 Task: Log custom metadata, including experiment name and author.
Action: Mouse moved to (458, 416)
Screenshot: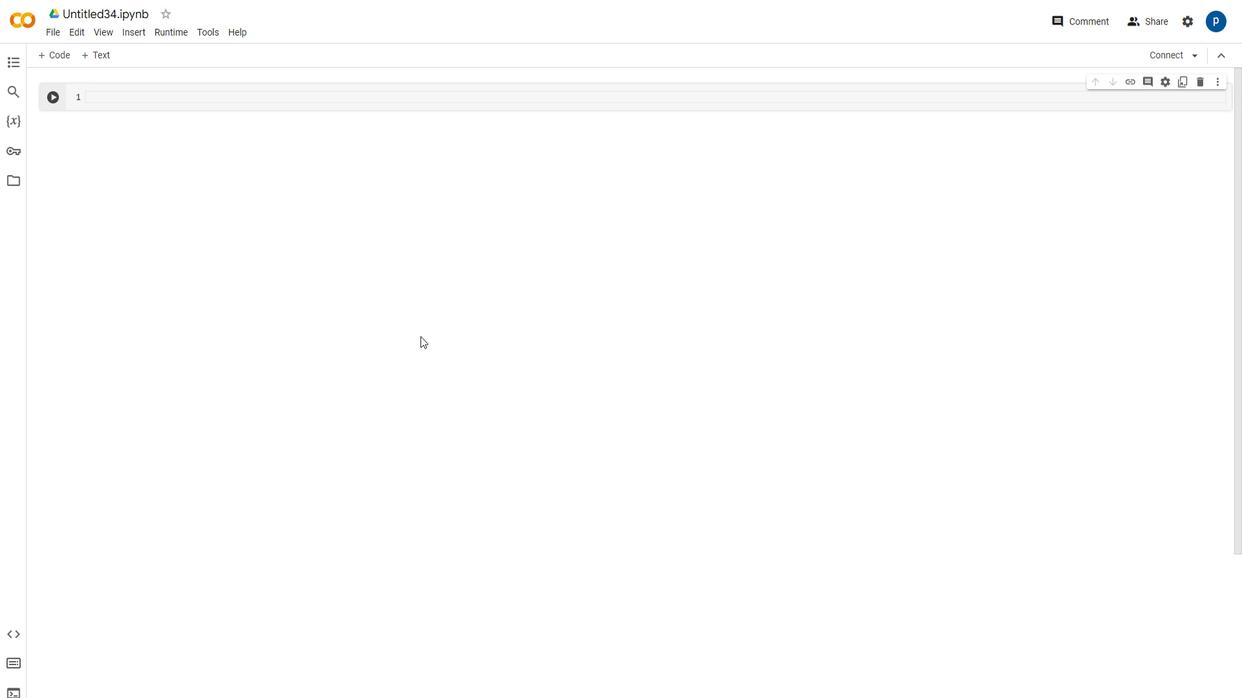
Action: Mouse pressed left at (458, 416)
Screenshot: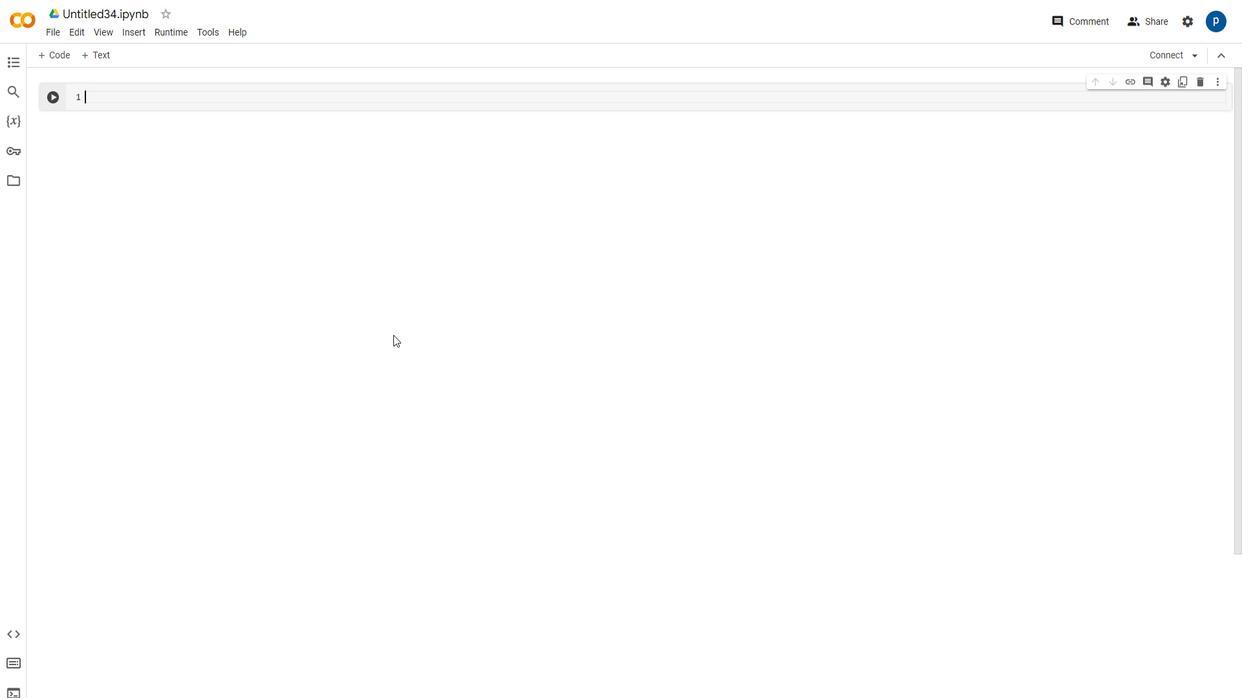 
Action: Key pressed pppiippp<Key.space><Key.space>iiinnsstttaaalllll<Key.space><Key.space>wwwaannddbb<Key.enter><Key.enter><Key.enter><Key.enter><Key.enter><Key.enter>
Screenshot: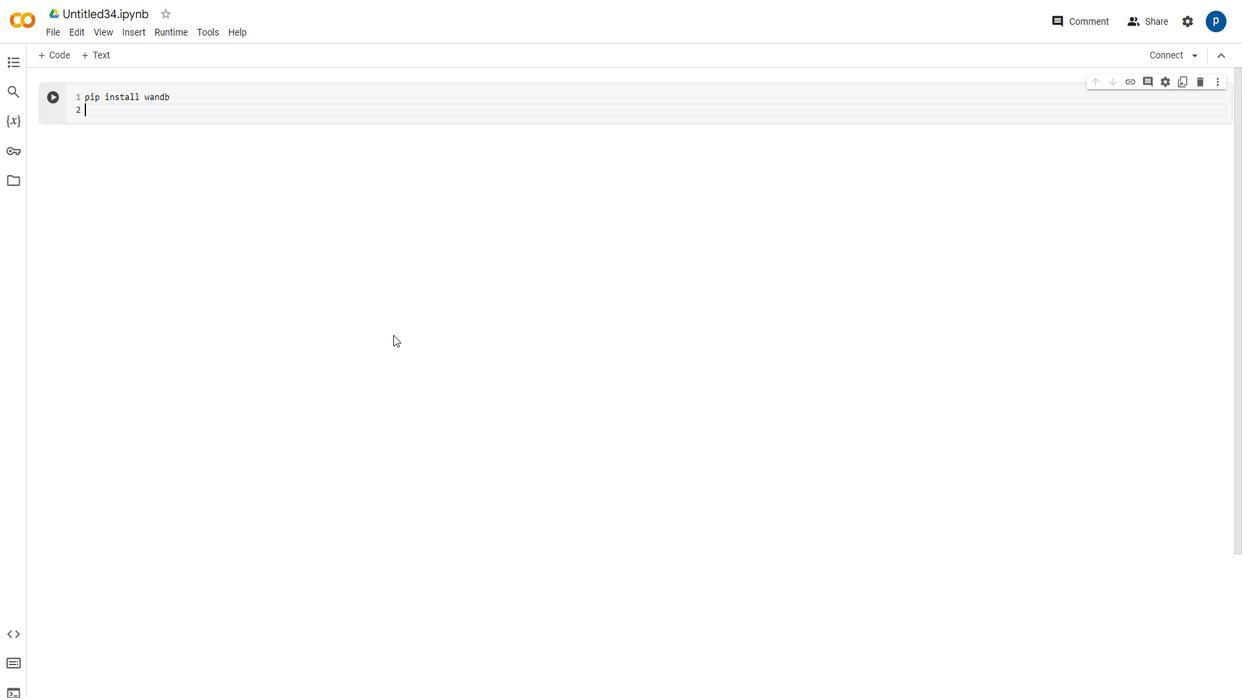 
Action: Mouse moved to (452, 304)
Screenshot: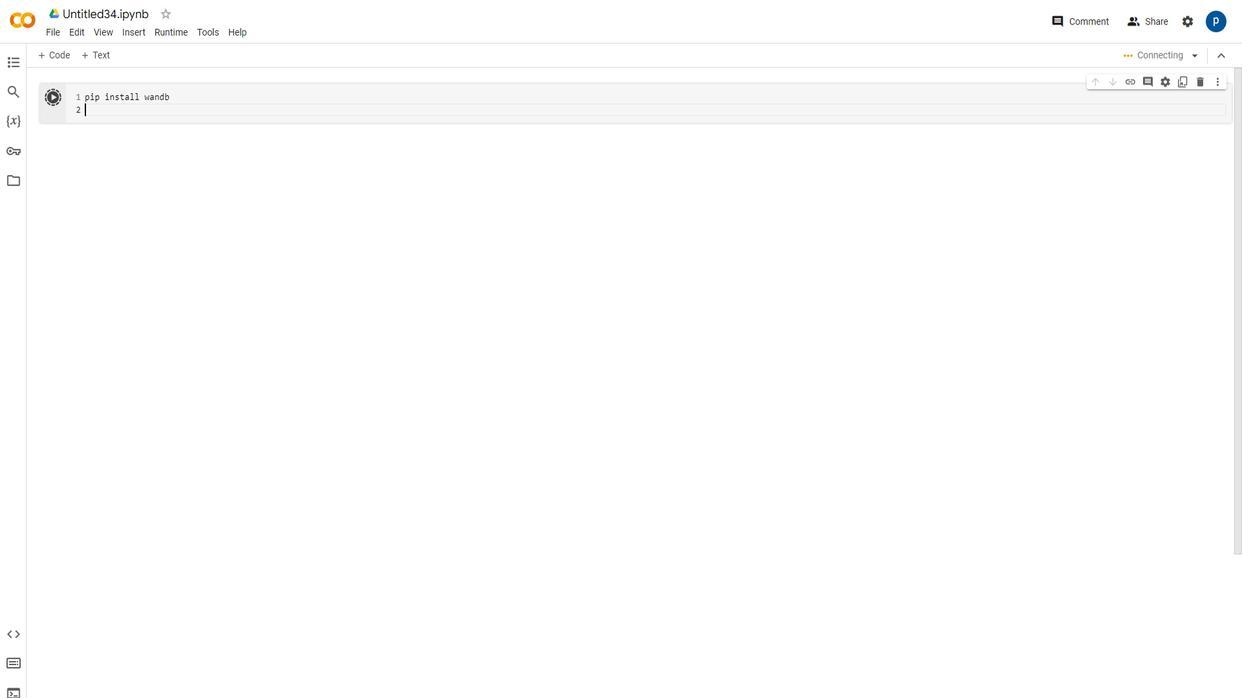 
Action: Mouse pressed left at (452, 304)
Screenshot: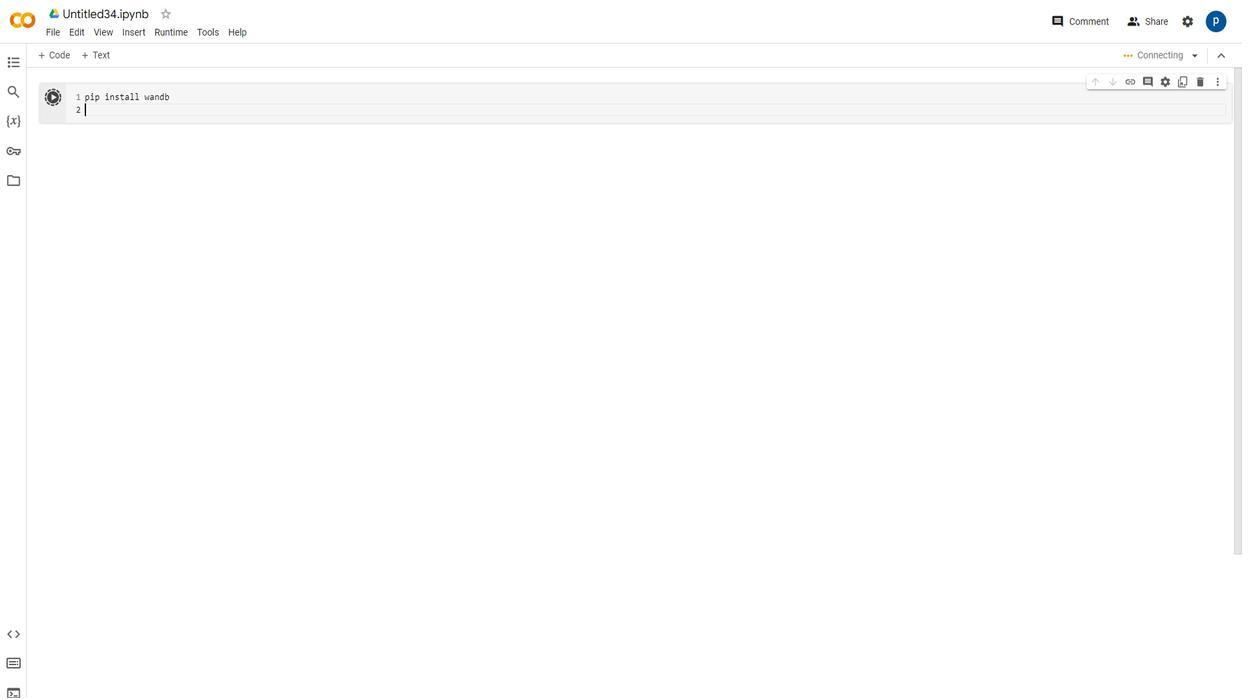 
Action: Mouse moved to (452, 267)
Screenshot: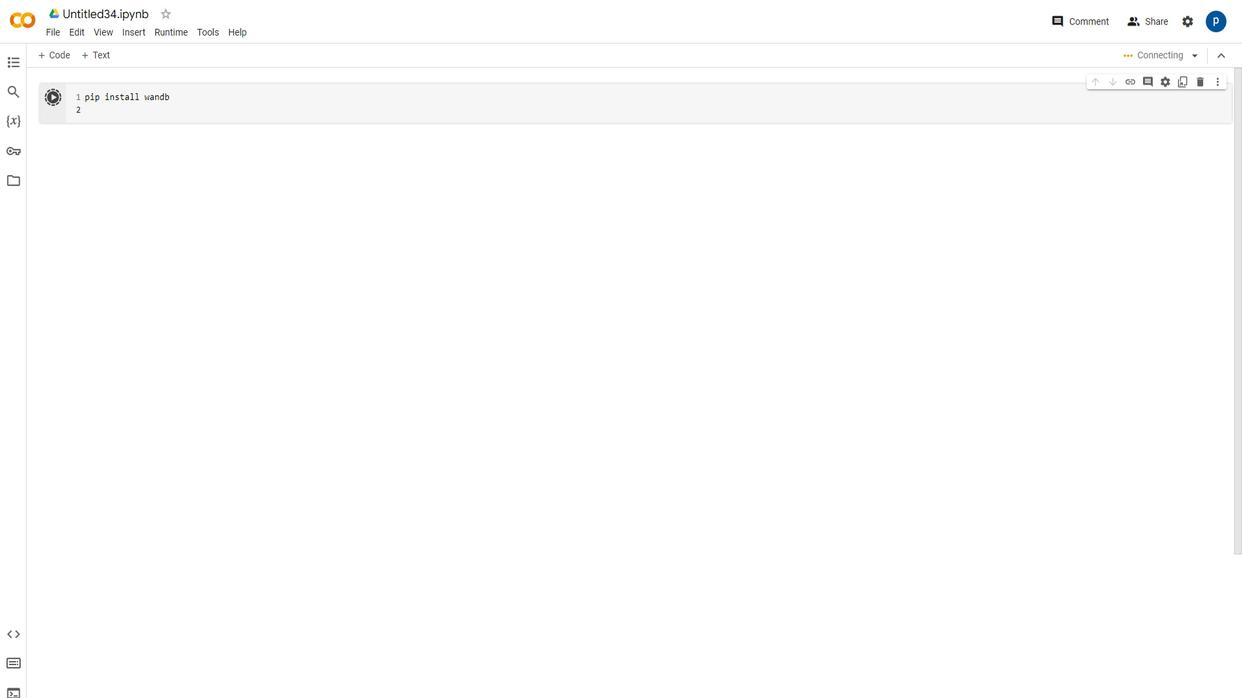 
Action: Mouse pressed left at (452, 267)
Screenshot: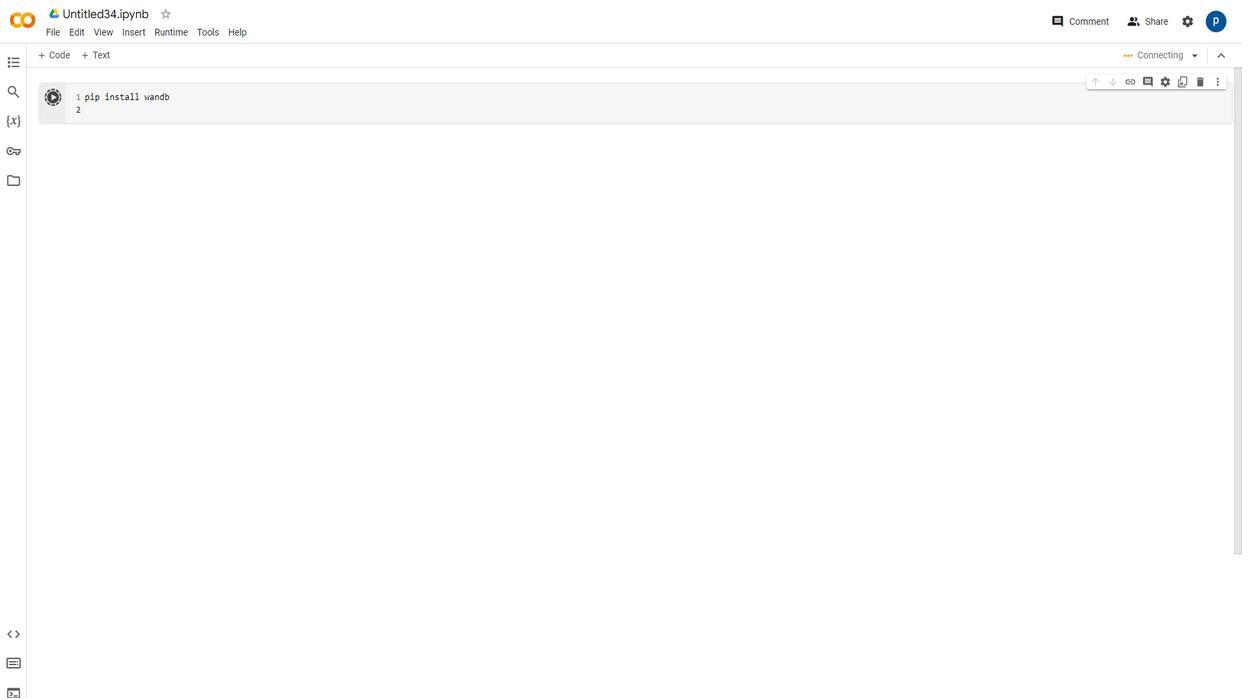 
Action: Mouse moved to (454, 338)
Screenshot: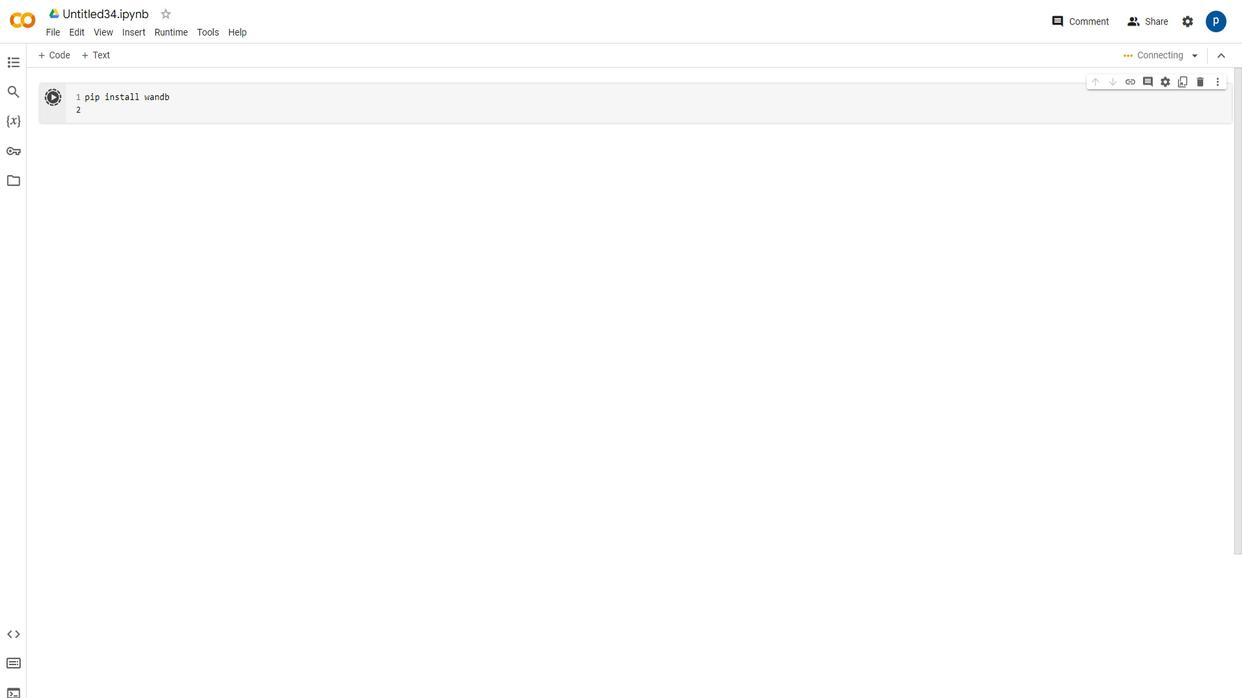 
Action: Mouse pressed left at (454, 338)
Screenshot: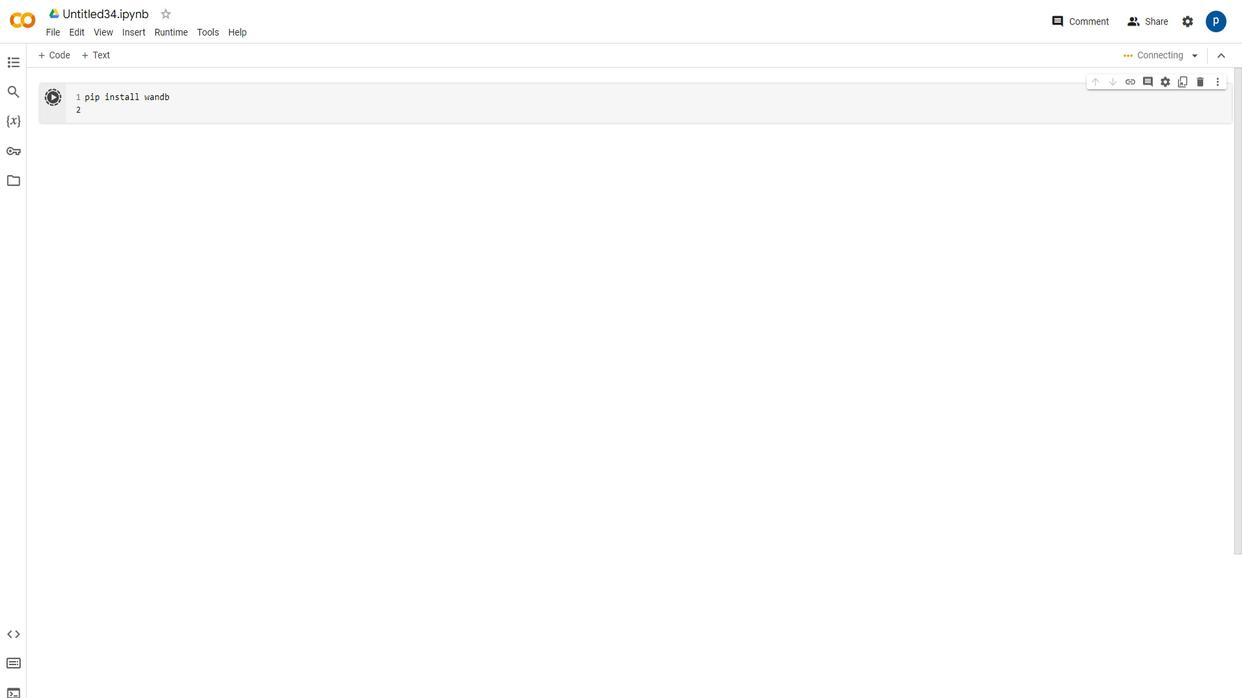 
Action: Mouse moved to (454, 328)
Screenshot: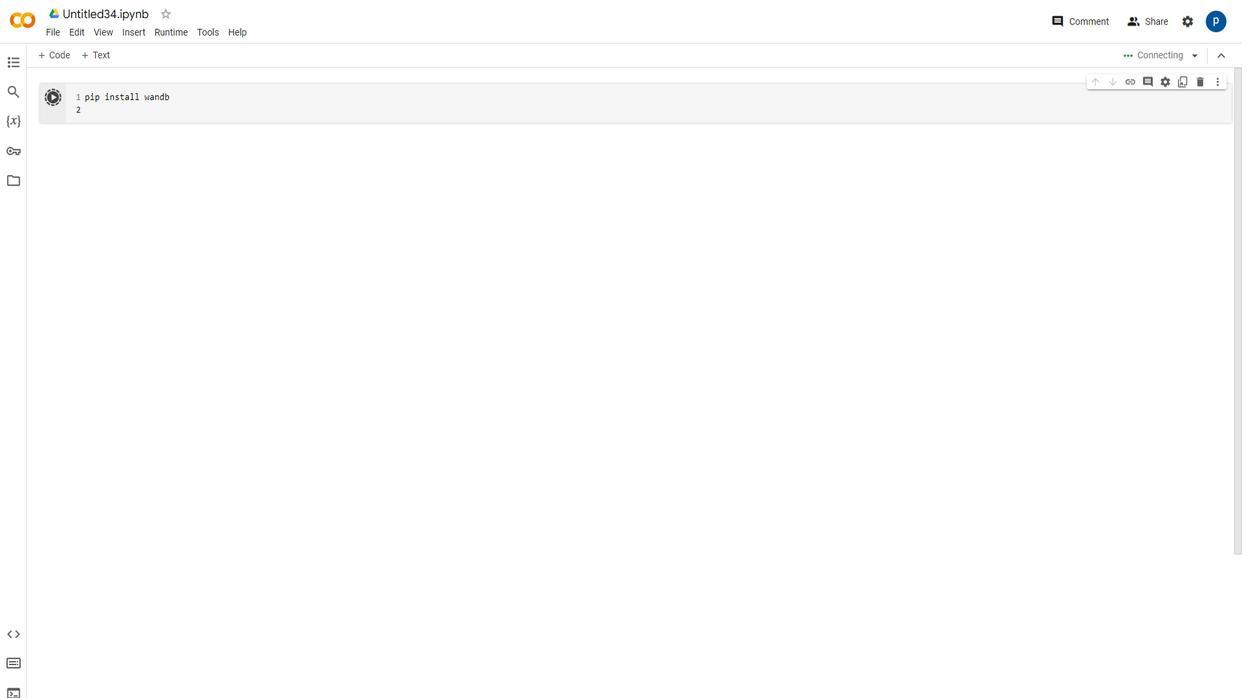 
Action: Mouse pressed left at (454, 328)
Screenshot: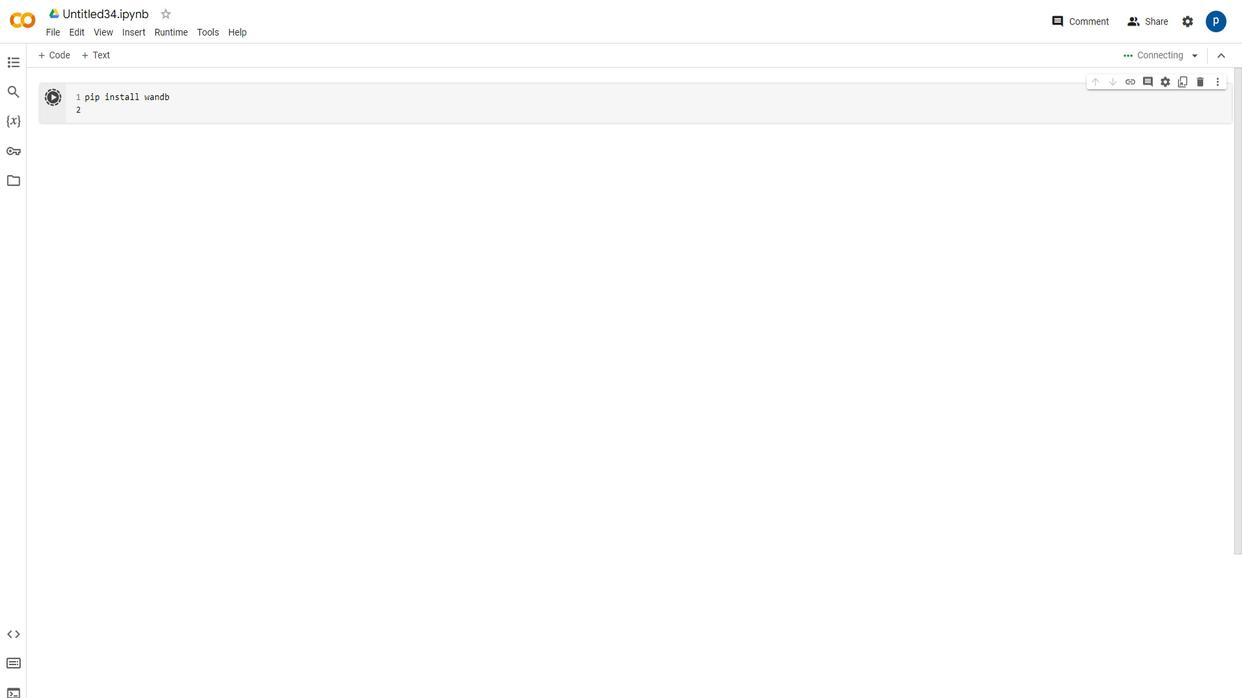 
Action: Mouse moved to (453, 383)
Screenshot: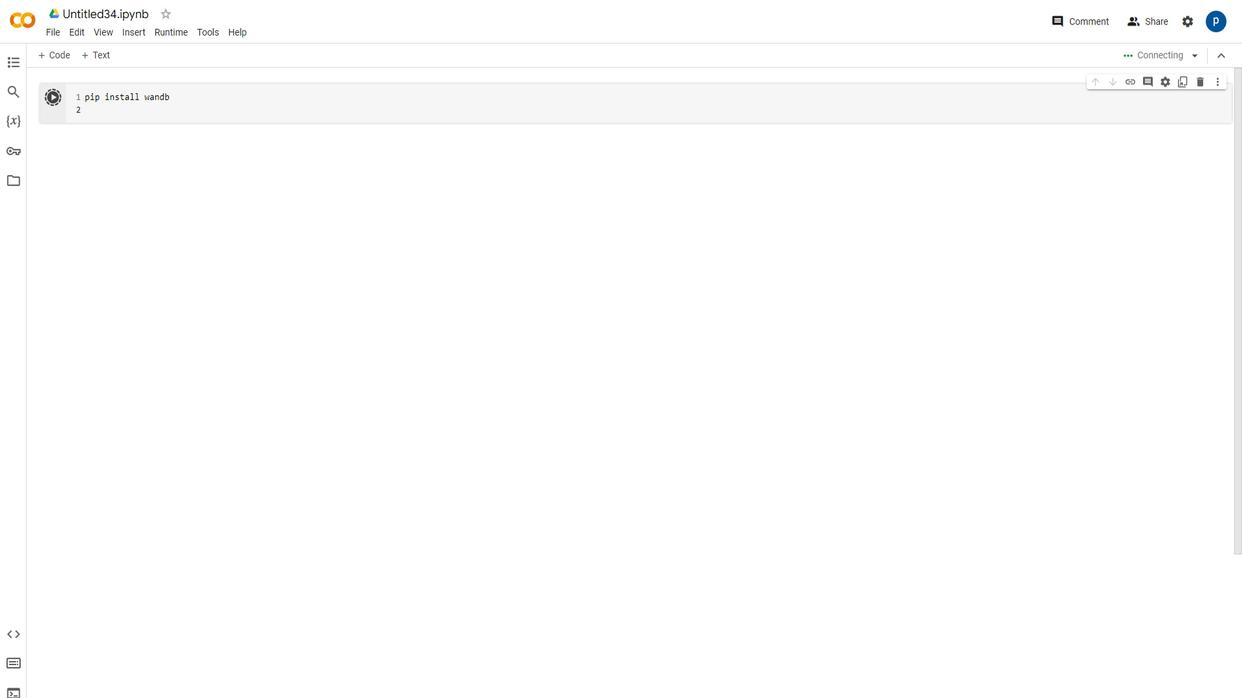 
Action: Mouse pressed left at (453, 383)
Screenshot: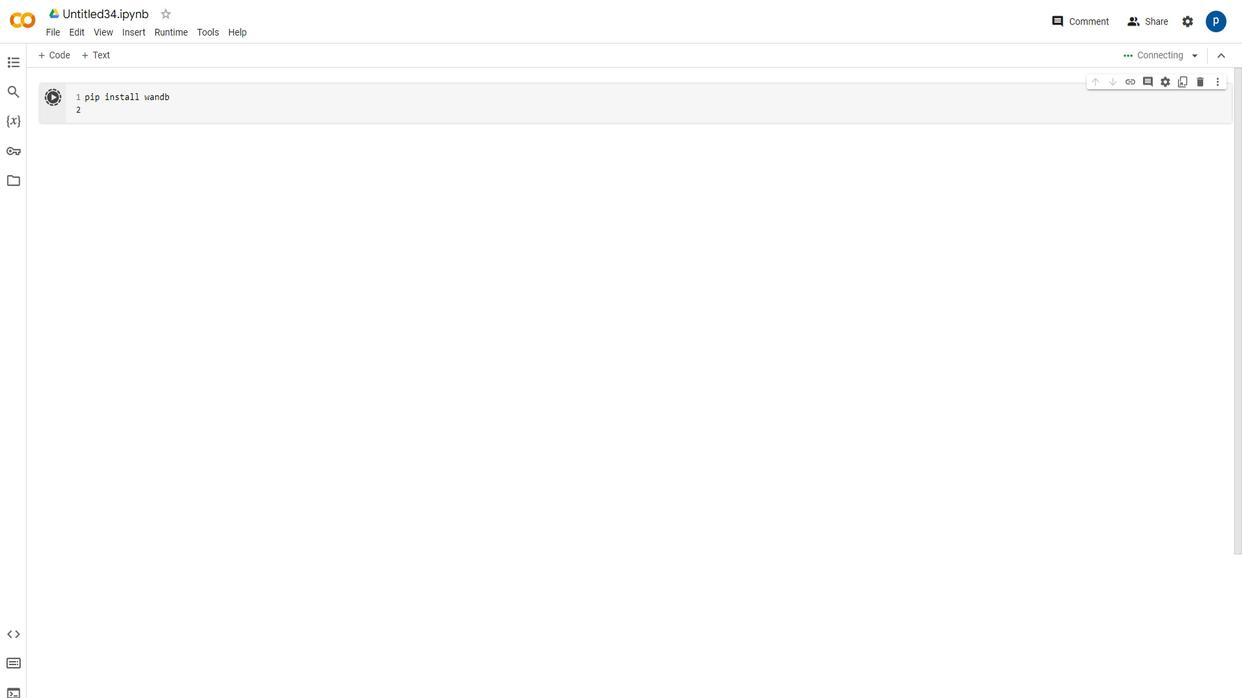 
Action: Mouse moved to (458, 446)
Screenshot: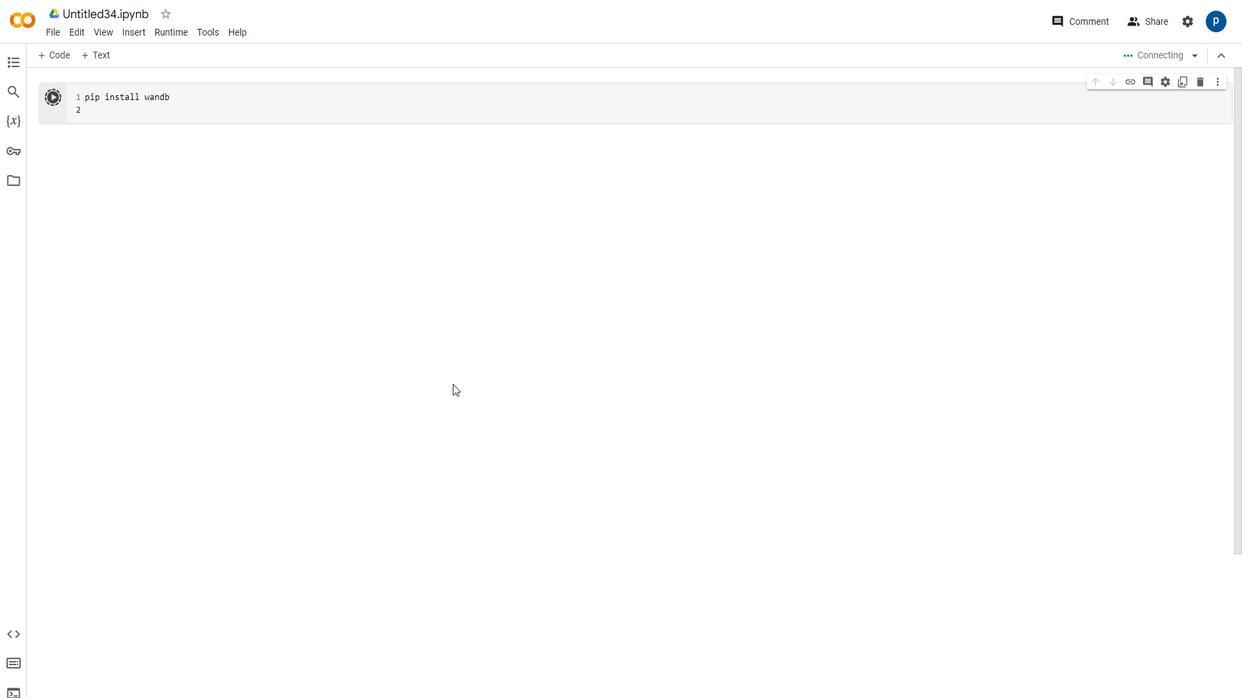 
Action: Mouse pressed left at (458, 446)
Screenshot: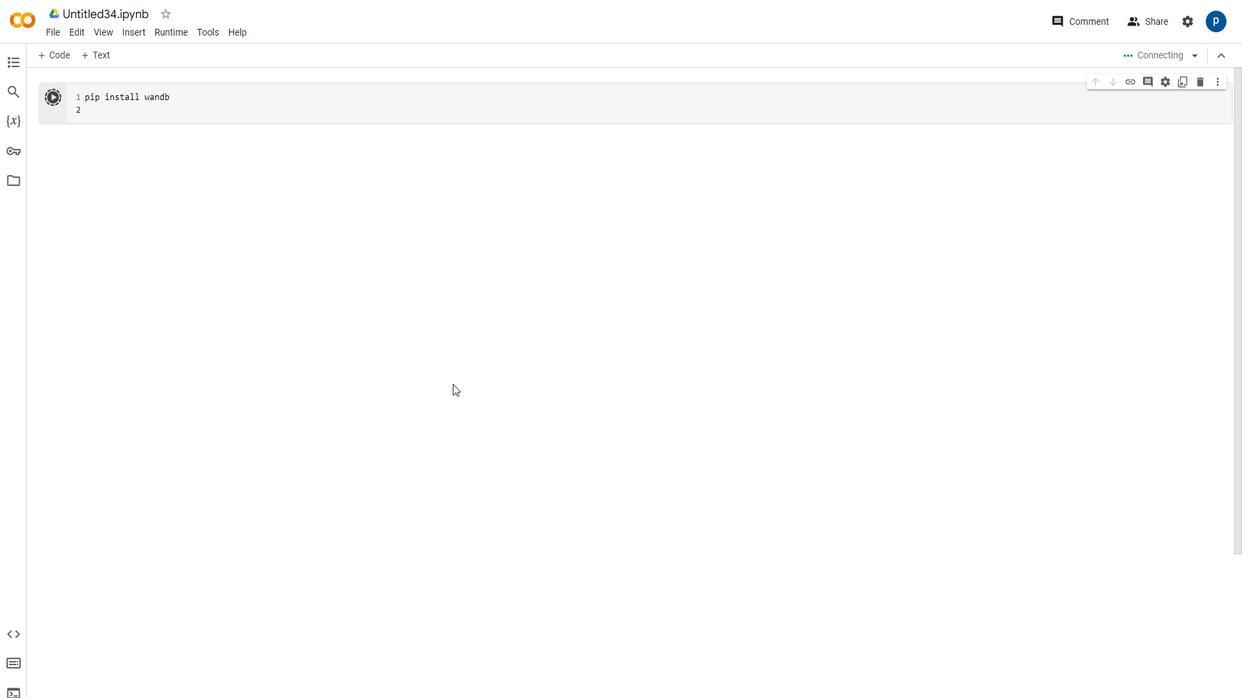 
Action: Mouse moved to (458, 441)
Screenshot: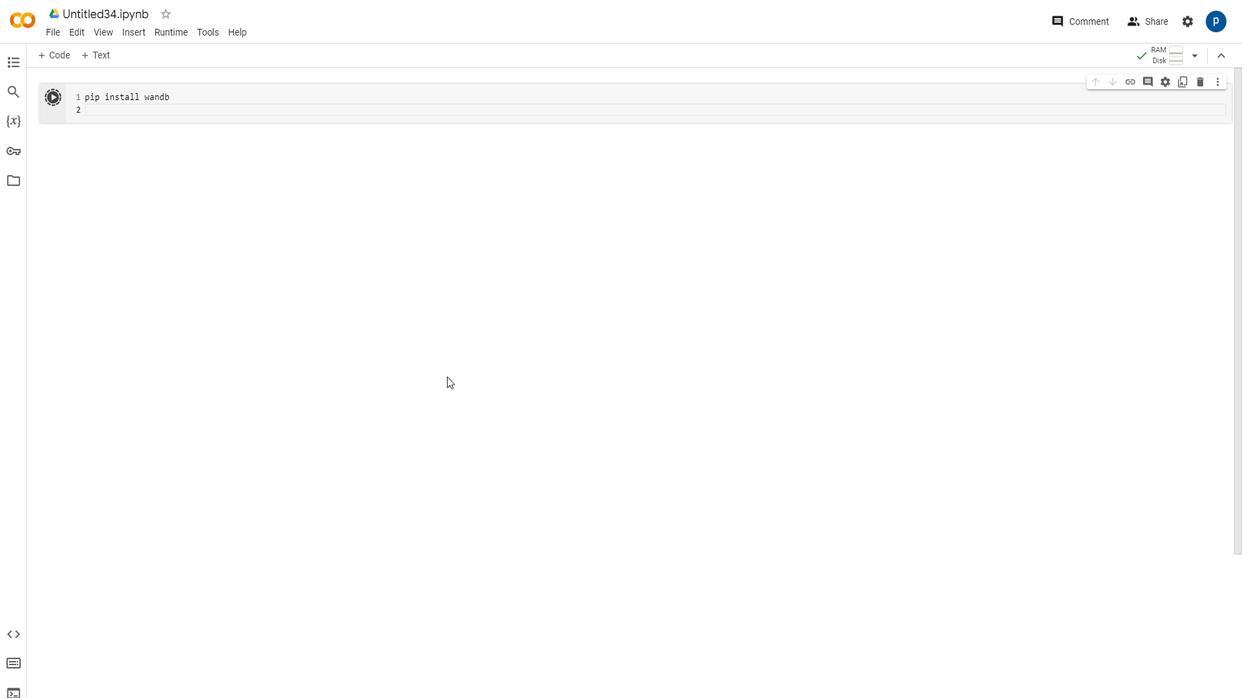 
Action: Key pressed <Key.enter><Key.enter>
Screenshot: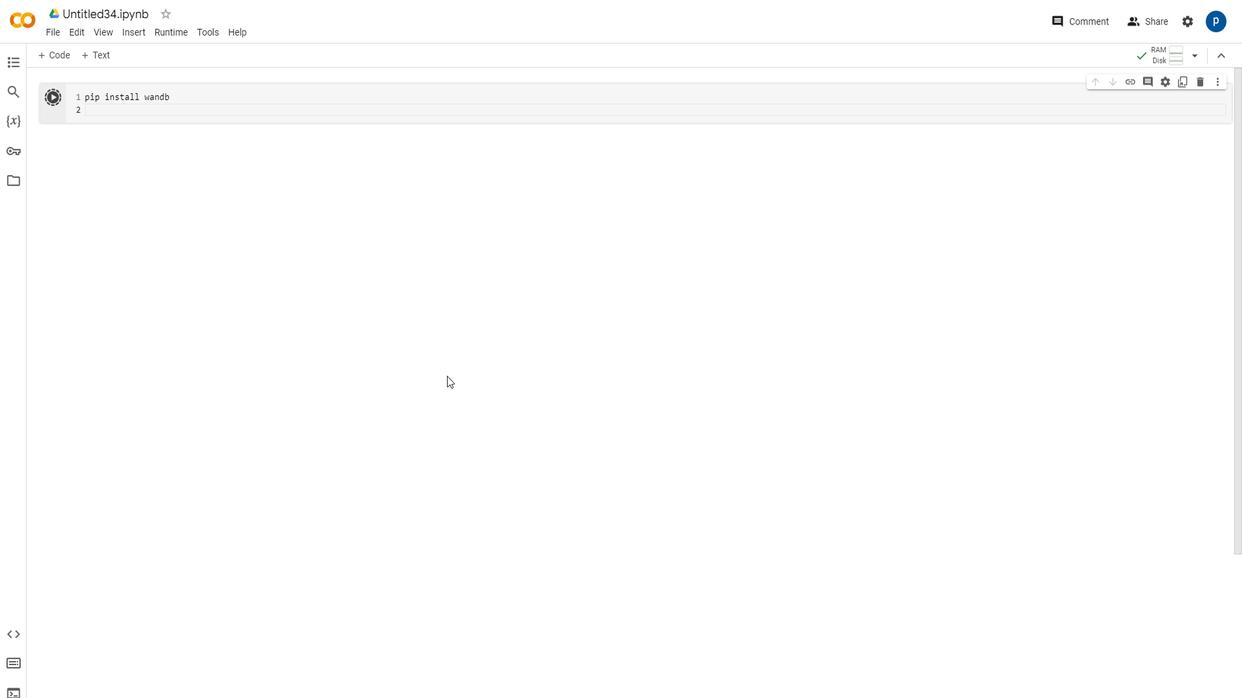 
Action: Mouse moved to (453, 385)
Screenshot: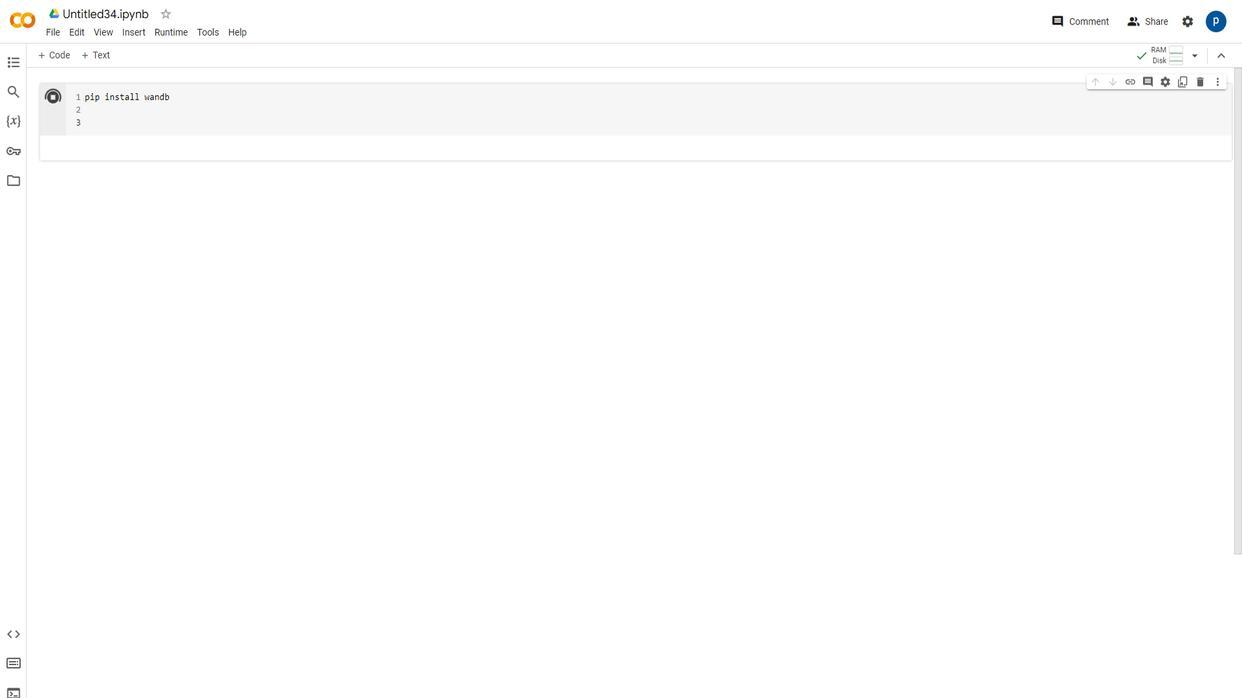 
Action: Mouse pressed left at (453, 385)
Screenshot: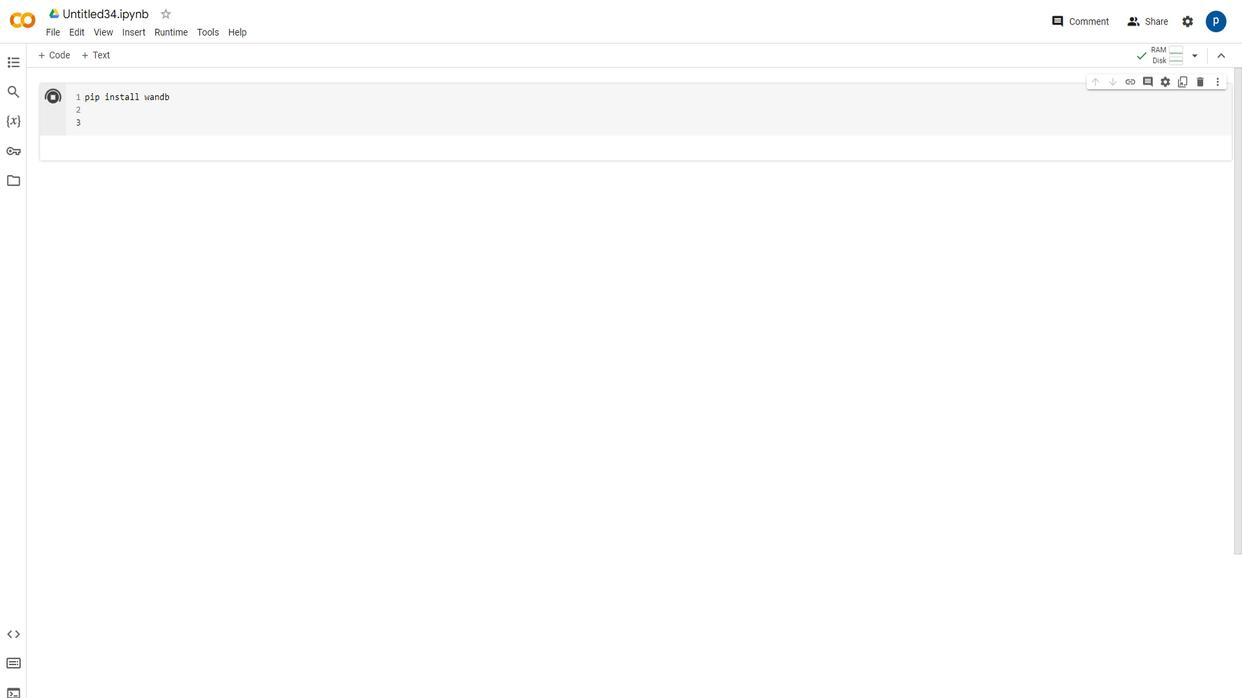 
Action: Mouse moved to (454, 489)
Screenshot: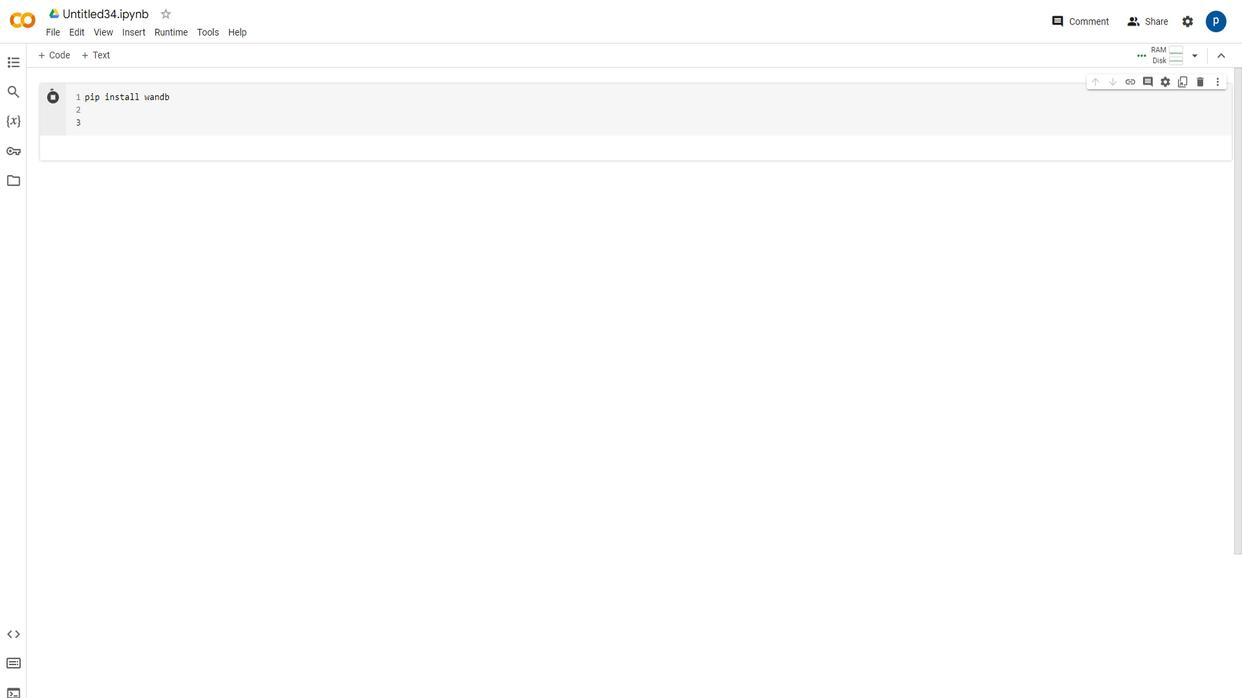 
Action: Mouse scrolled (454, 489) with delta (0, 0)
Screenshot: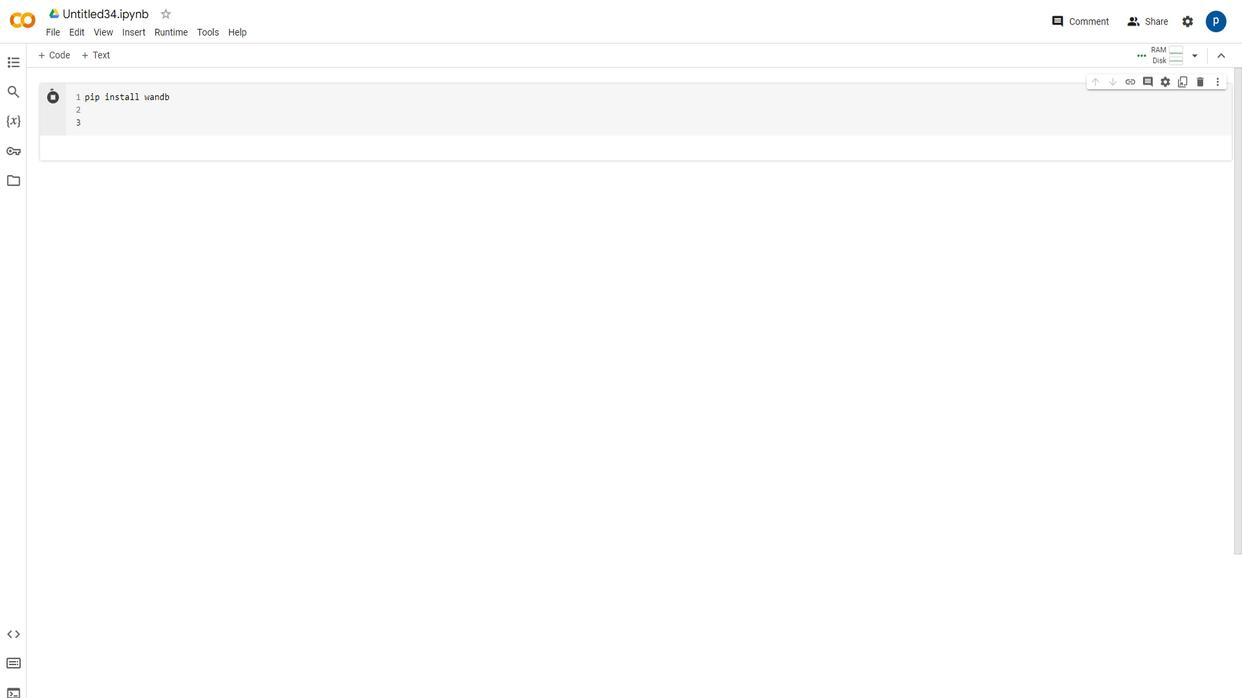 
Action: Mouse scrolled (454, 489) with delta (0, 0)
Screenshot: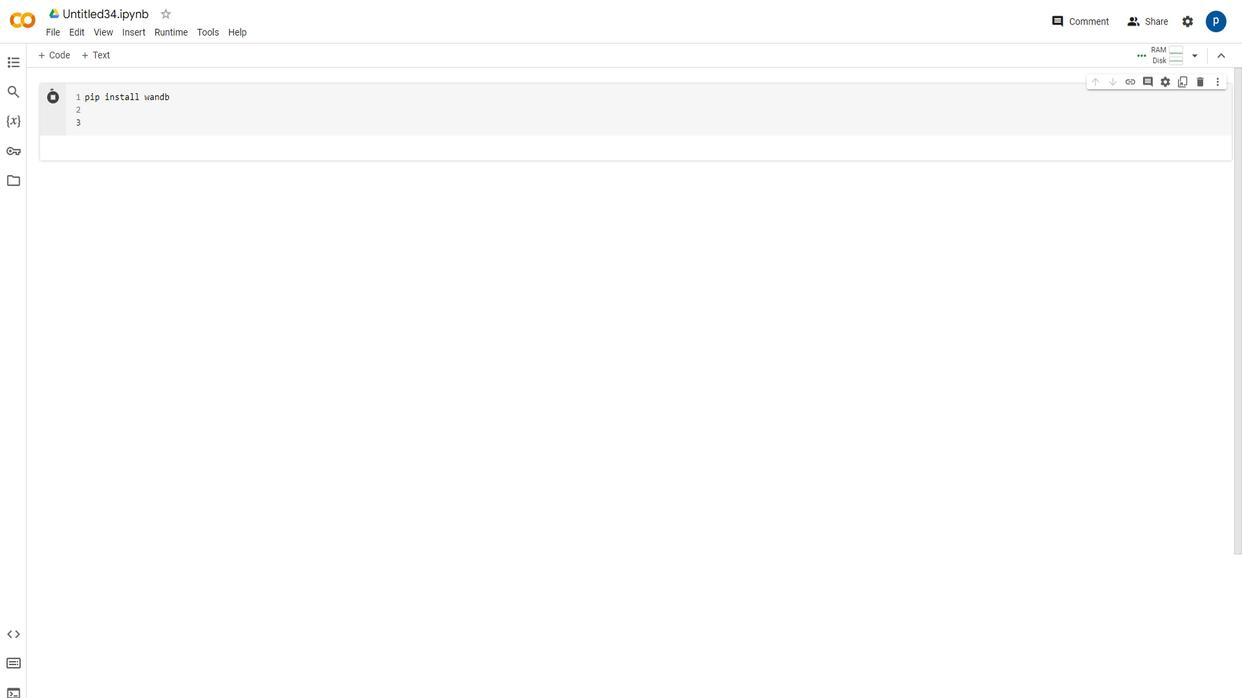 
Action: Mouse scrolled (454, 489) with delta (0, 0)
Screenshot: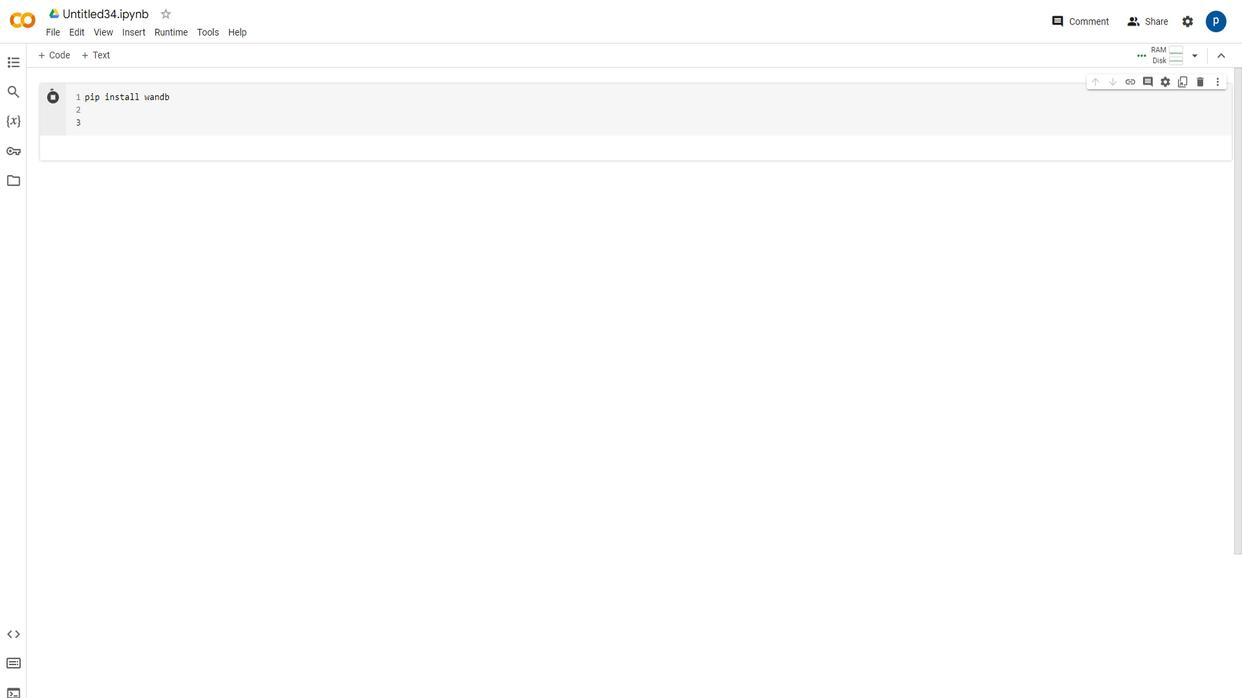 
Action: Mouse scrolled (454, 489) with delta (0, 0)
Screenshot: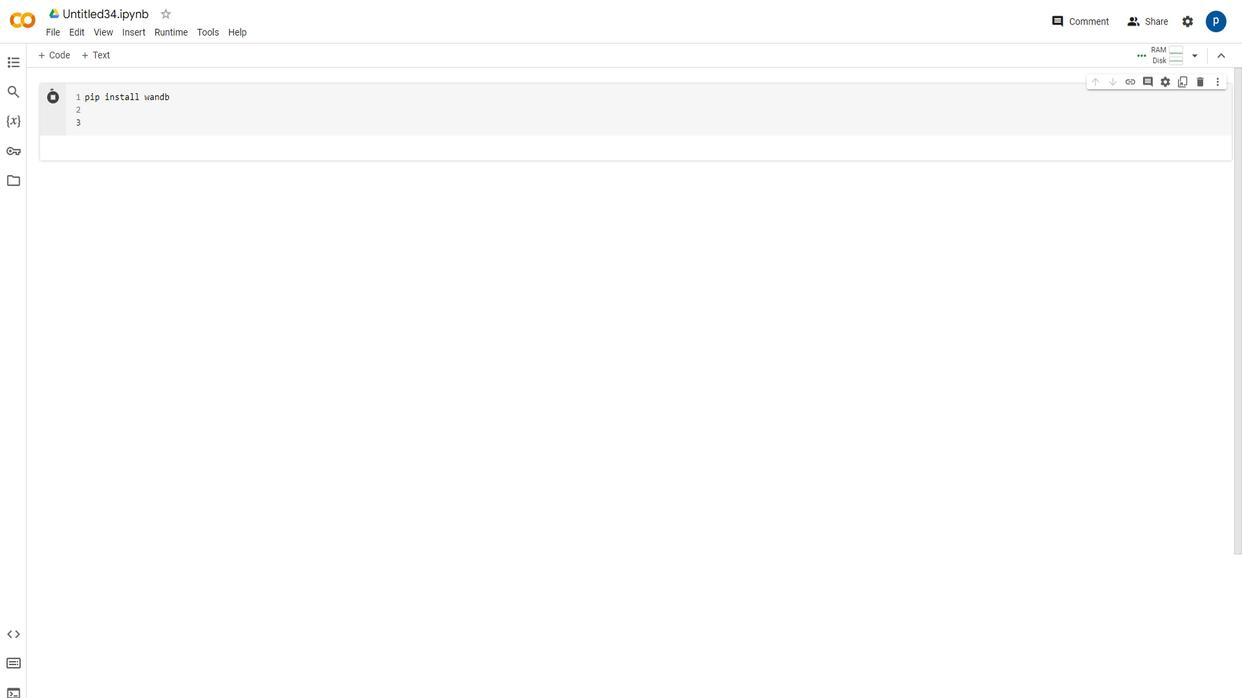 
Action: Mouse scrolled (454, 489) with delta (0, 0)
Screenshot: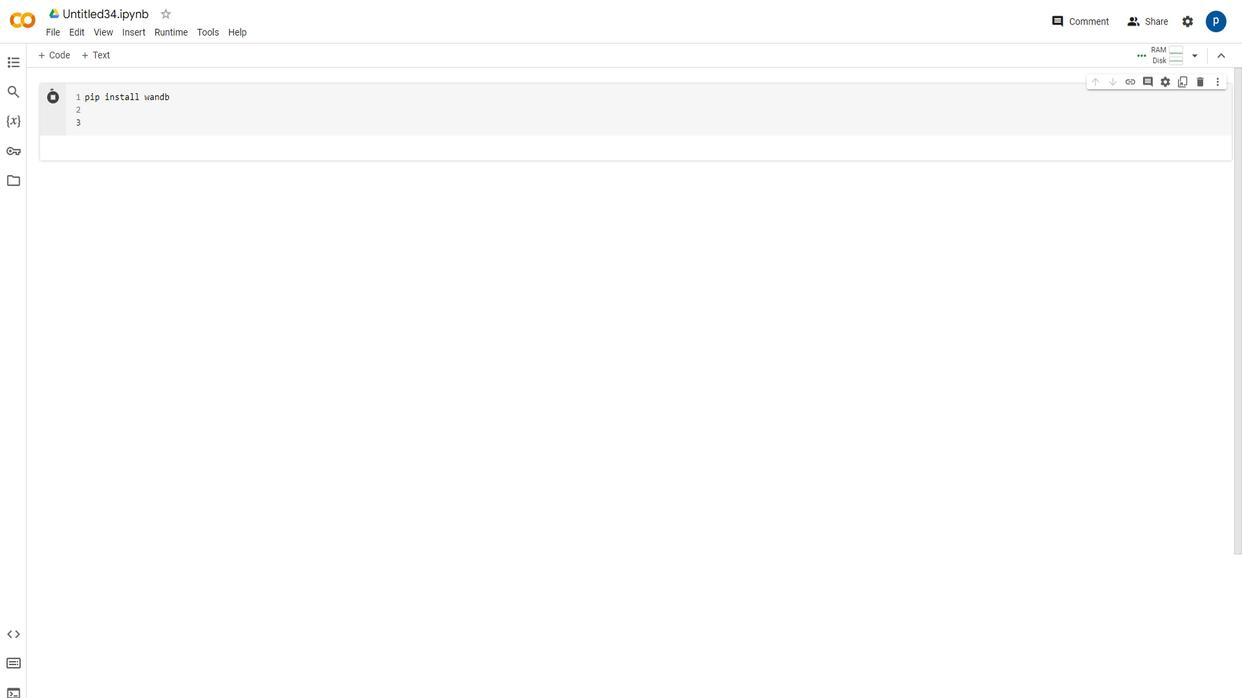 
Action: Mouse scrolled (454, 489) with delta (0, 0)
Screenshot: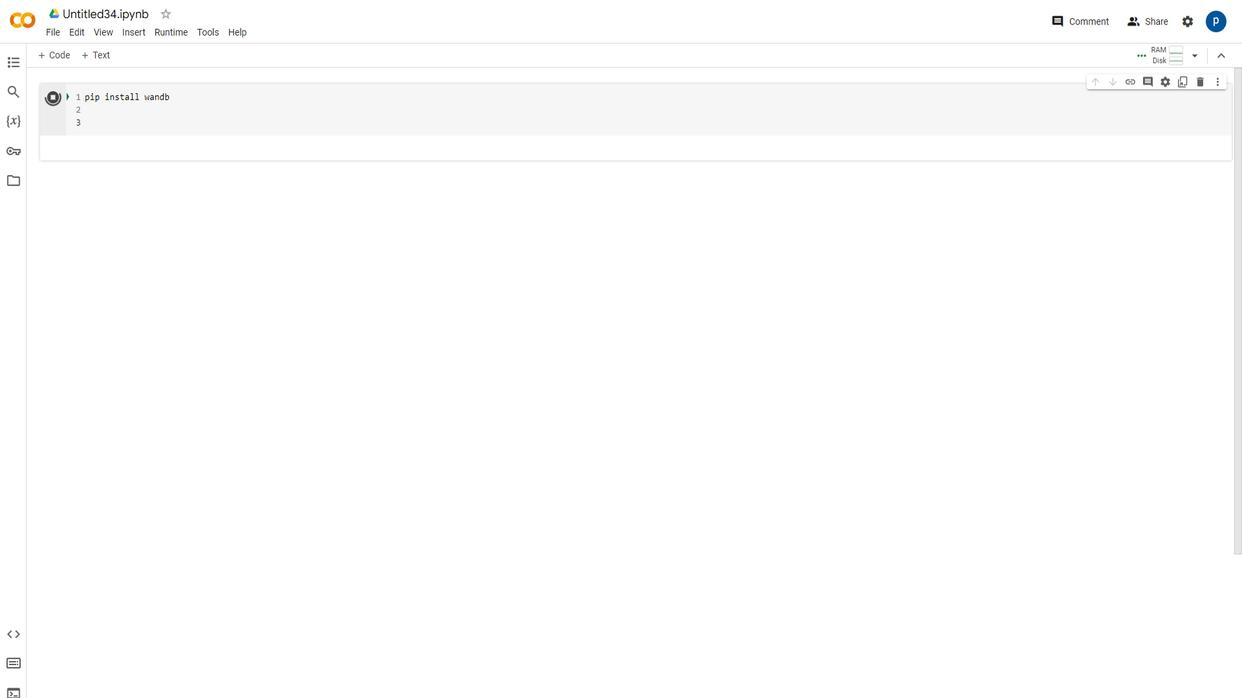 
Action: Mouse scrolled (454, 489) with delta (0, 0)
Screenshot: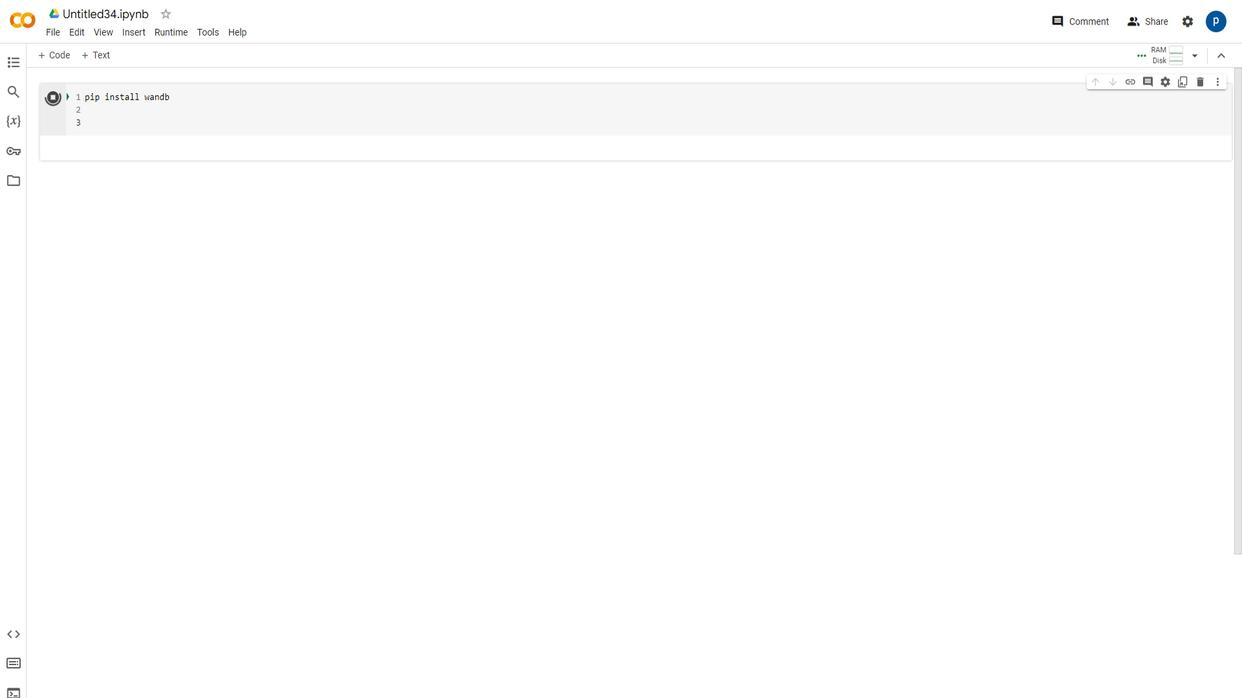 
Action: Mouse scrolled (454, 489) with delta (0, 0)
Screenshot: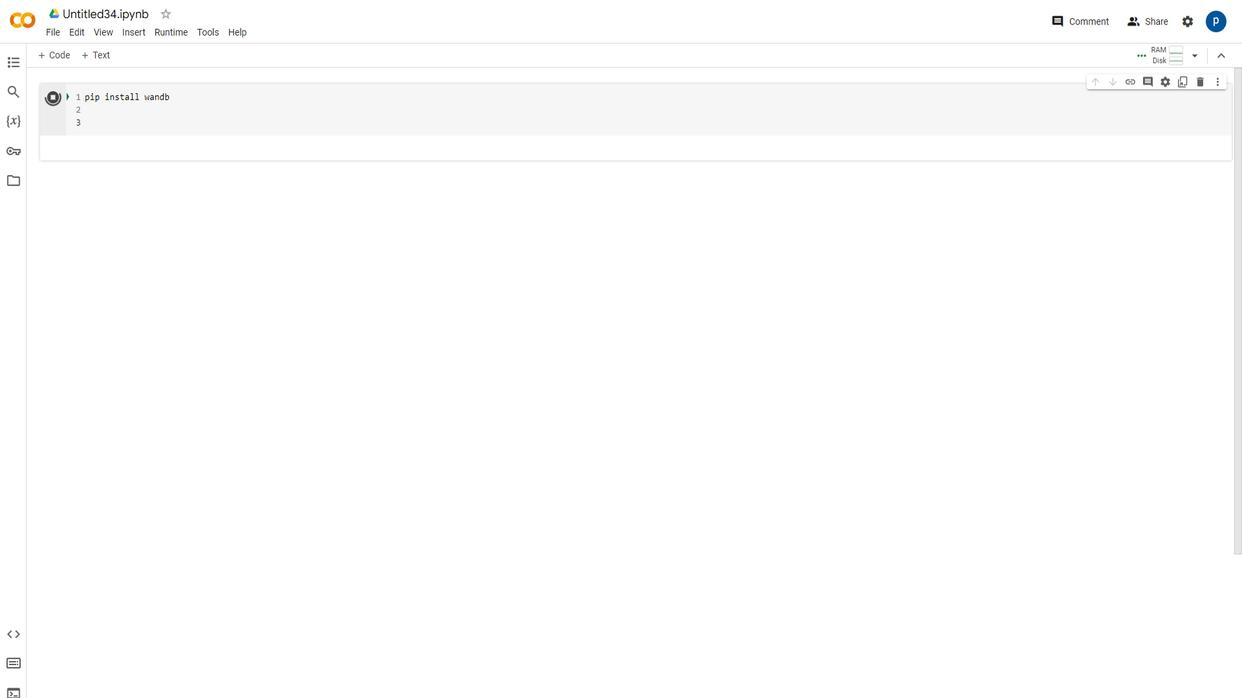 
Action: Mouse scrolled (454, 489) with delta (0, 0)
Screenshot: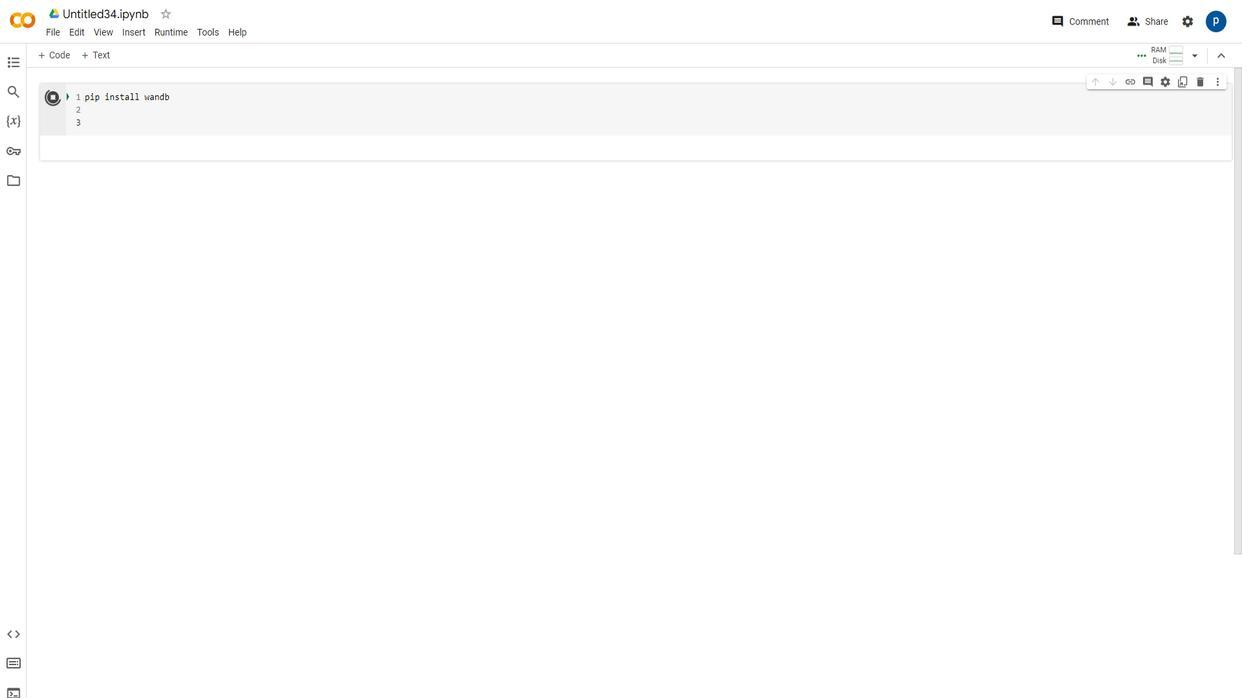 
Action: Mouse scrolled (454, 489) with delta (0, 0)
Screenshot: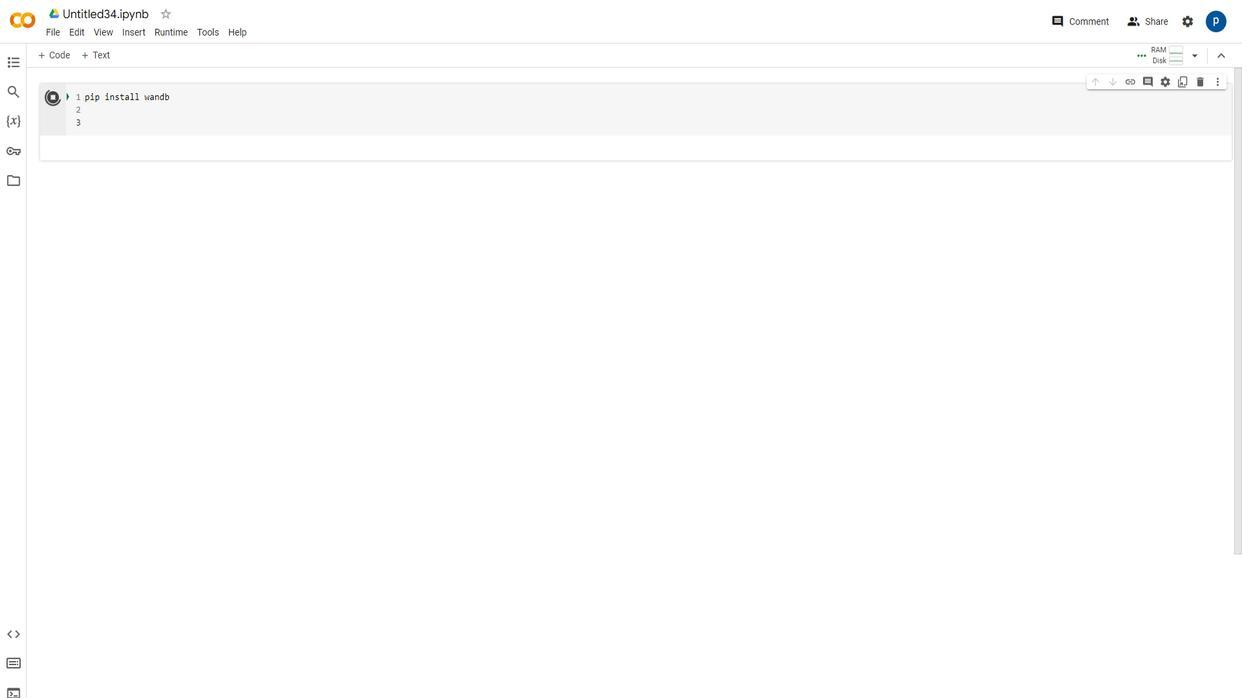 
Action: Mouse scrolled (454, 489) with delta (0, 0)
Screenshot: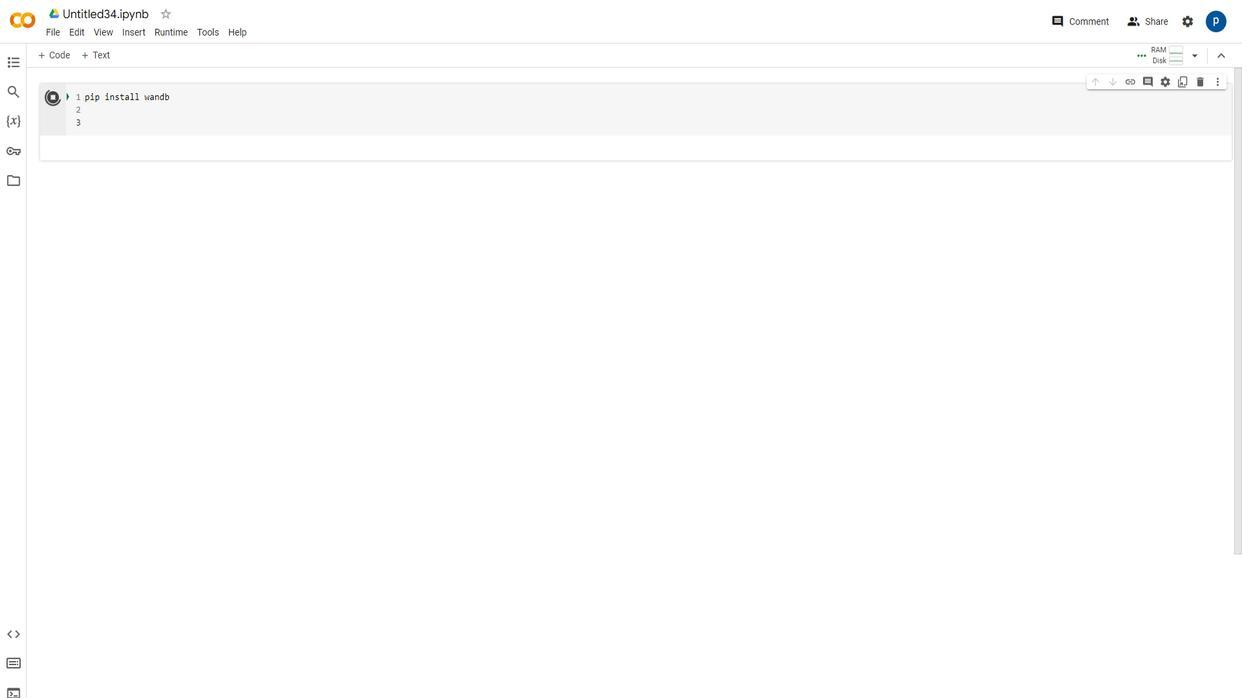 
Action: Mouse scrolled (454, 489) with delta (0, 0)
Screenshot: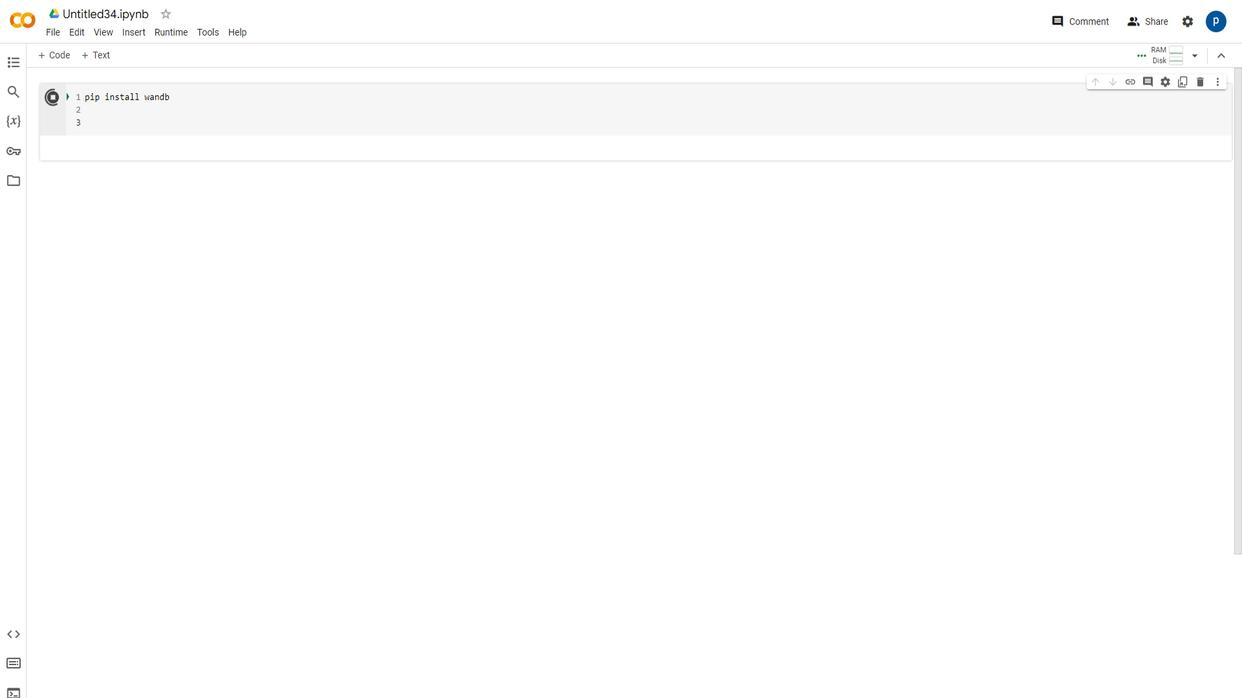 
Action: Mouse scrolled (454, 489) with delta (0, 0)
Screenshot: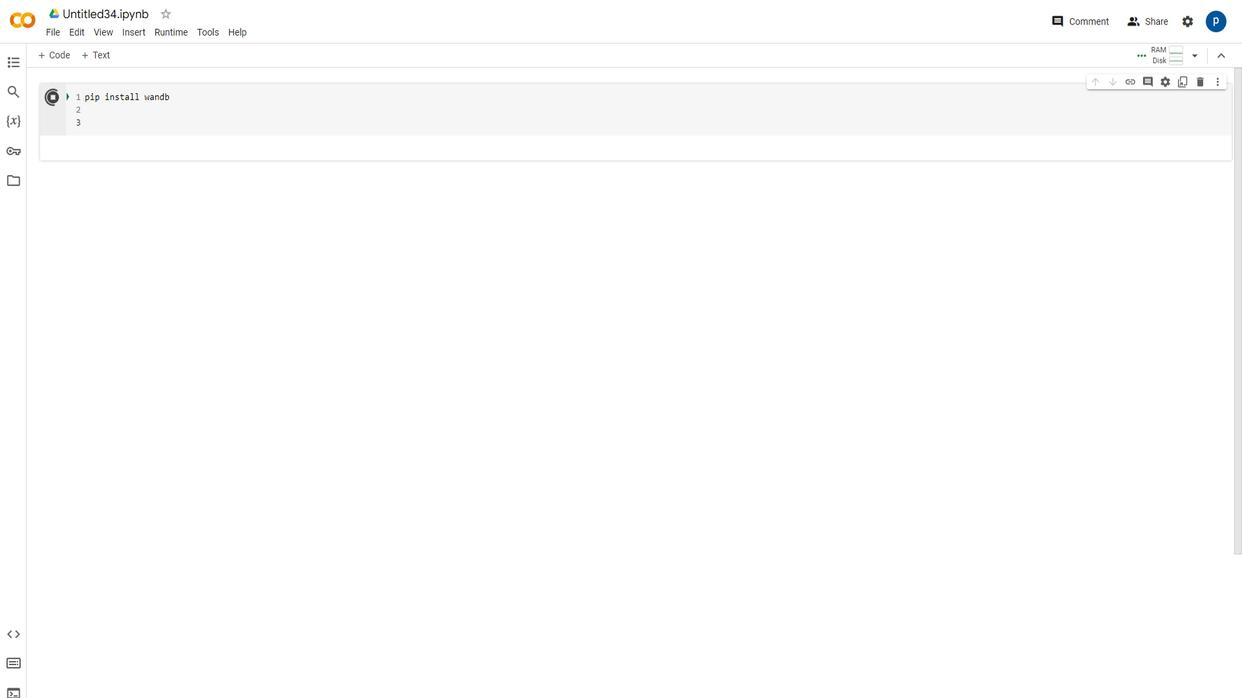 
Action: Mouse scrolled (454, 489) with delta (0, 0)
Screenshot: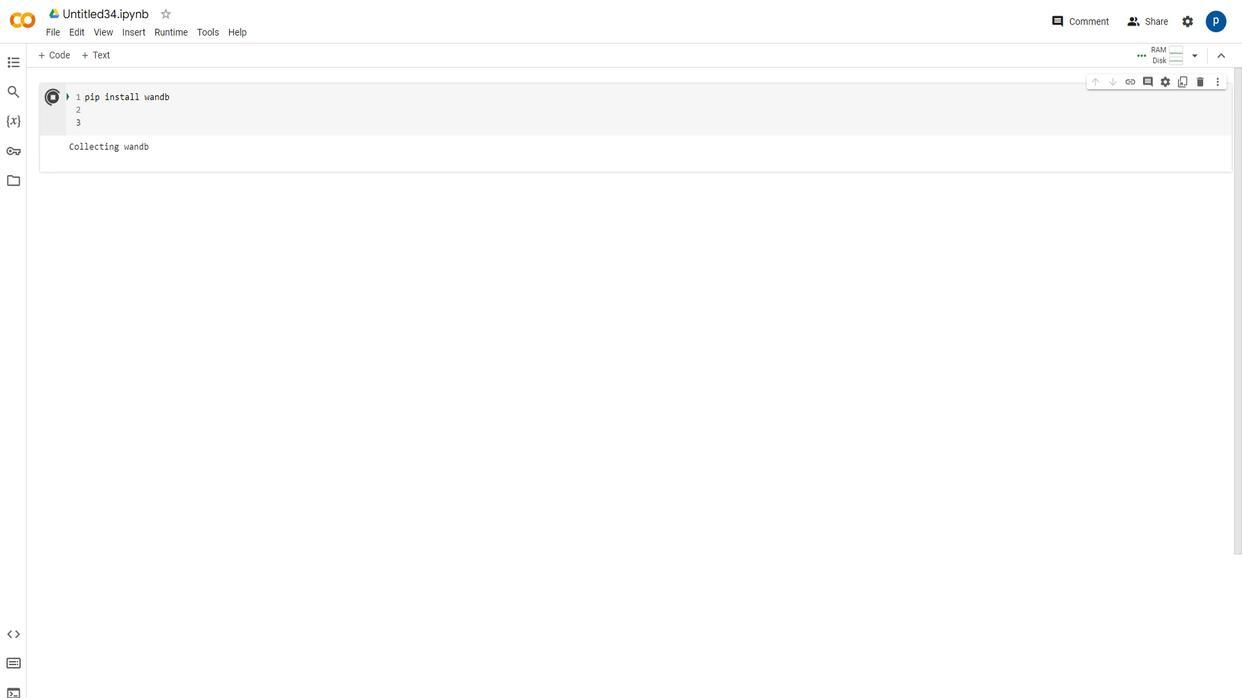 
Action: Mouse scrolled (454, 489) with delta (0, 0)
Screenshot: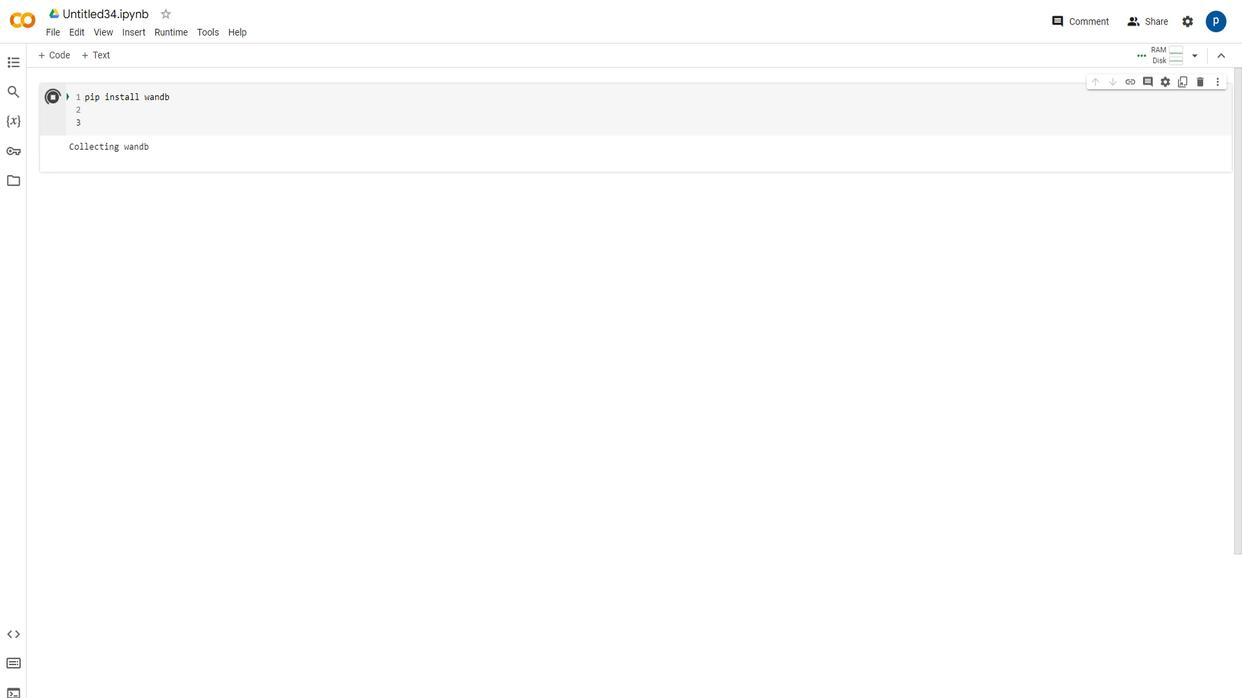 
Action: Mouse scrolled (454, 489) with delta (0, 0)
Screenshot: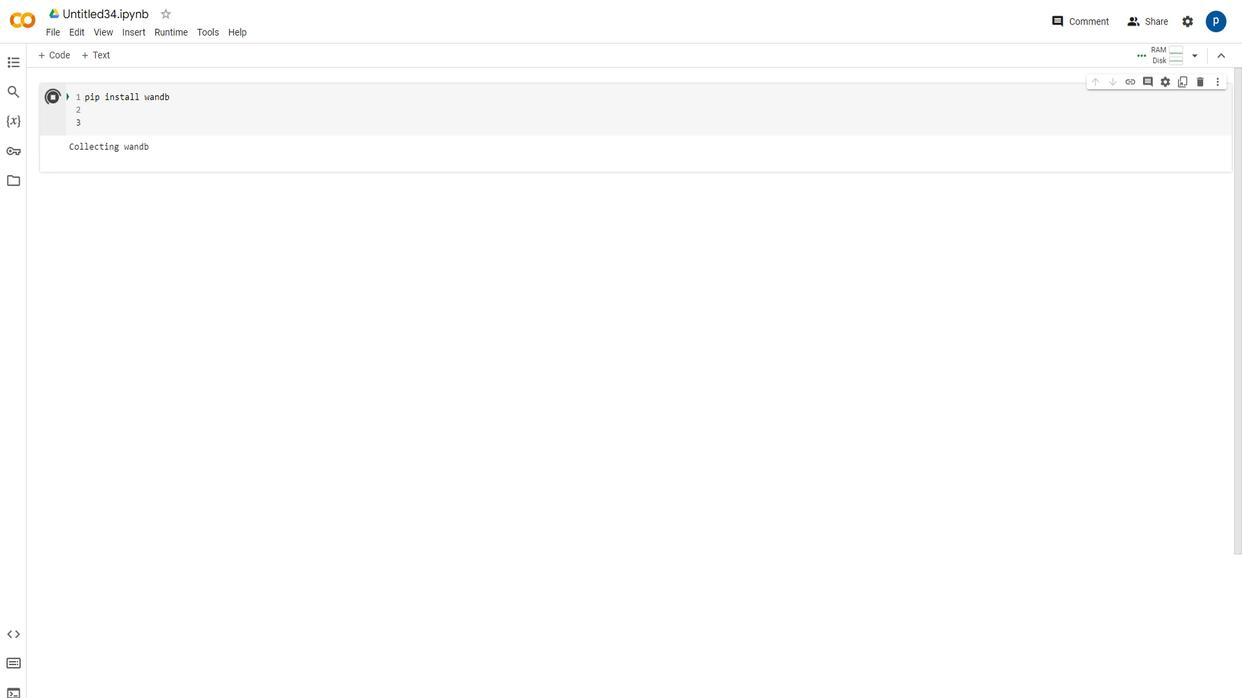 
Action: Mouse scrolled (454, 489) with delta (0, 0)
Screenshot: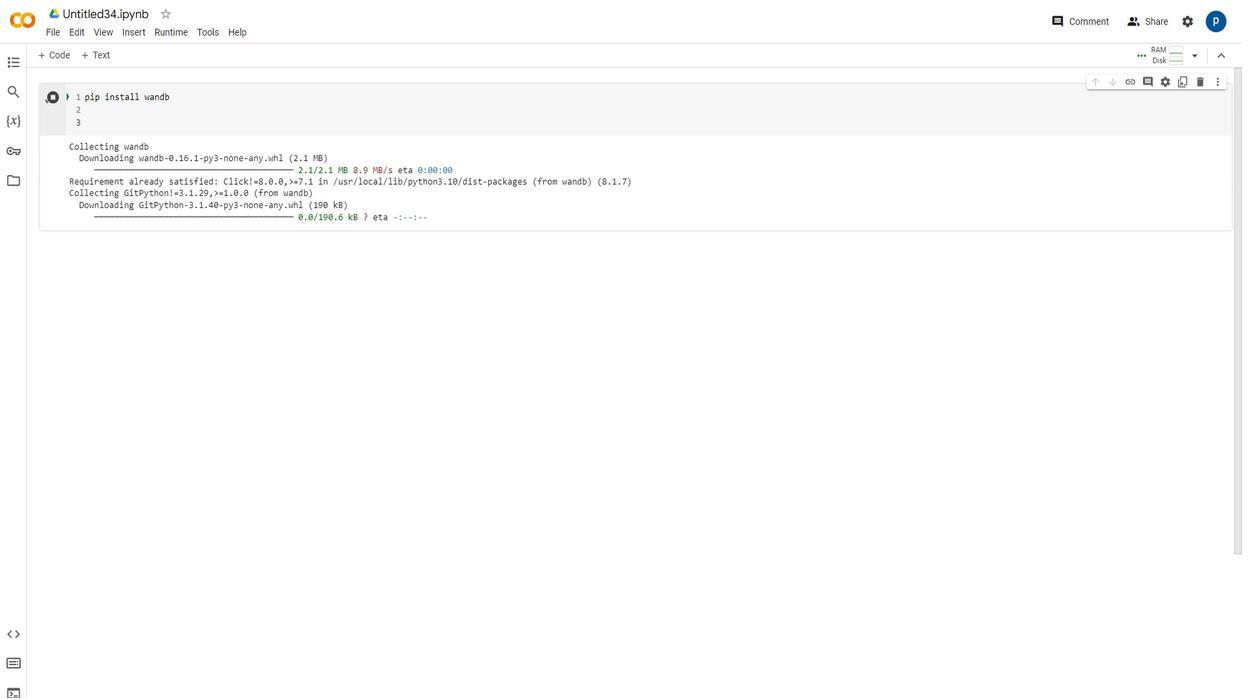 
Action: Mouse scrolled (454, 489) with delta (0, 0)
Screenshot: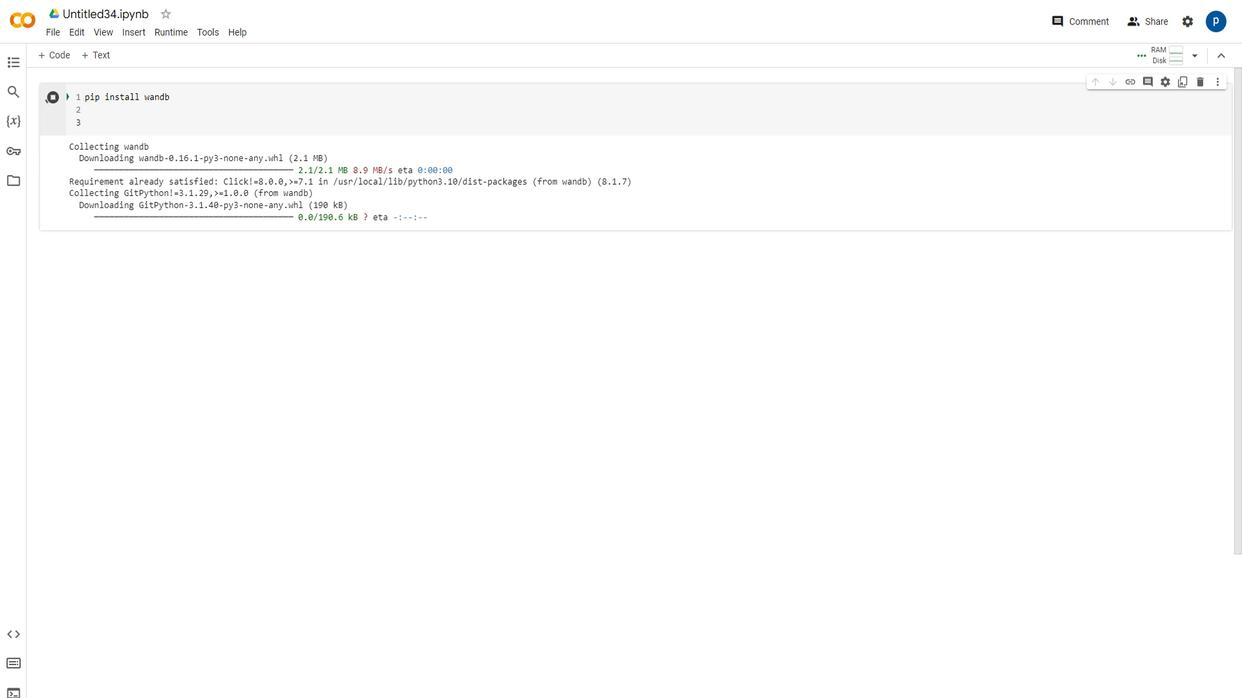 
Action: Mouse scrolled (454, 489) with delta (0, 0)
Screenshot: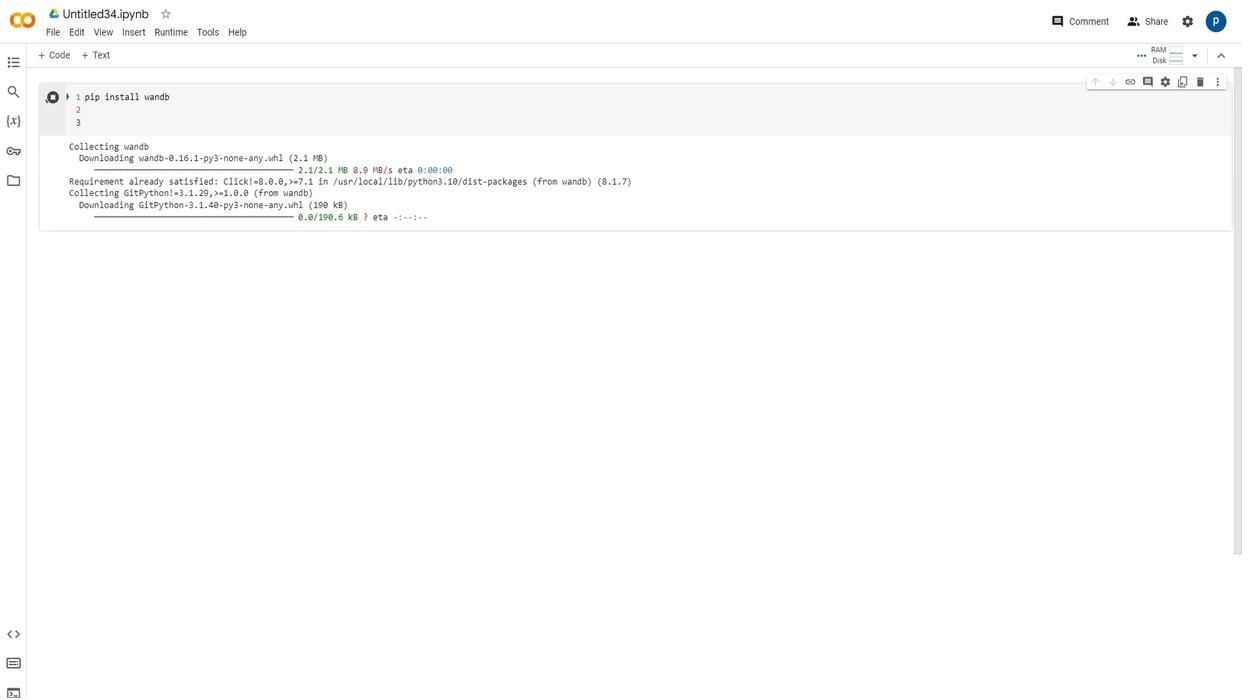 
Action: Mouse moved to (460, 241)
Screenshot: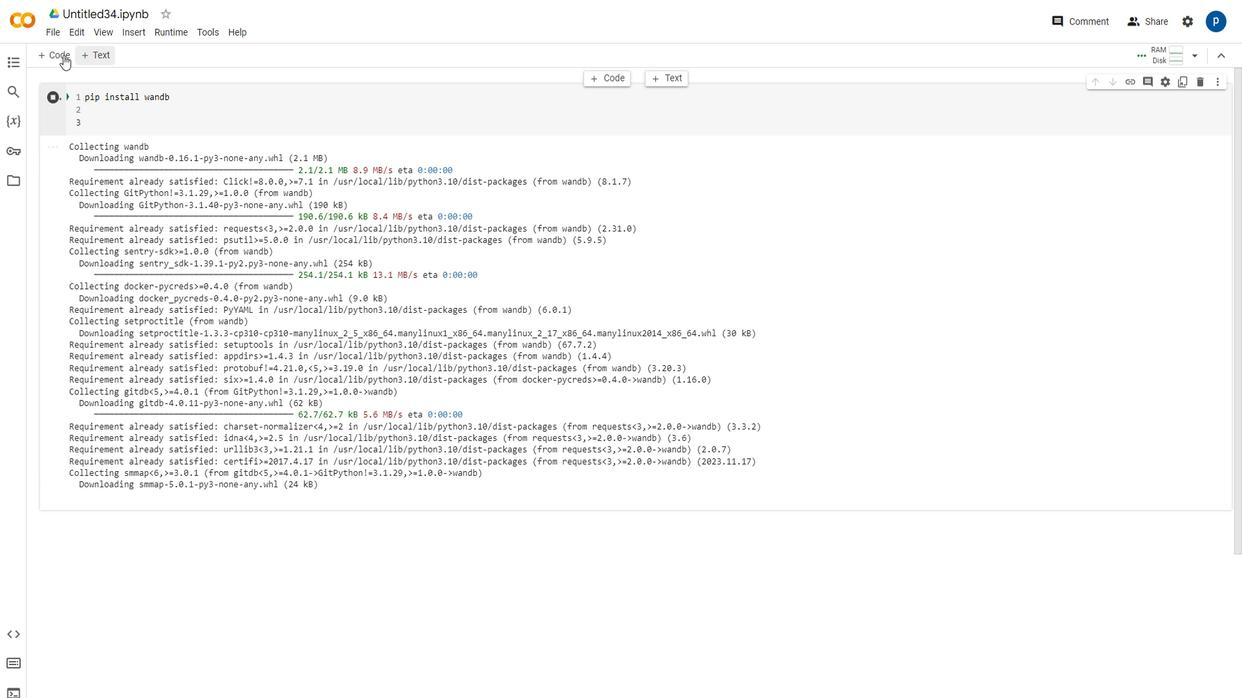 
Action: Mouse pressed left at (460, 241)
Screenshot: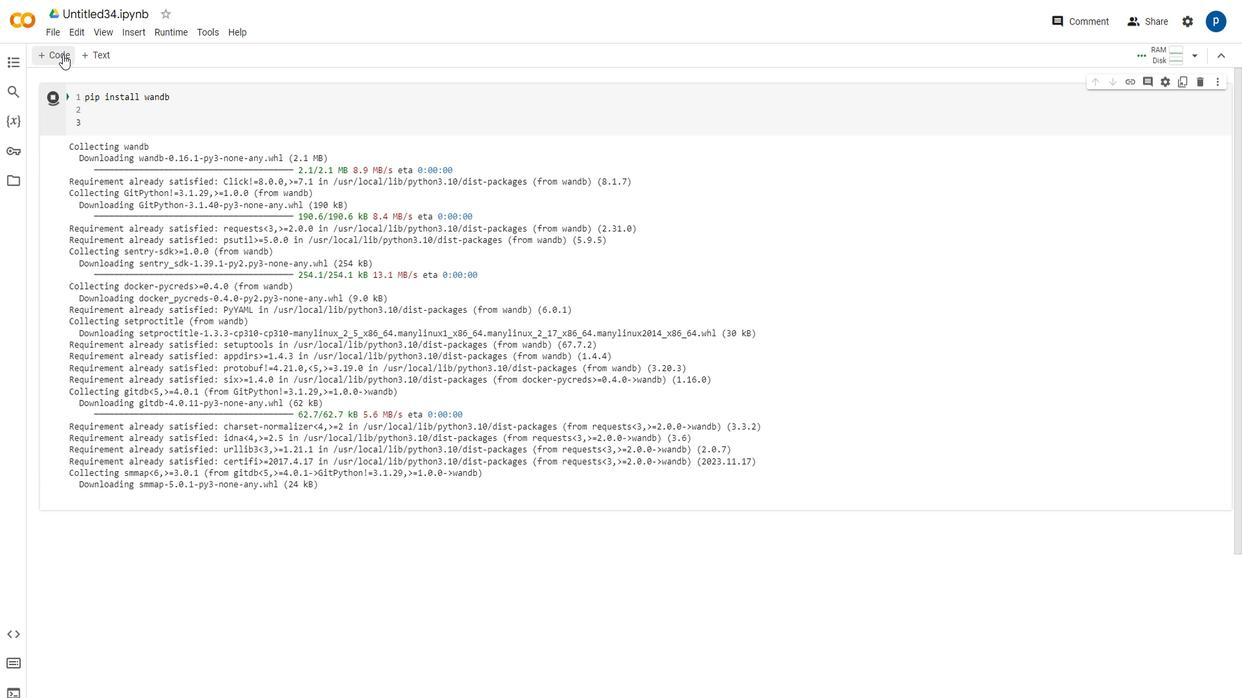 
Action: Mouse moved to (458, 452)
Screenshot: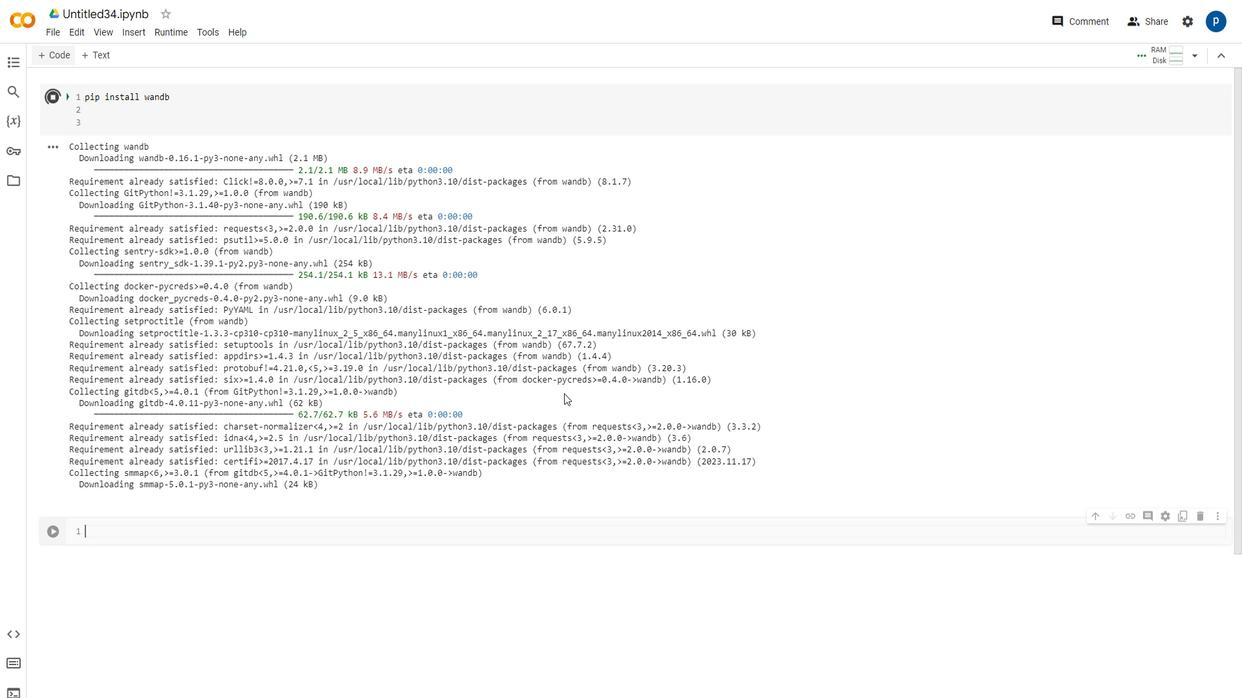 
Action: Key pressed iiimmmpppooeerrr<Key.space><Key.space><Key.space><Key.backspace><Key.backspace><Key.backspace><Key.backspace><Key.backspace><Key.backspace>rrttt<Key.space><Key.space>wwwannnddbb<Key.enter><Key.enter><Key.enter>wwwaaannddbb...lllooggiiinnn<Key.shift_r><Key.shift_r>(<Key.enter><Key.enter>
Screenshot: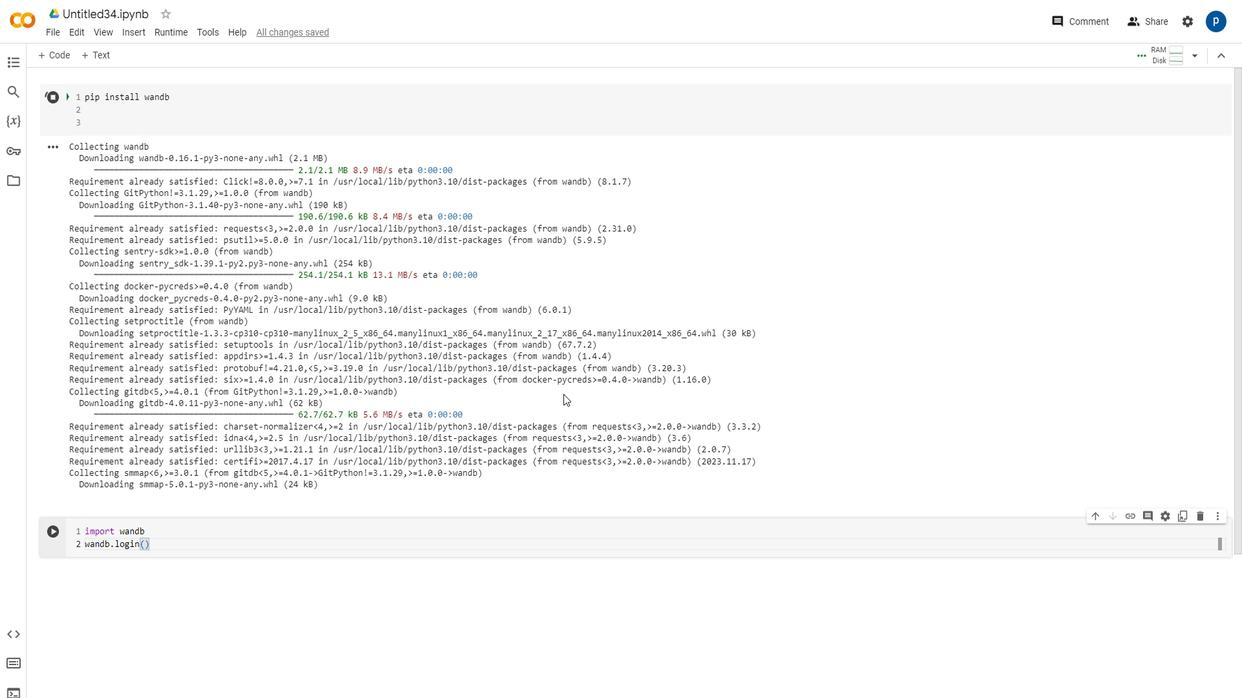 
Action: Mouse moved to (458, 478)
Screenshot: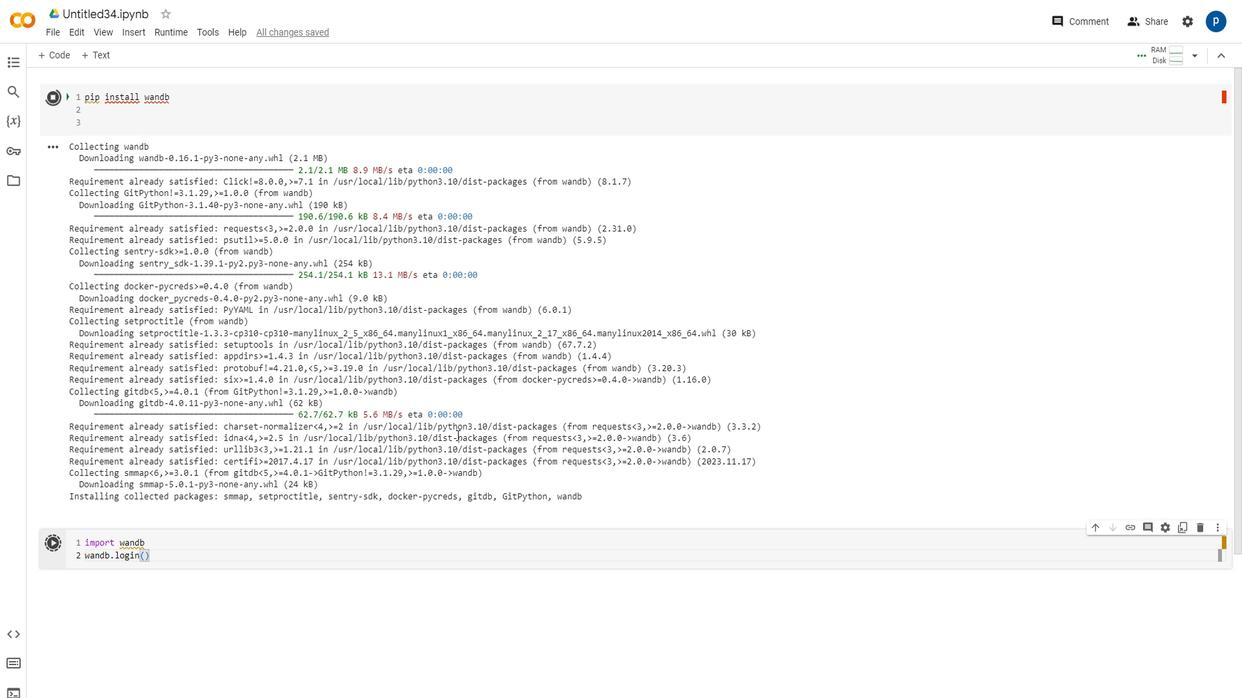 
Action: Mouse scrolled (458, 477) with delta (0, 0)
Screenshot: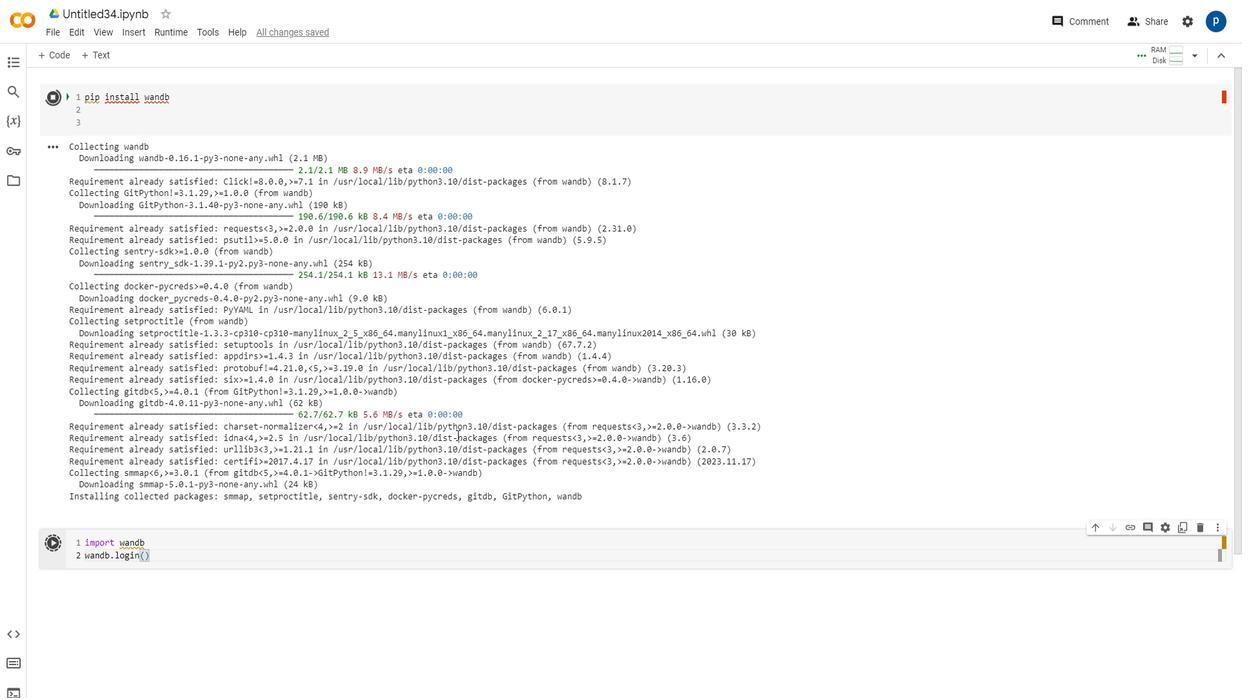 
Action: Mouse scrolled (458, 477) with delta (0, 0)
Screenshot: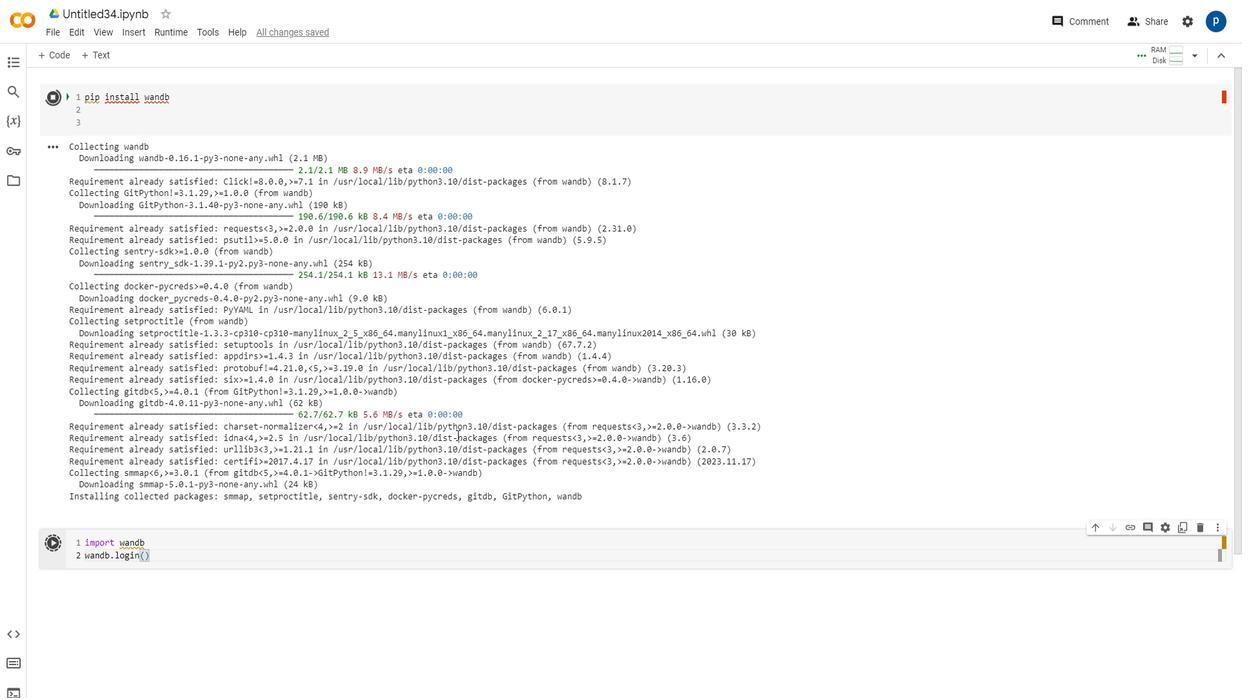 
Action: Mouse moved to (458, 480)
Screenshot: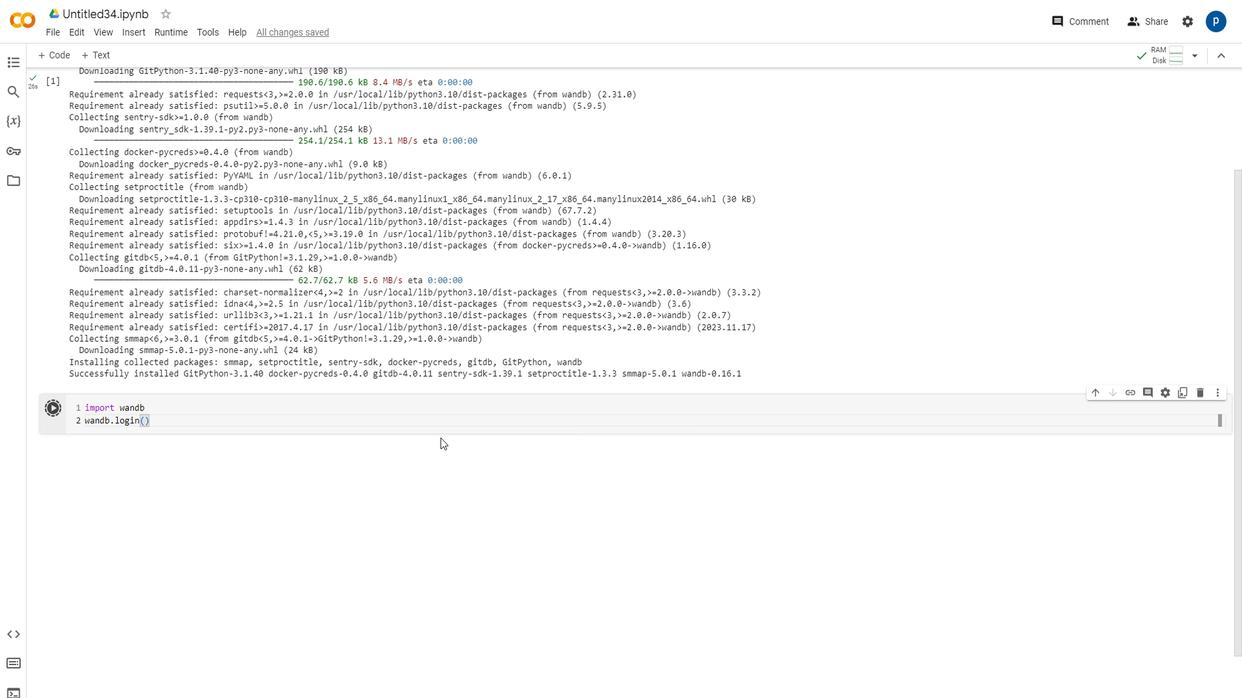 
Action: Mouse scrolled (458, 479) with delta (0, 0)
Screenshot: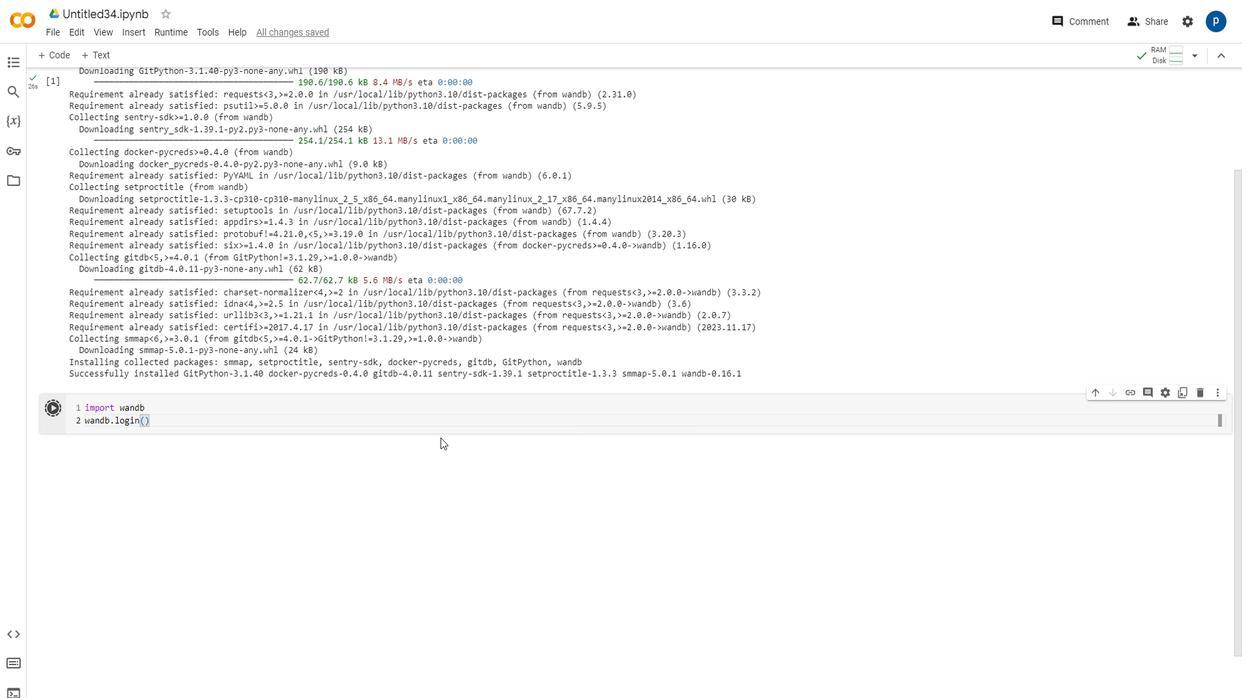 
Action: Mouse scrolled (458, 479) with delta (0, 0)
Screenshot: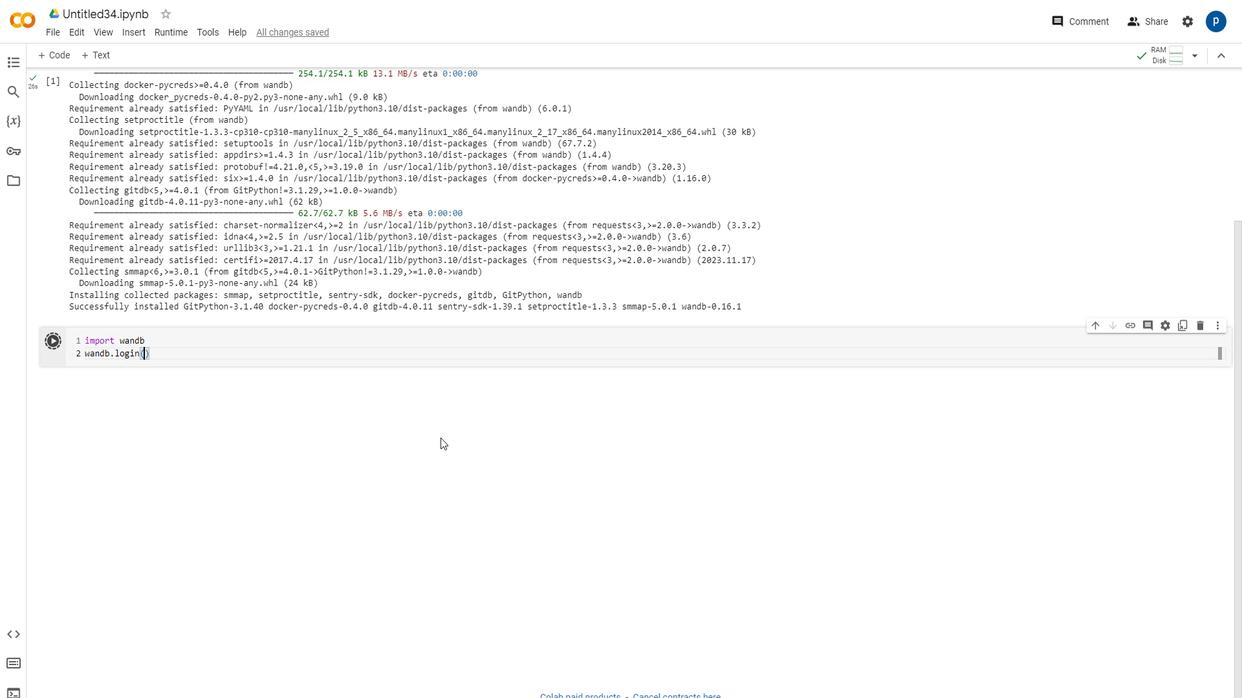 
Action: Mouse moved to (458, 480)
Screenshot: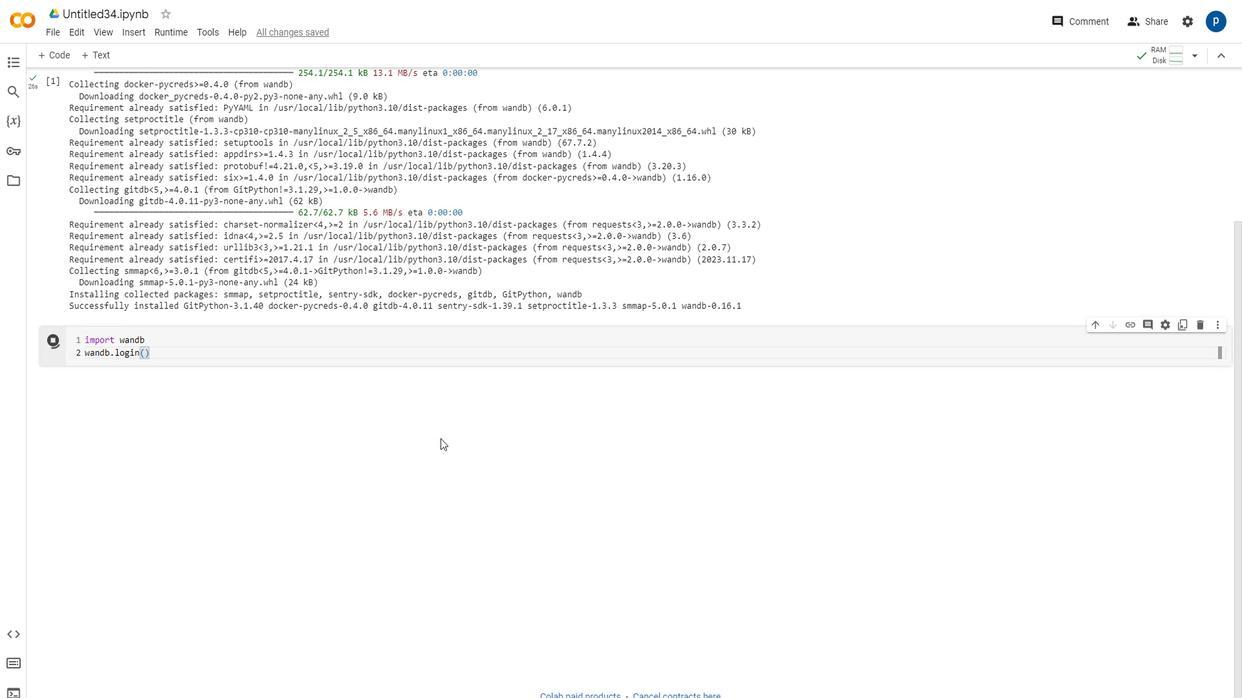 
Action: Mouse scrolled (458, 481) with delta (0, 0)
Screenshot: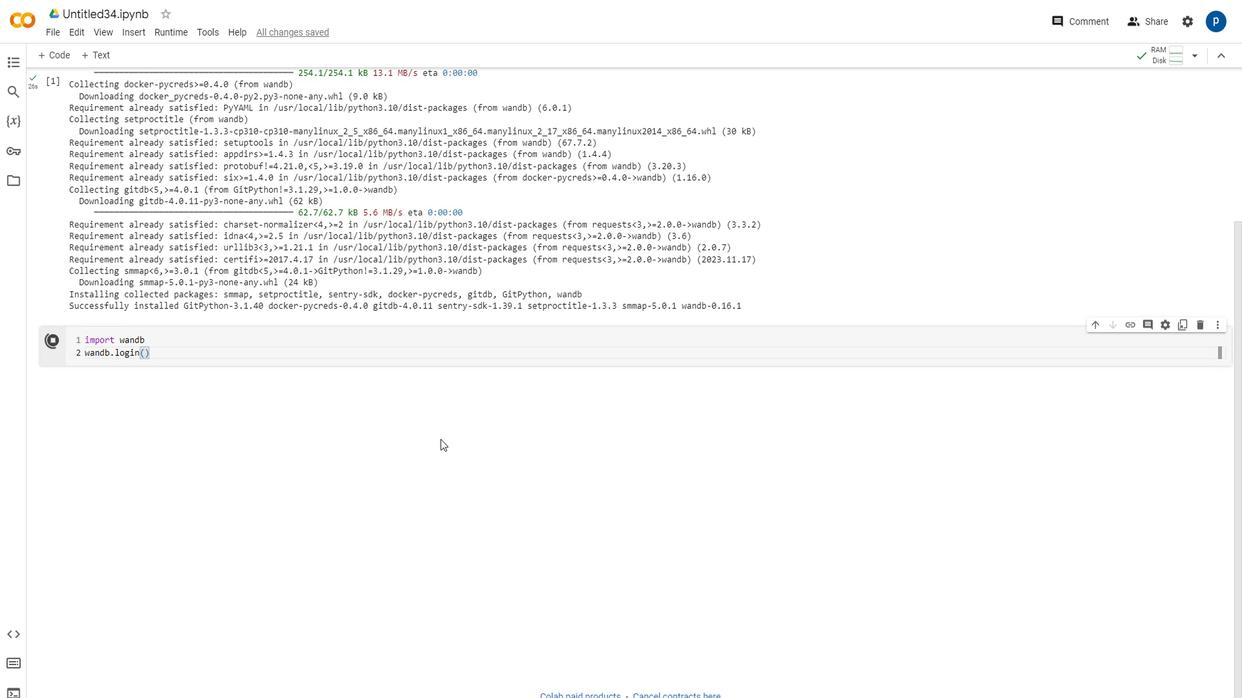 
Action: Mouse moved to (458, 481)
Screenshot: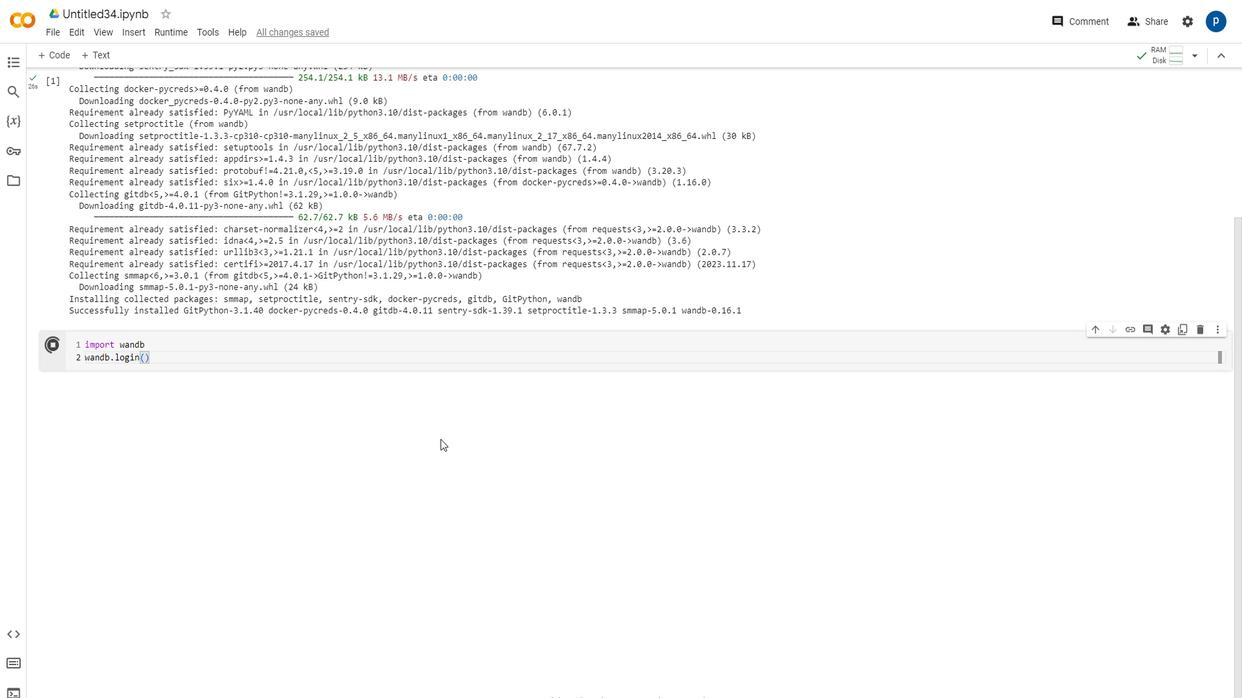
Action: Mouse scrolled (458, 482) with delta (0, 0)
Screenshot: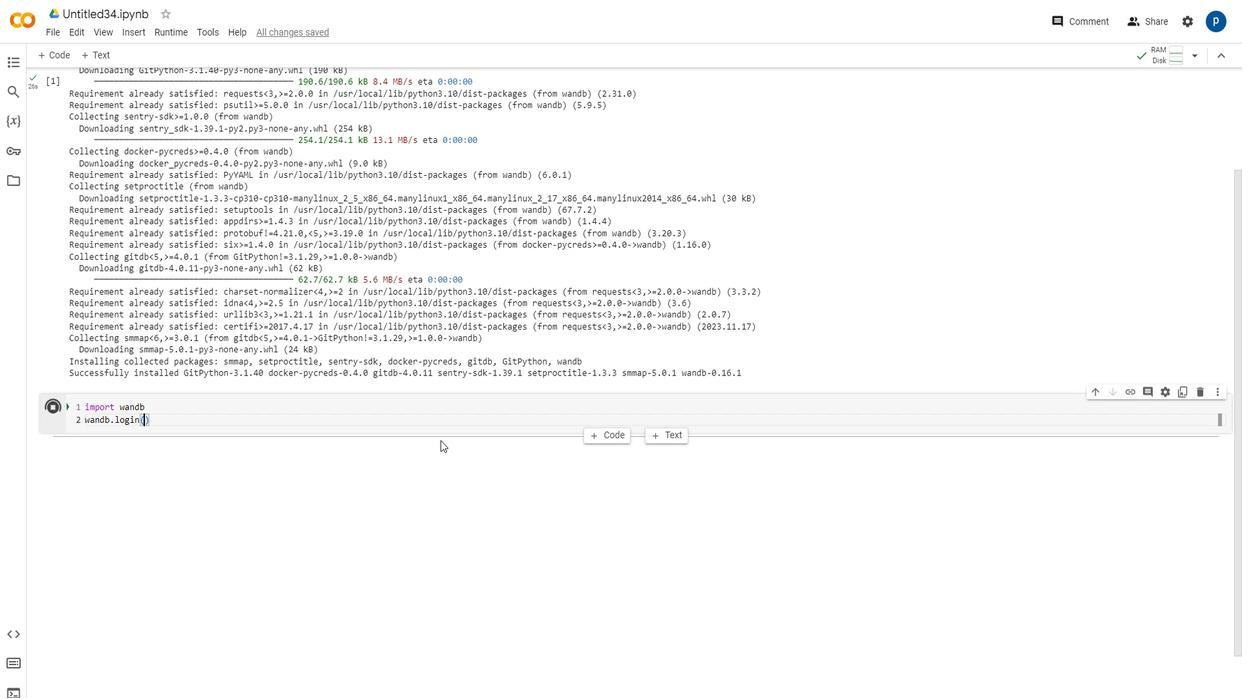 
Action: Mouse moved to (458, 482)
Screenshot: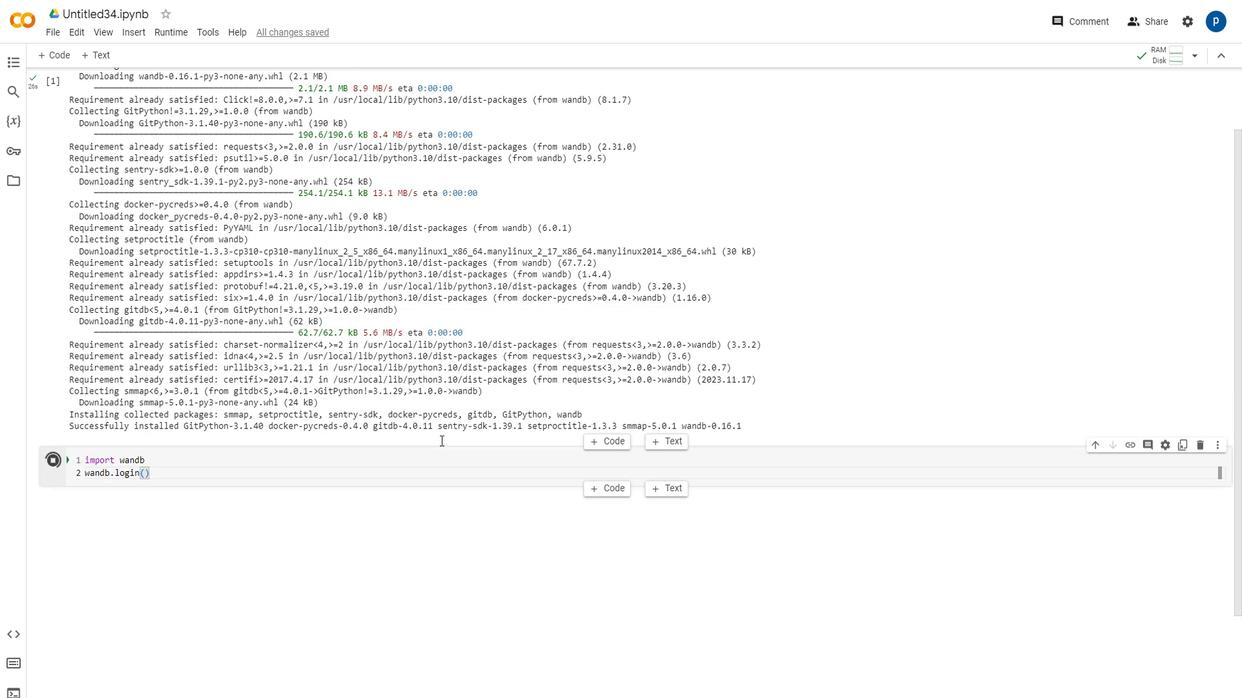 
Action: Mouse scrolled (458, 481) with delta (0, 0)
Screenshot: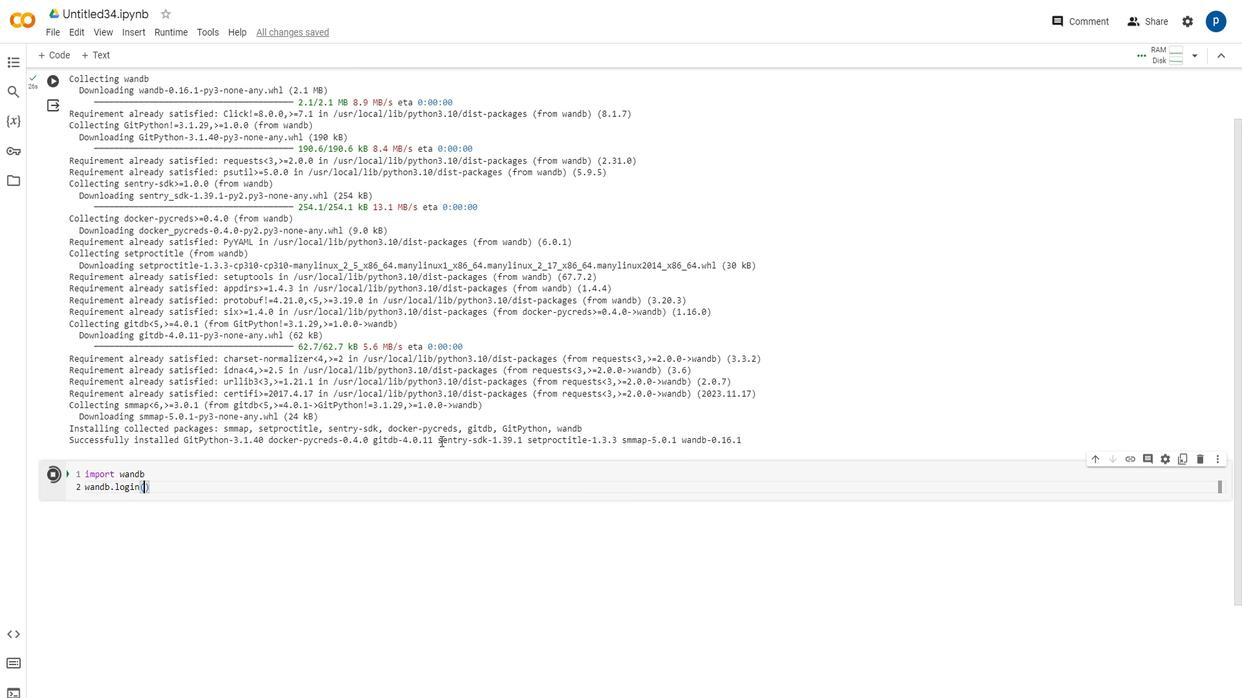 
Action: Mouse moved to (458, 482)
Screenshot: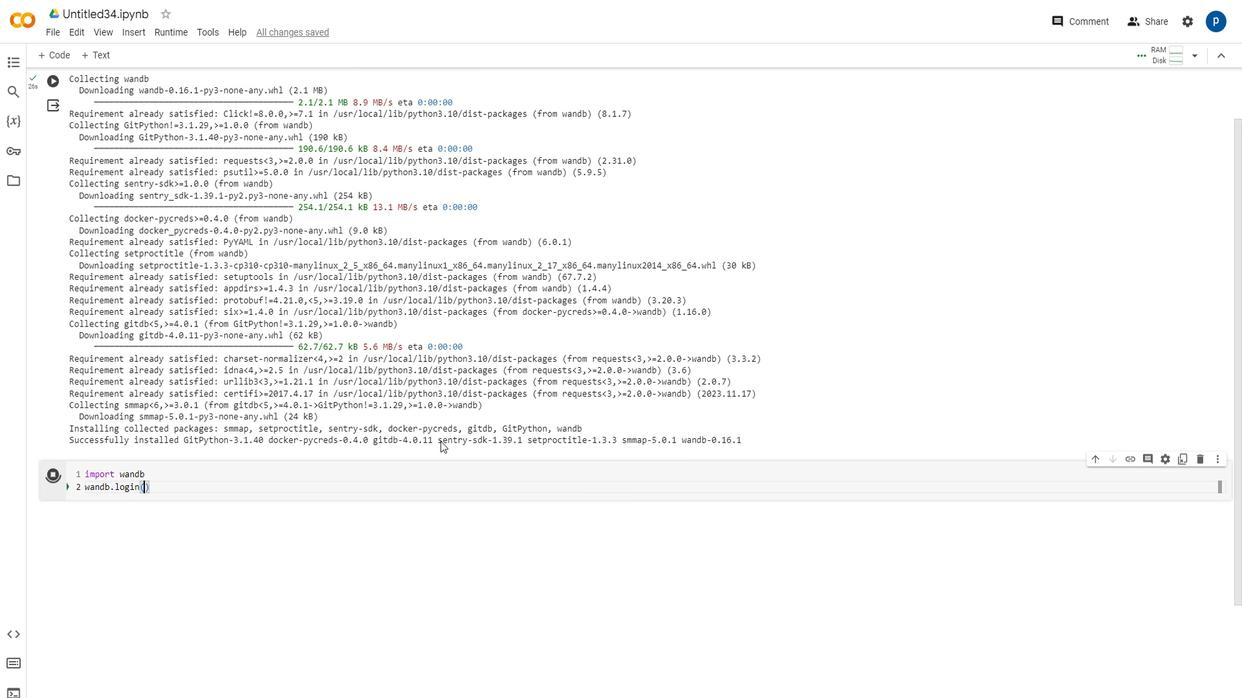 
Action: Mouse scrolled (458, 481) with delta (0, 0)
Screenshot: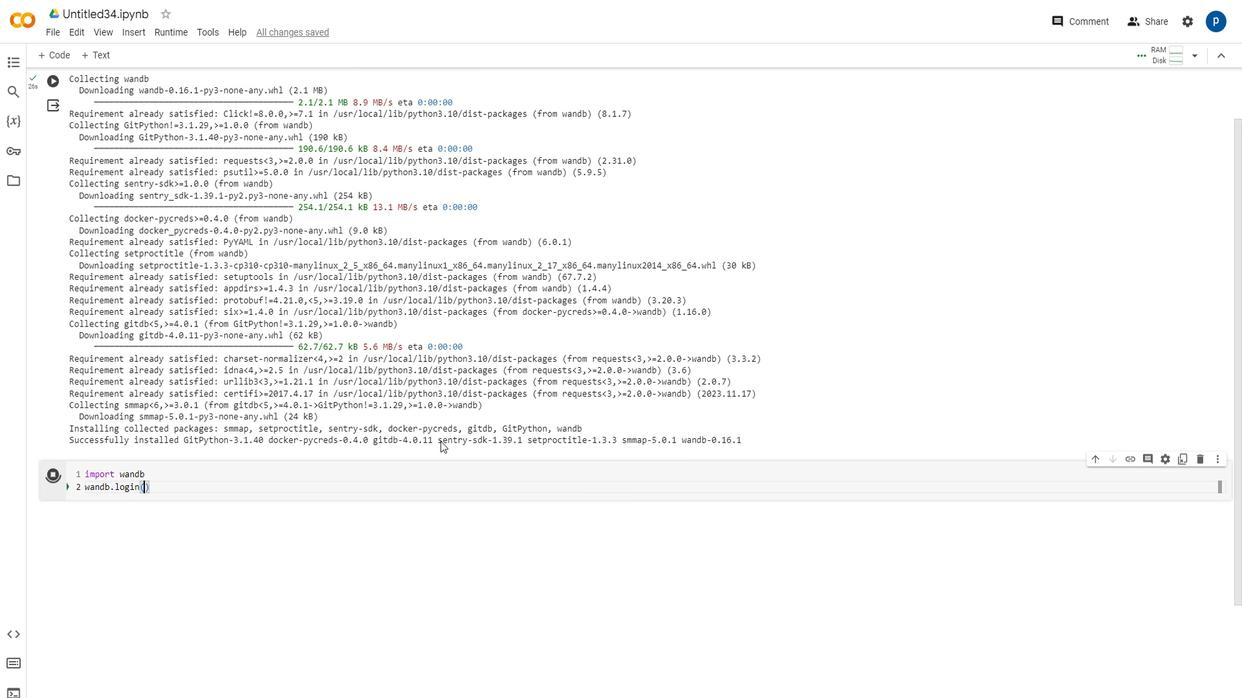 
Action: Mouse scrolled (458, 482) with delta (0, 0)
Screenshot: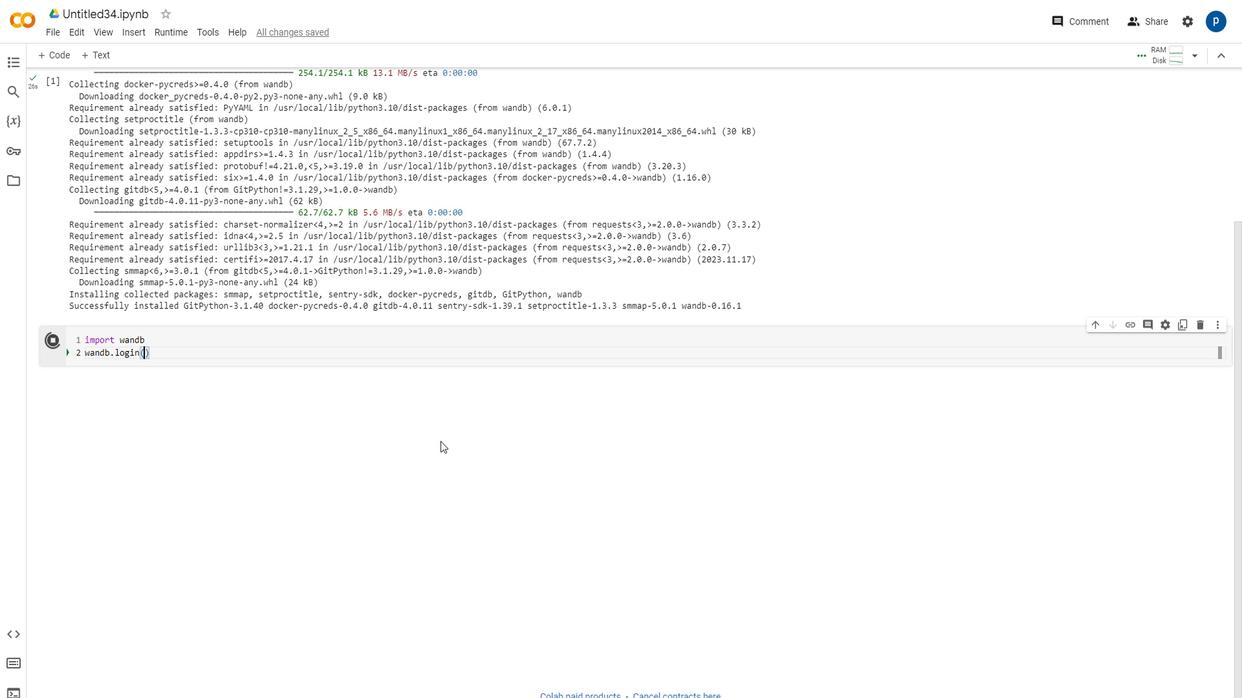 
Action: Mouse scrolled (458, 482) with delta (0, 0)
Screenshot: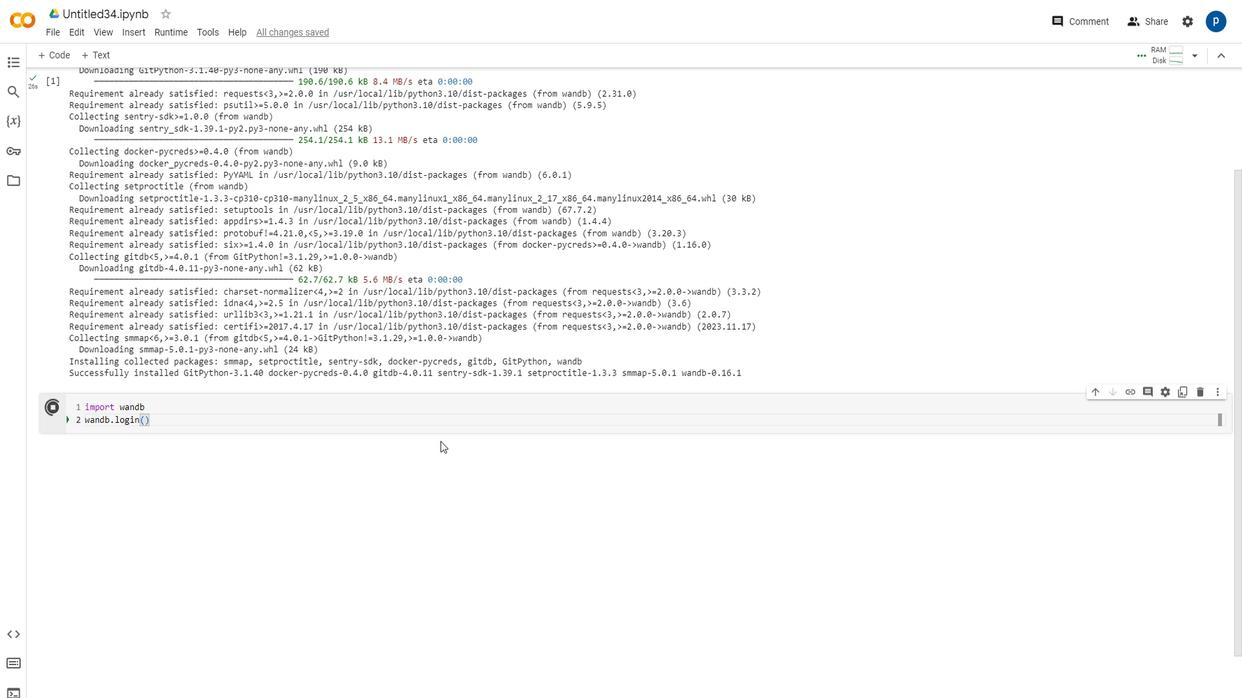 
Action: Mouse moved to (458, 482)
Screenshot: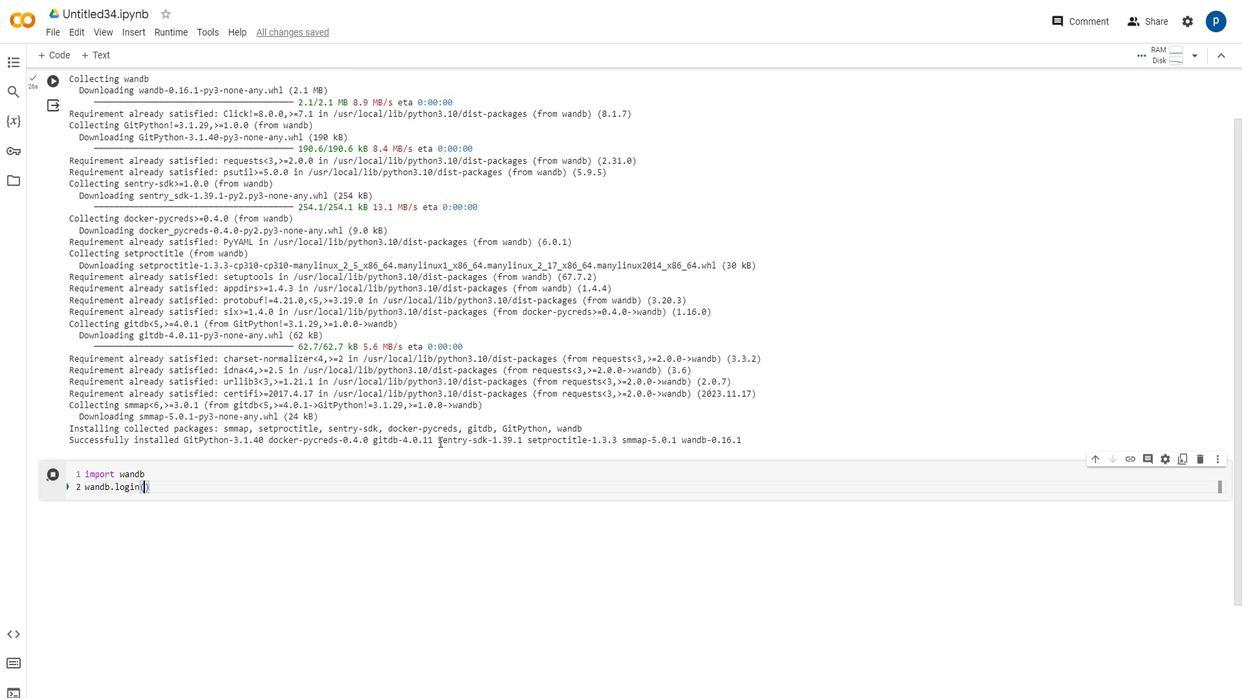
Action: Mouse scrolled (458, 482) with delta (0, 0)
Screenshot: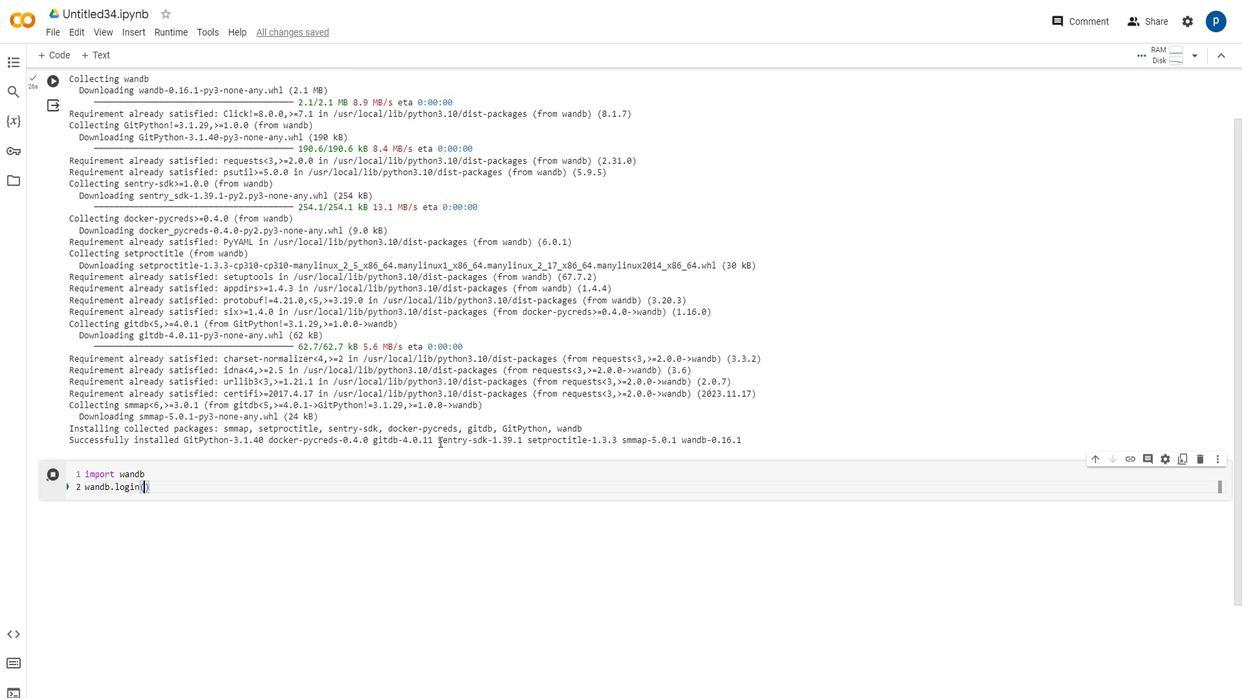 
Action: Mouse moved to (458, 482)
Screenshot: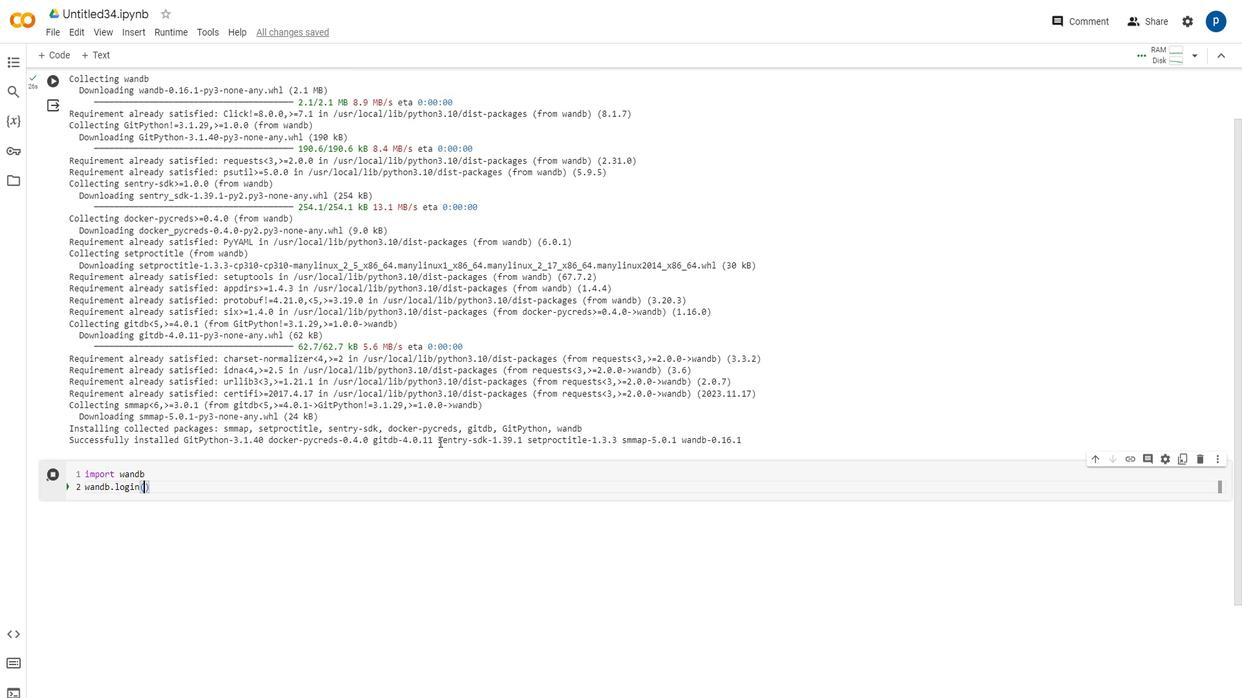 
Action: Mouse scrolled (458, 482) with delta (0, 0)
Screenshot: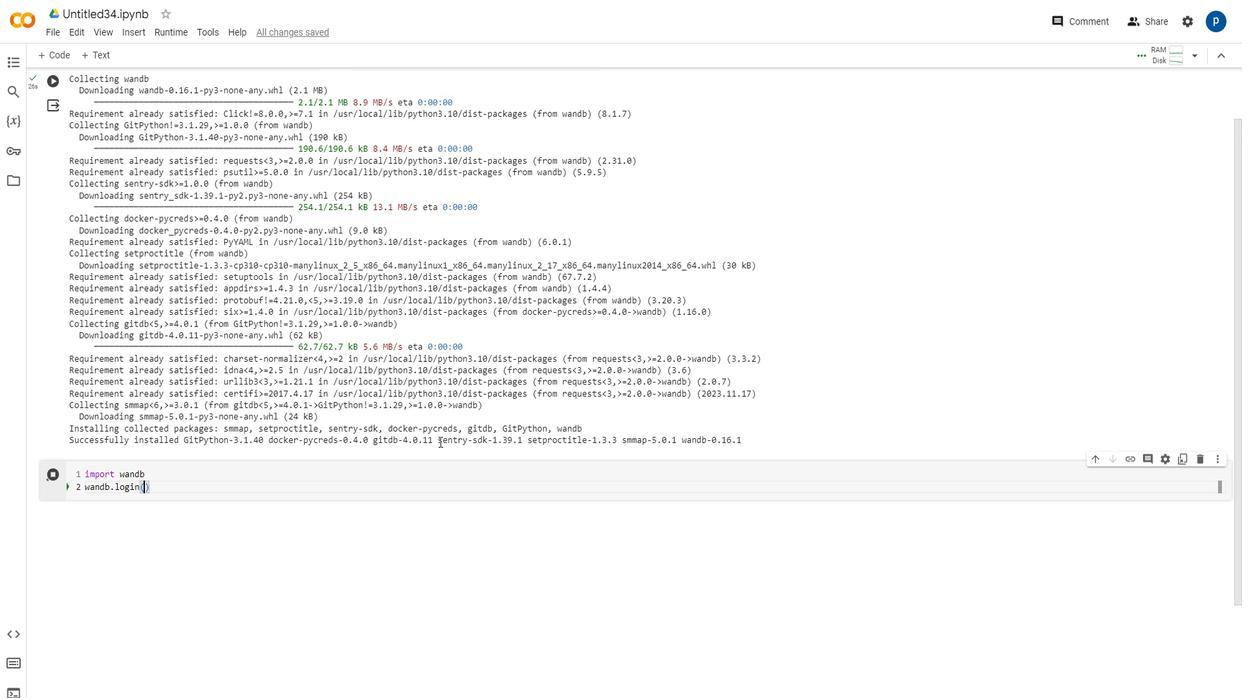 
Action: Mouse scrolled (458, 482) with delta (0, 0)
Screenshot: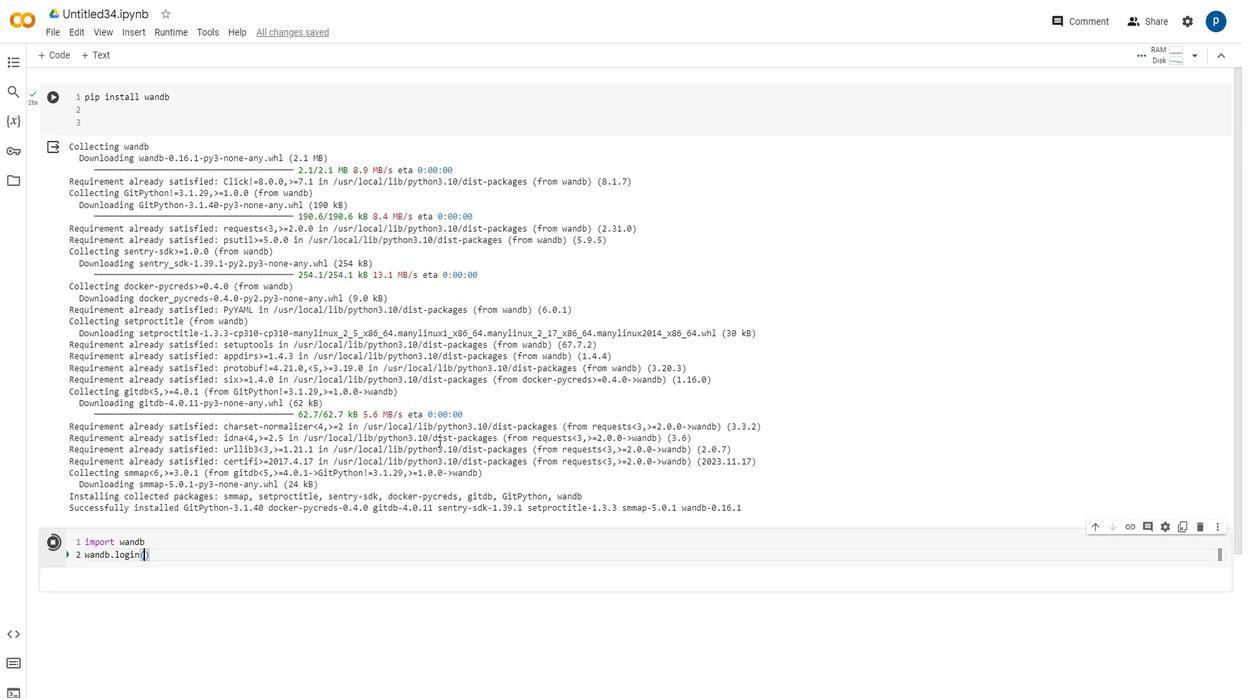 
Action: Mouse moved to (458, 482)
Screenshot: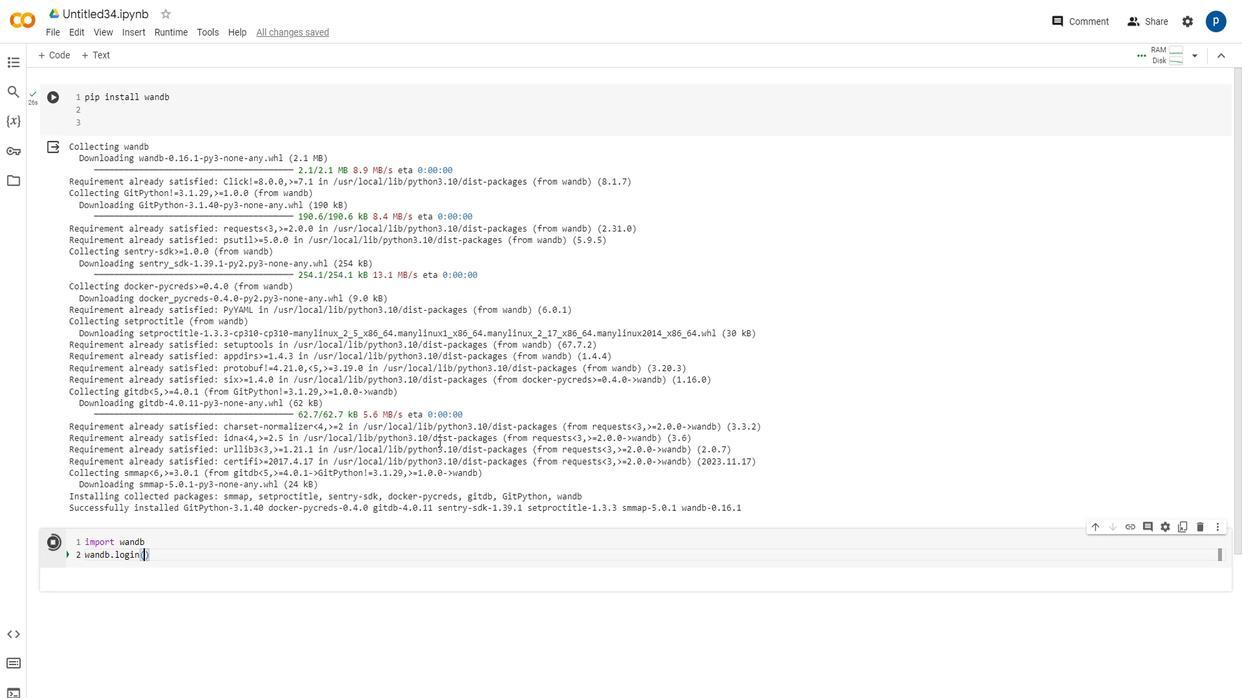 
Action: Mouse scrolled (458, 482) with delta (0, 0)
Screenshot: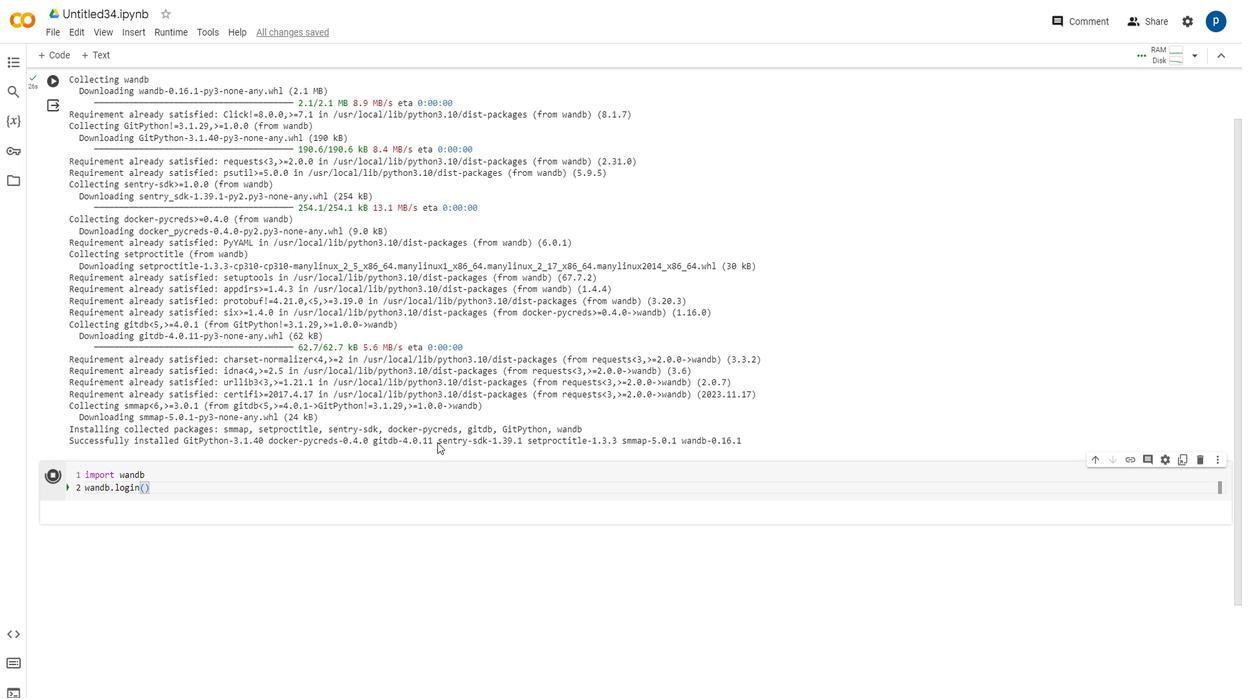 
Action: Mouse moved to (458, 482)
Screenshot: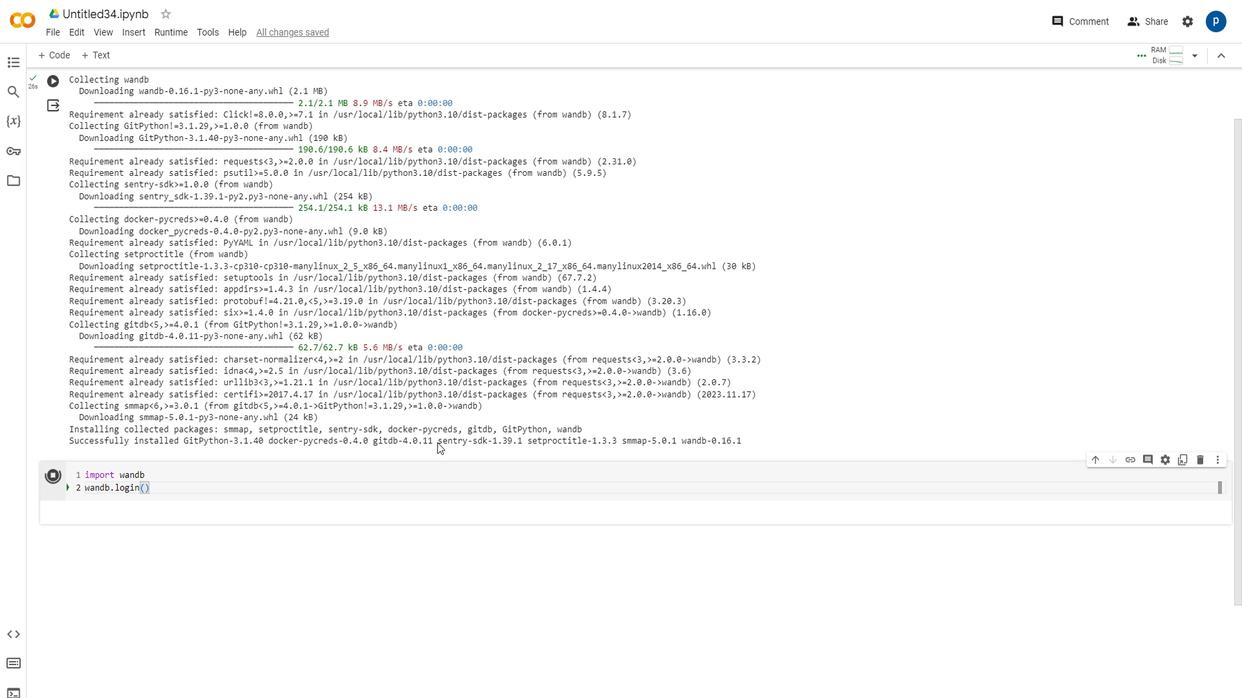 
Action: Mouse scrolled (458, 482) with delta (0, 0)
Screenshot: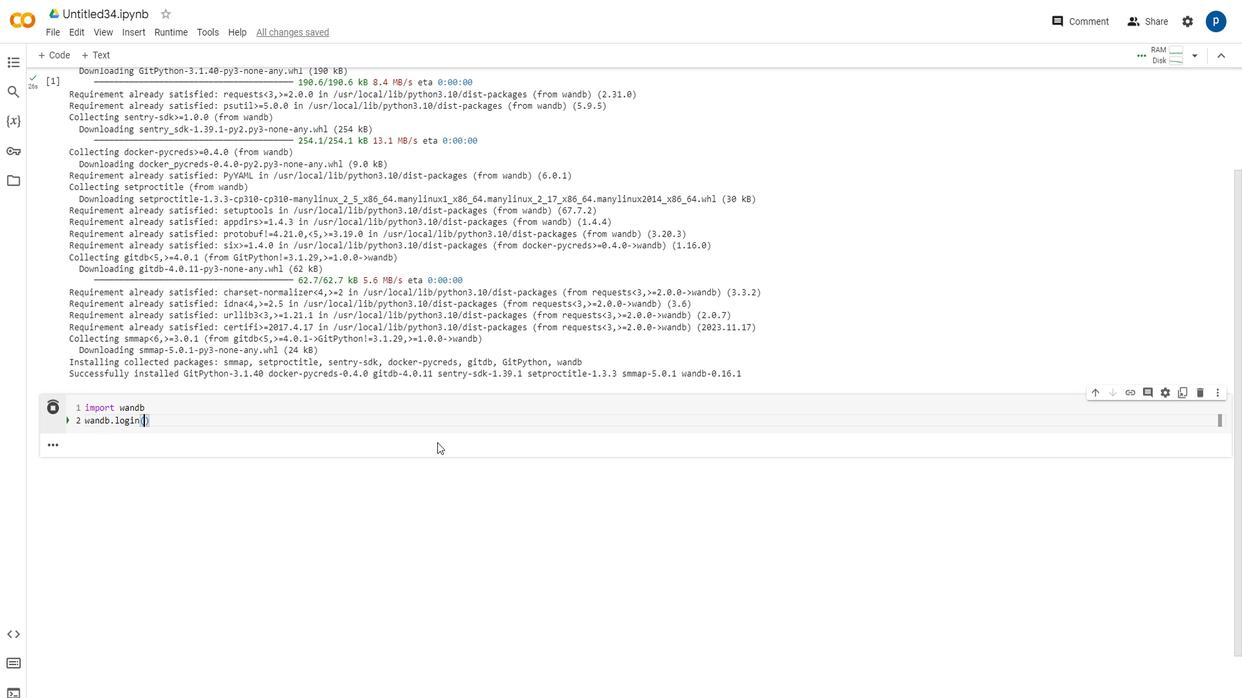 
Action: Mouse moved to (458, 484)
Screenshot: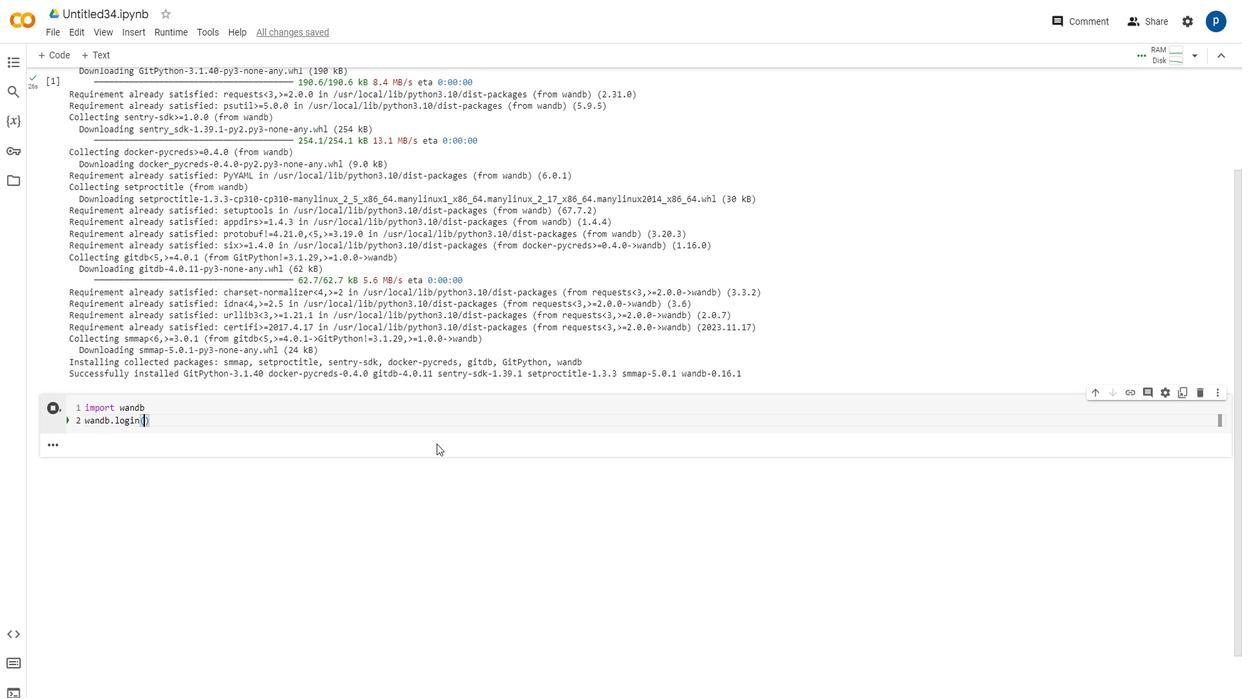 
Action: Mouse scrolled (458, 484) with delta (0, 0)
Screenshot: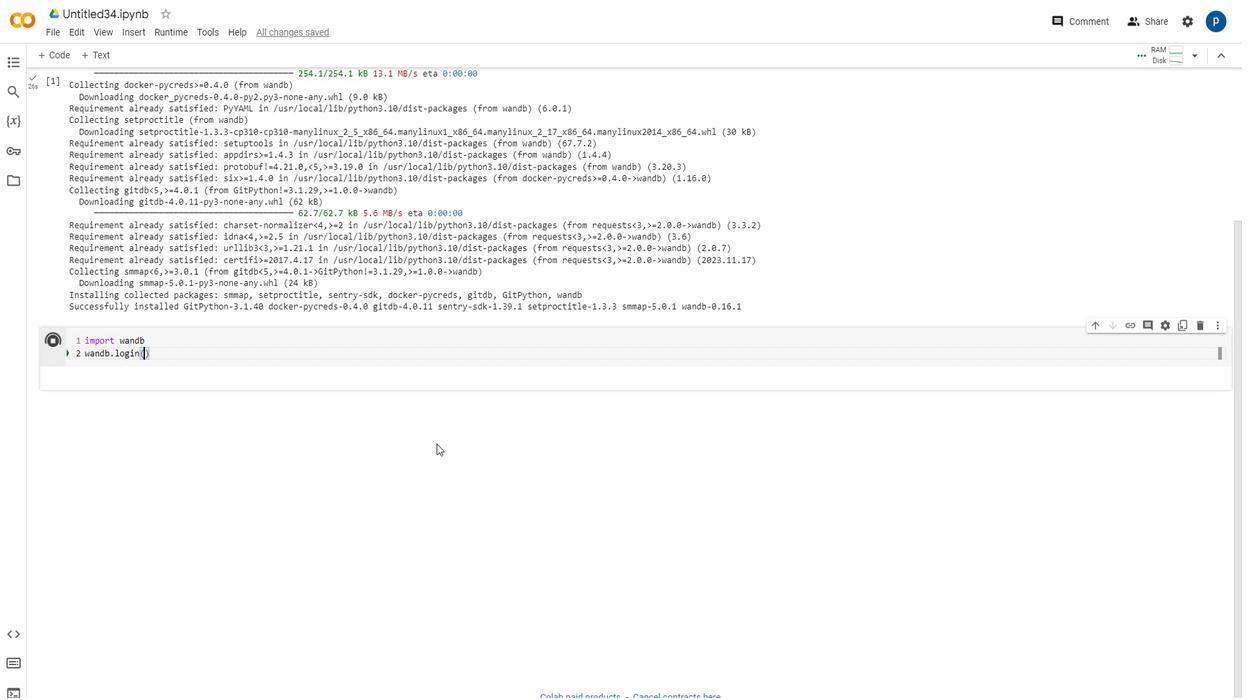 
Action: Mouse moved to (459, 508)
Screenshot: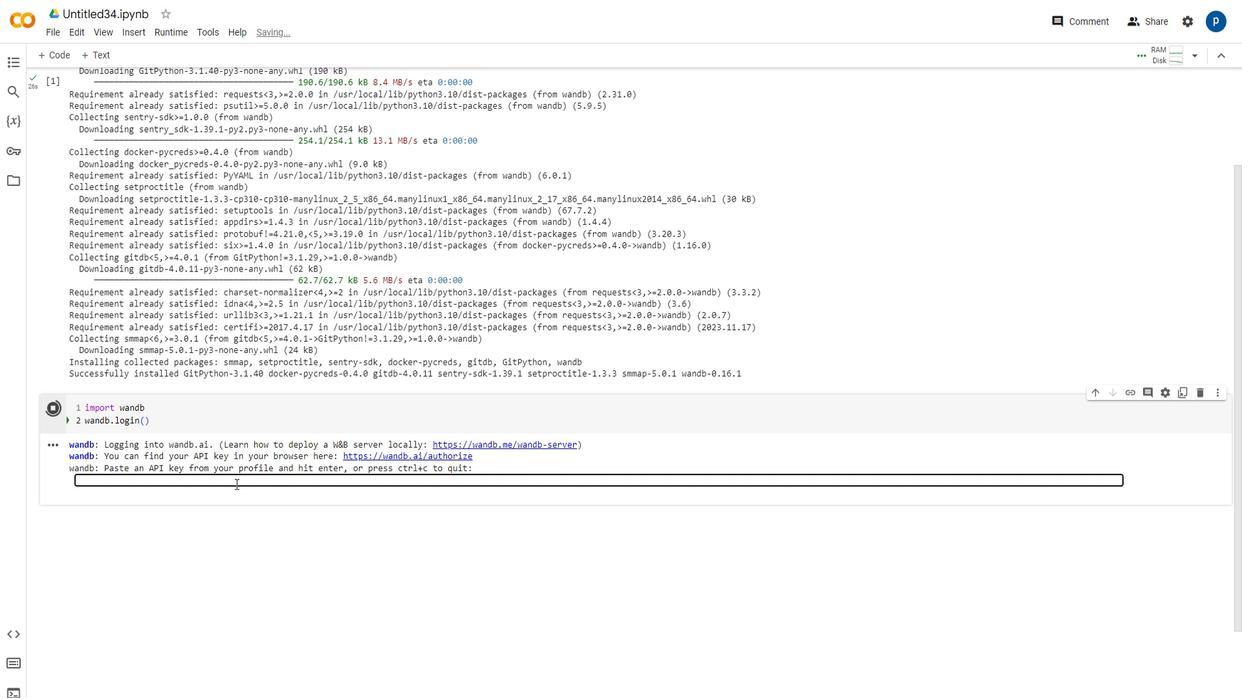 
Action: Mouse pressed left at (459, 508)
Screenshot: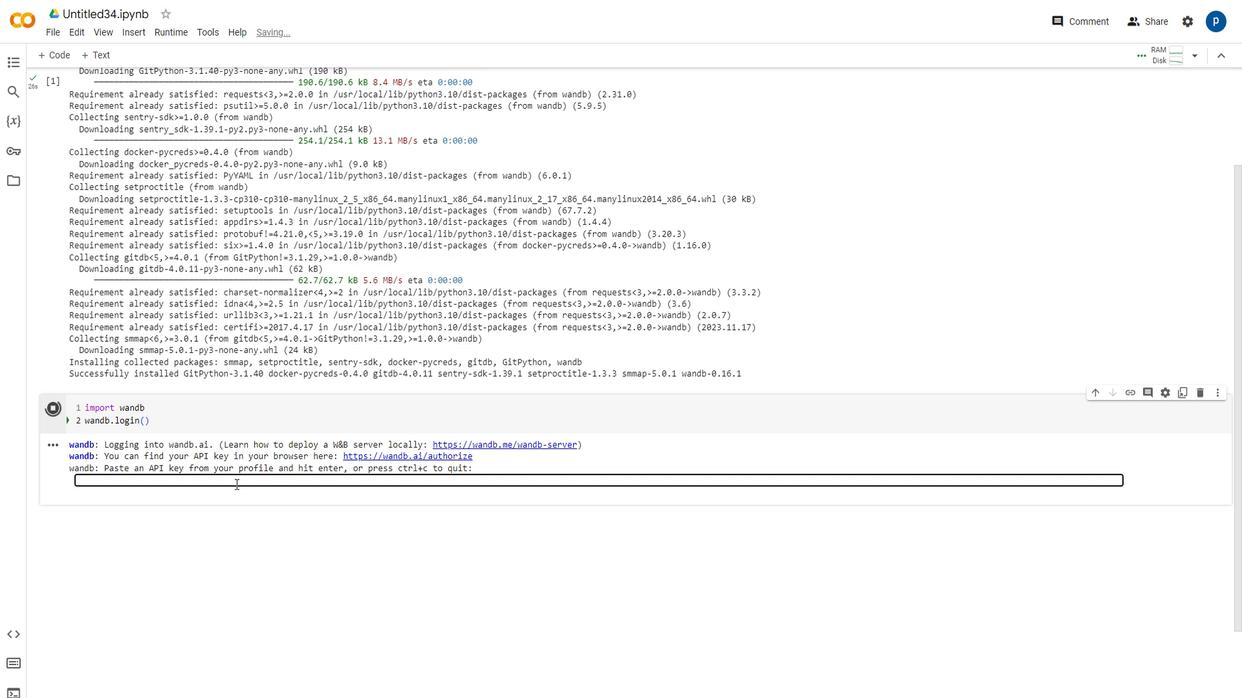 
Action: Key pressed ffccaaaddd999dddbbb888ffbb888444cccddccfff6555777111aaa555eeeaaaff88844ee11fff399e222bbbbeee33355b<Key.enter>
Screenshot: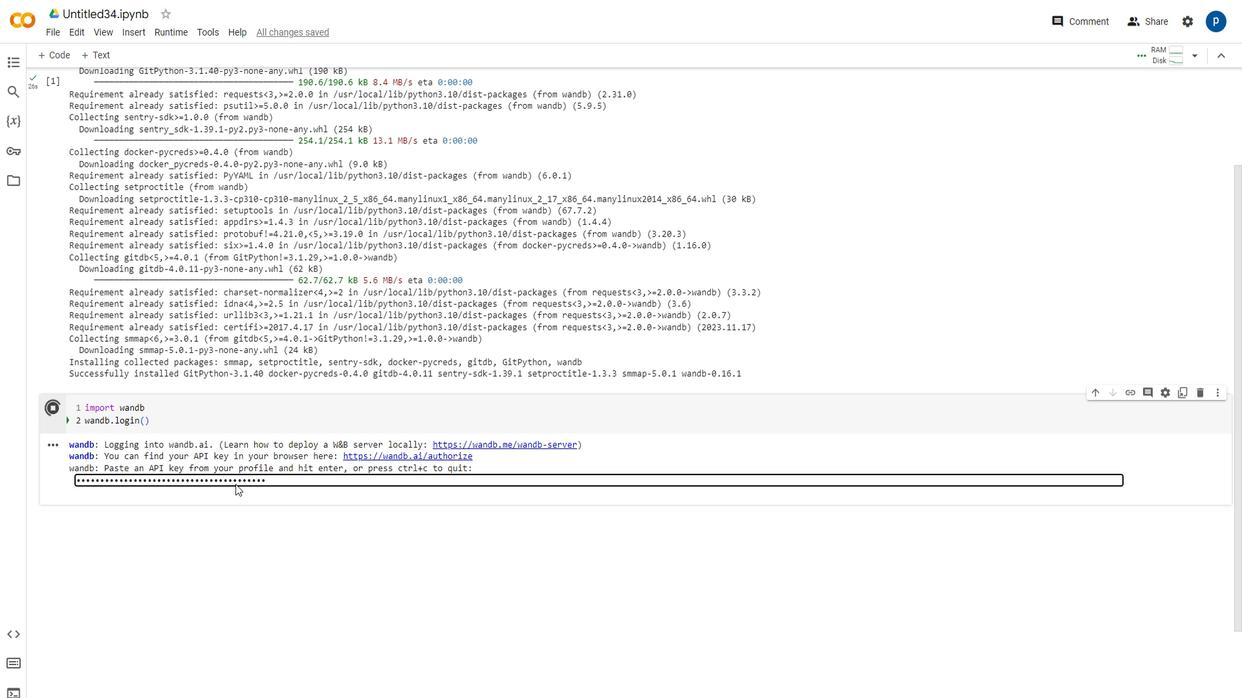 
Action: Mouse moved to (458, 529)
Screenshot: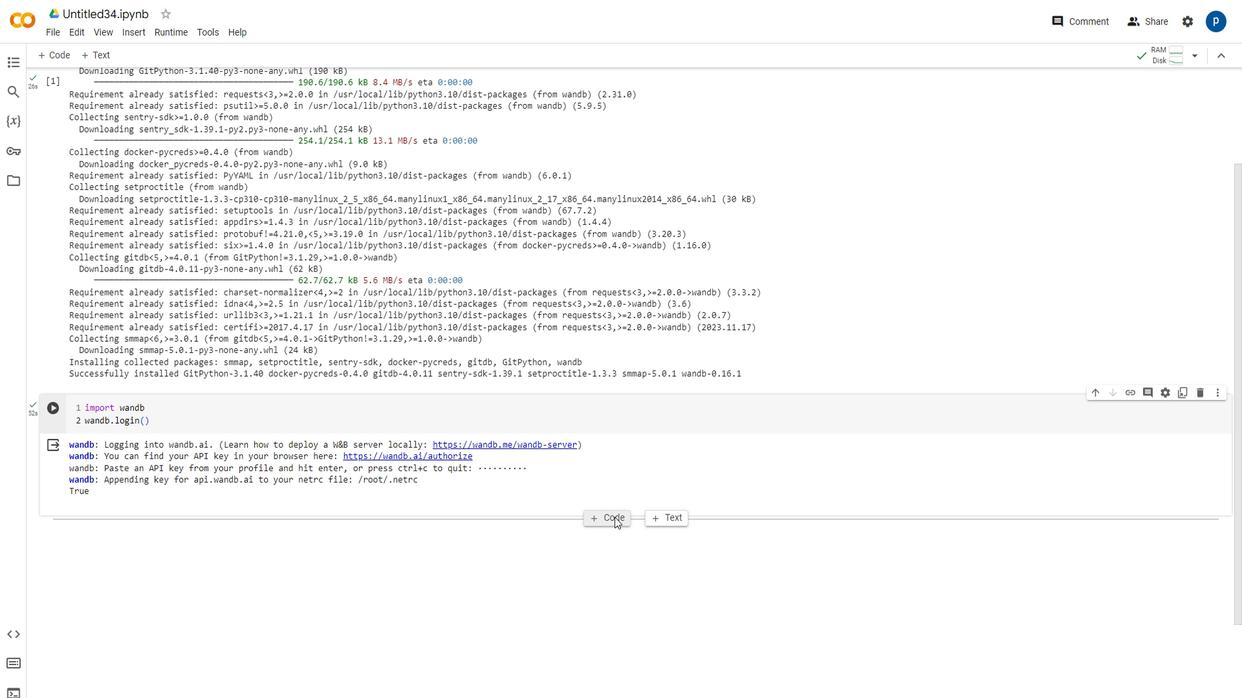 
Action: Mouse pressed left at (458, 529)
Screenshot: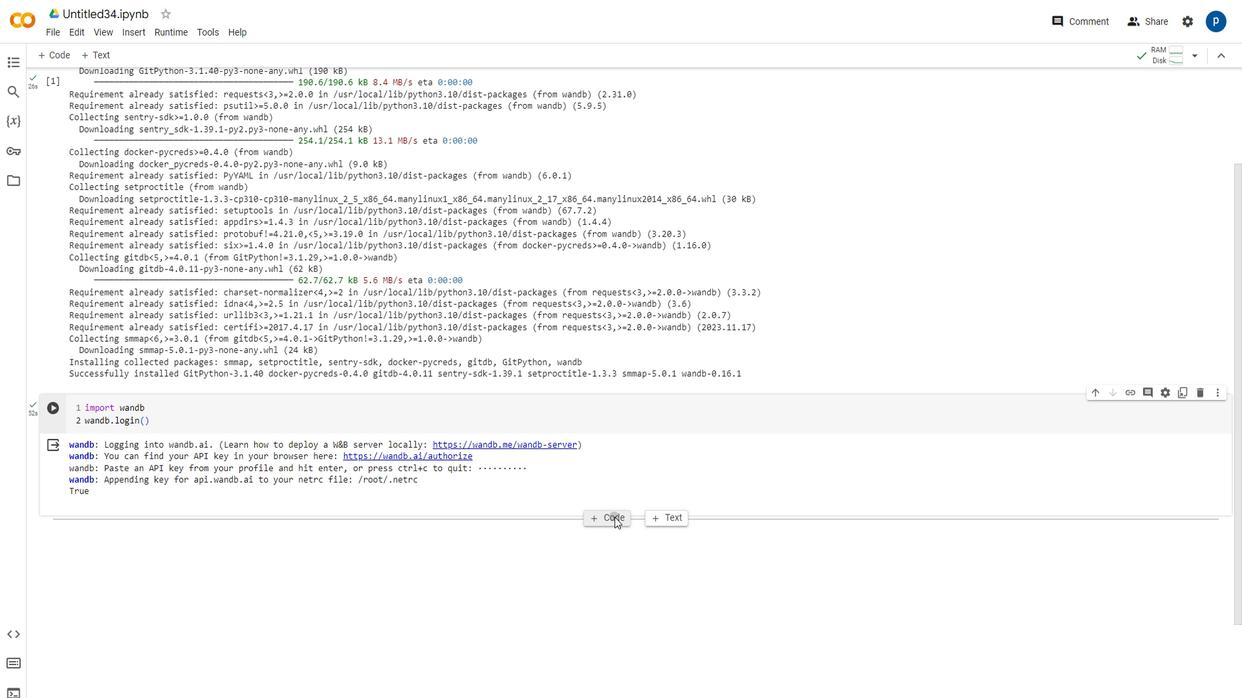 
Action: Mouse moved to (458, 538)
Screenshot: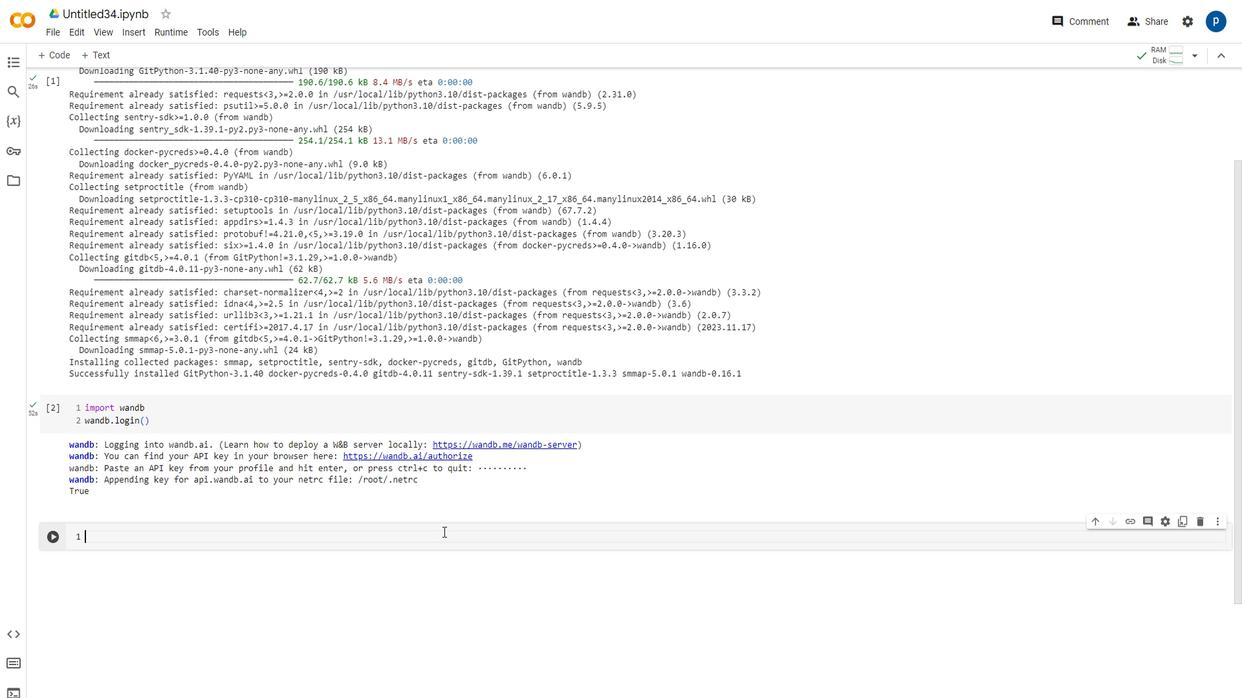 
Action: Key pressed iiimmmpppoorrrtt<Key.space><Key.space><Key.space>wwwaannnddbbb<Key.enter><Key.enter>iimmmpppooorrrttt<Key.space><Key.space><Key.space>tttooorrcchh<Key.space><Key.space><Key.space><Key.enter><Key.enter><Key.enter>iiimmpppoorrrttt<Key.space><Key.space><Key.space>tttooorrccchhh...nnnnn<Key.space><Key.space>aass<Key.space><Key.space><Key.space>nnnnn<Key.enter><Key.enter><Key.enter>iiimmmppooorrttt<Key.space><Key.space>ttooorrrccchh...oooppptttiimm<Key.space><Key.space><Key.space>aaasss<Key.space><Key.space><Key.space>oooppptttiiimmm<Key.enter><Key.enter>fffrroomm<Key.space><Key.space>ttoorrrcchhhvvissiioonnn<Key.space><Key.space><Key.space>iimmmppooorrrtt<Key.space><Key.space><Key.space>dddaaatttaaassseeetttss,,<Key.space><Key.space><Key.space>tttrrraaannnssfffoorrrmmmss<Key.enter><Key.enter>fffrrroomm<Key.space><Key.space><Key.space>tttooorrccchhh...uutttiilllss...ddaaatttaa<Key.space><Key.space><Key.space>iiimmmpppoorrrttt<Key.space><Key.space><Key.shift><Key.shift><Key.shift>DDDaarrraaa<Key.backspace><Key.backspace><Key.backspace><Key.backspace><Key.backspace>rrr<Key.backspace><Key.backspace><Key.backspace>ttaa<Key.shift><Key.shift><Key.shift>LLLoooaaadddeeerr<Key.enter><Key.enter><Key.enter><Key.enter><Key.enter>cclllaaassssss<Key.space><Key.space><Key.space><Key.shift><Key.shift>SSSiiimmooo<Key.backspace><Key.backspace>pppllleee<Key.shift><Key.shift><Key.shift>NNNeeettt<Key.shift_r><Key.shift_r><Key.shift_r>(((nnnn...<Key.shift><Key.shift><Key.shift>MMoooddduuullleee<Key.right><Key.right><Key.right><Key.shift_r><Key.shift_r><Key.shift_r>:::<Key.enter><Key.enter>dddeeefff<Key.space><Key.space><Key.shift_r><Key.shift_r><Key.shift_r>_____iiinniiitt<Key.shift_r><Key.shift_r><Key.shift_r><Key.shift_r><Key.shift_r><Key.shift_r><Key.shift_r><Key.shift_r><Key.shift_r><Key.shift_r><Key.shift_r><Key.shift_r><Key.shift_r><Key.shift_r><Key.shift_r><Key.shift_r><Key.shift_r><Key.shift_r><Key.shift_r><Key.shift_r><Key.shift_r><Key.shift_r><Key.shift_r>______<Key.shift_r><Key.shift_r><Key.shift_r><Key.shift_r>(((ssseeelllff<Key.right><Key.right><Key.right><Key.shift_r><Key.shift_r>::<Key.enter><Key.enter><Key.enter>
Screenshot: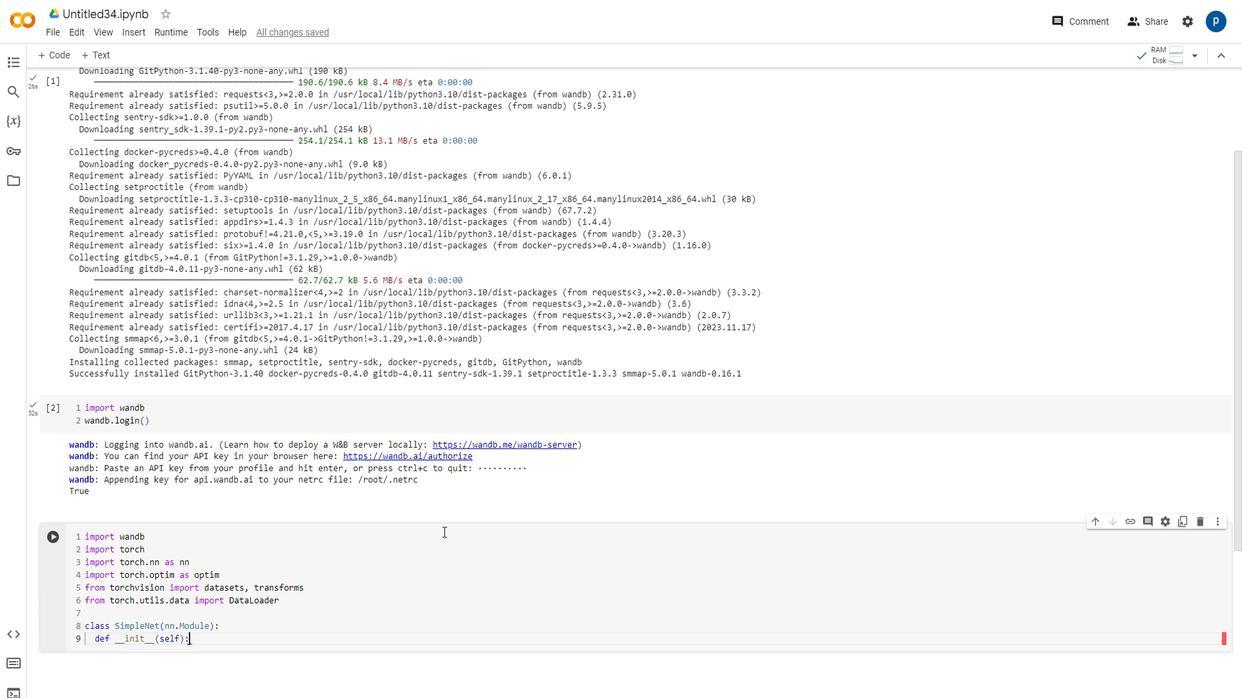 
Action: Mouse moved to (460, 604)
Screenshot: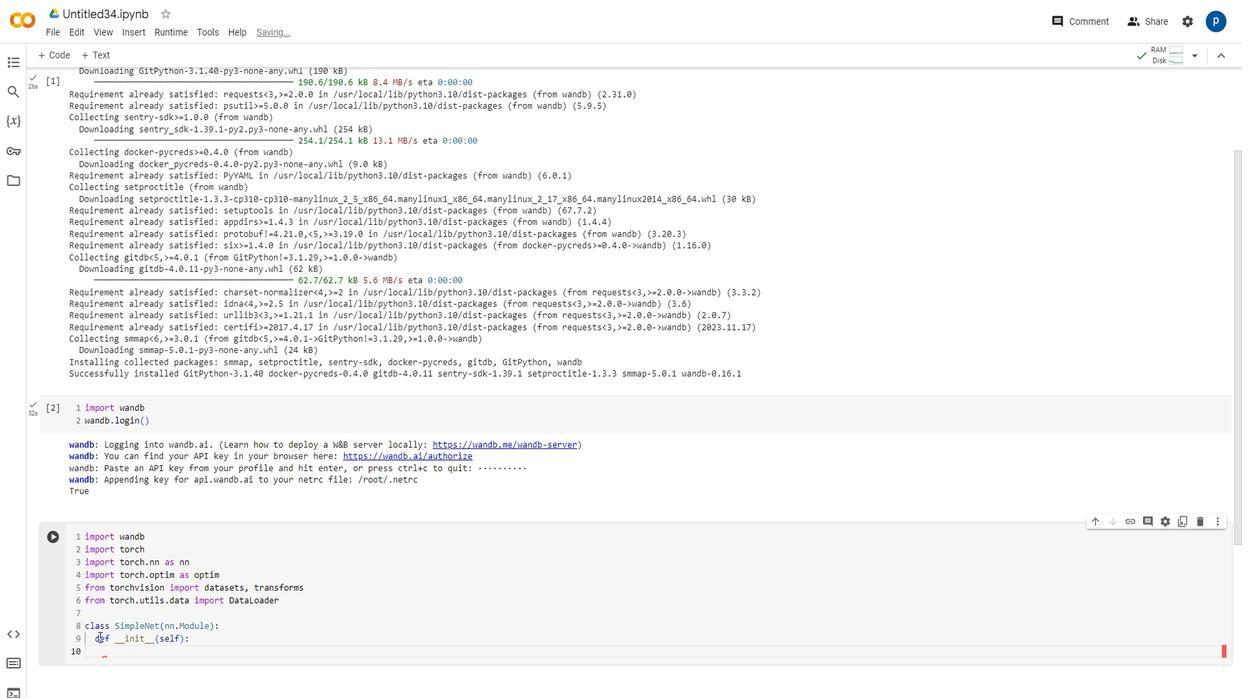 
Action: Mouse pressed left at (460, 604)
Screenshot: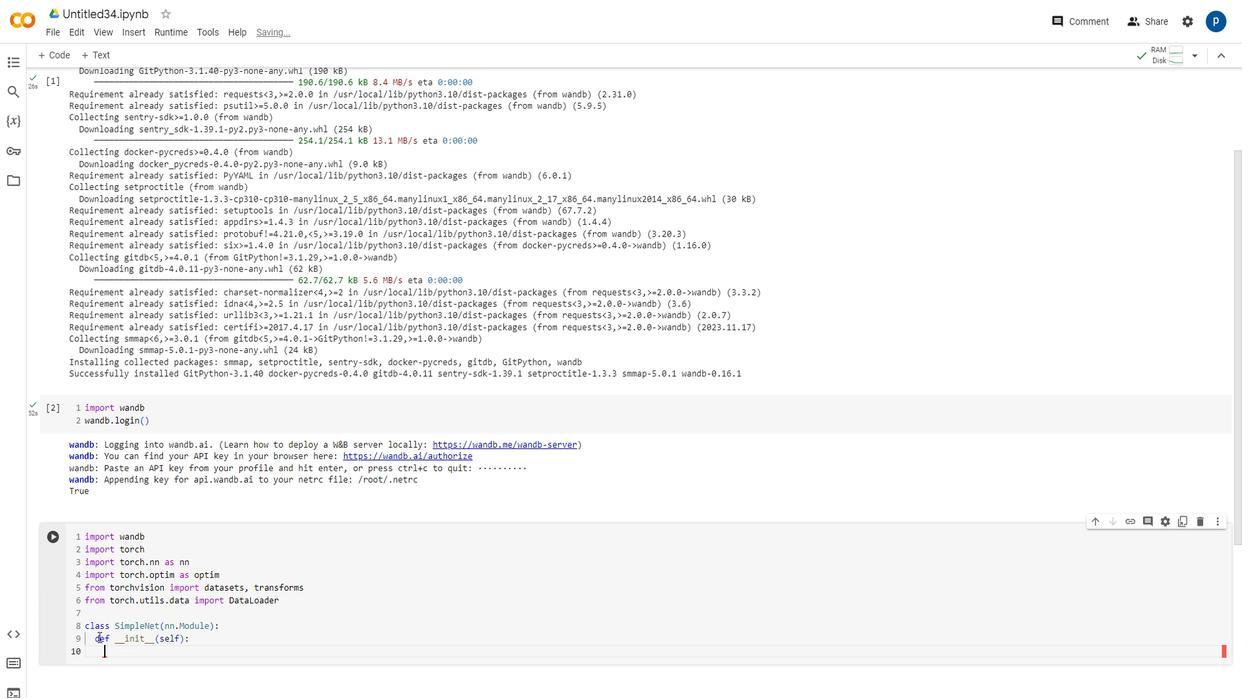 
Action: Key pressed <Key.left><Key.left><Key.left><Key.tab><Key.tab><Key.tab><Key.right><Key.right><Key.right><Key.right><Key.right><Key.right><Key.right><Key.right><Key.right><Key.right><Key.right><Key.right><Key.right><Key.right><Key.right><Key.right><Key.right><Key.right><Key.right><Key.right><Key.right><Key.right><Key.right><Key.right><Key.right><Key.right><Key.right><Key.right><Key.right><Key.right><Key.right><Key.right><Key.right><Key.right><Key.right><Key.right><Key.right><Key.right><Key.right><Key.right><Key.right><Key.right><Key.right><Key.right><Key.right><Key.right><Key.enter><Key.enter><Key.tab><Key.tab>sssuuupppeeerrr<Key.shift_r><Key.shift_r><Key.shift_r>(((<Key.shift><Key.shift>SSSiiimmmppplllee<Key.shift><Key.shift><Key.shift>NNeetttmm<Key.backspace><Key.backspace><Key.backspace>,,<Key.space><Key.space><Key.space>ssseeellfff<Key.right><Key.right>..<Key.shift_r><Key.shift_r><Key.shift_r>_____iiinnniittt<Key.shift_r><Key.shift_r><Key.shift_r><Key.shift_r><Key.shift_r>_____<Key.shift_r><Key.shift_r>(((<Key.right><Key.right><Key.right><Key.enter><Key.enter>sseellfff..ffcc<Key.space><Key.space>===<Key.space><Key.space><Key.space>nnnnnn...<Key.shift><Key.shift>LLiiinnneeeaaarrr<Key.shift_r><Key.shift_r><Key.shift_r>(((7788844,,<Key.space><Key.space>11100<Key.right><Key.right><Key.right><Key.enter><Key.enter>
Screenshot: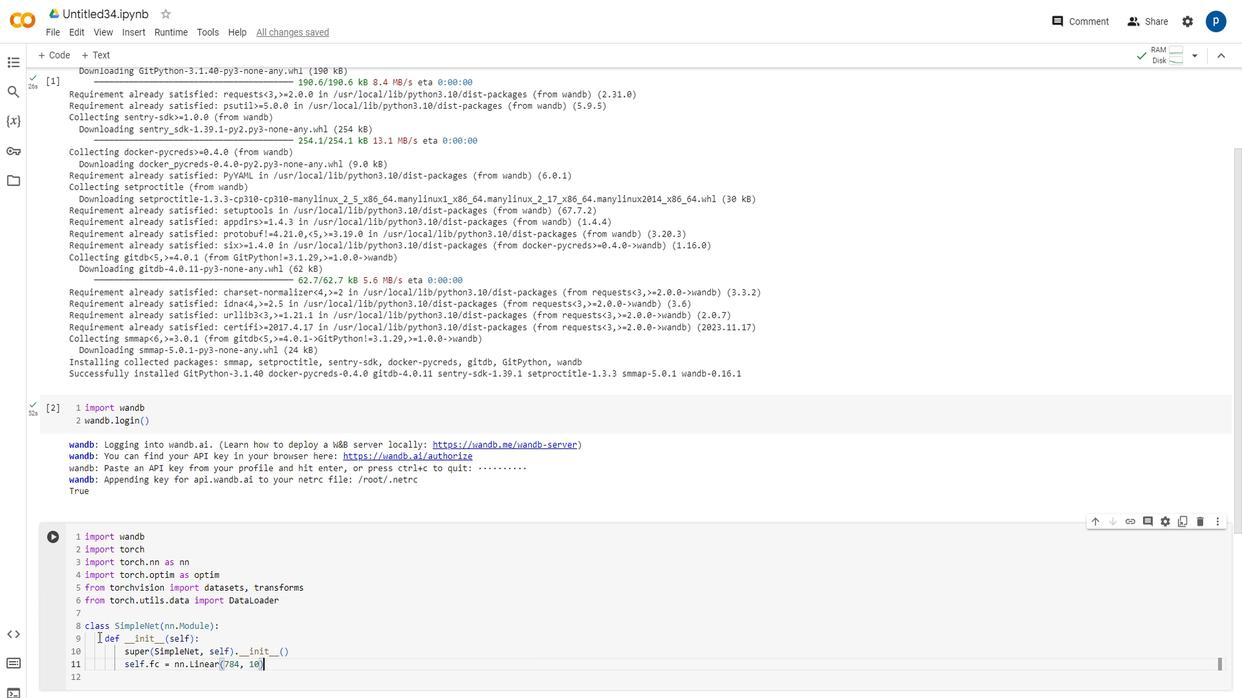 
Action: Mouse moved to (454, 523)
Screenshot: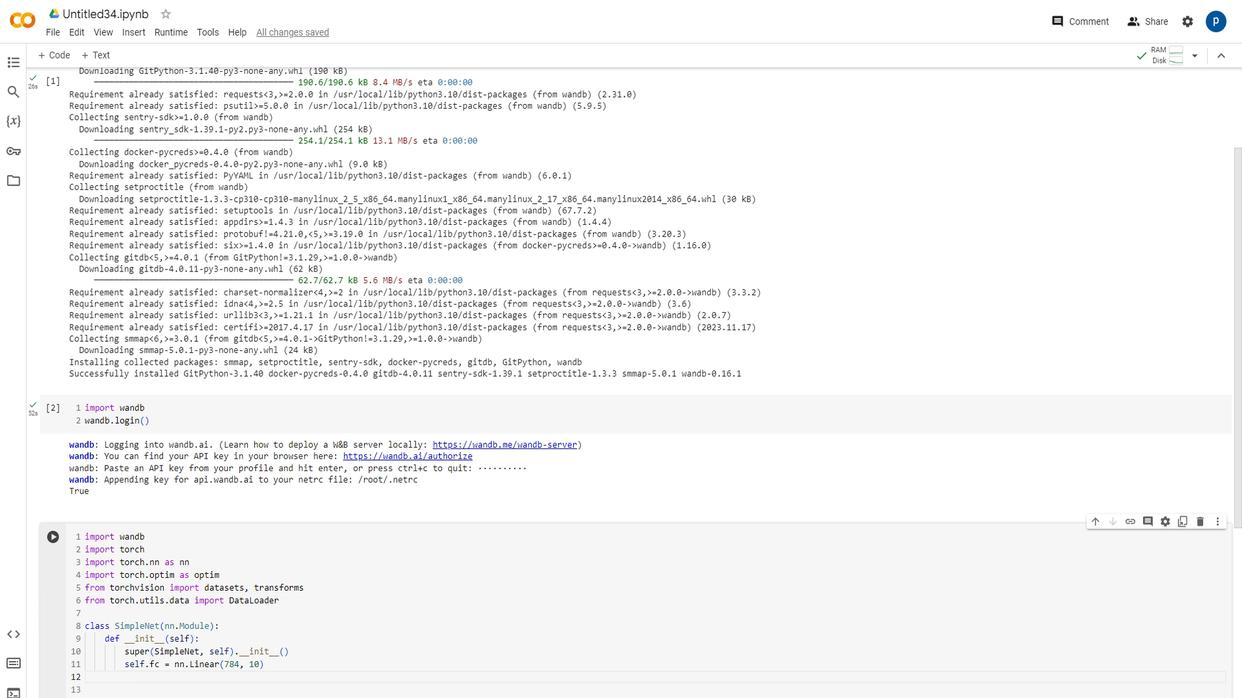 
Action: Mouse scrolled (454, 522) with delta (0, 0)
Screenshot: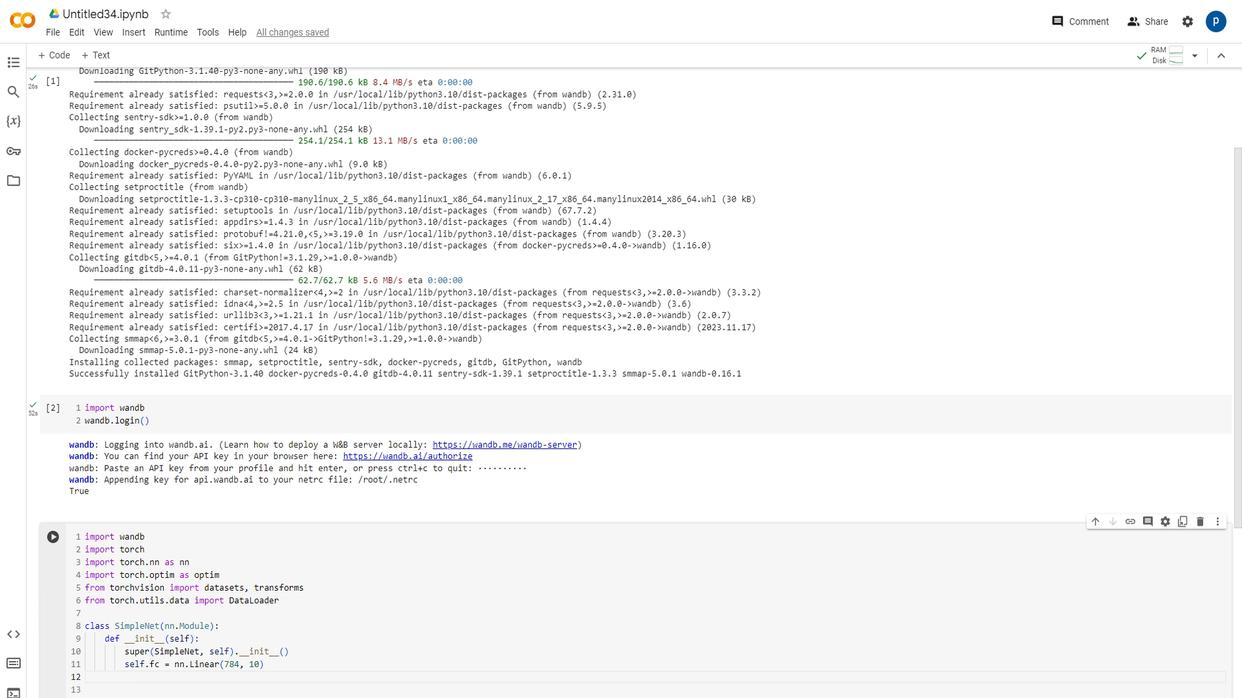 
Action: Mouse scrolled (454, 522) with delta (0, 0)
Screenshot: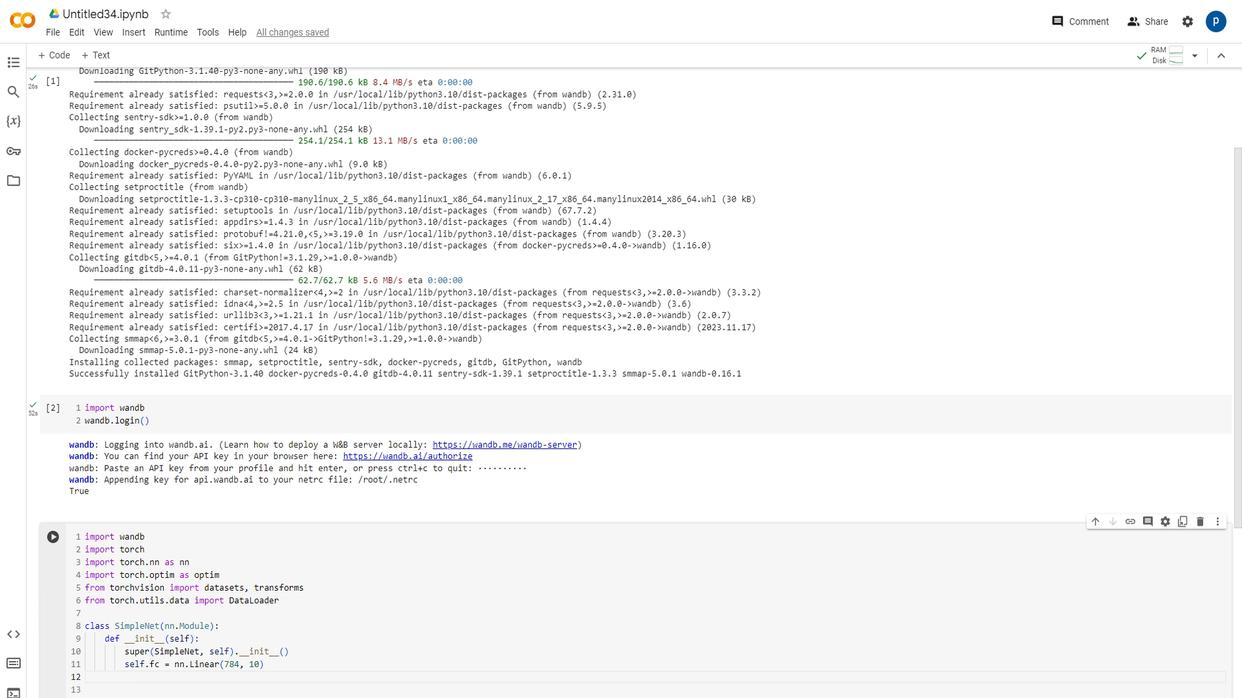 
Action: Mouse scrolled (454, 522) with delta (0, 0)
Screenshot: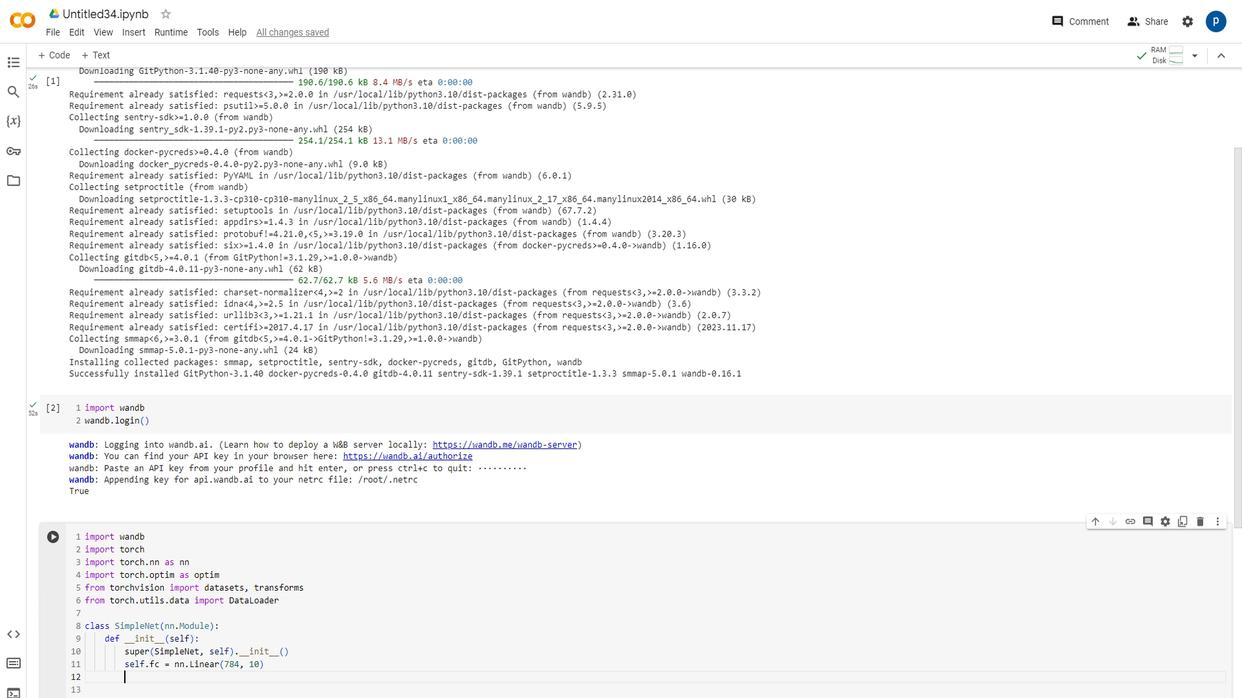 
Action: Mouse moved to (458, 590)
Screenshot: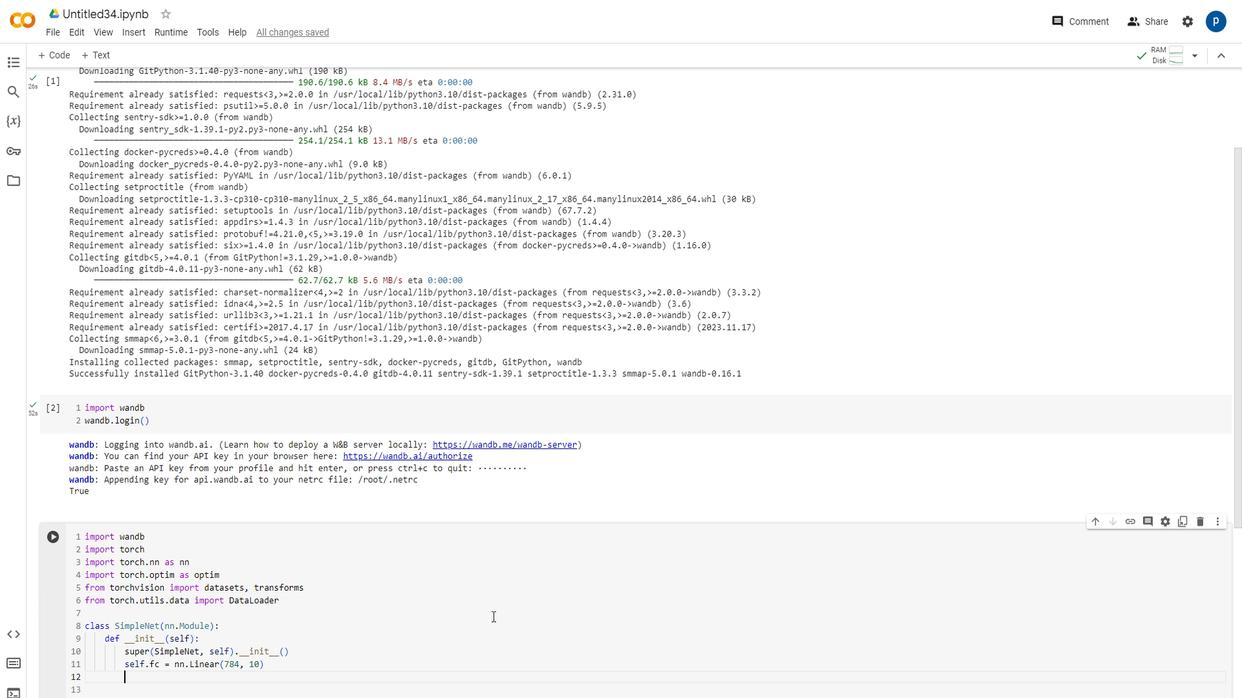 
Action: Key pressed <Key.backspace><Key.backspace><Key.backspace><Key.backspace>dddeeefff<Key.space><Key.space><Key.space><Key.enter><Key.enter><Key.enter><Key.space><Key.space><Key.space><Key.space><Key.space><Key.space><Key.space><Key.space><Key.space><Key.backspace><Key.backspace><Key.backspace><Key.backspace><Key.backspace><Key.backspace><Key.backspace><Key.backspace><Key.backspace><Key.backspace><Key.backspace><Key.backspace><Key.backspace><Key.backspace><Key.space><Key.space>fffooorrrwwwaaa<Key.backspace><Key.backspace><Key.backspace>aaarrrddd<Key.shift_r><Key.shift_r>(((ssseeelllfff,,<Key.space><Key.space><Key.space>xx<Key.right><Key.right><Key.right><Key.shift_r><Key.shift_r>:::<Key.enter><Key.enter><Key.enter><Key.tab><Key.tab><Key.tab>xxx<Key.space><Key.space><Key.space>==<Key.space><Key.space><Key.space>xx..vvviiieeeww<Key.shift_r><Key.shift_r><Key.shift_r>(((xxx..ssiizzzeee<Key.shift_r><Key.shift_r><Key.shift_r>(((000<Key.right><Key.right><Key.right>,,<Key.space><Key.space><Key.space>--111<Key.right><Key.right><Key.enter><Key.enter>xx<Key.space><Key.space><Key.space>===<Key.space><Key.space>ssseeelllfff...ffccc<Key.shift_r><Key.shift_r><Key.shift_r>(((xx<Key.right><Key.right><Key.right><Key.enter><Key.enter><Key.enter>rrreetttuuurnn<Key.space><Key.space>xxx<Key.enter><Key.enter><Key.enter><Key.enter><Key.enter><Key.backspace><Key.backspace><Key.backspace><Key.backspace><Key.backspace><Key.backspace><Key.backspace><Key.backspace><Key.backspace>wwaannnddb..iinniitt<Key.shift_r><Key.shift_r><Key.shift_r><Key.shift_r><Key.shift_r><Key.shift_r><Key.shift_r><Key.shift_r><Key.shift_r><Key.shift_r><Key.shift_r><Key.shift_r><Key.shift_r><Key.shift_r><Key.shift_r><Key.shift_r><Key.shift_r><Key.shift_r><Key.shift_r><Key.shift_r><Key.shift_r><Key.shift_r><Key.shift_r><Key.shift_r><Key.shift_r><Key.shift_r><Key.shift_r><Key.shift_r><Key.shift_r><Key.shift_r><Key.shift_r><Key.shift_r><Key.shift_r><Key.shift_r><Key.shift_r><Key.shift_r><Key.shift_r><Key.shift_r><Key.shift_r><Key.shift_r><Key.shift_r><Key.shift_r>(((<Key.enter><Key.enter>prrrooojjeeeccctt===<Key.shift_r><Key.shift_r>"""ttthhheee<Key.space><Key.space><Key.backspace><Key.backspace><Key.backspace><Key.backspace><Key.backspace><Key.backspace><Key.backspace><Key.backspace><Key.backspace>mmmyyy---iidddeeeaalll--ppprroojjjeeecccttt<Key.right><Key.right>,,,<Key.enter><Key.enter><Key.enter>nnnaammmeee===<Key.shift_r><Key.shift_r><Key.shift_r>"""mmmyyy<Key.shift_r><Key.shift_r><Key.shift_r><Key.shift_r><Key.shift_r><Key.shift_r><Key.shift_r><Key.shift_r><Key.shift_r><Key.shift_r><Key.shift_r><Key.shift_r><Key.shift_r><Key.shift_r><Key.shift_r><Key.shift_r><Key.shift_r><Key.shift_r><Key.shift_r><Key.shift_r><Key.shift_r><Key.shift_r><Key.shift_r><Key.shift_r><Key.shift_r><Key.shift_r><Key.shift_r><Key.shift_r><Key.shift_r><Key.shift_r><Key.shift_r><Key.shift_r><Key.shift_r><Key.shift_r><Key.shift_r><Key.shift_r><Key.shift_r><Key.shift_r><Key.shift_r><Key.shift_r><Key.shift_r><Key.shift_r><Key.shift_r><Key.shift_r><Key.shift_r><Key.shift_r><Key.shift_r><Key.shift_r><Key.shift_r><Key.shift_r><Key.shift_r><Key.shift_r><Key.shift_r><Key.shift_r><Key.shift_r><Key.shift_r><Key.shift_r><Key.shift_r><Key.shift_r><Key.shift_r><Key.shift_r><Key.shift_r><Key.shift_r><Key.shift_r><Key.shift_r><Key.shift_r><Key.shift_r><Key.shift_r><Key.shift_r><Key.shift_r><Key.shift_r><Key.shift_r><Key.shift_r>___mmmeetttaadddaaataaa<Key.shift_r><Key.shift_r><Key.shift_r><Key.shift_r><Key.shift_r><Key.shift_r><Key.shift_r><Key.shift_r><Key.shift_r><Key.shift_r><Key.shift_r><Key.shift_r><Key.shift_r><Key.shift_r><Key.shift_r><Key.shift_r><Key.shift_r><Key.shift_r><Key.shift_r><Key.shift_r><Key.shift_r><Key.shift_r><Key.shift_r><Key.shift_r><Key.shift_r><Key.shift_r><Key.shift_r><Key.shift_r><Key.shift_r><Key.shift_r><Key.shift_r><Key.shift_r><Key.shift_r><Key.shift_r><Key.shift_r><Key.shift_r><Key.shift_r><Key.shift_r><Key.shift_r><Key.shift_r><Key.shift_r><Key.shift_r><Key.shift_r><Key.shift_r><Key.shift_r><Key.shift_r><Key.shift_r><Key.shift_r><Key.shift_r><Key.shift_r><Key.shift_r><Key.shift_r><Key.shift_r><Key.shift_r><Key.shift_r><Key.shift_r><Key.shift_r><Key.shift_r><Key.shift_r><Key.shift_r><Key.shift_r><Key.shift_r><Key.shift_r><Key.shift_r><Key.shift_r><Key.shift_r><Key.shift_r><Key.shift_r><Key.shift_r><Key.shift_r><Key.shift_r><Key.shift_r><Key.shift_r><Key.shift_r><Key.shift_r><Key.shift_r><Key.shift_r><Key.shift_r><Key.shift_r><Key.shift_r><Key.shift_r><Key.shift_r><Key.shift_r><Key.shift_r><Key.shift_r><Key.shift_r><Key.shift_r><Key.shift_r><Key.shift_r>___eeexxppprriiimmmeeennnttt<Key.right><Key.right>,,,<Key.enter><Key.enter>nnooteeesss==<Key.shift_r><Key.shift_r><Key.shift_r><Key.shift_r><Key.shift_r><Key.shift_r>"""oooppttiiioonnaaall<Key.space><Key.space>nnnoootteeess<Key.space><Key.space>aaabbooouuuttt<Key.space><Key.space><Key.space>yyyooouuurr<Key.space><Key.space><Key.space>eexxxpppeeerrriimmmeennnttt<Key.right><Key.right>,,<Key.space><Key.space><Key.space><Key.enter><Key.enter><Key.enter>ttaaagggsss===[[<Key.shift_r><Key.shift_r>"""taaggg11<Key.right><Key.right>,,<Key.space><Key.space><Key.shift_r><Key.shift_r><Key.shift_r>"""tttaaaggg22<Key.right><Key.right><Key.right><Key.right><Key.right>,,,<Key.enter><Key.enter>cccooonnffiiigg==<Key.shift_r><Key.shift_r><Key.shift_r>{{{<Key.enter><Key.enter><Key.shift_r><Key.shift_r><Key.shift_r>""aauuuttthhoorrr<Key.right><Key.right><Key.right><Key.shift_r><Key.shift_r><Key.shift_r>:::<Key.space><Key.space><Key.space><Key.shift_r><Key.shift_r><Key.shift_r>"""<Key.shift><Key.shift><Key.shift>YYYoouurrr<Key.space><Key.space><Key.shift><Key.shift><Key.shift><Key.shift><Key.shift>NNaaammmeee<Key.right><Key.right>,,,<Key.enter><Key.enter><Key.enter><Key.shift_r><Key.shift_r><Key.shift_r>""lleeeaarrnnniiggg<Key.backspace><Key.backspace>nnnggg<Key.shift_r>__rraaatteee<Key.right><Key.right><Key.right><Key.shift_r><Key.shift_r>:::<Key.space><Key.space>000..00000011,,<Key.enter><Key.enter><Key.shift_r>"""bbbaatttccchhh<Key.shift_r><Key.shift_r>__sssiiizzzeee<Key.right><Key.shift_r><Key.shift_r><Key.shift_r>:::<Key.space><Key.space><Key.space>33222,,,<Key.enter><Key.enter><Key.shift_r><Key.shift_r><Key.shift_r><Key.shift_r><Key.shift_r><Key.shift_r><Key.shift_r><Key.shift_r><Key.shift_r><Key.shift_r><Key.shift_r>""eepppooccchhhss<Key.right><Key.right><Key.right><Key.shift_r><Key.shift_r><Key.shift_r>:::<Key.space><Key.space>555,,,
Screenshot: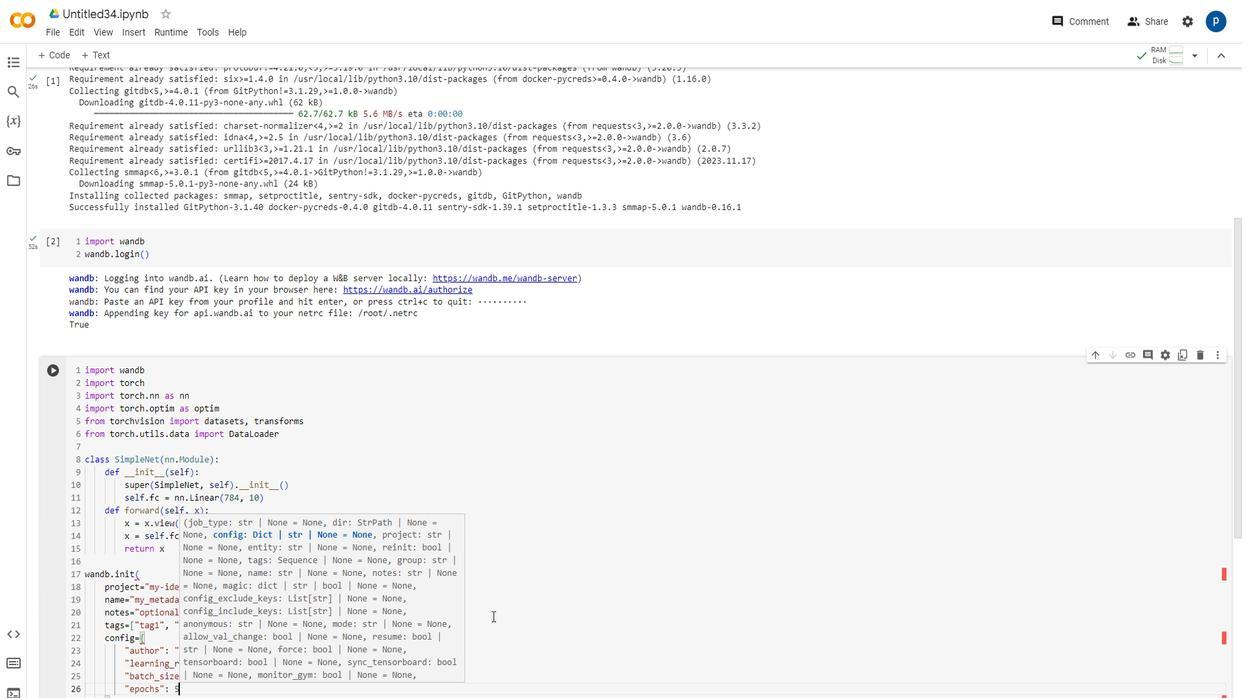 
Action: Mouse moved to (453, 538)
Screenshot: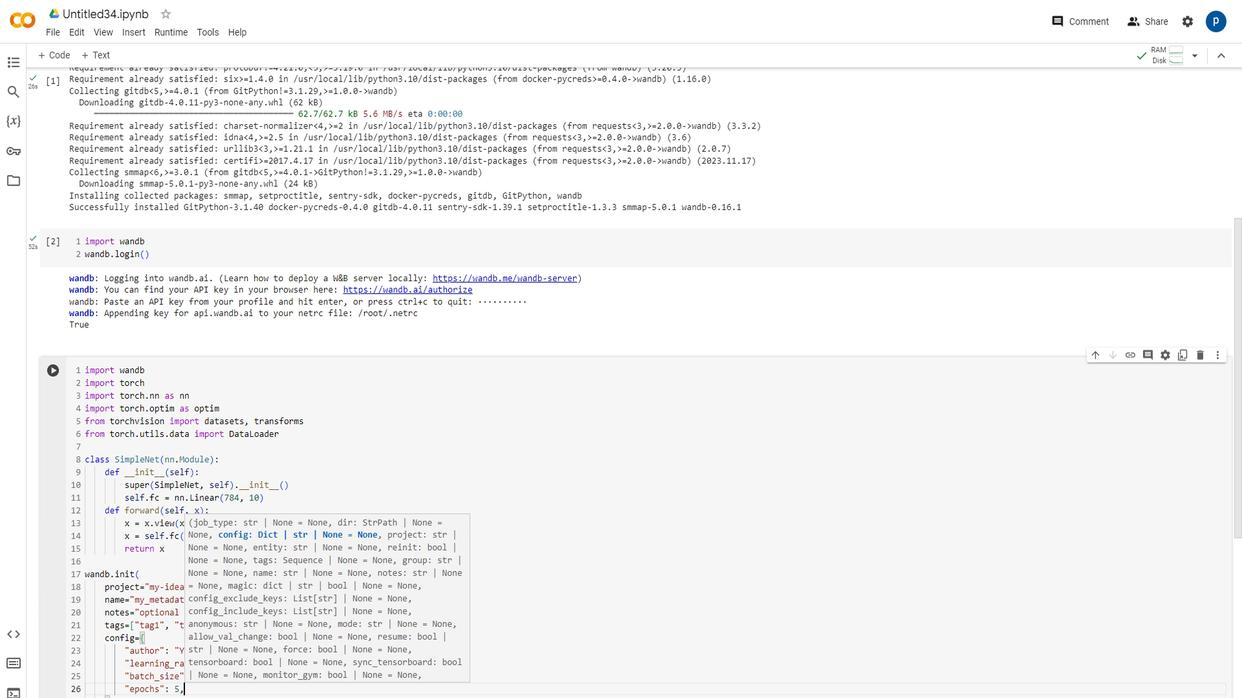 
Action: Mouse scrolled (453, 537) with delta (0, 0)
Screenshot: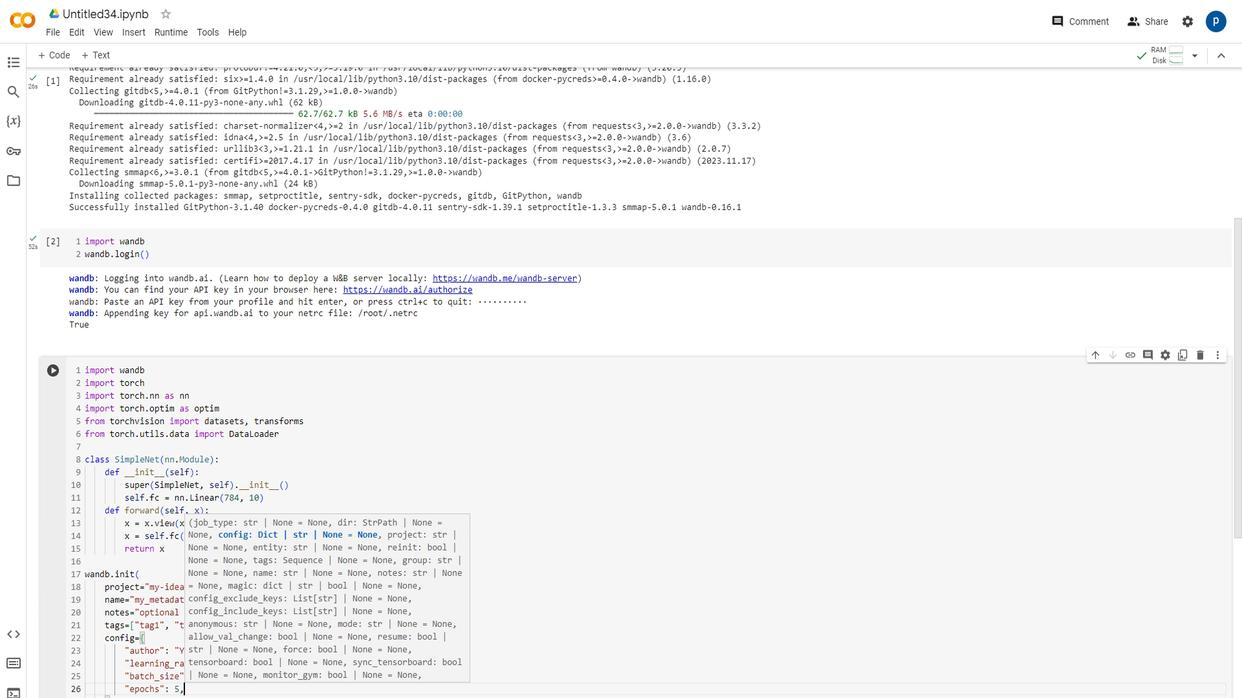 
Action: Mouse scrolled (453, 537) with delta (0, 0)
Screenshot: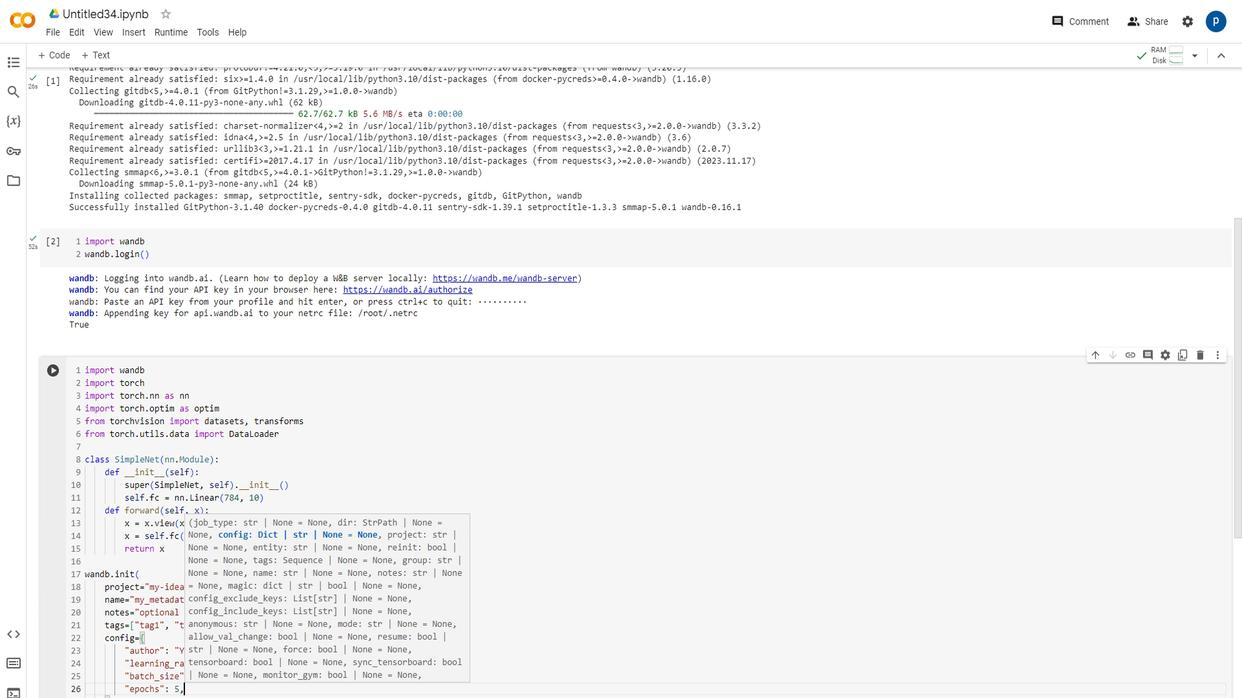 
Action: Mouse moved to (459, 639)
Screenshot: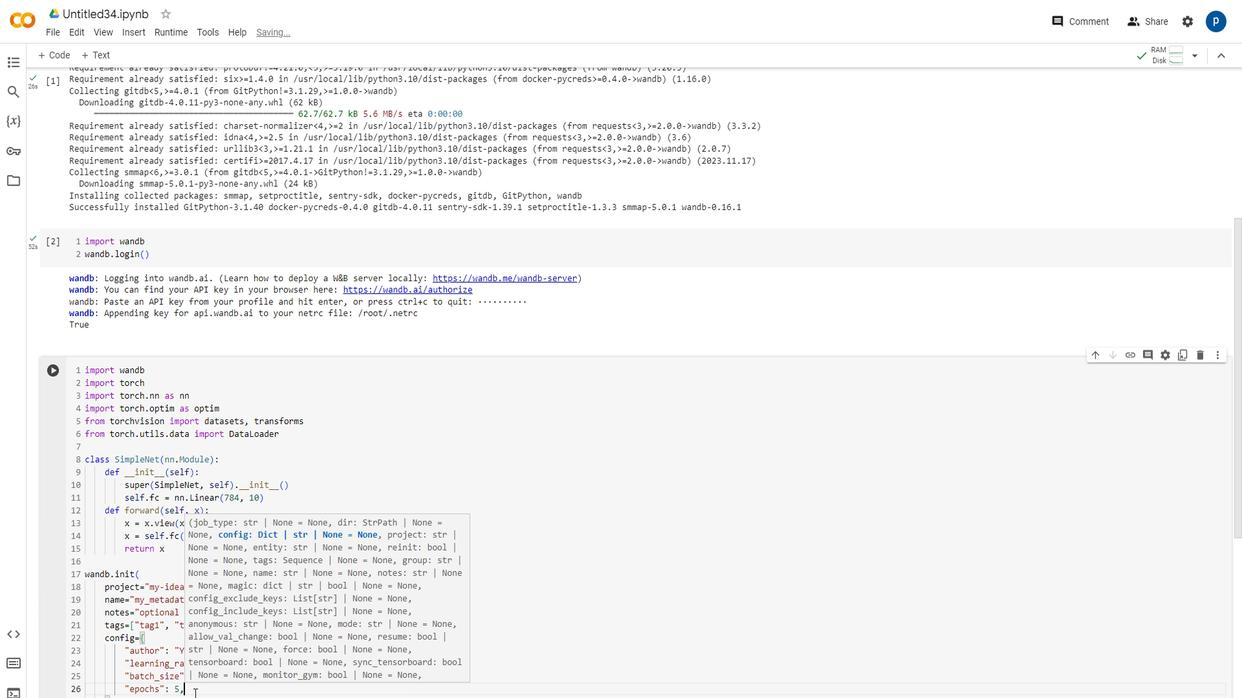 
Action: Mouse pressed left at (459, 639)
Screenshot: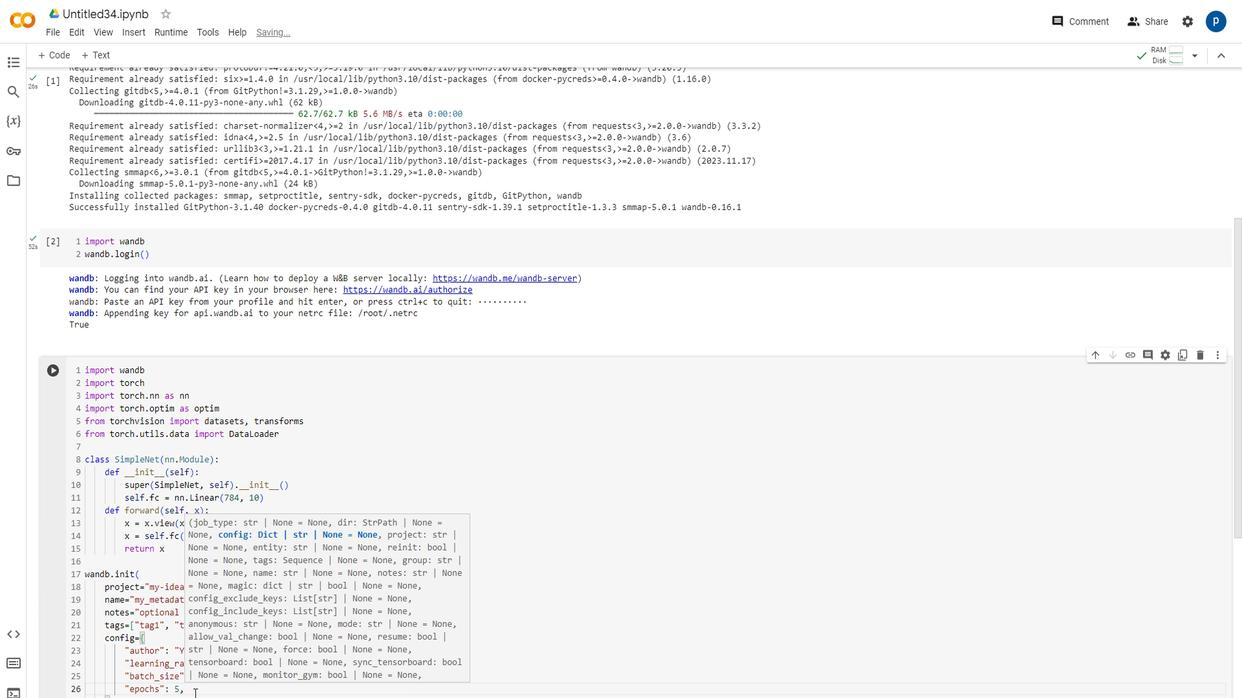 
Action: Key pressed <Key.down><Key.down><Key.down><Key.down><Key.down><Key.enter><Key.enter><Key.enter><Key.enter><Key.enter>tttrrraannnssdd<Key.backspace><Key.backspace>fffooorrrmm<Key.space><Key.space>===<Key.space><Key.space>ttrrraaannddd<Key.backspace><Key.backspace><Key.backspace>sssfffoorrrmm...<Key.backspace><Key.backspace><Key.backspace>sss,,<Key.backspace><Key.backspace><Key.backspace>..<Key.shift><Key.shift>CCCooommmppooossseee<Key.shift_r><Key.shift_r><Key.shift_r><Key.shift_r><Key.shift_r><Key.shift_r><Key.shift_r><Key.shift_r><Key.shift_r><Key.shift_r><Key.shift_r><Key.shift_r><Key.shift_r><Key.shift_r><Key.shift_r><Key.shift_r><Key.shift_r><Key.shift_r><Key.shift_r><Key.shift_r><Key.shift_r><Key.shift_r><Key.shift_r><Key.shift_r><Key.shift_r><Key.shift_r><Key.shift_r><Key.shift_r><Key.shift_r><Key.shift_r><Key.shift_r><Key.shift_r><Key.shift_r><Key.shift_r><Key.shift_r><Key.shift_r><Key.shift_r><Key.shift_r><Key.shift_r><Key.shift_r><Key.shift_r><Key.shift_r><Key.shift_r><Key.shift_r><Key.shift_r><Key.shift_r><Key.shift_r>(([[tttrraannnsssffooorrrmmmsss...<Key.shift><Key.shift><Key.shift>TTTooo<Key.shift><Key.shift><Key.shift>TTTeeennn<Key.backspace>nnnsssooorr<Key.shift_r><Key.shift_r><Key.shift_r><Key.shift_r><Key.shift_r><Key.shift_r><Key.shift_r><Key.shift_r><Key.shift_r><Key.shift_r><Key.shift_r><Key.shift_r><Key.shift_r><Key.shift_r><Key.shift_r><Key.shift_r><Key.shift_r><Key.shift_r><Key.shift_r><Key.shift_r><Key.shift_r><Key.shift_r><Key.shift_r><Key.shift_r>((<Key.right><Key.right>,<Key.space><Key.space><Key.space>ttrrraaannnssfffoorrrmmmsss...<Key.shift><Key.shift><Key.shift><Key.shift><Key.shift><Key.shift><Key.shift><Key.shift><Key.shift><Key.shift><Key.shift>NNNooorrrmmaaallliiizzee<Key.shift_r><Key.shift_r><Key.shift_r><Key.shift_r><Key.shift_r><Key.shift_r><Key.shift_r><Key.shift_r><Key.shift_r><Key.shift_r><Key.shift_r><Key.shift_r><Key.shift_r><Key.shift_r><Key.shift_r><Key.shift_r><Key.shift_r><Key.shift_r><Key.shift_r><Key.shift_r>(((<Key.shift_r><Key.shift_r><Key.shift_r><Key.shift_r><Key.shift_r><Key.shift_r><Key.shift_r><Key.shift_r><Key.shift_r><Key.shift_r><Key.shift_r><Key.shift_r><Key.shift_r><Key.shift_r><Key.shift_r><Key.shift_r><Key.shift_r><Key.shift_r><Key.shift_r><Key.shift_r>(((000...555,,,<Key.right><Key.right>,,<Key.space><Key.space><Key.space><Key.backspace><Key.backspace><Key.backspace><Key.shift_r><Key.shift_r><Key.space><Key.space><Key.space><Key.shift_r><Key.shift_r><Key.shift_r><Key.shift_r><Key.shift_r><Key.shift_r><Key.shift_r><Key.shift_r><Key.shift_r><Key.shift_r><Key.shift_r><Key.shift_r><Key.shift_r><Key.shift_r><Key.shift_r><Key.shift_r>(((0...555,,<Key.right><Key.right><Key.right><Key.right><Key.right><Key.right><Key.right><Key.right><Key.right><Key.enter><Key.enter>tttrrsss<Key.backspace><Key.backspace><Key.backspace>aaiiinnn<Key.shift_r><Key.shift_r><Key.shift_r><Key.shift_r><Key.shift_r><Key.shift_r><Key.shift_r><Key.shift_r><Key.shift_r><Key.shift_r><Key.shift_r><Key.shift_r><Key.shift_r><Key.shift_r><Key.shift_r><Key.shift_r><Key.shift_r><Key.shift_r><Key.shift_r><Key.shift_r><Key.shift_r><Key.shift_r><Key.shift_r><Key.shift_r><Key.shift_r><Key.shift_r><Key.shift_r><Key.shift_r><Key.shift_r>___ddaaatttaaassseett<Key.space><Key.space><Key.space>===<Key.space><Key.space>dddaaatttaassseettssaaa<Key.backspace><Key.backspace>..<Key.shift><Key.shift><Key.shift>MMMNNNIIISSSTTT<Key.shift_r><Key.shift_r><Key.shift_r><Key.shift_r><Key.shift_r><Key.shift_r><Key.shift_r><Key.shift_r><Key.shift_r><Key.shift_r><Key.shift_r><Key.shift_r><Key.shift_r><Key.shift_r><Key.shift_r><Key.shift_r><Key.shift_r><Key.shift_r><Key.shift_r>((rrrooooott==='''<Key.backspace><Key.backspace><Key.backspace><Key.shift_r><Key.shift_r>"""..///ddaaattaaa<Key.right><Key.right><Key.right>,,<Key.space><Key.space><Key.space>ttrraaaiiinnn===<Key.shift>TTrrruuueee,,,<Key.space>dddoooeee<Key.backspace><Key.backspace><Key.backspace>wwwnnllloooaasss<Key.backspace><Key.backspace><Key.backspace>ddd===<Key.shift><Key.shift>Trruueee,,,<Key.space><Key.space><Key.space>tttrrraannnsssffoorrrmmm==tttrrraaannsssffooorrrmmm<Key.right><Key.right><Key.right><Key.enter><Key.enter><Key.enter>ttrraaaiiinnn<Key.shift_r><Key.shift_r><Key.shift_r><Key.shift_r><Key.shift_r><Key.shift_r><Key.shift_r><Key.shift_r><Key.shift_r>___llooaaadddeeerr<Key.space><Key.space>===<Key.space><Key.space><Key.space><Key.shift><Key.shift><Key.shift>DDDaatttaaa<Key.shift><Key.shift>LLLoooaaaddeerr<Key.shift_r><Key.shift_r><Key.shift_r>((ttrrraaaiiinnn<Key.shift_r><Key.shift_r>___dddaaatttaaassseeettt,,,<Key.space><Key.space><Key.space>bbbaatttccchh<Key.shift_r><Key.shift_r>__sssiizzzeee===aaa<Key.backspace><Key.backspace>aaa<Key.backspace><Key.backspace>wwwaaannndddbbb..ccooonnnfffiiiggg...bbbaattccchh<Key.shift_r><Key.shift_r><Key.shift_r>__sssiiizzzee,,,<Key.space><Key.space><Key.space>ssshhhuufffffllleee===<Key.shift><Key.shift><Key.shift>TTTrrruuueee<Key.right><Key.right><Key.right><Key.enter><Key.enter><Key.enter><Key.enter><Key.enter>
Screenshot: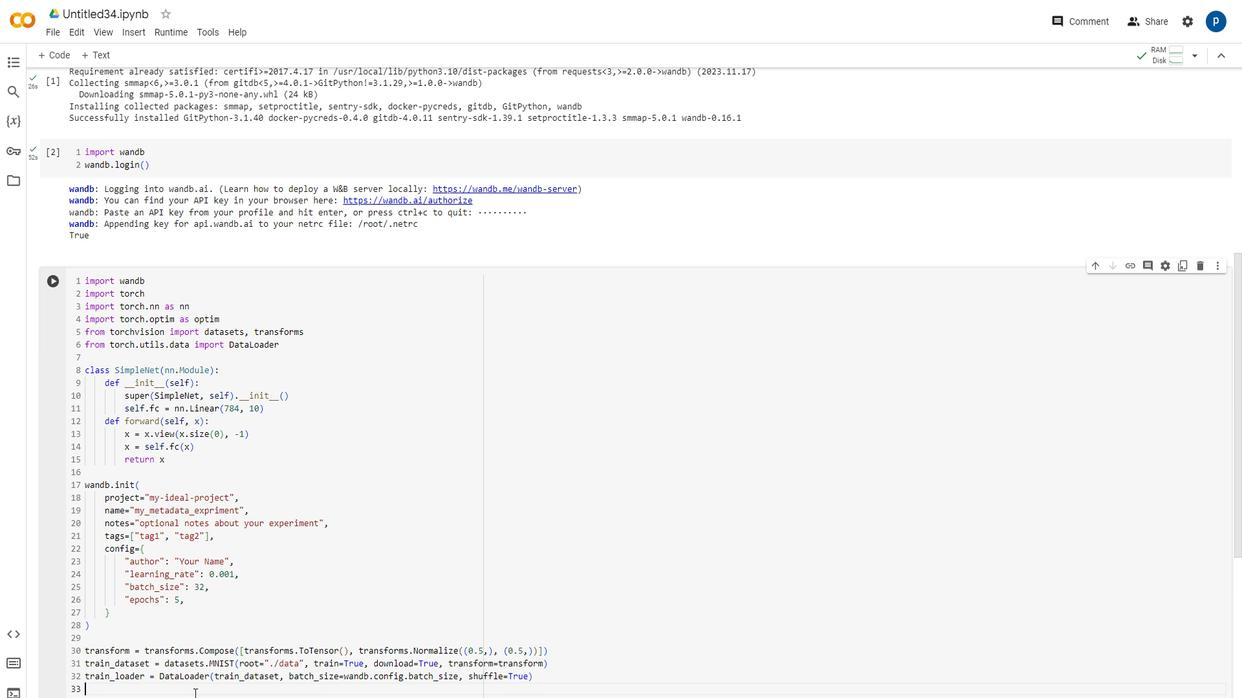 
Action: Mouse moved to (454, 529)
Screenshot: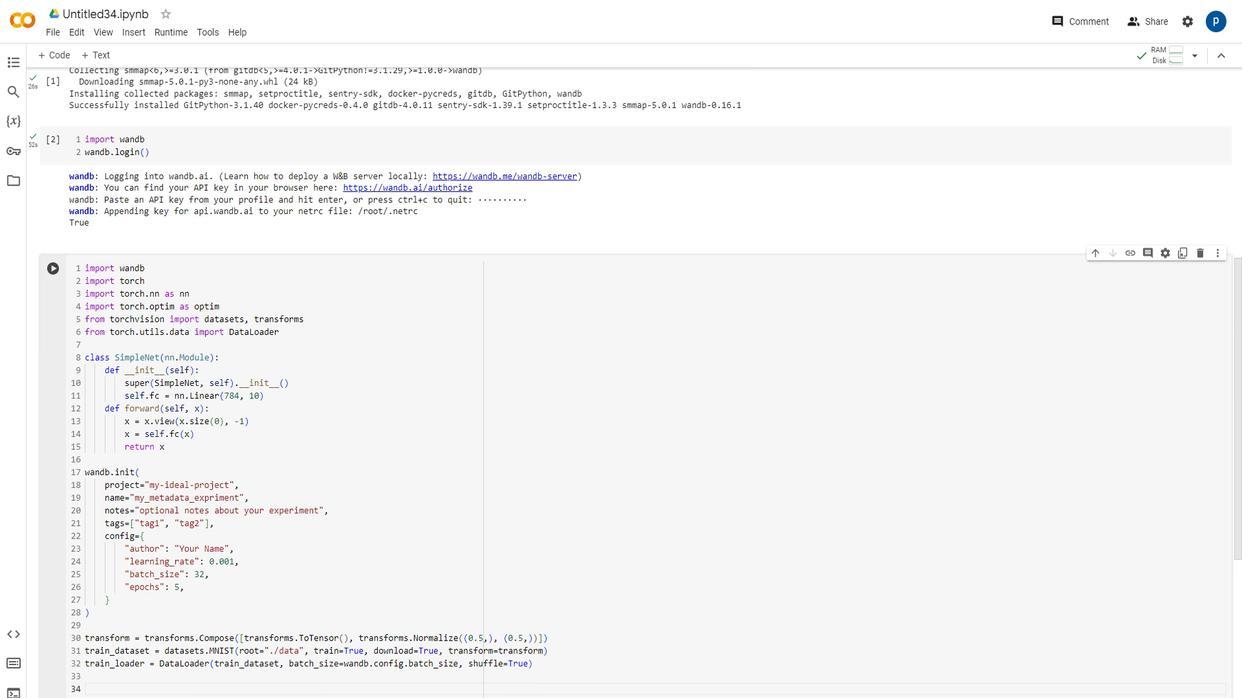 
Action: Mouse scrolled (454, 528) with delta (0, 0)
Screenshot: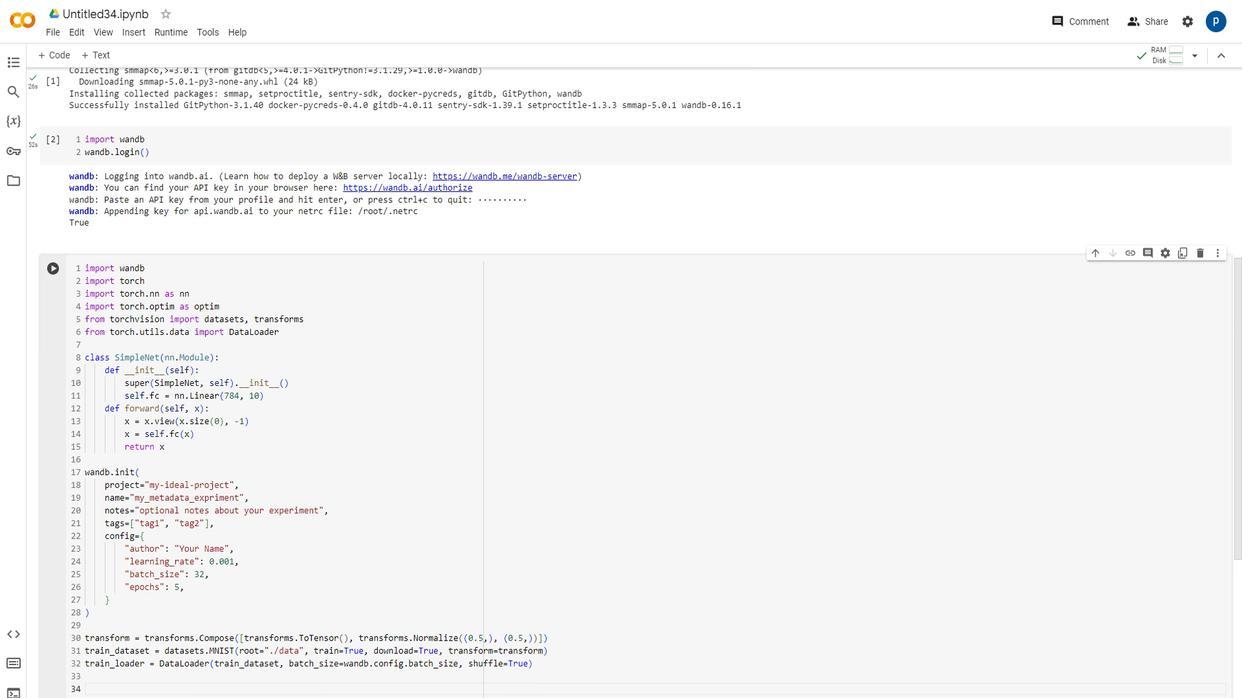 
Action: Mouse scrolled (454, 528) with delta (0, 0)
Screenshot: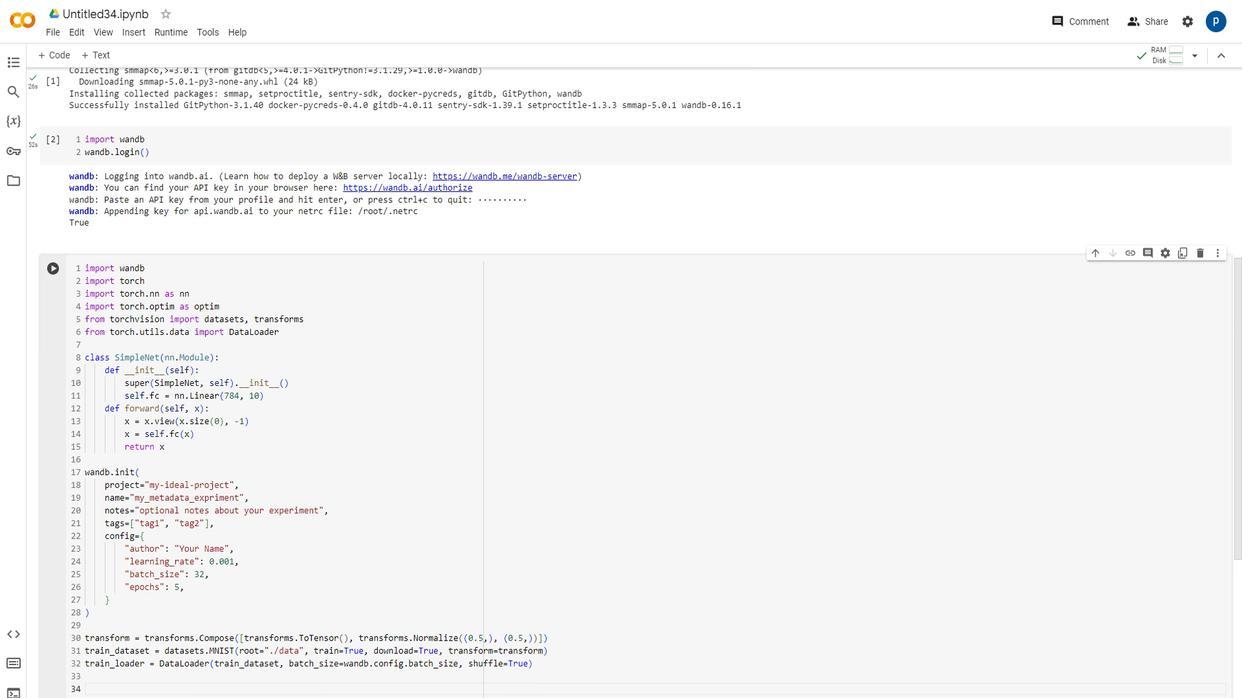 
Action: Mouse scrolled (454, 528) with delta (0, 0)
Screenshot: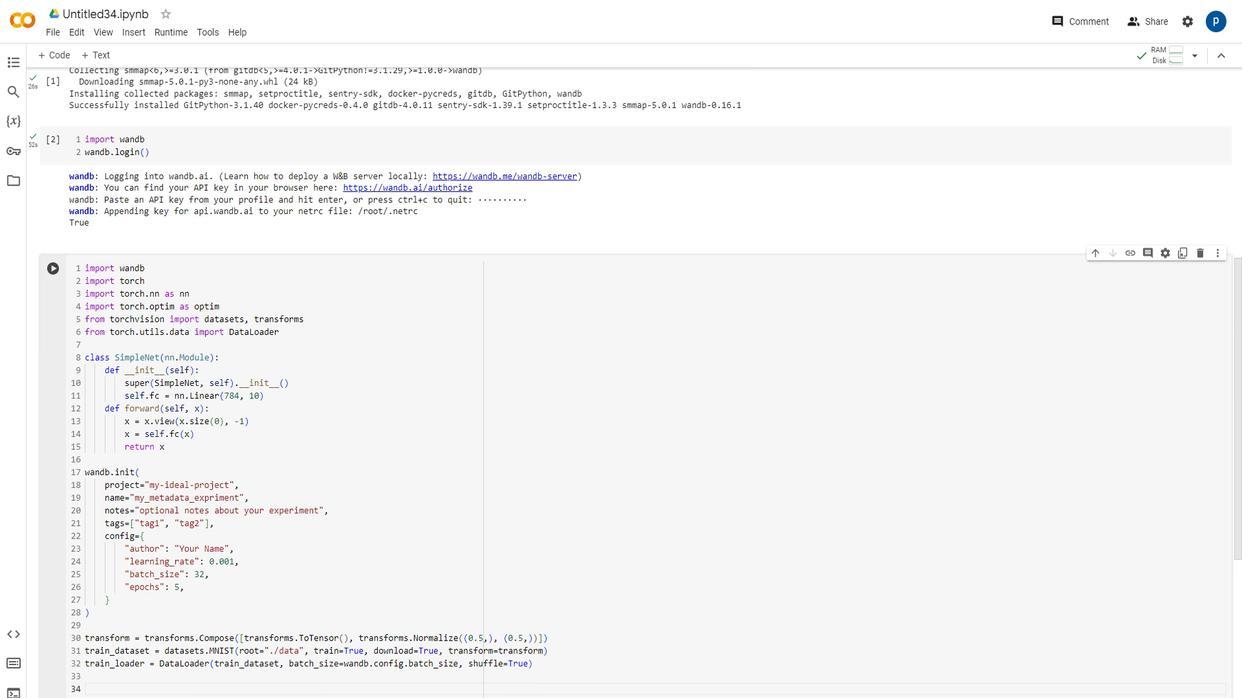 
Action: Mouse moved to (456, 550)
Screenshot: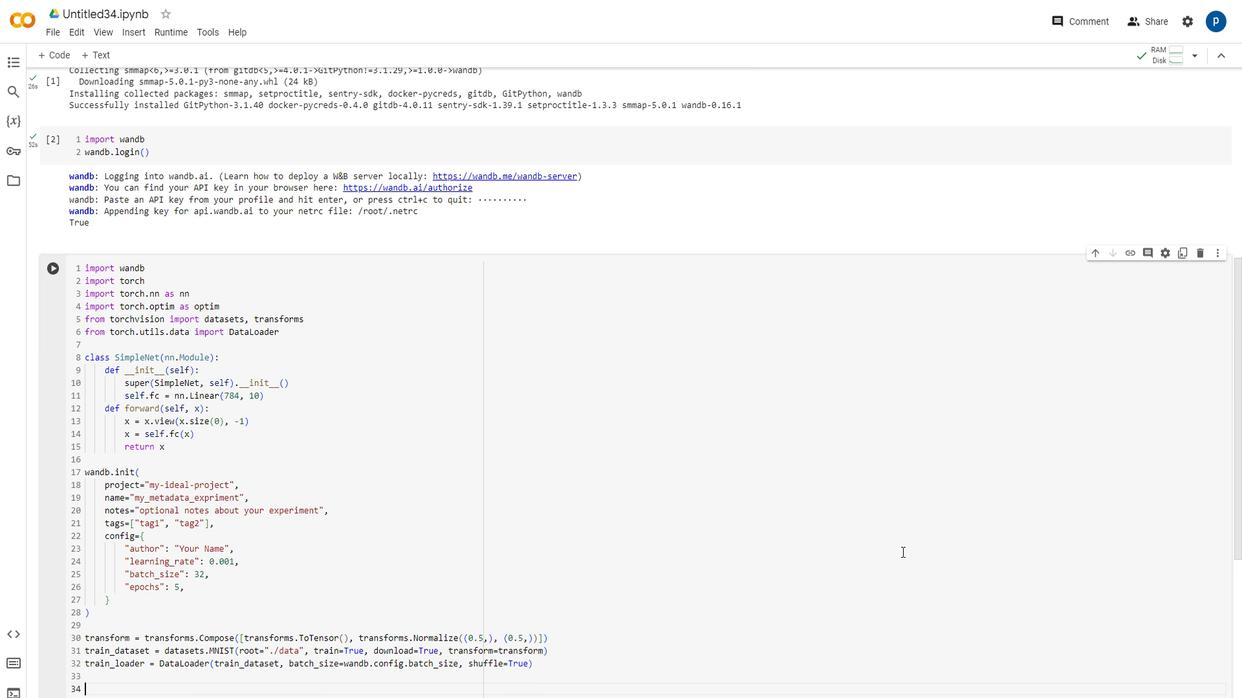 
Action: Key pressed <Key.enter><Key.enter><Key.backspace><Key.backspace>mmooodddeelll<Key.space><Key.space><Key.space>==<Key.space><Key.space><Key.space><Key.shift>SSiiimmmpplleee<Key.shift><Key.shift><Key.shift>NNNeett<Key.shift_r><Key.shift_r><Key.shift_r><Key.shift_r><Key.shift_r><Key.shift_r><Key.shift_r><Key.shift_r><Key.shift_r><Key.shift_r><Key.shift_r><Key.shift_r><Key.shift_r><Key.shift_r><Key.shift_r><Key.shift_r><Key.shift_r><Key.shift_r><Key.shift_r><Key.shift_r><Key.shift_r><Key.shift_r>(((<Key.right><Key.right><Key.right><Key.enter><Key.enter>cccrrriitteerrriiiooonnn<Key.space><Key.space><Key.space>==<Key.space><Key.space><Key.space>nnnnn...<Key.shift><Key.shift><Key.shift>CCrrooossssss<Key.shift><Key.shift>EEnntttrrooopppyyy<Key.shift><Key.shift><Key.shift><Key.shift><Key.shift><Key.shift>LLLooossss<Key.shift_r><Key.shift_r><Key.shift_r><Key.shift_r><Key.shift_r><Key.shift_r><Key.shift_r><Key.shift_r><Key.shift_r><Key.shift_r><Key.shift_r>(((<Key.right><Key.right><Key.enter><Key.enter><Key.enter>ooopppttiiimmmiiizzeeerrr<Key.space><Key.space><Key.space>===<Key.space><Key.space><Key.space>ooopppttiimmm..<Key.shift><Key.shift>AAAddaaamm<Key.shift_r><Key.shift_r><Key.shift_r><Key.shift_r><Key.shift_r><Key.shift_r><Key.shift_r><Key.shift_r><Key.shift_r><Key.shift_r><Key.shift_r><Key.shift_r><Key.shift_r><Key.shift_r><Key.shift_r><Key.shift_r><Key.shift_r><Key.shift_r><Key.shift_r><Key.shift_r><Key.shift_r><Key.shift_r><Key.shift_r><Key.shift_r><Key.shift_r><Key.shift_r><Key.shift_r><Key.shift_r><Key.shift_r>(((mmmooodddeeell...pppaaarraammeettteeerrrsss<Key.shift_r><Key.shift_r><Key.shift_r><Key.shift_r><Key.shift_r><Key.shift_r><Key.shift_r><Key.shift_r><Key.shift_r><Key.shift_r><Key.shift_r><Key.shift_r><Key.shift_r><Key.shift_r><Key.shift_r><Key.shift_r><Key.shift_r><Key.shift_r><Key.shift_r><Key.shift_r><Key.shift_r><Key.shift_r><Key.shift_r><Key.shift_r><Key.shift_r><Key.shift_r><Key.shift_r><Key.shift_r><Key.shift_r><Key.shift_r><Key.shift_r><Key.shift_r><Key.shift_r><Key.shift_r><Key.shift_r><Key.shift_r><Key.shift_r><Key.shift_r><Key.shift_r><Key.shift_r><Key.shift_r><Key.shift_r><Key.shift_r><Key.shift_r><Key.shift_r><Key.shift_r><Key.shift_r><Key.shift_r><Key.shift_r><Key.shift_r><Key.shift_r><Key.shift_r><Key.shift_r><Key.shift_r><Key.shift_r>(((<Key.down><Key.down><Key.down><Key.right><Key.right><Key.right><Key.left><Key.left><Key.left><Key.left><Key.left>,,,<Key.space><Key.space><Key.space>llltt<Key.backspace><Key.backspace>rrr=wwwaaannndddbbb...ccooonnfffiigg...llleeearrriinnngg<Key.backspace><Key.backspace><Key.backspace><Key.backspace><Key.backspace><Key.backspace><Key.backspace>nnniiinnnggg<Key.shift_r><Key.shift_r><Key.shift_r>__rrraaattee<Key.right><Key.right><Key.right><Key.enter><Key.enter><Key.enter><Key.enter><Key.enter><Key.enter>ffoorr<Key.space><Key.space>eepppoooccchh<Key.space><Key.space><Key.space>iinn<Key.space><Key.space><Key.space>rrraannnggeee<Key.shift_r><Key.shift_r><Key.shift_r><Key.shift_r><Key.shift_r><Key.shift_r><Key.shift_r><Key.shift_r><Key.shift_r><Key.shift_r><Key.shift_r><Key.shift_r><Key.shift_r><Key.shift_r><Key.shift_r><Key.shift_r><Key.shift_r><Key.shift_r><Key.shift_r><Key.shift_r><Key.shift_r><Key.shift_r><Key.shift_r><Key.shift_r><Key.shift_r><Key.shift_r><Key.shift_r>(((eeeaaa<Key.backspace><Key.backspace><Key.backspace><Key.backspace><Key.backspace>wwwaaannndddbb...cccooonnnfffiihhh<Key.backspace><Key.backspace><Key.backspace>ggg..eeppoocchhsss<Key.right><Key.right><Key.right><Key.shift_r><Key.shift_r>:::<Key.enter><Key.enter><Key.caps_lock><Key.caps_lock><Key.caps_lock><Key.caps_lock><Key.caps_lock><Key.tab><Key.tab>fffoorrr<Key.space><Key.space>iiinnpppuuutttsss,,,<Key.space><Key.space>lllaabbbeellsss<Key.space><Key.space>iiinnn<Key.space><Key.space><Key.space>tttrrriiaaabbb<Key.backspace><Key.backspace><Key.backspace><Key.backspace><Key.backspace><Key.backspace><Key.backspace><Key.backspace>aaaiinnn<Key.shift_r><Key.shift_r><Key.shift_r>_llloooaaadddeerrr<Key.shift_r><Key.shift_r><Key.shift_r>:::<Key.enter><Key.enter><Key.tab><Key.tab><Key.tab>oooppptttiimmmiizzzeeerrr...zzeeerrrooggg<Key.backspace><Key.backspace><Key.shift_r><Key.shift_r><Key.shift_r><Key.shift_r><Key.shift_r><Key.shift_r><Key.shift_r><Key.shift_r><Key.shift_r><Key.shift_r><Key.shift_r><Key.shift_r><Key.shift_r><Key.shift_r><Key.shift_r><Key.shift_r>___gggrraaaddd<Key.shift_r><Key.shift_r><Key.shift_r><Key.shift_r><Key.shift_r><Key.shift_r><Key.shift_r><Key.shift_r><Key.shift_r><Key.shift_r><Key.shift_r><Key.shift_r><Key.shift_r><Key.shift_r><Key.shift_r><Key.shift_r><Key.shift_r><Key.shift_r><Key.shift_r><Key.shift_r><Key.shift_r><Key.shift_r><Key.shift_r>(((<Key.right><Key.right><Key.enter><Key.enter><Key.enter>ooouuuttppuuutttsss<Key.space><Key.space><Key.space>==<Key.space><Key.space>mmoooddeeelll<Key.shift_r><Key.shift_r><Key.shift_r><Key.shift_r><Key.shift_r><Key.shift_r><Key.shift_r><Key.shift_r><Key.shift_r><Key.shift_r><Key.shift_r><Key.shift_r><Key.shift_r>(((iinnnppuuutsss<Key.right><Key.right><Key.enter><Key.enter>lllooosssss<Key.space><Key.space>==<Key.space><Key.space>cccrrrittteerrriiiooonn<Key.shift_r><Key.shift_r><Key.shift_r><Key.shift_r><Key.shift_r><Key.shift_r><Key.shift_r>((ooouuutttppuuutttsss,,,<Key.space><Key.space>lllaabbeeelllsss<Key.right><Key.right><Key.right><Key.enter><Key.enter>lllooossss..bbbaaccckkkwwwaaarddd<Key.shift_r><Key.shift_r><Key.shift_r>(((<Key.right><Key.right><Key.enter><Key.enter>oooppptttiiimmiizzzeeerrr..sssttteeepp<Key.shift_r><Key.shift_r><Key.shift_r><Key.shift_r><Key.shift_r><Key.shift_r><Key.shift_r><Key.shift_r><Key.shift_r><Key.shift_r><Key.shift_r><Key.shift_r><Key.shift_r><Key.shift_r>((<Key.right><Key.right><Key.enter><Key.enter><Key.enter><Key.enter><Key.enter><Key.backspace><Key.backspace><Key.backspace><Key.backspace><Key.backspace><Key.backspace>aaccccccuurreee<Key.backspace><Key.backspace>aaaccyyy<Key.space><Key.space>==<Key.space><Key.space><Key.space>00..000<Key.enter><Key.enter><Key.enter>wwaaannndbbb..llooggg<Key.shift_r><Key.shift_r><Key.shift_r><Key.shift_r><Key.shift_r><Key.shift_r><Key.shift_r><Key.shift_r><Key.shift_r><Key.shift_r><Key.shift_r><Key.shift_r><Key.shift_r><Key.shift_r><Key.shift_r><Key.shift_r><Key.shift_r><Key.shift_r><Key.shift_r><Key.shift_r><Key.shift_r><Key.shift_r><Key.shift_r><Key.shift_r><Key.shift_r><Key.shift_r><Key.shift_r><Key.shift_r><Key.shift_r>(((<Key.shift_r><Key.shift_r>{{{<Key.shift_r><Key.shift_r>"""eepppooccchhh<Key.right><Key.right><Key.shift_r><Key.shift_r><Key.shift_r>::<Key.space><Key.space>eepppoochhh<Key.space><Key.space><Key.shift_r><Key.shift_r><Key.shift_r>+++111<Key.space><Key.space><Key.space><Key.backspace><Key.backspace><Key.backspace><Key.backspace><Key.backspace><Key.backspace><Key.space><Key.space><Key.space>111,,,<Key.space><Key.space><Key.space><Key.shift_r><Key.shift_r>""llloosssss<Key.right><Key.right><Key.shift_r><Key.shift_r>:::<Key.space><Key.space><Key.space>llooossssss...iiittteeemmm<Key.shift_r><Key.shift_r><Key.shift_r>(<Key.right><Key.right><Key.right>,,,<Key.space><Key.space><Key.space><Key.shift_r><Key.shift_r><Key.shift_r>"""aaaccccuurraaaccyy<Key.backspace><Key.backspace><Key.backspace><Key.backspace><Key.backspace><Key.backspace><Key.backspace><Key.backspace><Key.backspace><Key.backspace><Key.backspace>rrraaaccyyy<Key.right><Key.right><Key.shift_r><Key.shift_r>:::<Key.space><Key.space><Key.space>aaaccccccuuurrraaacccyyy<Key.right><Key.right><Key.right><Key.right><Key.right>
Screenshot: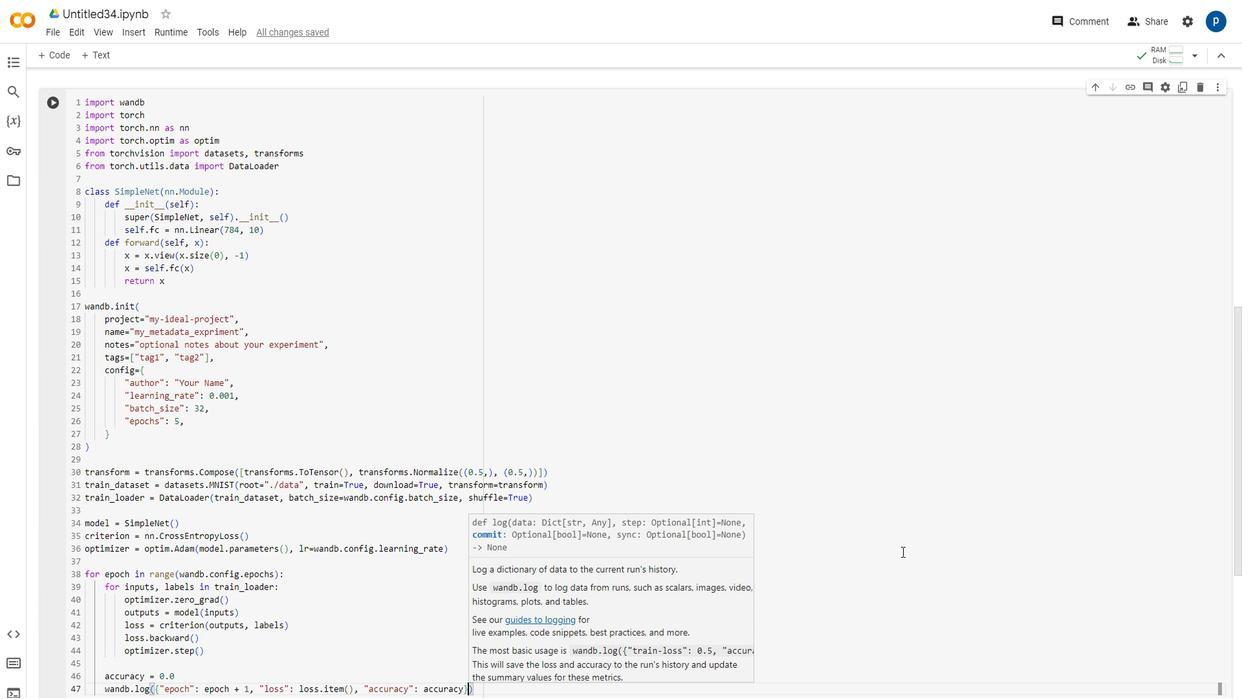 
Action: Mouse moved to (453, 509)
Screenshot: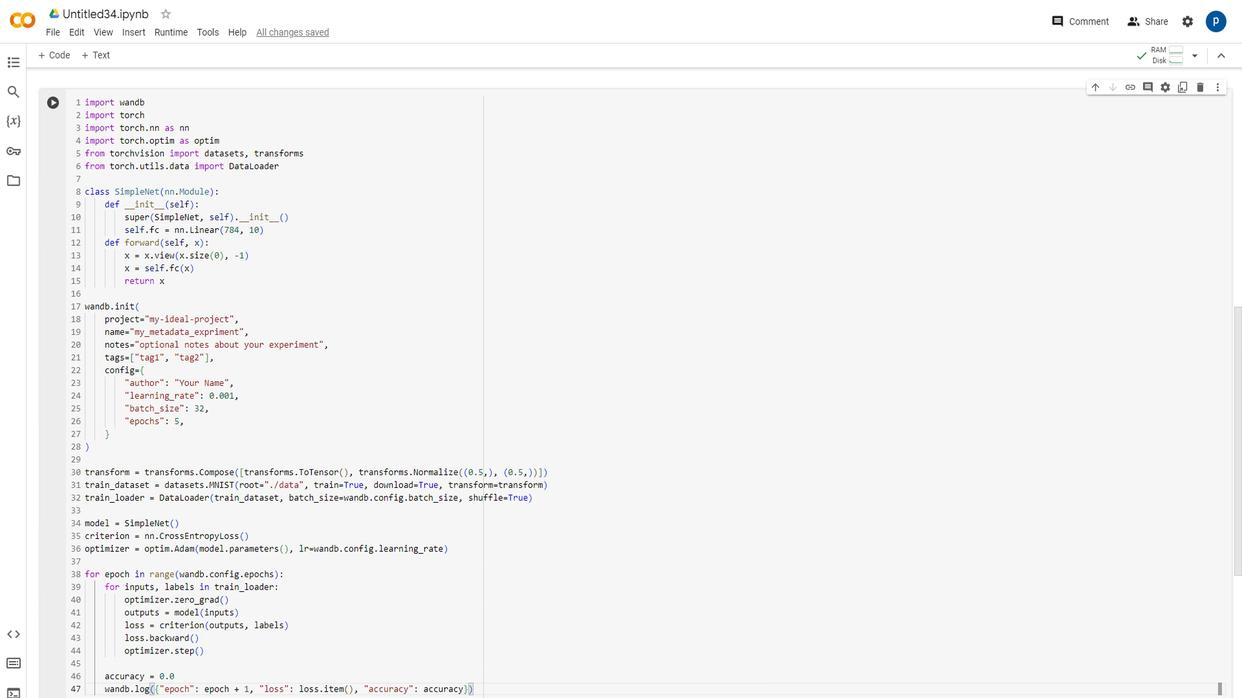 
Action: Mouse scrolled (453, 508) with delta (0, 0)
Screenshot: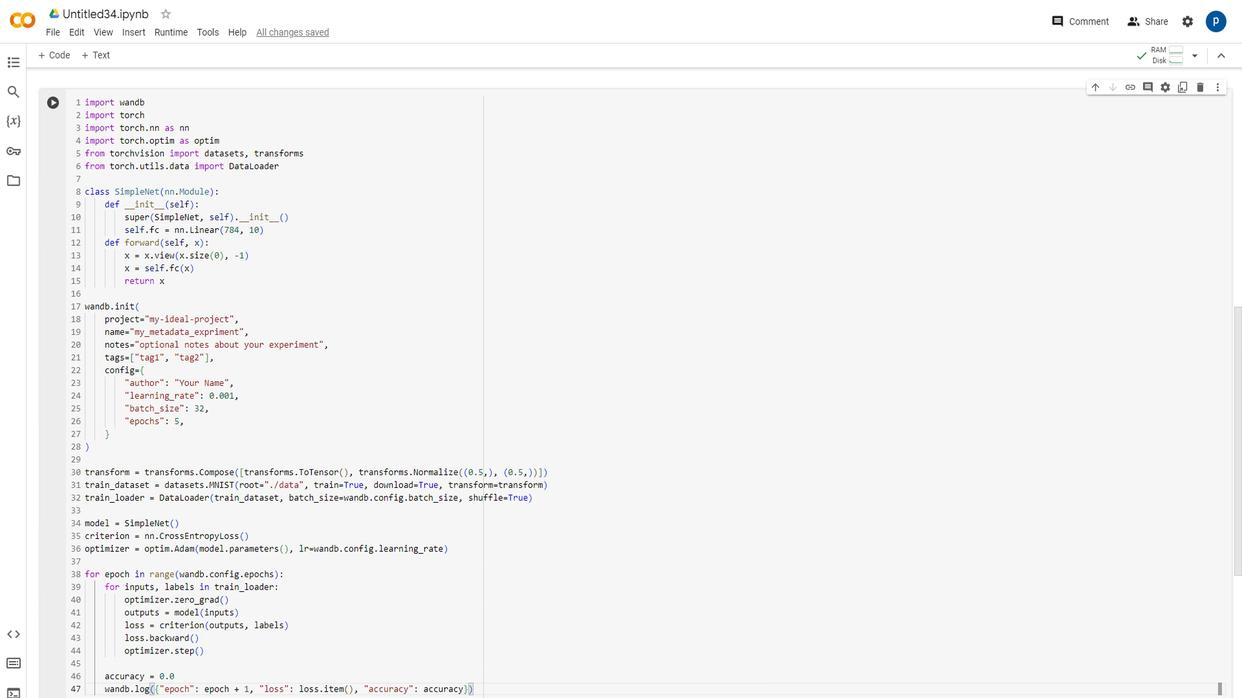 
Action: Mouse scrolled (453, 508) with delta (0, 0)
Screenshot: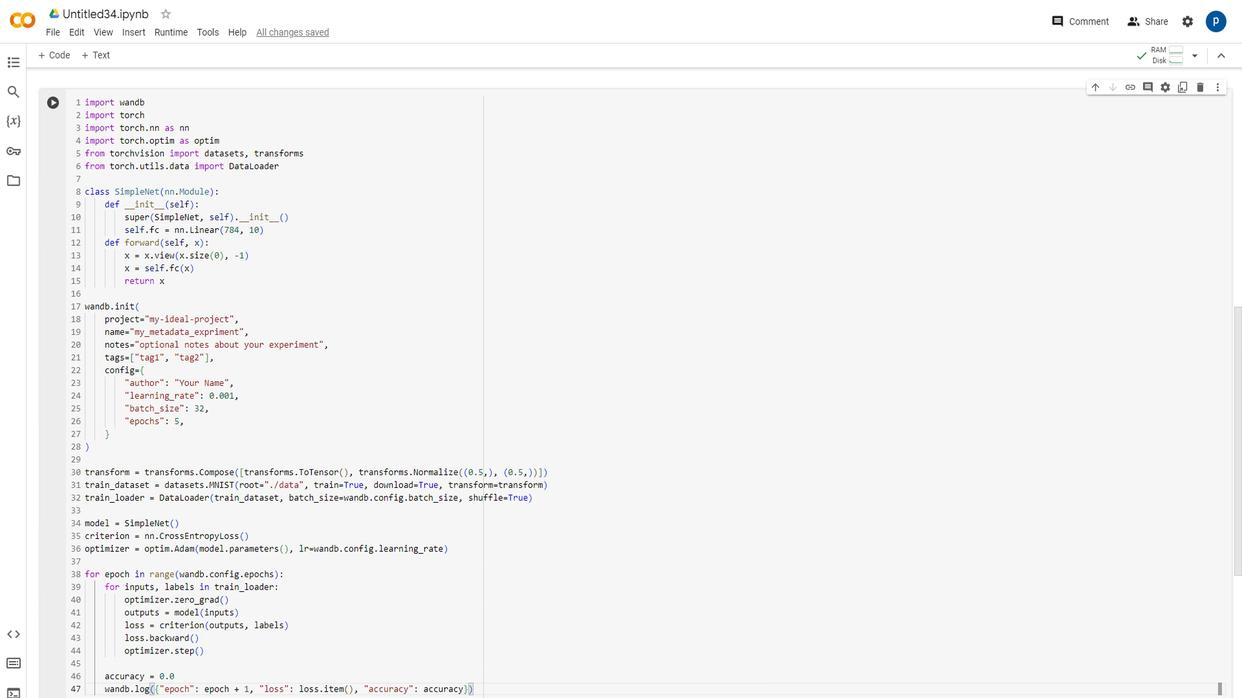
Action: Mouse scrolled (453, 508) with delta (0, 0)
Screenshot: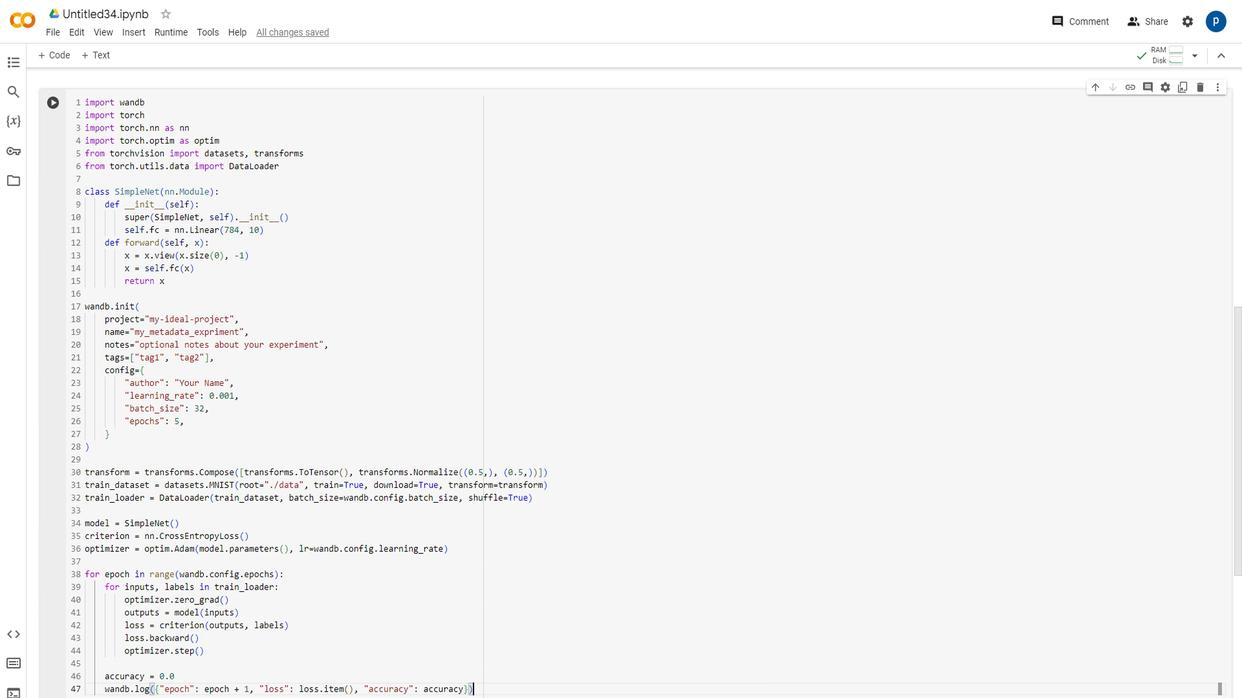 
Action: Mouse scrolled (453, 508) with delta (0, 0)
Screenshot: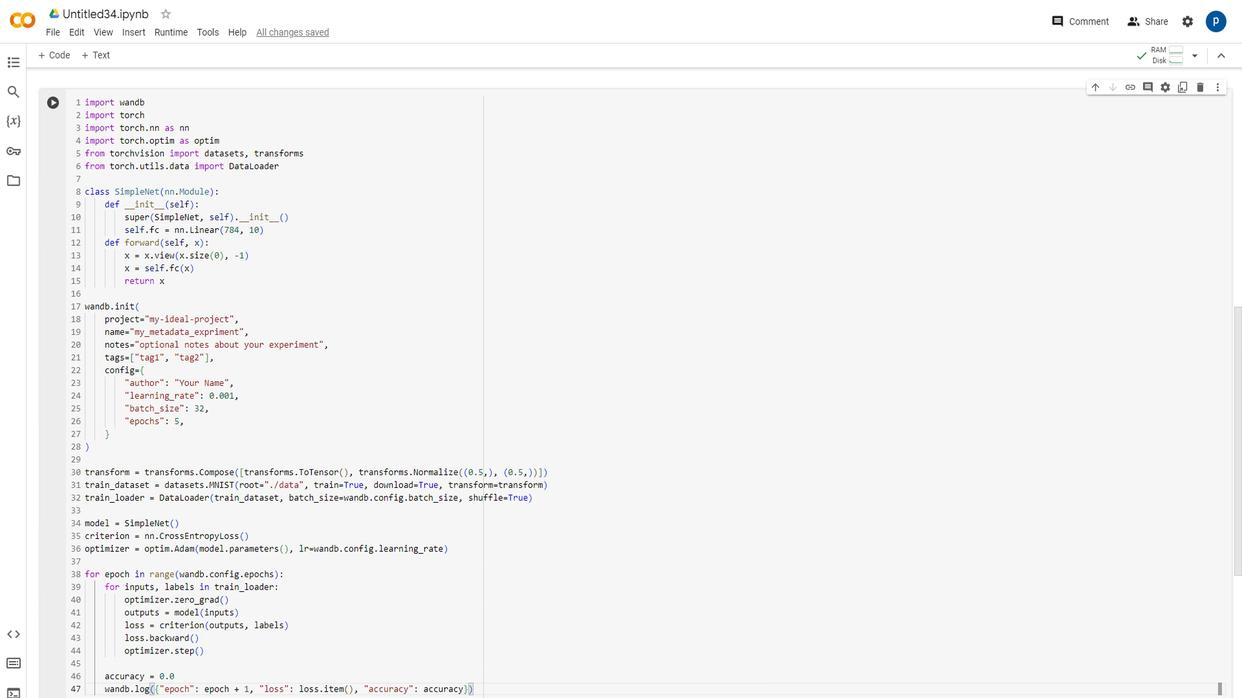 
Action: Mouse scrolled (453, 508) with delta (0, 0)
Screenshot: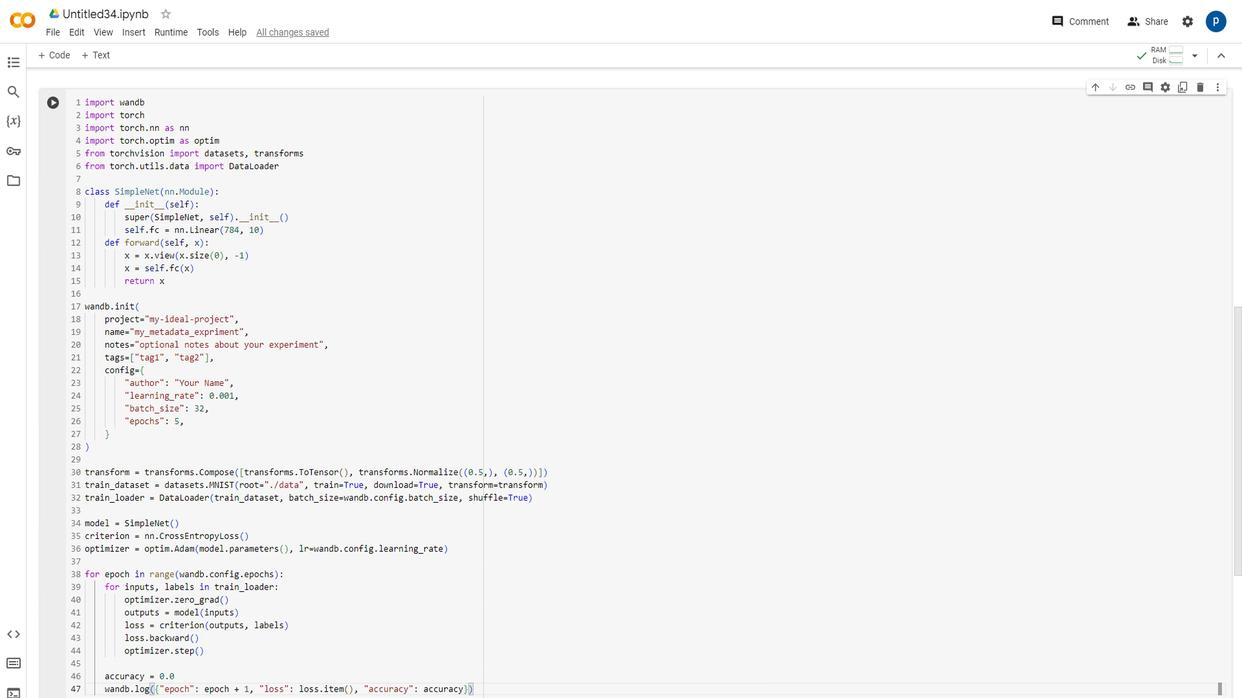 
Action: Mouse scrolled (453, 509) with delta (0, 0)
Screenshot: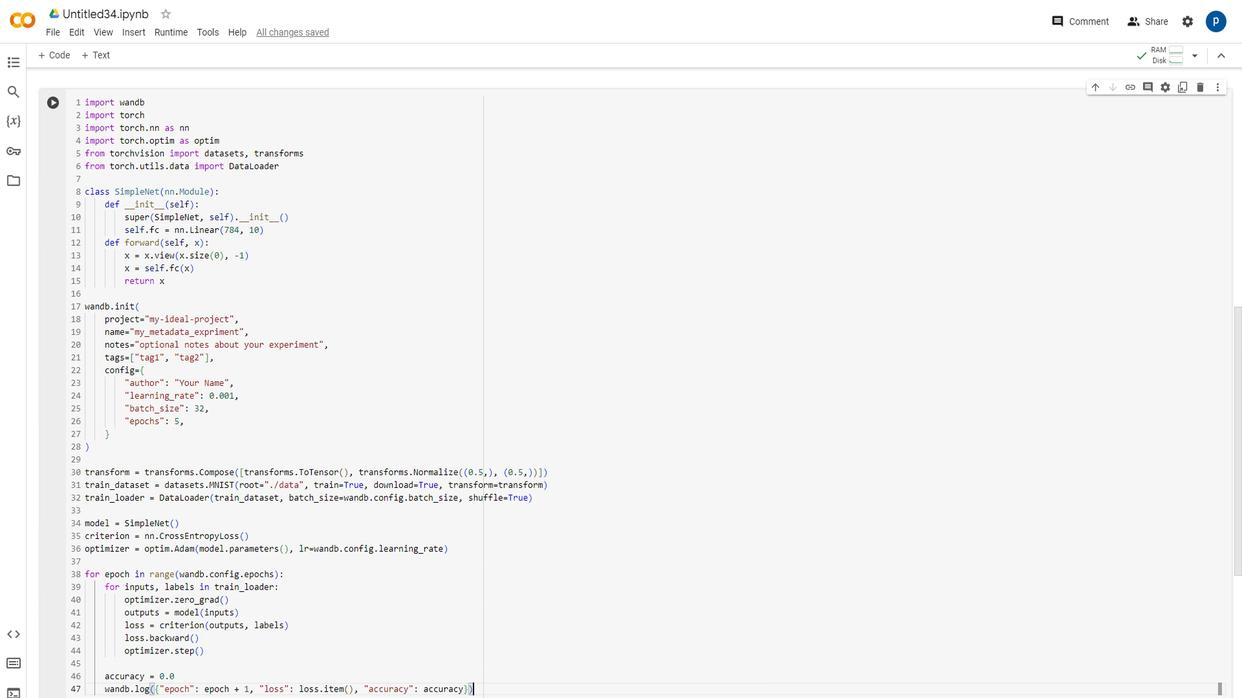 
Action: Mouse scrolled (453, 509) with delta (0, 0)
Screenshot: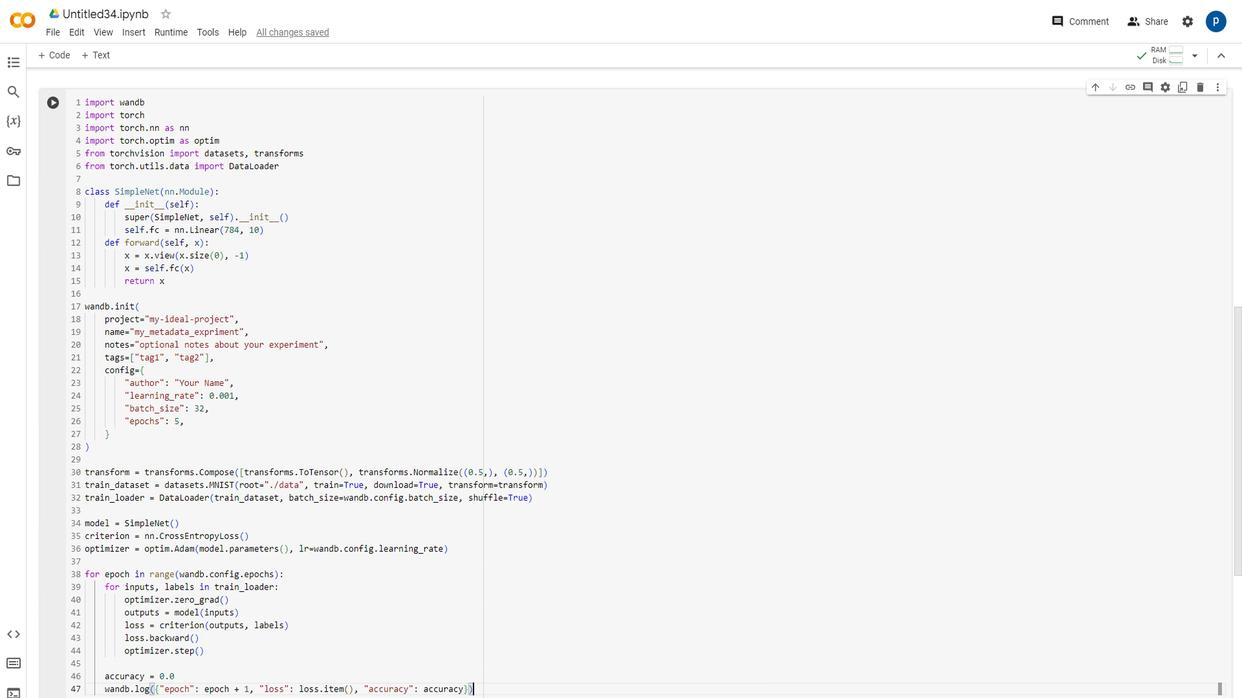 
Action: Mouse moved to (458, 617)
Screenshot: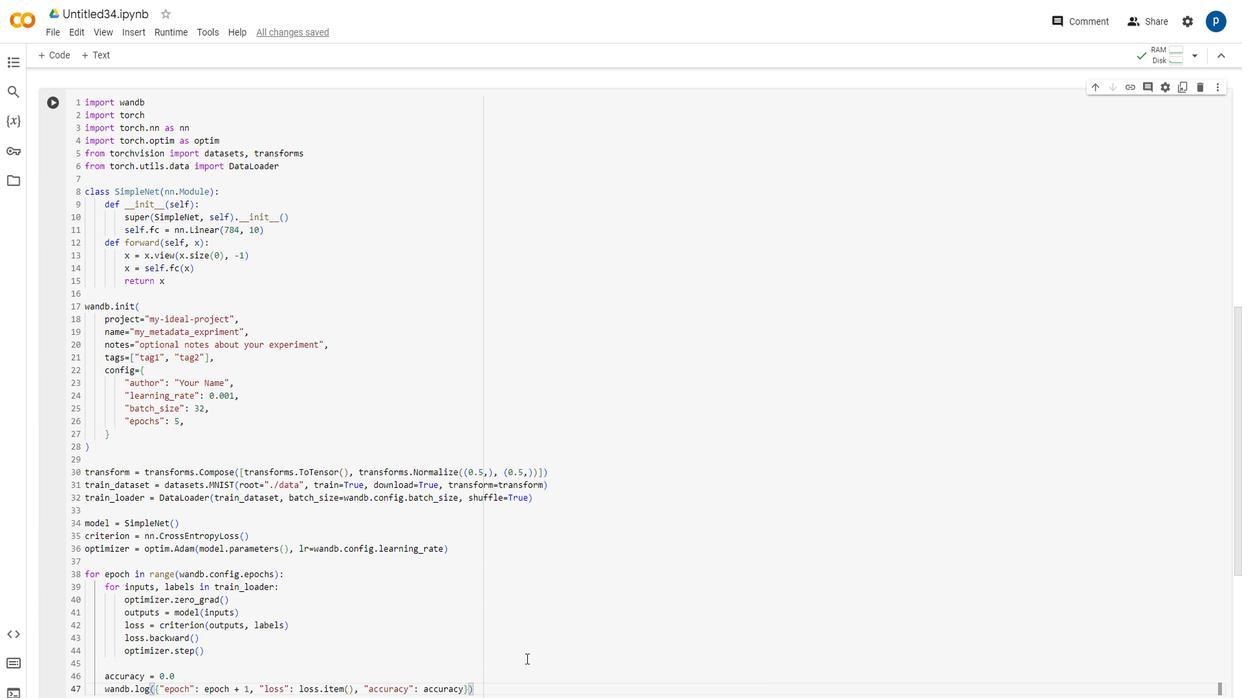 
Action: Key pressed <Key.enter><Key.enter><Key.enter><Key.enter><Key.enter><Key.enter><Key.backspace><Key.backspace><Key.backspace><Key.backspace>wwwaaanndddbbb...rrruuunn...sssuummmmmaarrryy<Key.shift_r><Key.shift_r><Key.shift_r>[[''cccuussstttooommm<Key.shift_r><Key.shift_r><Key.shift_r><Key.shift_r><Key.shift_r><Key.shift_r><Key.shift_r><Key.shift_r>___mmmeetttaaadddaattaa<Key.right><Key.right><Key.right><Key.right><Key.right><Key.space><Key.space>===<Key.space><Key.space><Key.shift_r><Key.shift_r><Key.shift_r>{<Key.enter><Key.enter><Key.shift_r><Key.shift_r>""eeexxpppeerrriiimmmeeennnttt<Key.shift_r><Key.shift_r>___nnnaammmee<Key.right><Key.right><Key.space><Key.space><Key.space><Key.shift_r><Key.shift_r><Key.shift_r><Key.backspace><Key.backspace><Key.backspace><Key.shift_r><Key.shift_r>:::<Key.space><Key.space><Key.shift_r><Key.shift_r>"""yyyooouuurr<Key.shift_r><Key.shift_r>__eexxxppeeerriiimmmeeennnttt<Key.shift_r><Key.shift_r><Key.shift_r>___nnnaaammmee<Key.right><Key.right>,,,<Key.enter><Key.enter><Key.backspace><Key.backspace><Key.backspace><Key.backspace><Key.backspace><Key.backspace><Key.backspace><Key.backspace><Key.backspace><Key.backspace><Key.backspace><Key.backspace><Key.backspace><Key.backspace><Key.backspace><Key.backspace><Key.backspace><Key.backspace><Key.backspace><Key.backspace><Key.backspace><Key.backspace><Key.backspace><Key.backspace><Key.backspace><Key.backspace><Key.backspace><Key.backspace><Key.backspace><Key.backspace><Key.backspace><Key.backspace><Key.backspace><Key.backspace><Key.backspace><Key.backspace><Key.backspace><Key.backspace><Key.backspace><Key.backspace><Key.backspace><Key.backspace><Key.backspace><Key.backspace><Key.backspace><Key.backspace><Key.backspace><Key.backspace><Key.backspace><Key.backspace><Key.backspace><Key.backspace><Key.backspace><Key.backspace><Key.backspace><Key.backspace><Key.backspace><Key.backspace><Key.backspace><Key.backspace><Key.backspace><Key.backspace><Key.backspace>
Screenshot: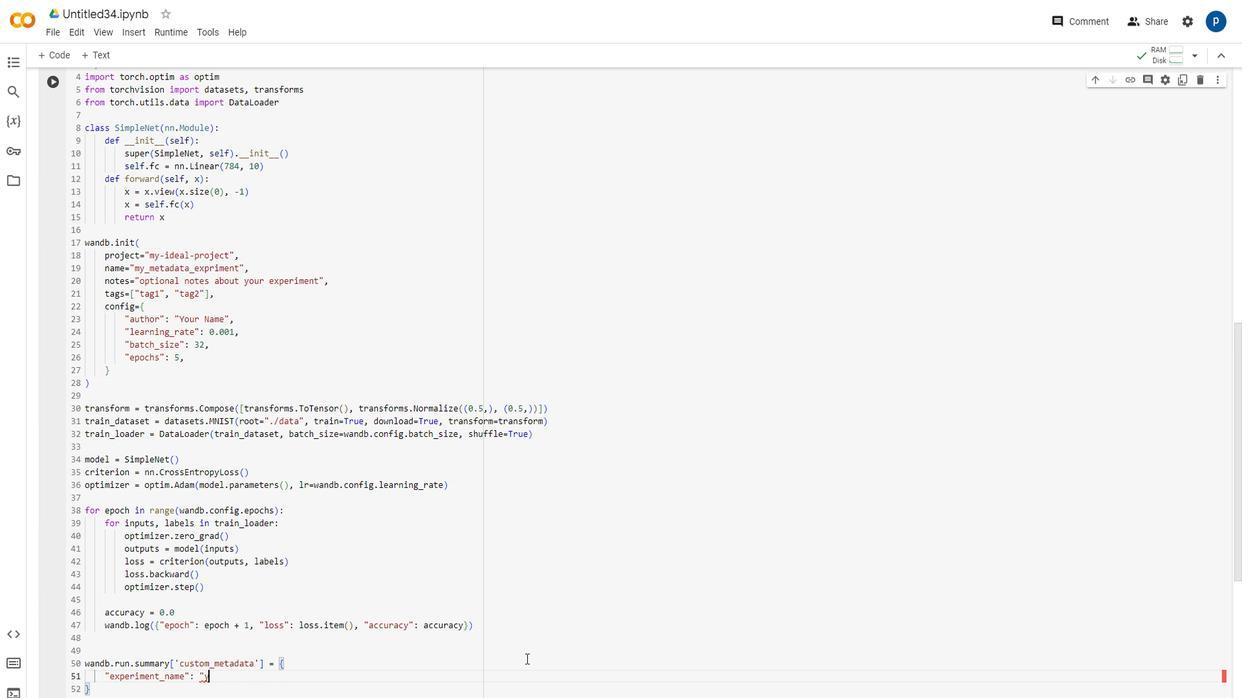 
Action: Mouse moved to (458, 608)
Screenshot: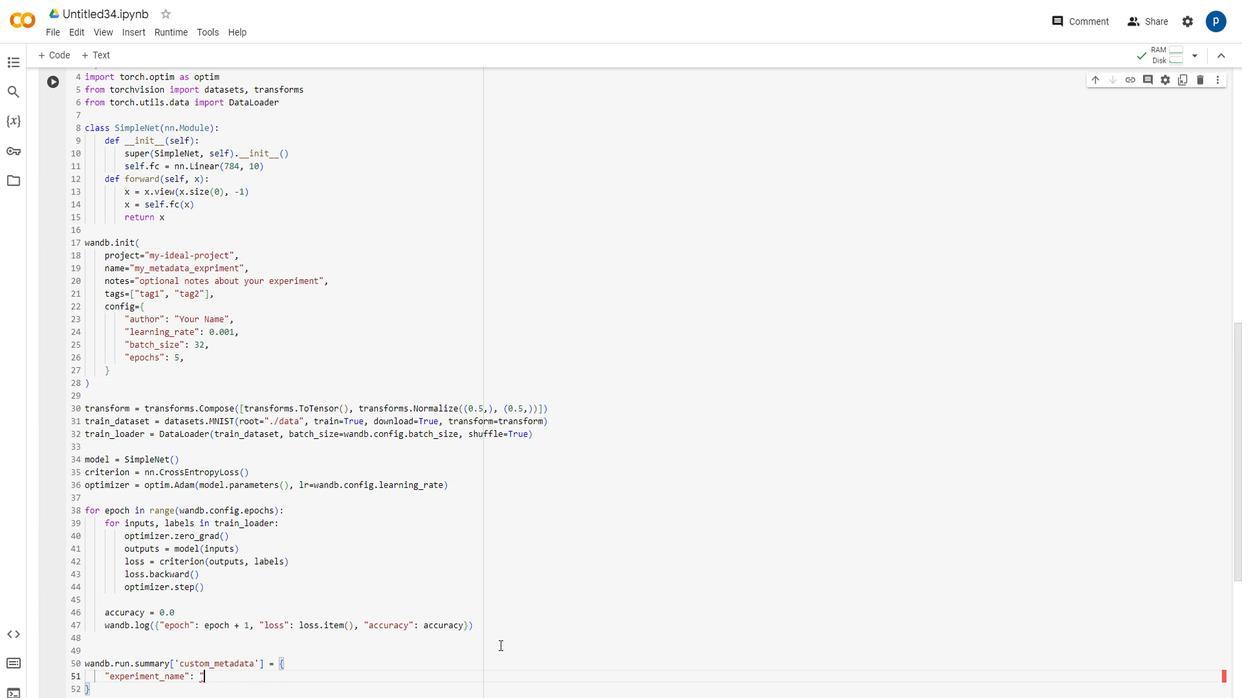 
Action: Key pressed <Key.backspace><Key.backspace><Key.backspace><Key.backspace><Key.backspace><Key.backspace><Key.backspace><Key.backspace><Key.backspace><Key.backspace><Key.backspace><Key.backspace><Key.backspace><Key.backspace><Key.backspace><Key.backspace><Key.backspace><Key.backspace><Key.backspace><Key.backspace><Key.backspace><Key.backspace><Key.backspace><Key.backspace><Key.backspace><Key.backspace><Key.backspace><Key.backspace><Key.backspace><Key.backspace><Key.backspace><Key.backspace><Key.backspace><Key.backspace><Key.backspace><Key.backspace><Key.backspace><Key.backspace><Key.backspace><Key.backspace><Key.backspace><Key.backspace><Key.backspace><Key.backspace><Key.backspace><Key.backspace><Key.backspace><Key.backspace><Key.backspace>mmmyyy<Key.shift_r><Key.shift_r><Key.shift_r>___mmmeettaaadddeeetttaaa<Key.shift_r><Key.shift_r><Key.shift_r>___eeexxpppriiimmeeennnttt<Key.shift_r><Key.shift_r>""<Key.shift_r><Key.shift_r><Key.shift_r><Key.shift_r><Key.shift_r><Key.shift_r><Key.shift_r><Key.shift_r><Key.shift_r><Key.shift_r><Key.shift_r><Key.shift_r><Key.shift_r>:::<Key.space><Key.space><Key.space><Key.shift_r><Key.shift_r><Key.shift_r>"
Screenshot: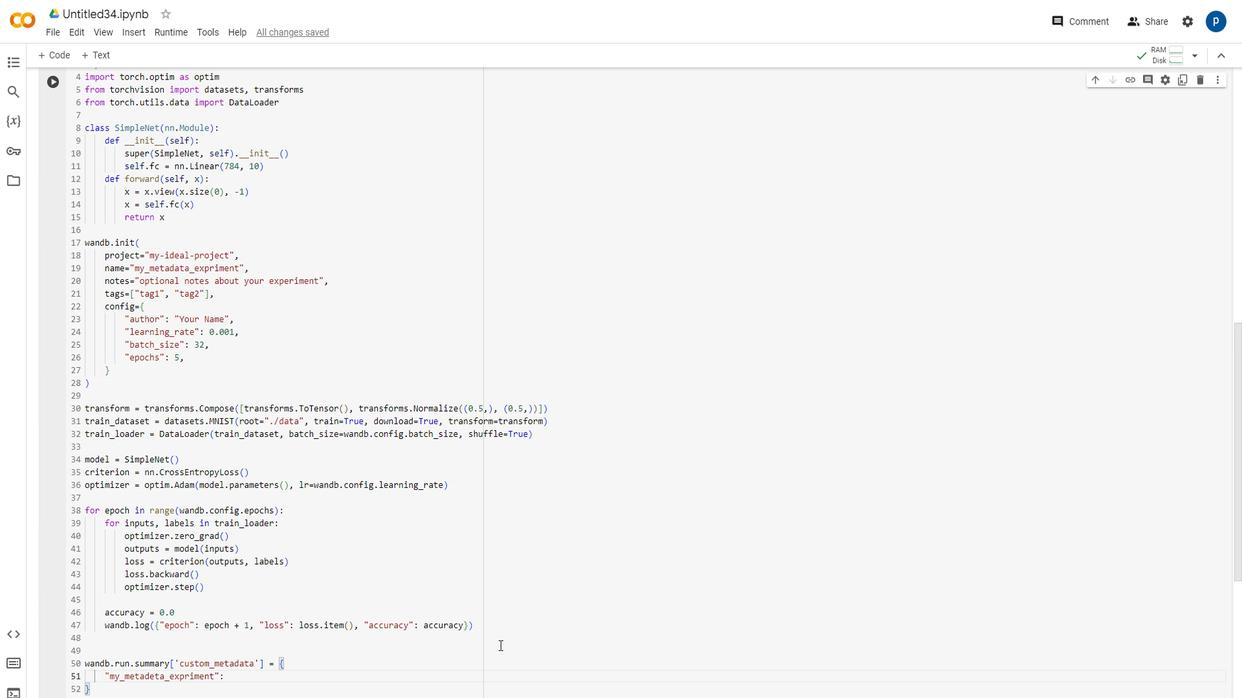 
Action: Mouse moved to (459, 626)
Screenshot: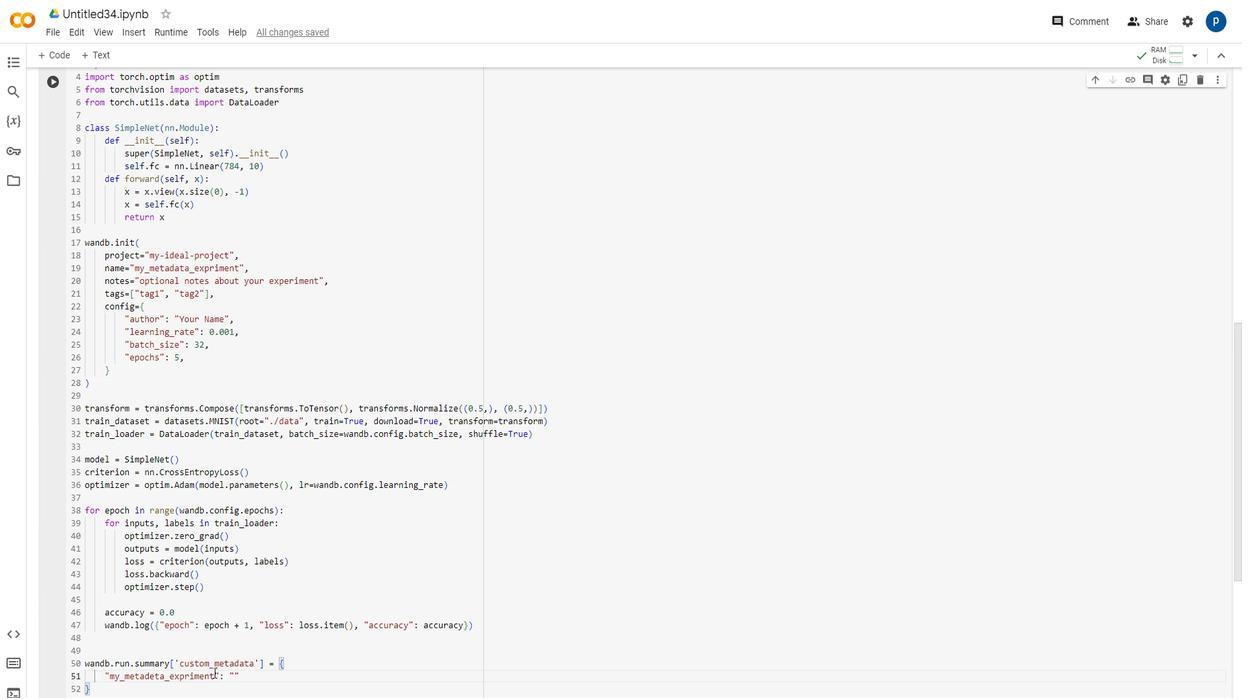 
Action: Mouse pressed left at (459, 626)
Screenshot: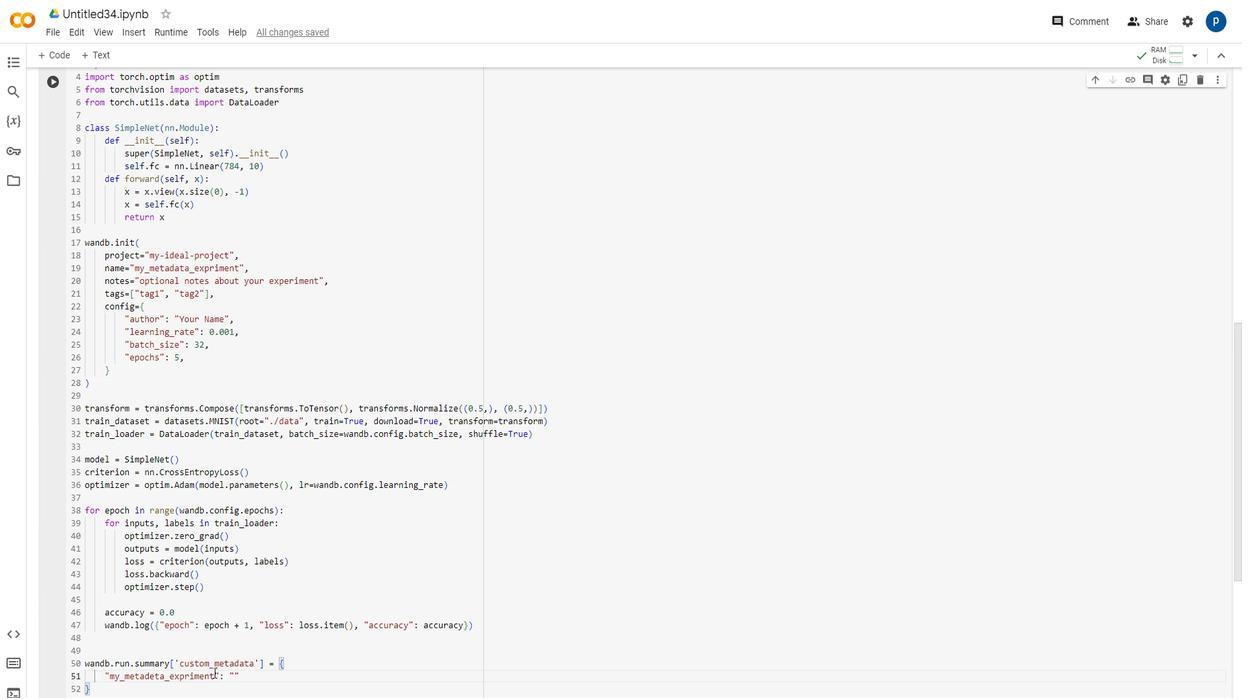 
Action: Key pressed <Key.backspace><Key.backspace><Key.backspace><Key.backspace><Key.backspace><Key.backspace><Key.backspace><Key.backspace><Key.backspace><Key.backspace><Key.backspace><Key.backspace><Key.backspace><Key.backspace><Key.backspace><Key.backspace><Key.backspace><Key.backspace><Key.backspace><Key.backspace><Key.backspace><Key.backspace><Key.backspace><Key.backspace><Key.backspace><Key.backspace><Key.backspace><Key.backspace><Key.backspace><Key.backspace><Key.backspace><Key.backspace><Key.backspace><Key.backspace><Key.backspace><Key.backspace><Key.backspace><Key.backspace><Key.backspace><Key.backspace><Key.backspace><Key.backspace><Key.backspace><Key.backspace><Key.backspace><Key.backspace>iidddeeeaaalll--pprrrooojjeeeccctt<Key.right><Key.right><Key.right><Key.right><Key.right><Key.right><Key.right><Key.right>mmyyy<Key.shift_r><Key.shift_r><Key.shift_r>__mmmeeetttaaaddeetttaaa<Key.shift_r><Key.shift_r>___eexxxppprrriimmmeennttt<Key.right><Key.right><Key.right><Key.right><Key.left><Key.left><Key.enter><Key.enter><Key.shift_r><Key.shift_r><Key.shift_r><Key.shift_r><Key.shift_r><Key.shift_r><Key.shift_r><Key.shift_r><Key.shift_r><Key.shift_r>"""aaauuttthhhooorrr<Key.right><Key.right><Key.shift_r><Key.shift_r><Key.shift_r>:::<Key.space><Key.space><Key.shift_r><Key.shift_r><Key.shift_r>"""<Key.shift><Key.shift><Key.shift>SSttteeevveee<Key.space><Key.space><Key.shift><Key.shift>SSSiitttnn<Key.backspace><Key.backspace>mmmttt<Key.backspace><Key.backspace><Key.backspace><Key.backspace><Key.backspace><Key.backspace><Key.backspace><Key.backspace>mmmtthhh<Key.up><Key.up><Key.left><Key.left><Key.left><Key.left><Key.left><Key.left><Key.left><Key.left><Key.left><Key.left><Key.left><Key.backspace><Key.backspace><Key.backspace><Key.backspace><Key.backspace><Key.backspace><Key.backspace><Key.backspace><Key.backspace><Key.backspace><Key.backspace><Key.backspace><Key.backspace><Key.backspace><Key.backspace><Key.backspace><Key.backspace><Key.backspace><Key.backspace><Key.backspace><Key.backspace><Key.backspace><Key.backspace><Key.backspace><Key.backspace><Key.backspace><Key.backspace><Key.backspace><Key.backspace><Key.backspace><Key.backspace><Key.backspace><Key.backspace>eexxxpprrriiimmeennntt<Key.shift_r><Key.shift_r>__naammeee
Screenshot: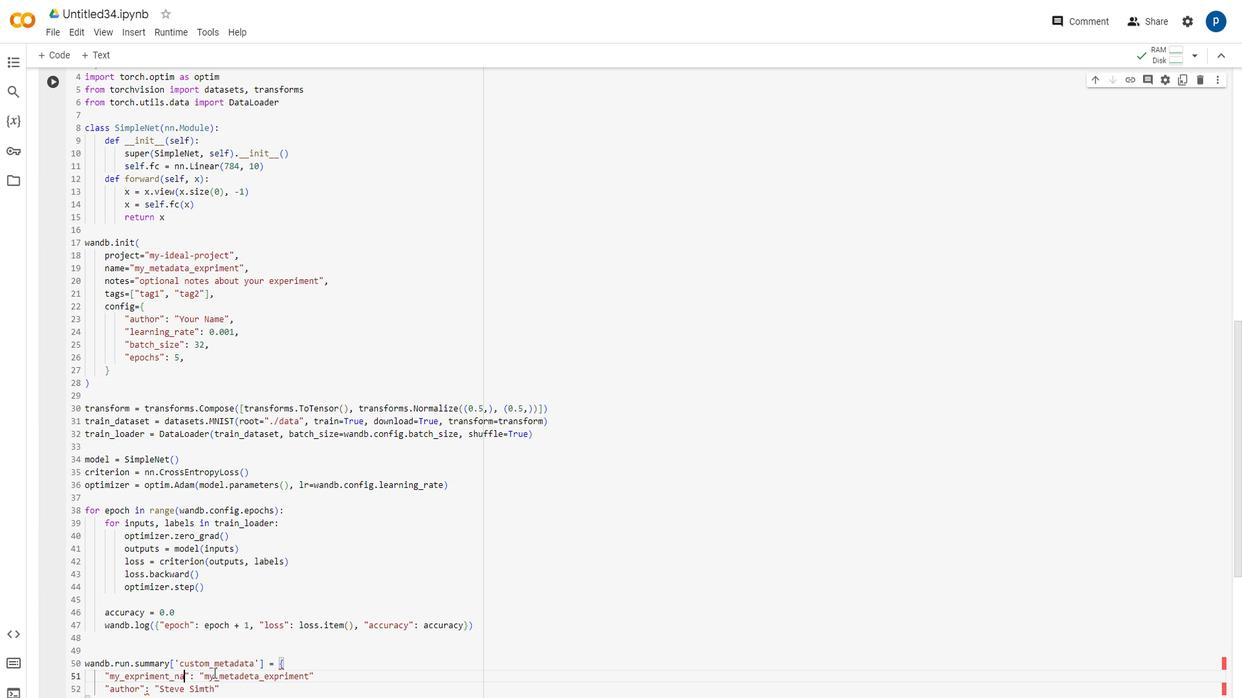 
Action: Mouse moved to (459, 569)
Screenshot: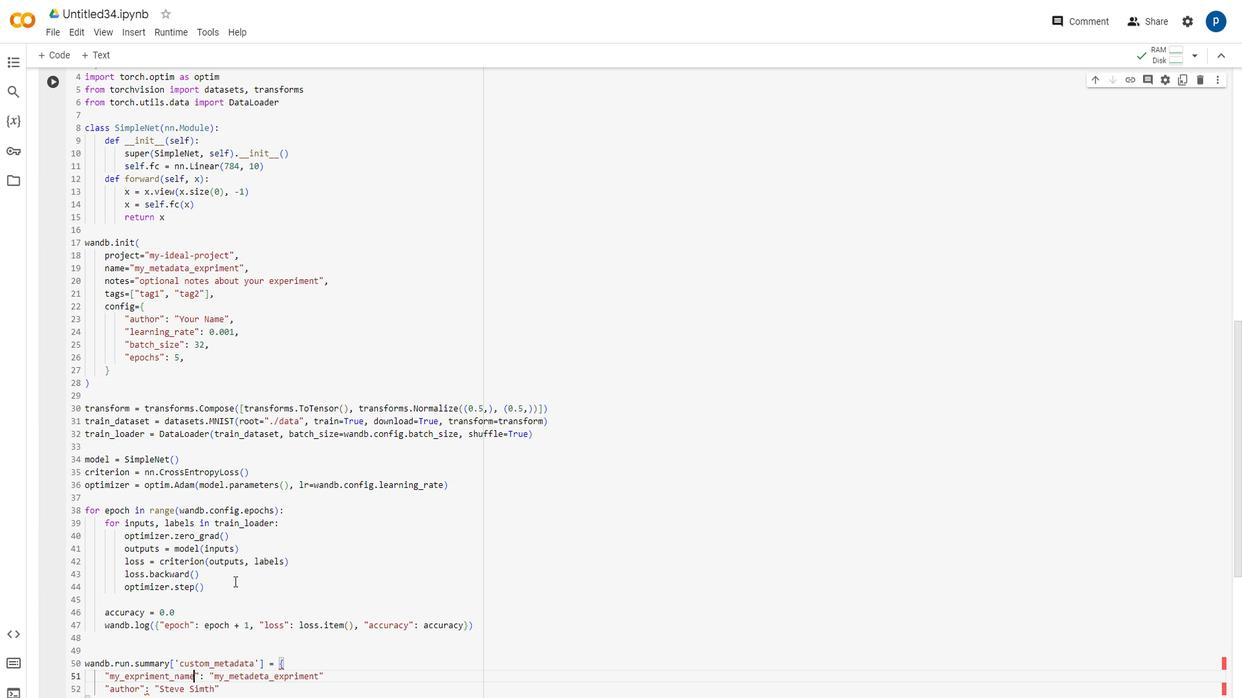 
Action: Mouse scrolled (459, 568) with delta (0, 0)
Screenshot: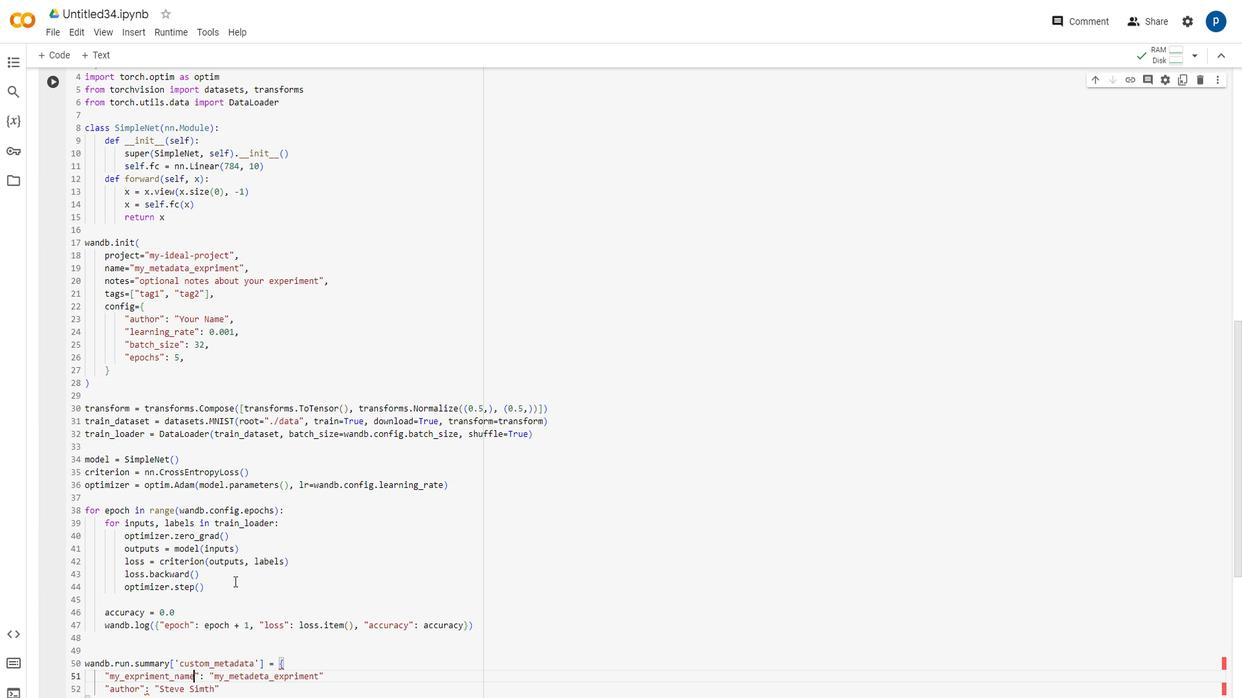 
Action: Mouse scrolled (459, 568) with delta (0, 0)
Screenshot: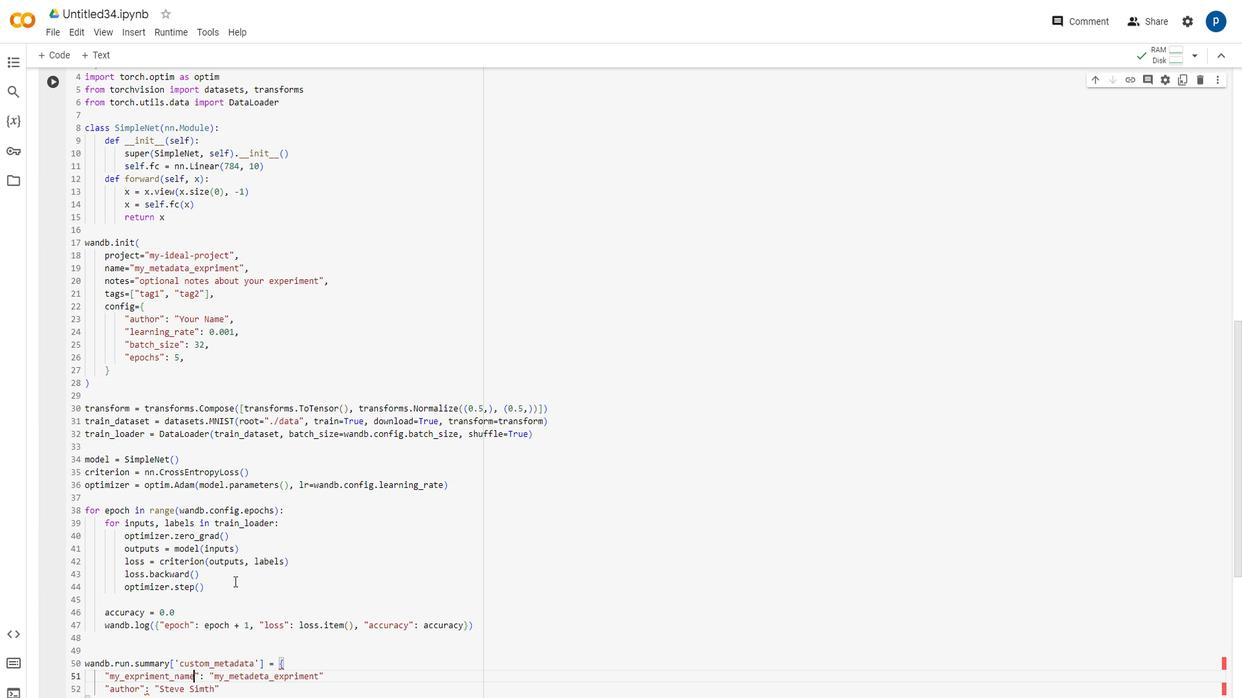 
Action: Mouse moved to (459, 553)
Screenshot: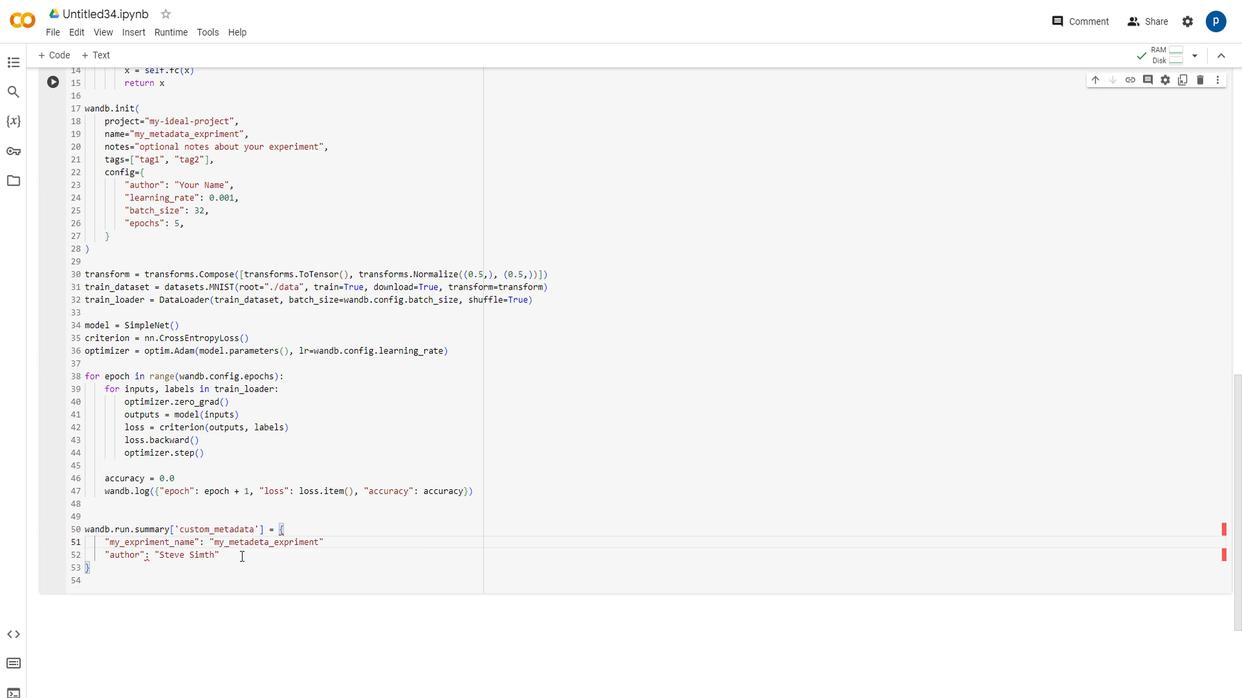 
Action: Mouse pressed left at (459, 553)
Screenshot: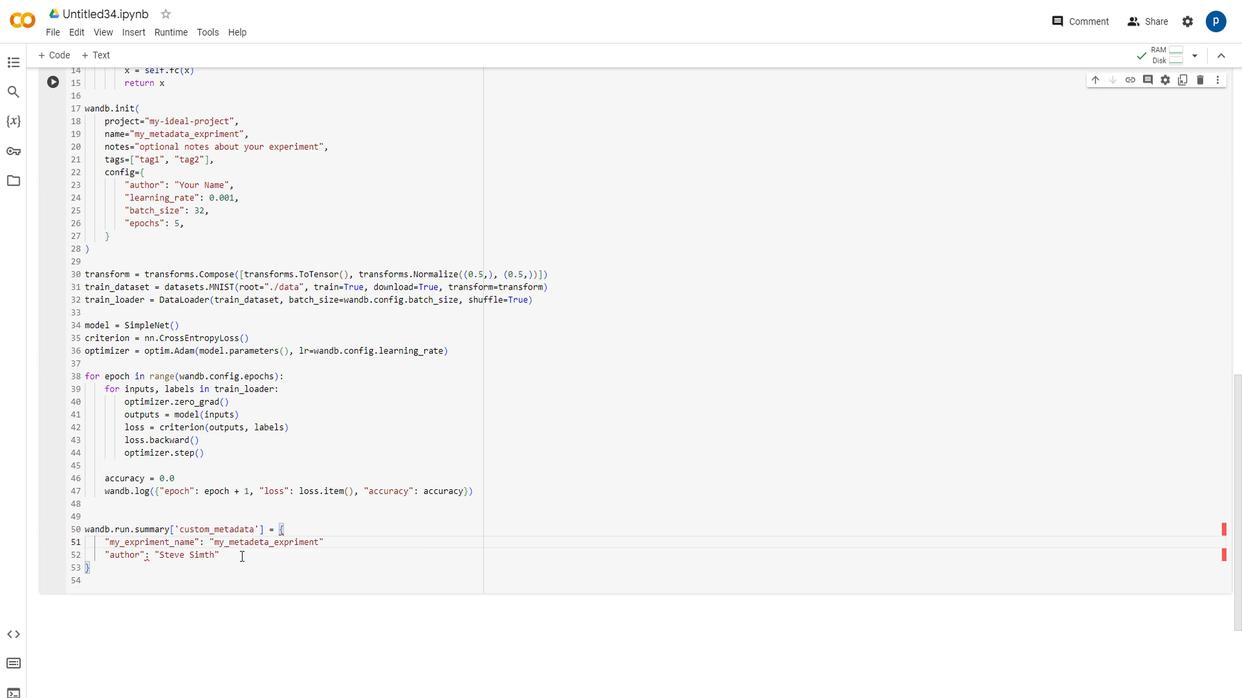 
Action: Key pressed ,,,<Key.enter><Key.enter><Key.shift_r>"""addddddiitttiiiooonnaaalll<Key.shift_r><Key.shift_r><Key.shift_r>___iiinnnfffooo<Key.right><Key.right><Key.shift_r><Key.shift_r>:::<Key.space><Key.space><Key.space><Key.shift_r><Key.shift_r>"""<Key.shift><Key.shift>AAAnnnyyy<Key.space><Key.space>aaddddddiiitttiiiooonnnaalll<Key.space><Key.space>iiinnnoooffrr<Key.backspace><Key.backspace><Key.backspace><Key.backspace><Key.backspace><Key.backspace><Key.backspace><Key.backspace><Key.backspace>ffoorrrmmaatttiiioommm<Key.backspace>nn<Key.space><Key.space><Key.space>yyyooouu<Key.space><Key.space><Key.space>wwwaaanntt<Key.space><Key.space><Key.space>ttooo<Key.space><Key.space>llooggg<Key.right><Key.right><Key.right>
Screenshot: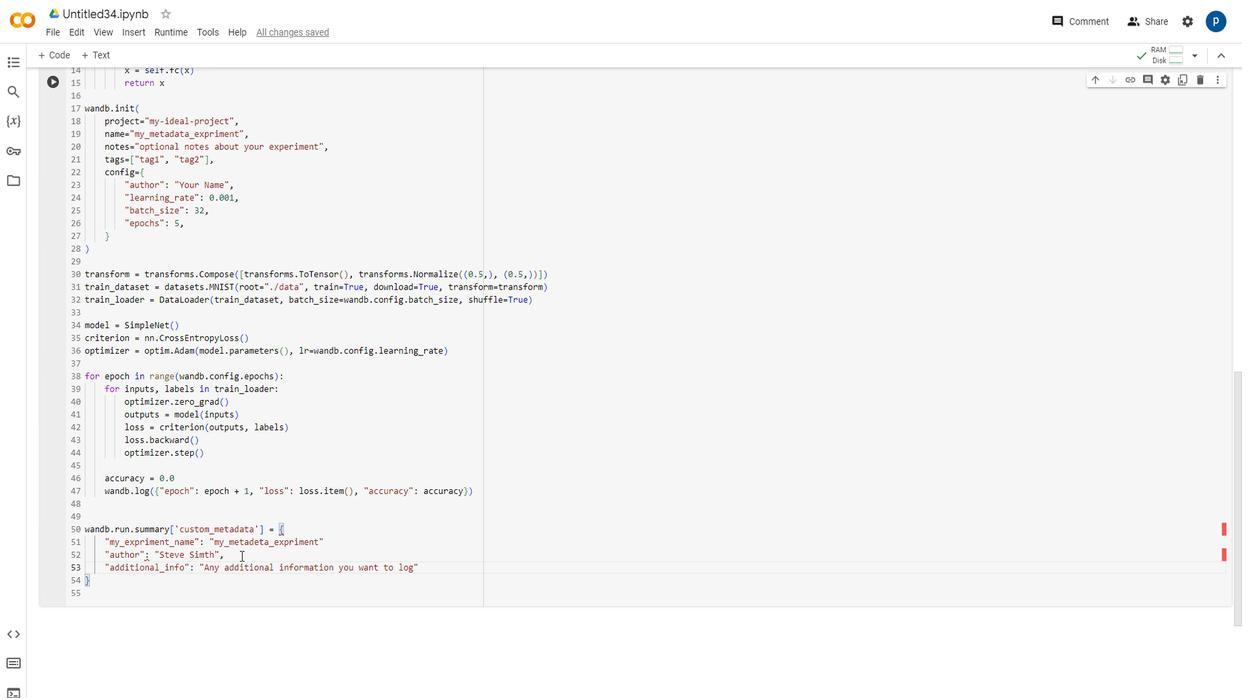
Action: Mouse moved to (458, 546)
Screenshot: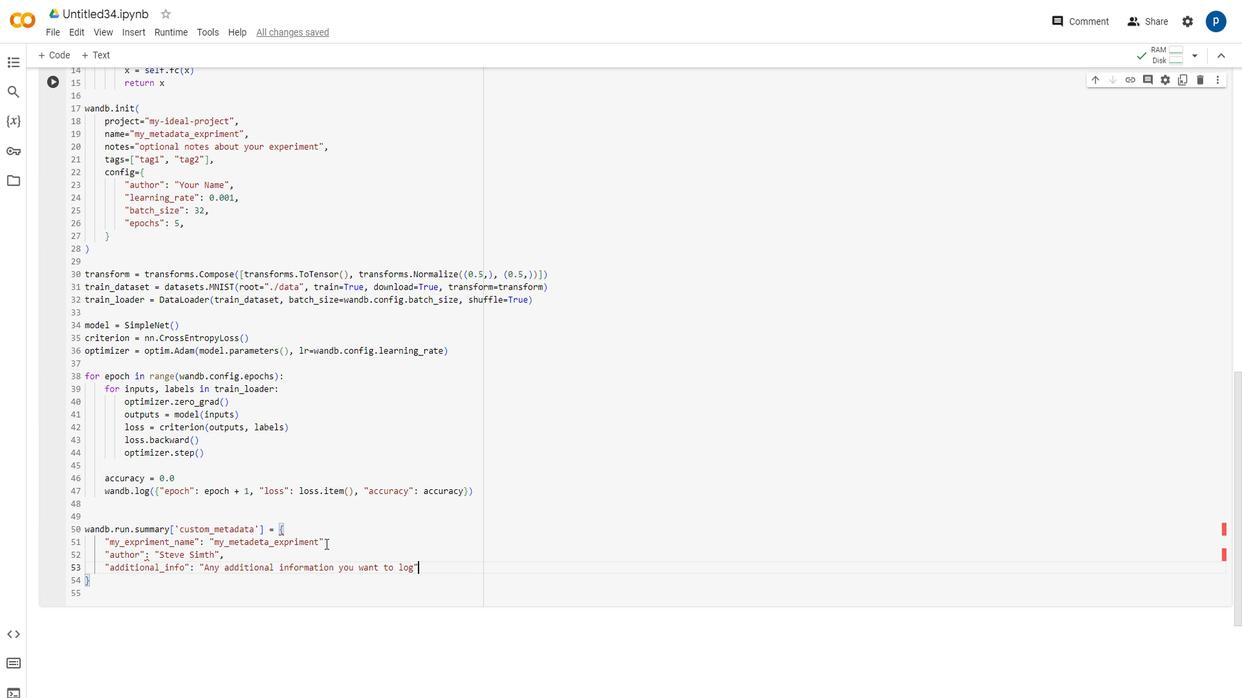 
Action: Mouse pressed left at (458, 546)
Screenshot: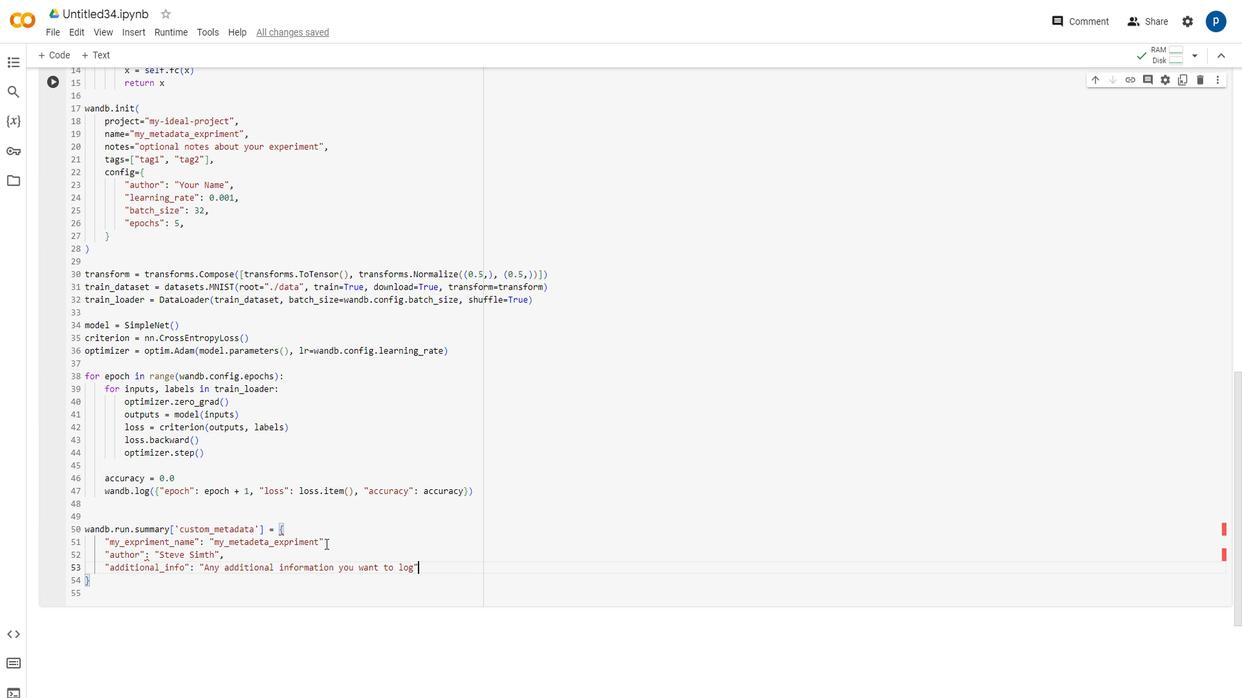 
Action: Key pressed ,,,
Screenshot: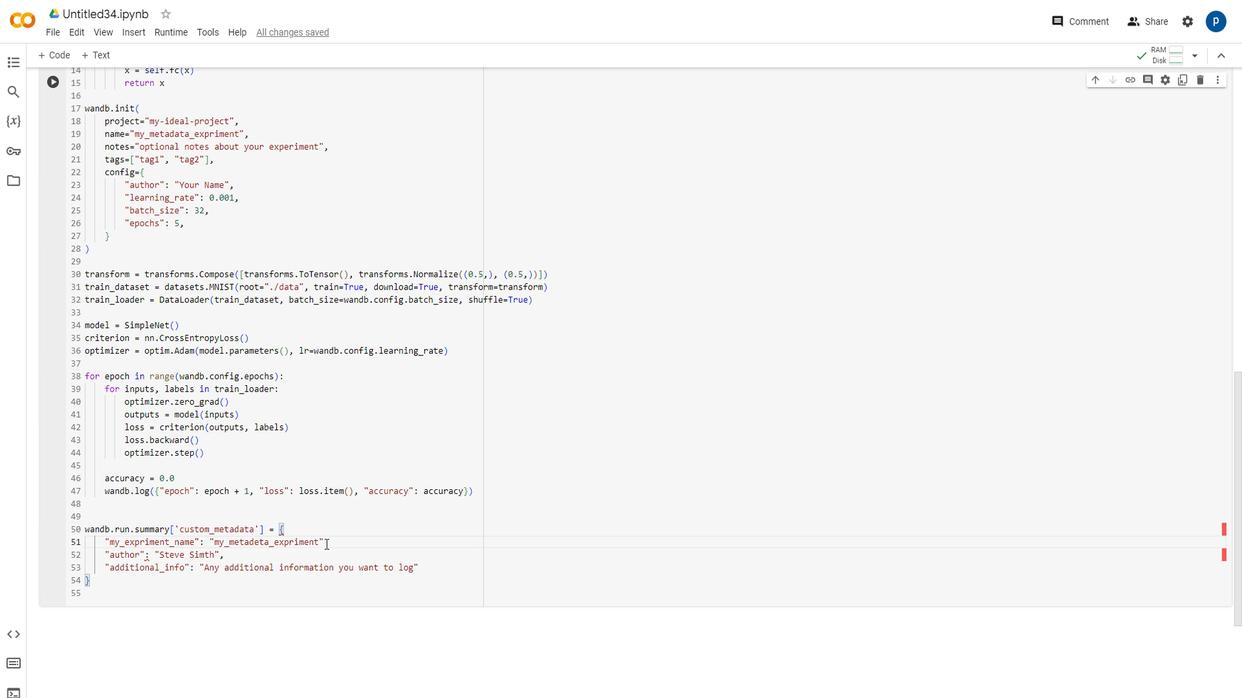 
Action: Mouse moved to (458, 564)
Screenshot: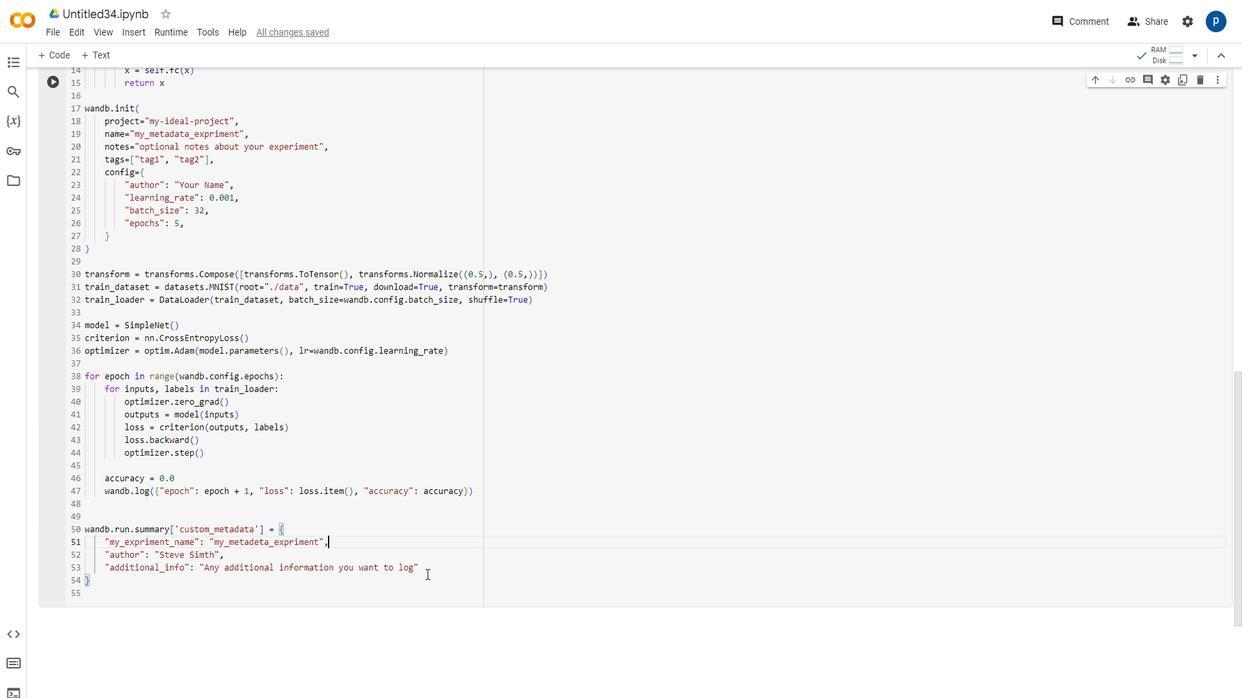 
Action: Mouse pressed left at (458, 564)
Screenshot: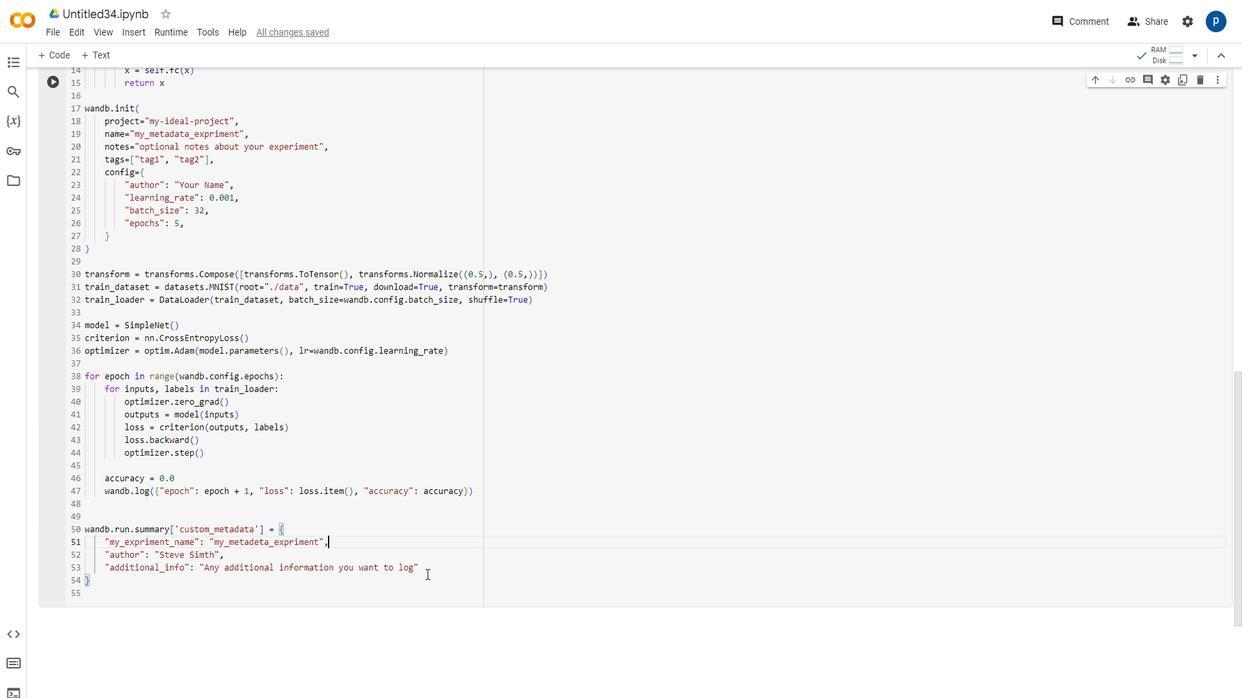 
Action: Mouse moved to (458, 556)
Screenshot: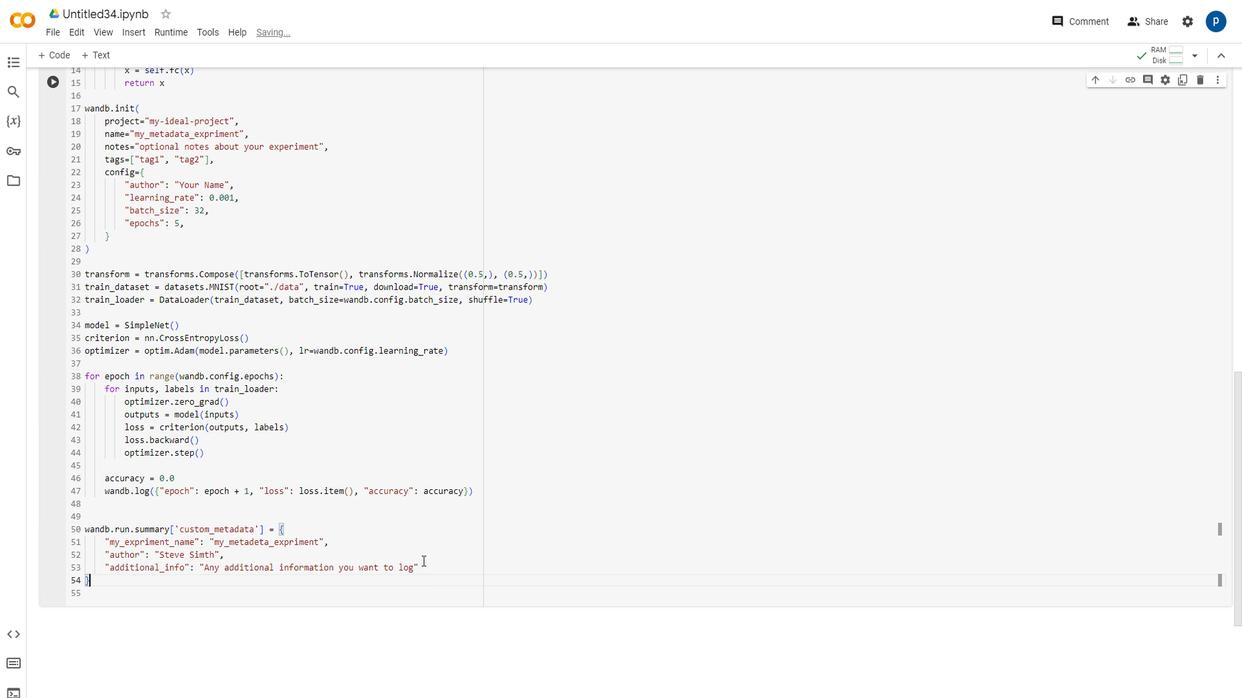 
Action: Mouse pressed left at (458, 556)
Screenshot: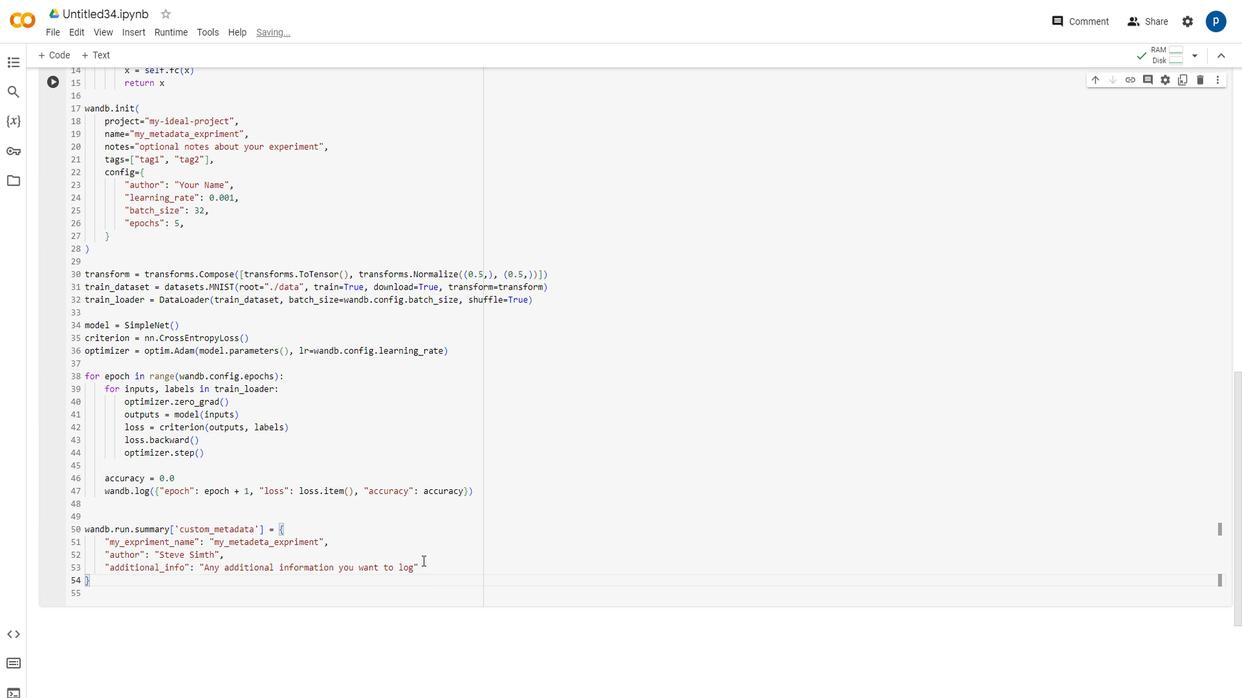 
Action: Mouse moved to (458, 560)
Screenshot: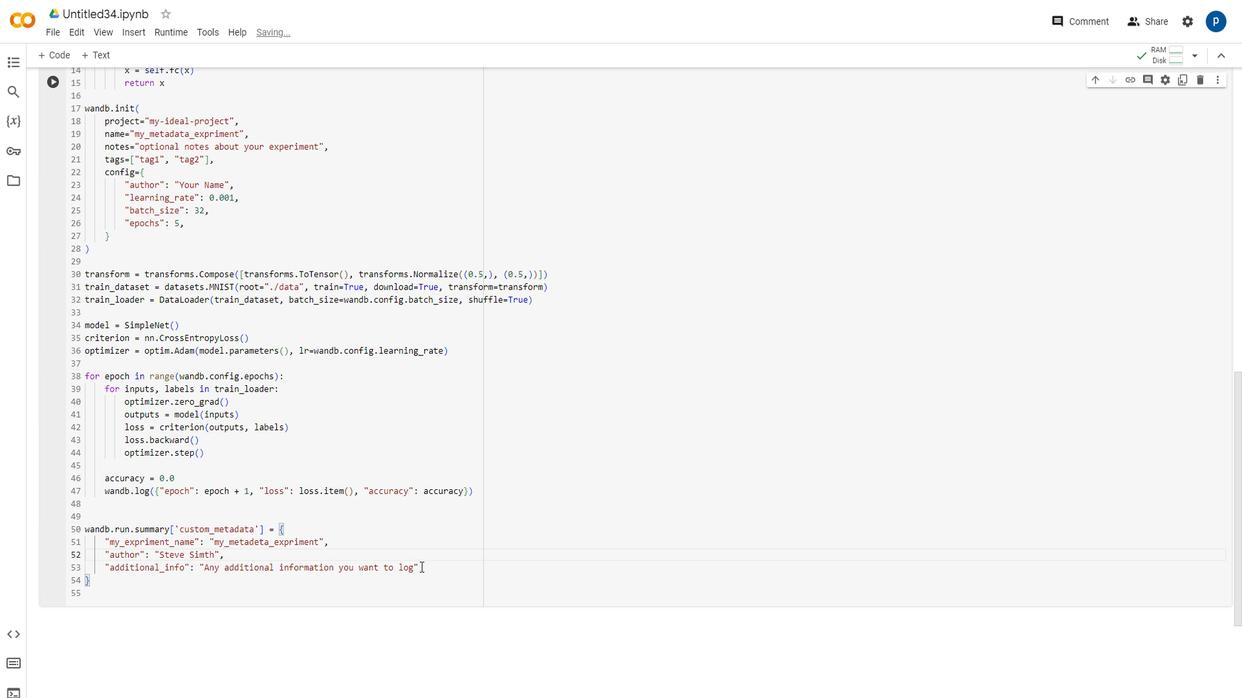 
Action: Mouse pressed left at (458, 560)
Screenshot: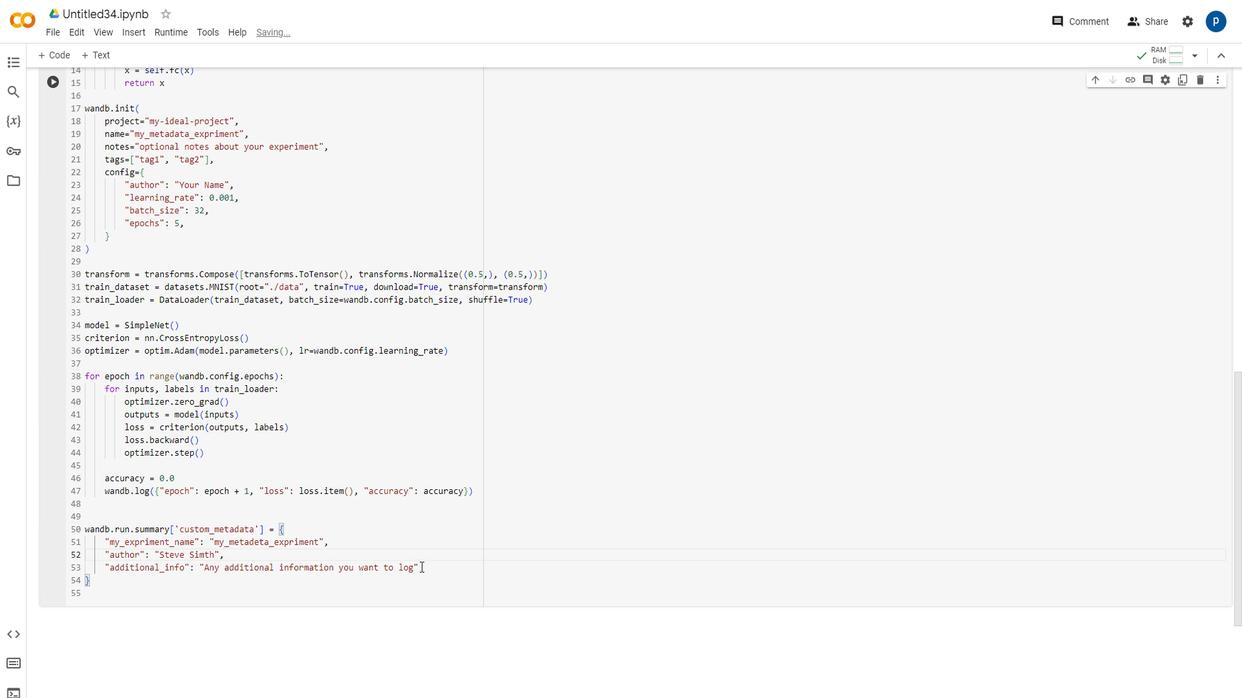 
Action: Key pressed ,,,
Screenshot: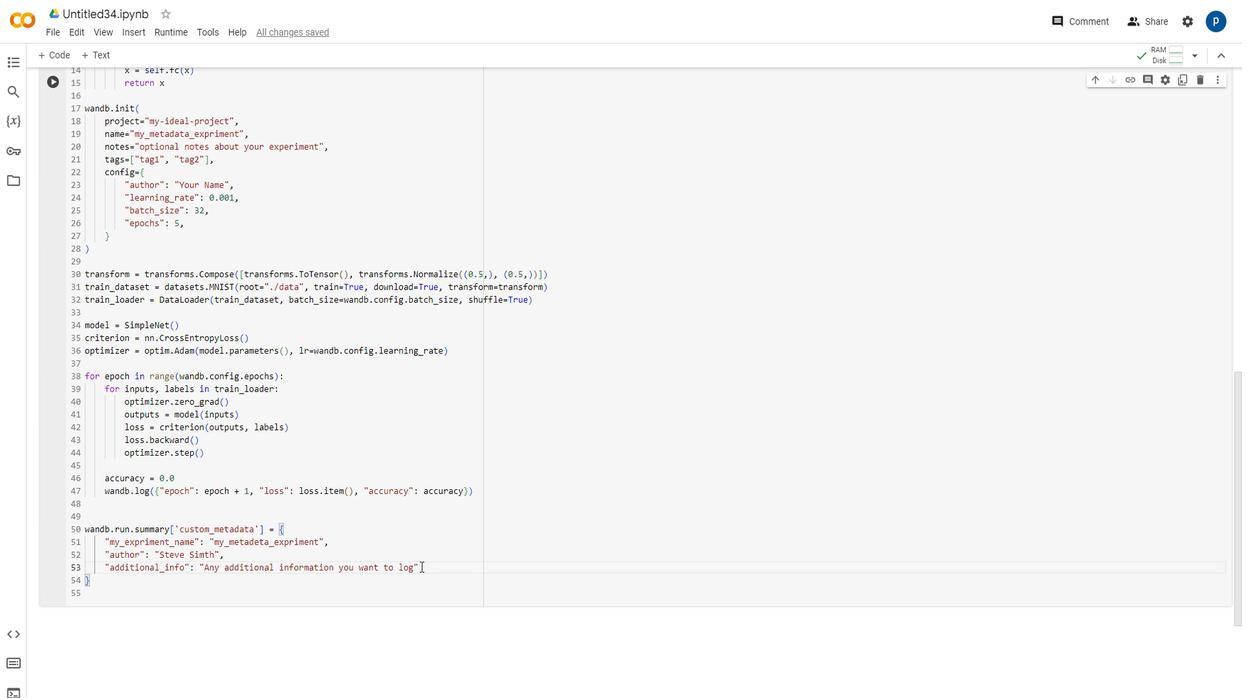 
Action: Mouse moved to (458, 560)
Screenshot: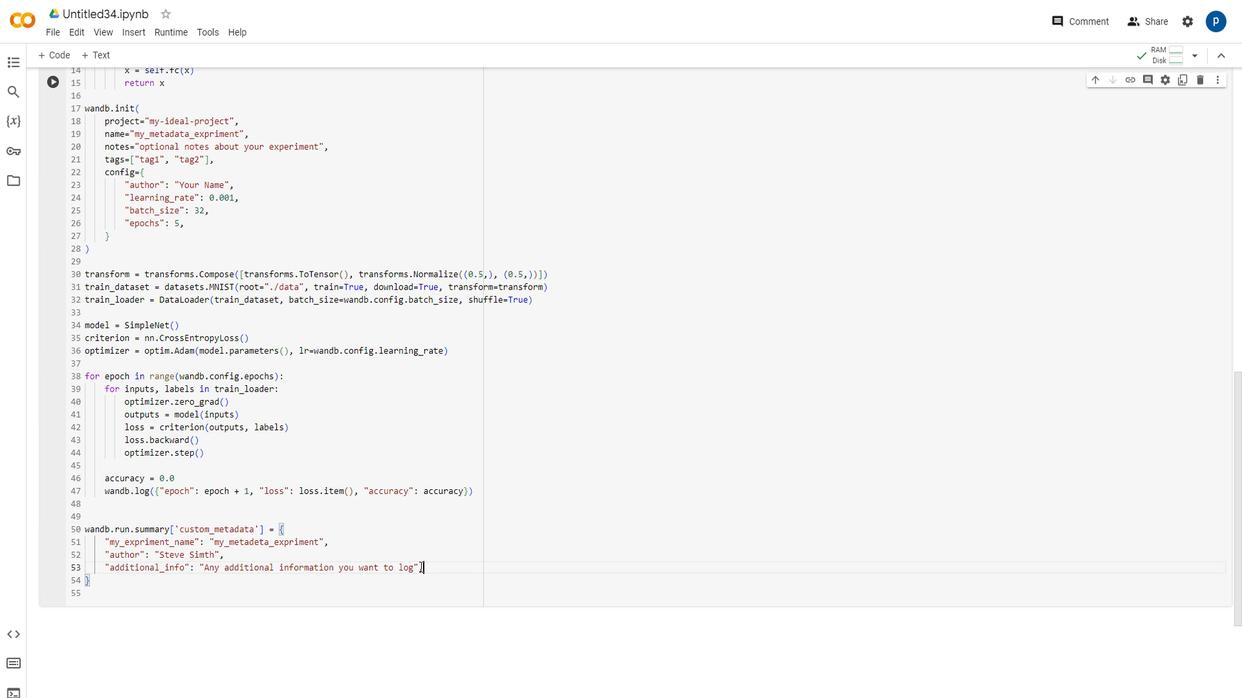 
Action: Key pressed <Key.down><Key.down><Key.enter><Key.enter><Key.enter><Key.enter><Key.enter>wwwaaannndddbb...ffiiinniiissshhh<Key.shift_r><Key.shift_r><Key.shift_r><Key.shift_r><Key.shift_r><Key.shift_r>(((
Screenshot: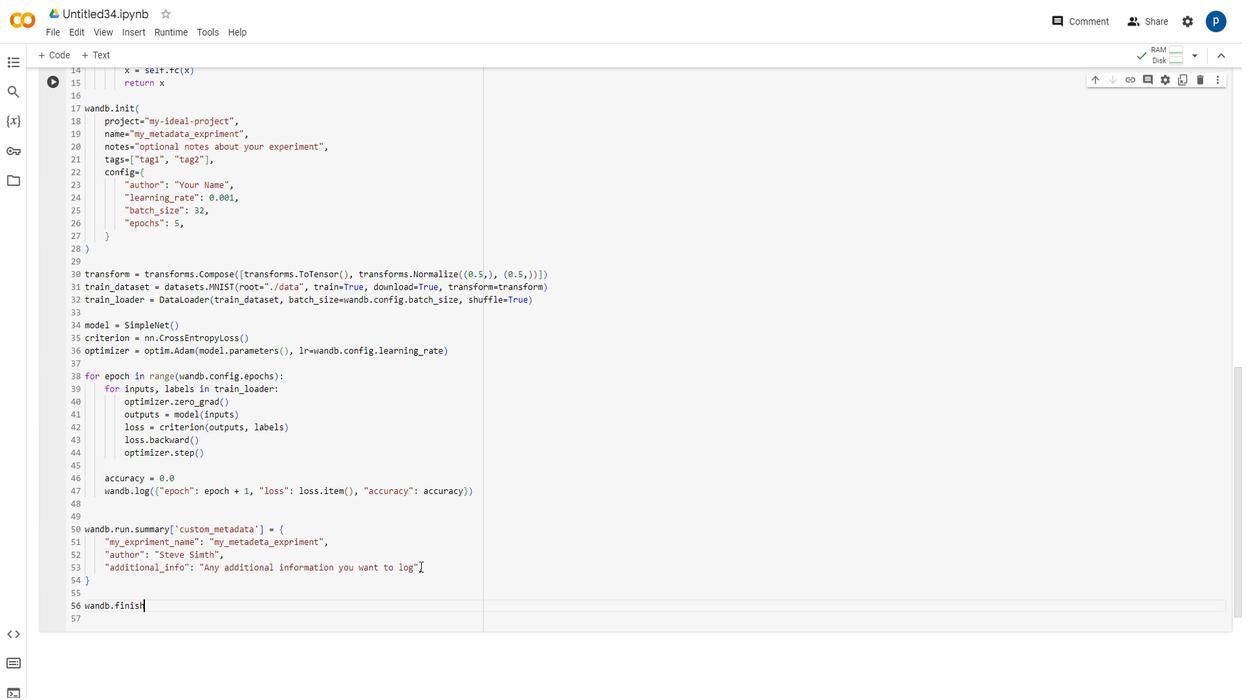 
Action: Mouse moved to (459, 590)
Screenshot: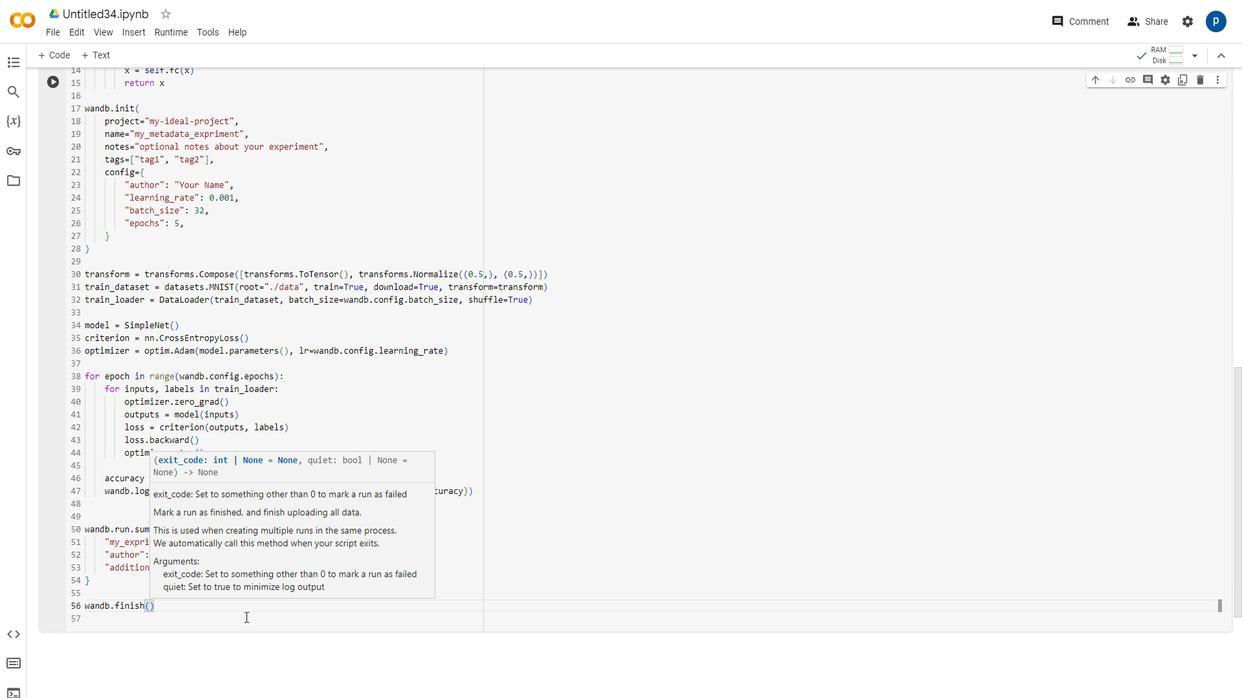
Action: Mouse pressed left at (459, 590)
Screenshot: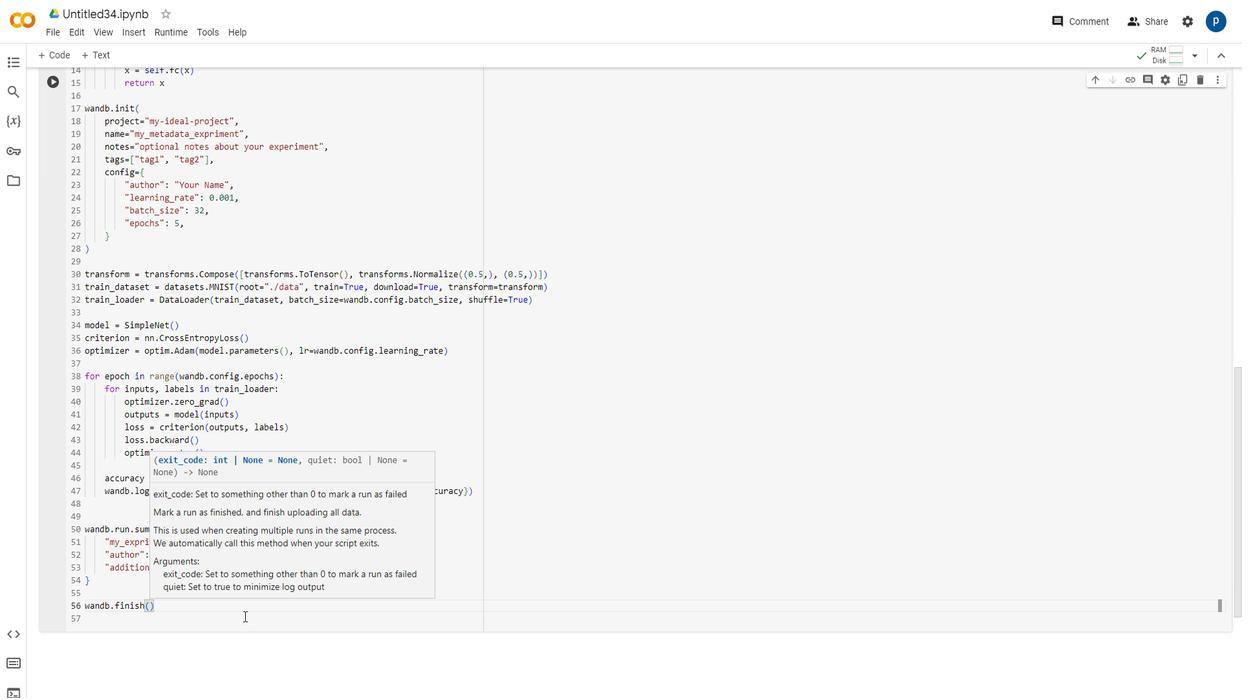 
Action: Mouse moved to (459, 564)
Screenshot: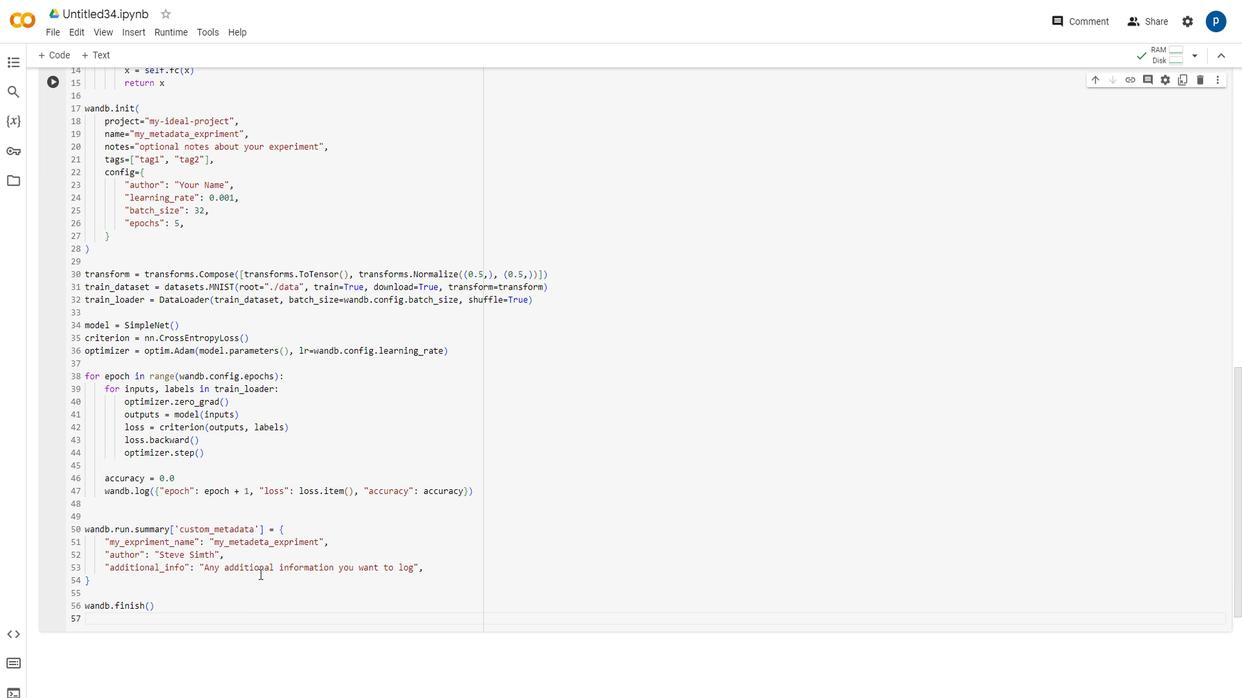 
Action: Key pressed <Key.enter><Key.enter>
Screenshot: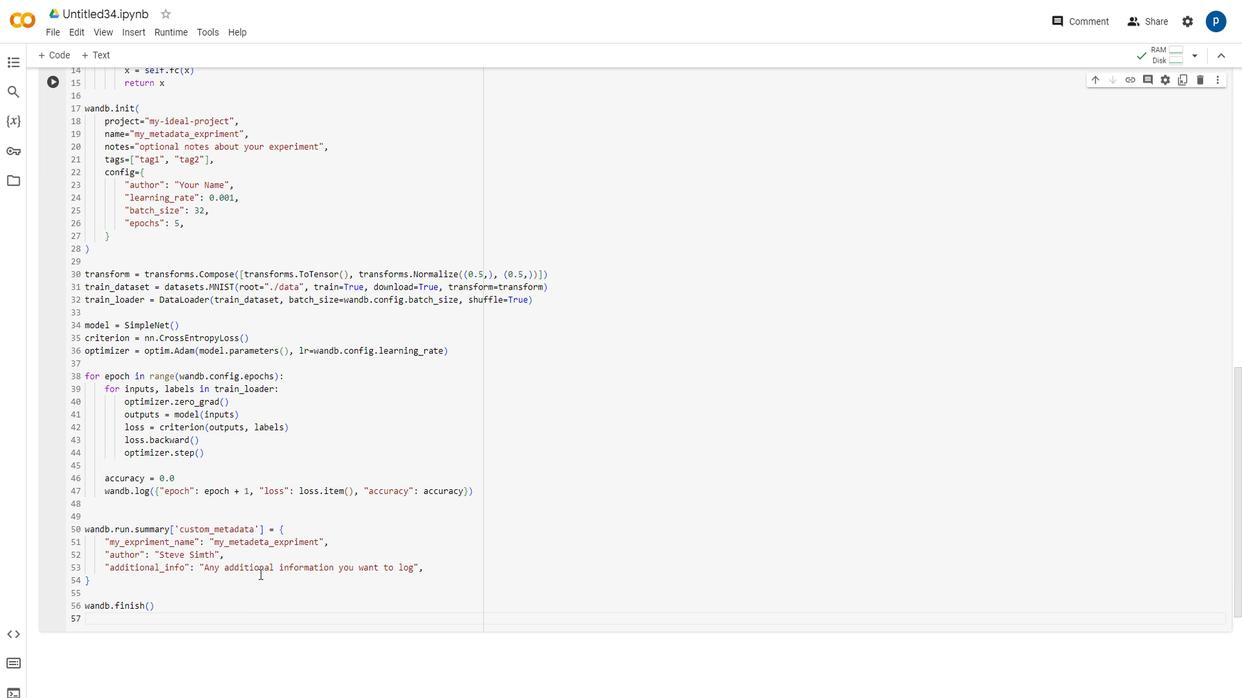 
Action: Mouse moved to (458, 491)
Screenshot: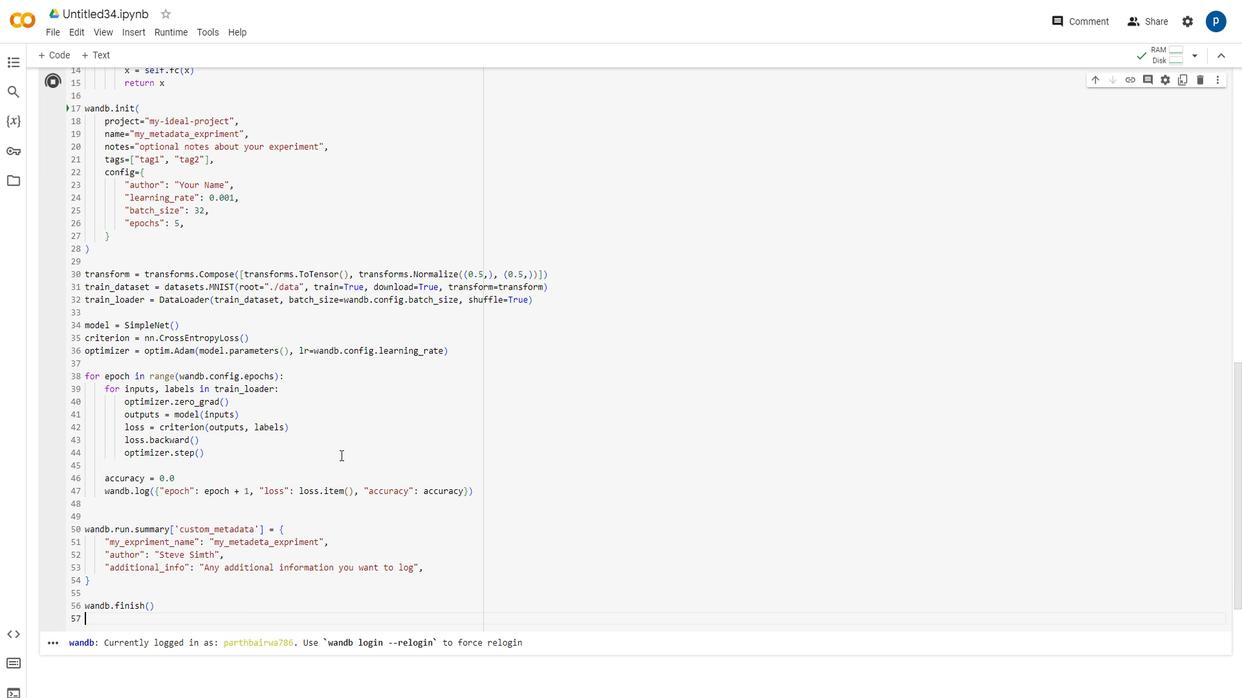 
Action: Mouse scrolled (458, 491) with delta (0, 0)
Screenshot: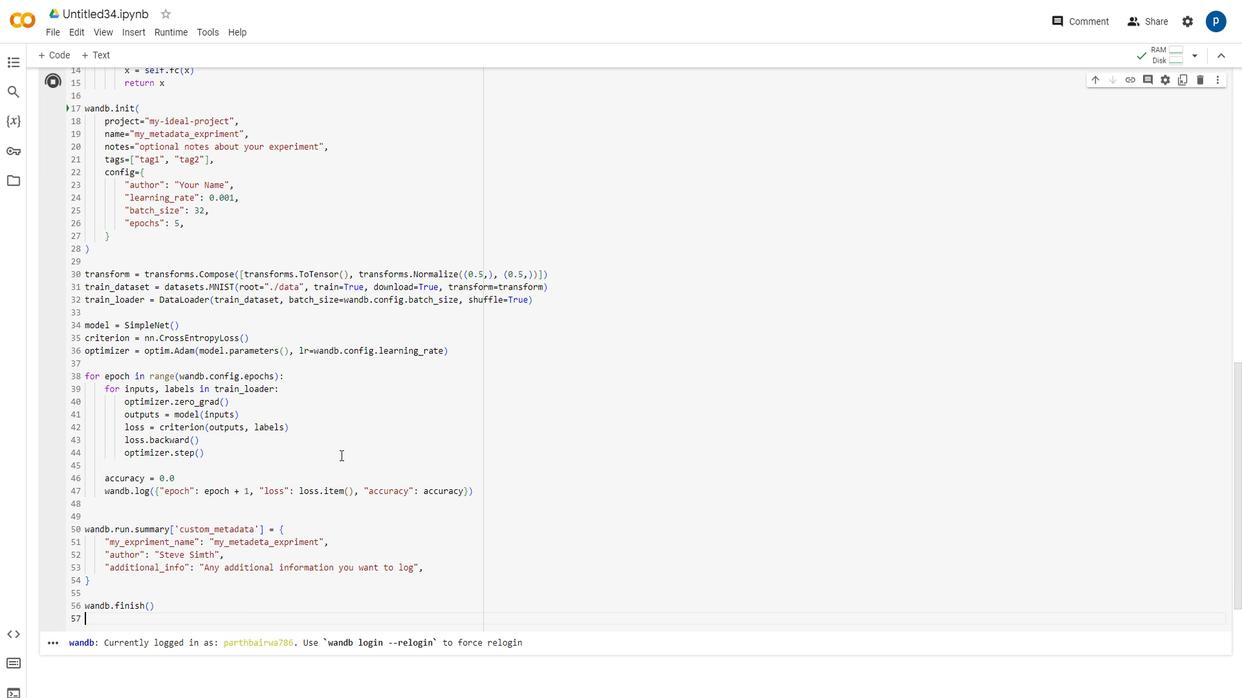 
Action: Mouse scrolled (458, 491) with delta (0, 0)
Screenshot: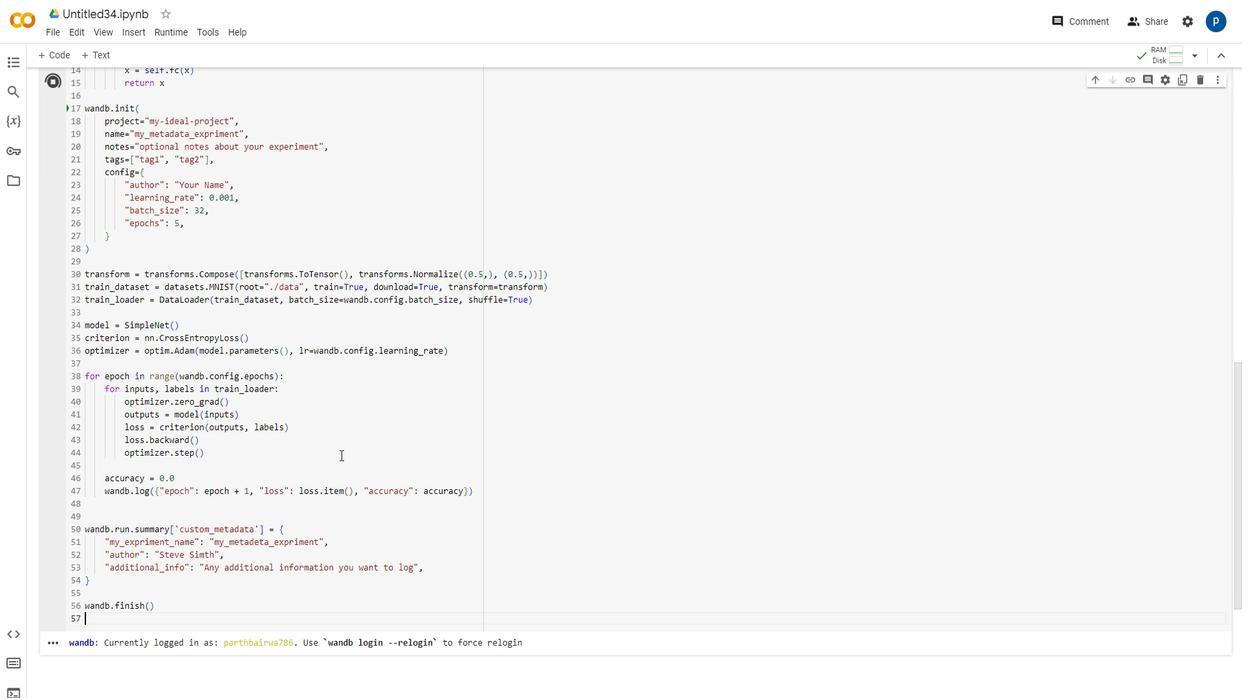 
Action: Mouse moved to (458, 487)
Screenshot: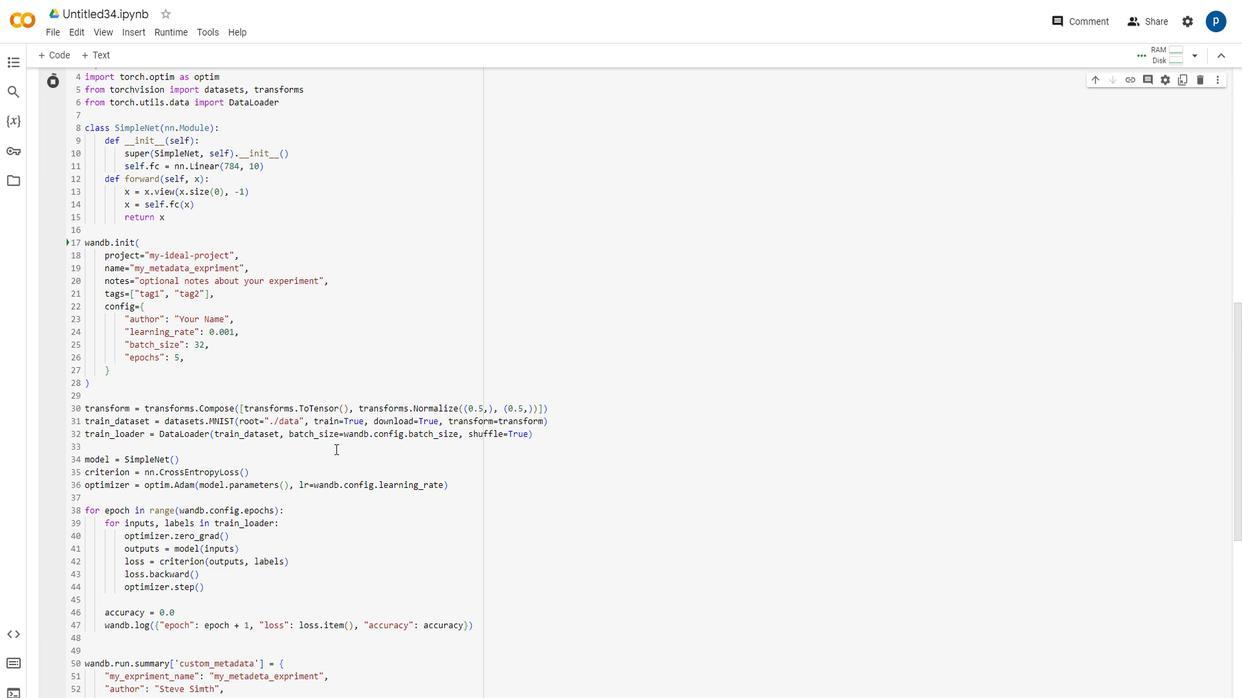 
Action: Mouse scrolled (458, 487) with delta (0, 0)
Screenshot: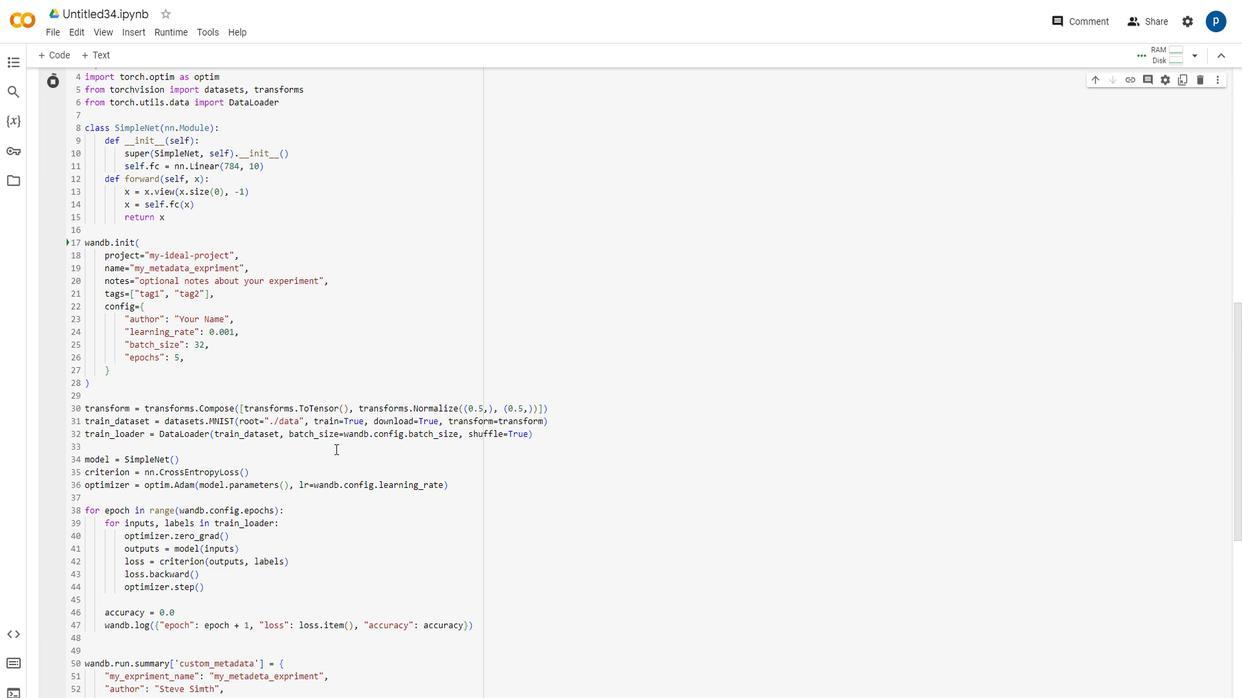 
Action: Mouse moved to (458, 487)
Screenshot: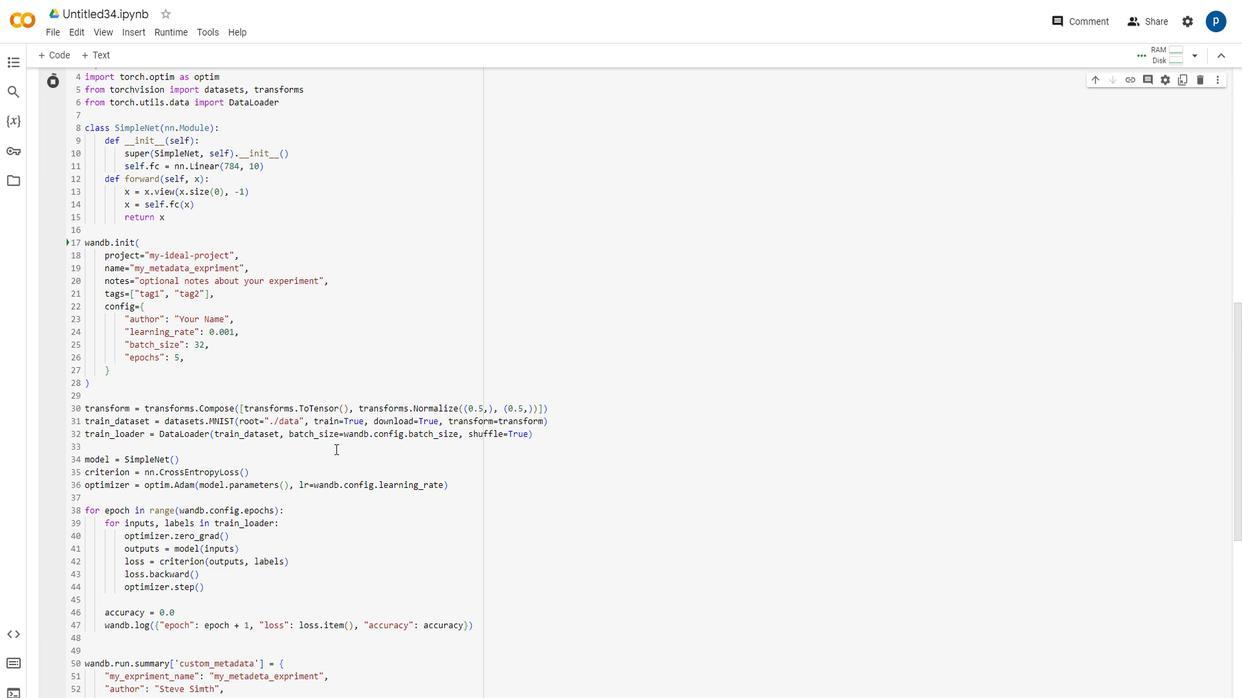
Action: Mouse scrolled (458, 487) with delta (0, 0)
Screenshot: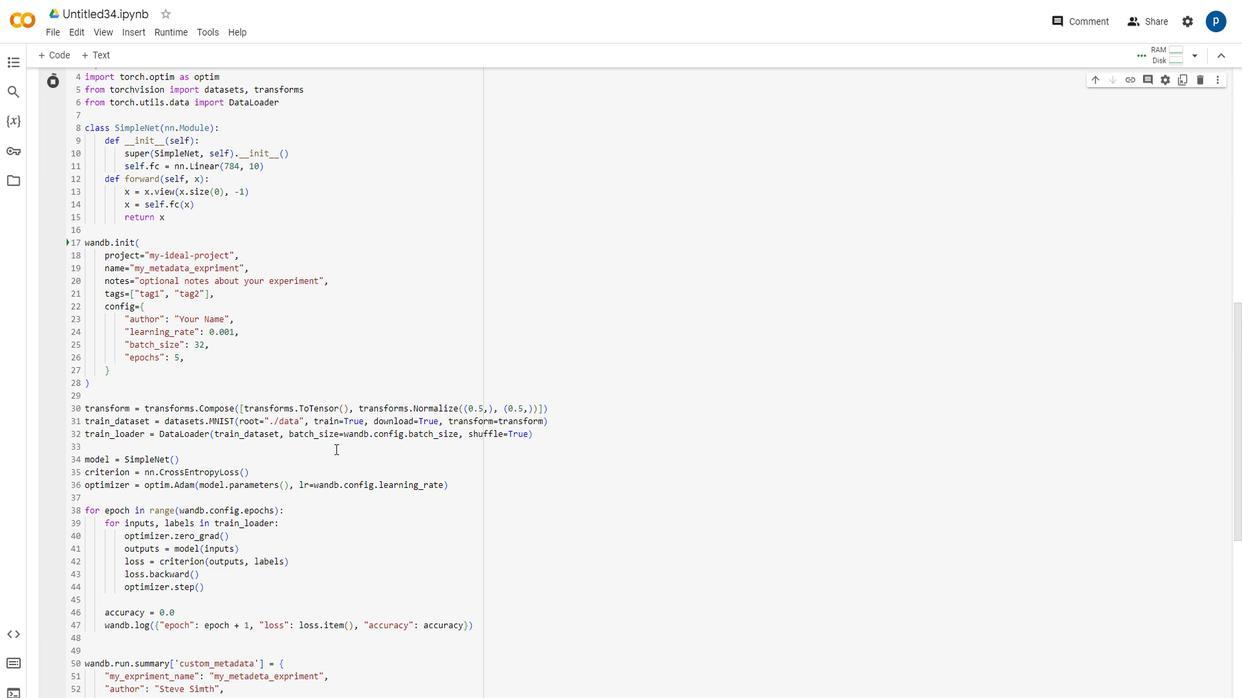 
Action: Mouse moved to (458, 484)
Screenshot: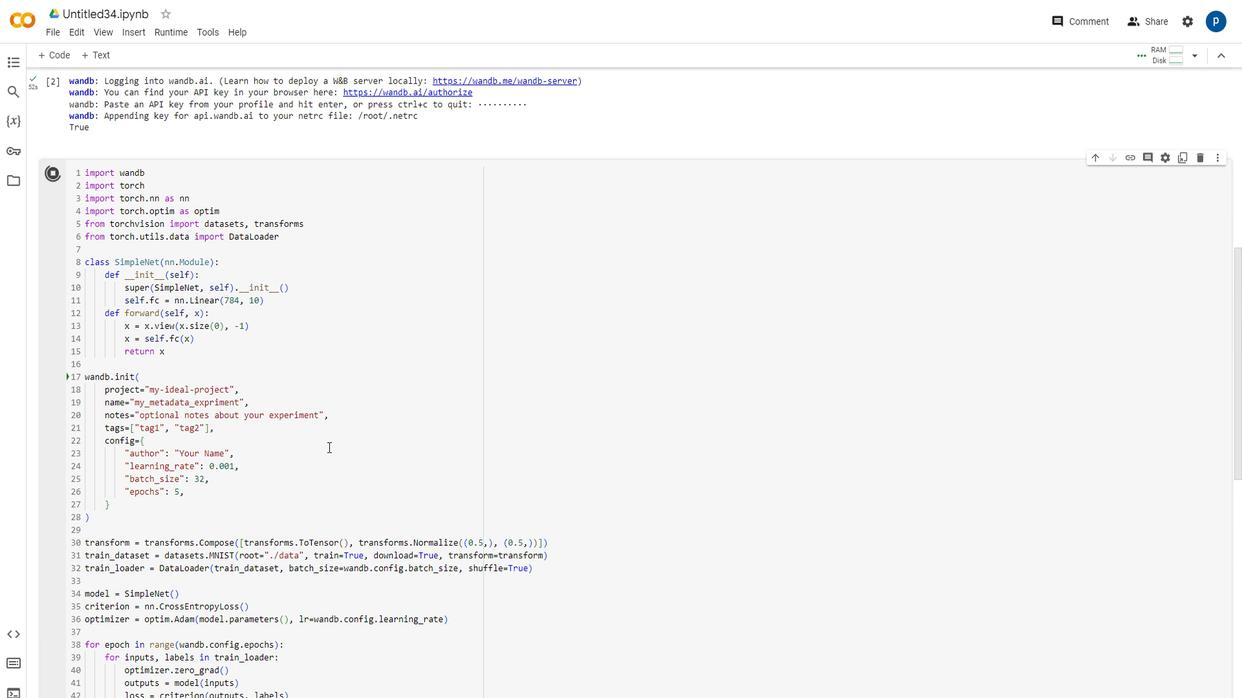 
Action: Mouse scrolled (458, 484) with delta (0, 0)
Screenshot: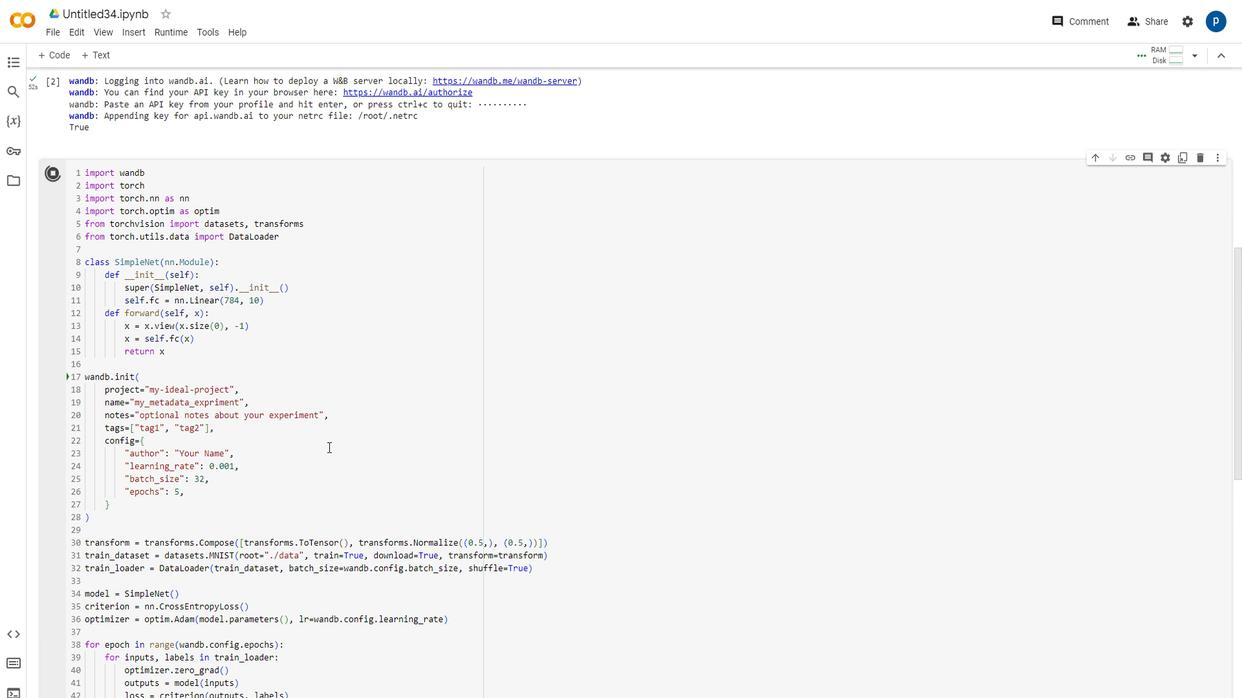 
Action: Mouse scrolled (458, 484) with delta (0, 0)
Screenshot: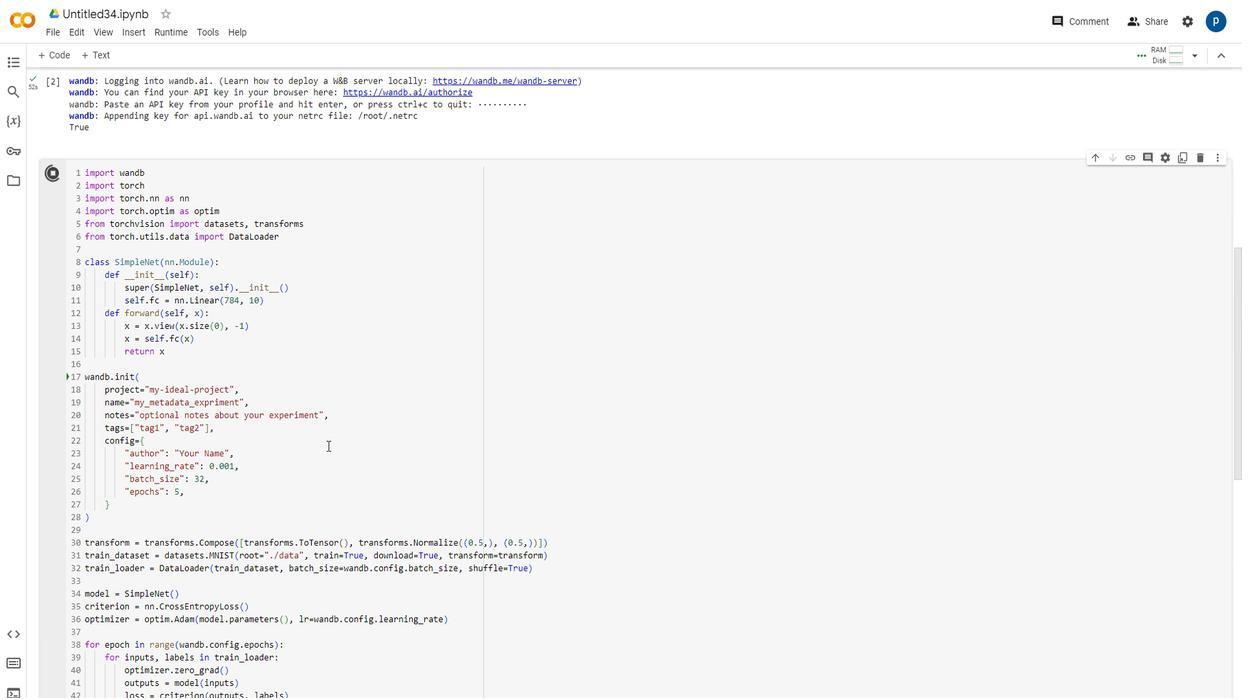 
Action: Mouse moved to (458, 484)
Screenshot: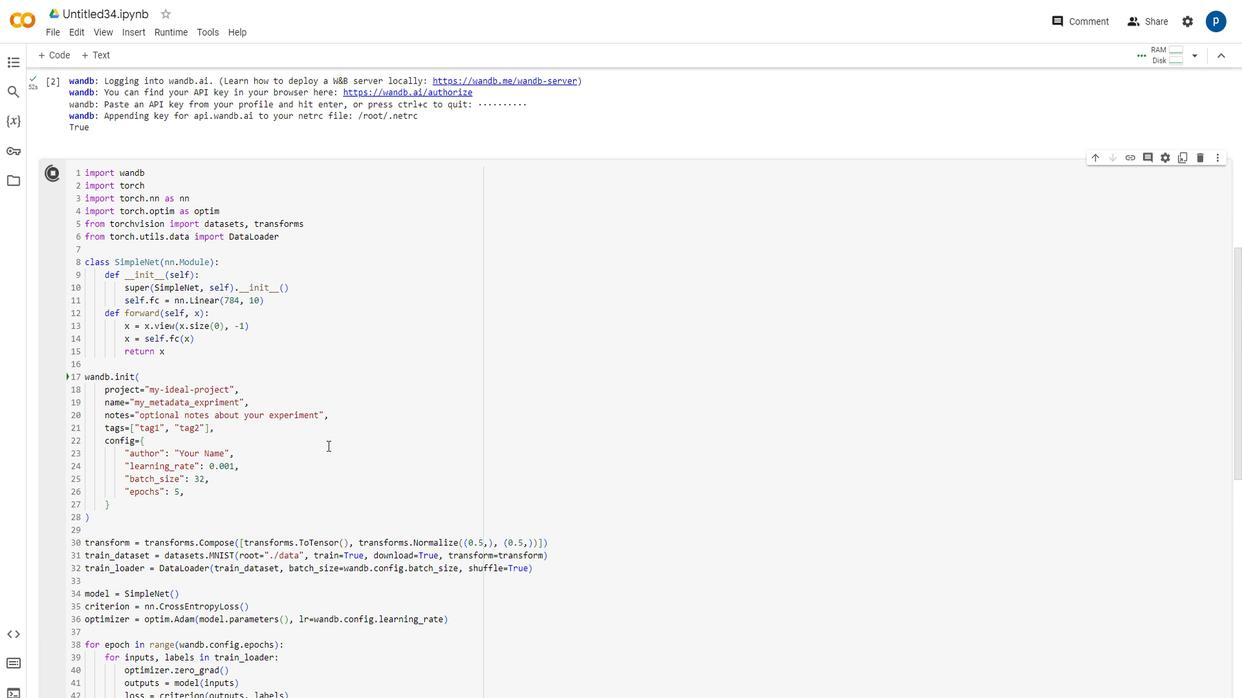 
Action: Mouse scrolled (458, 484) with delta (0, 0)
Screenshot: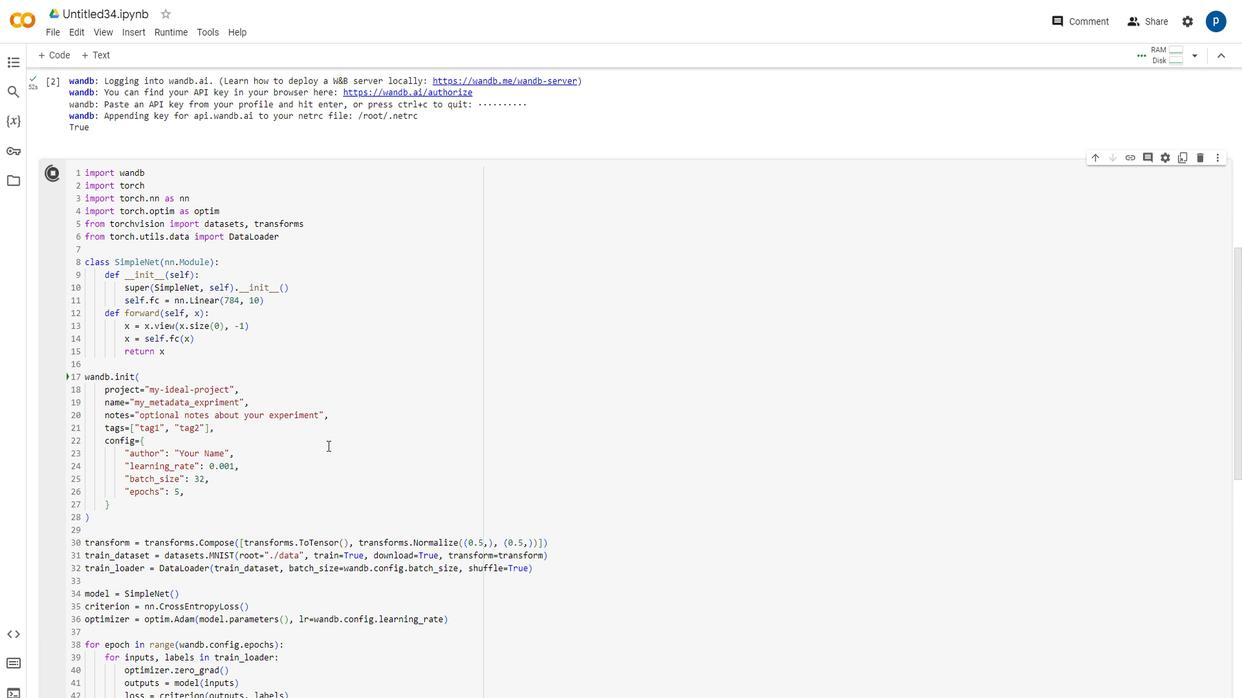 
Action: Mouse moved to (458, 484)
Screenshot: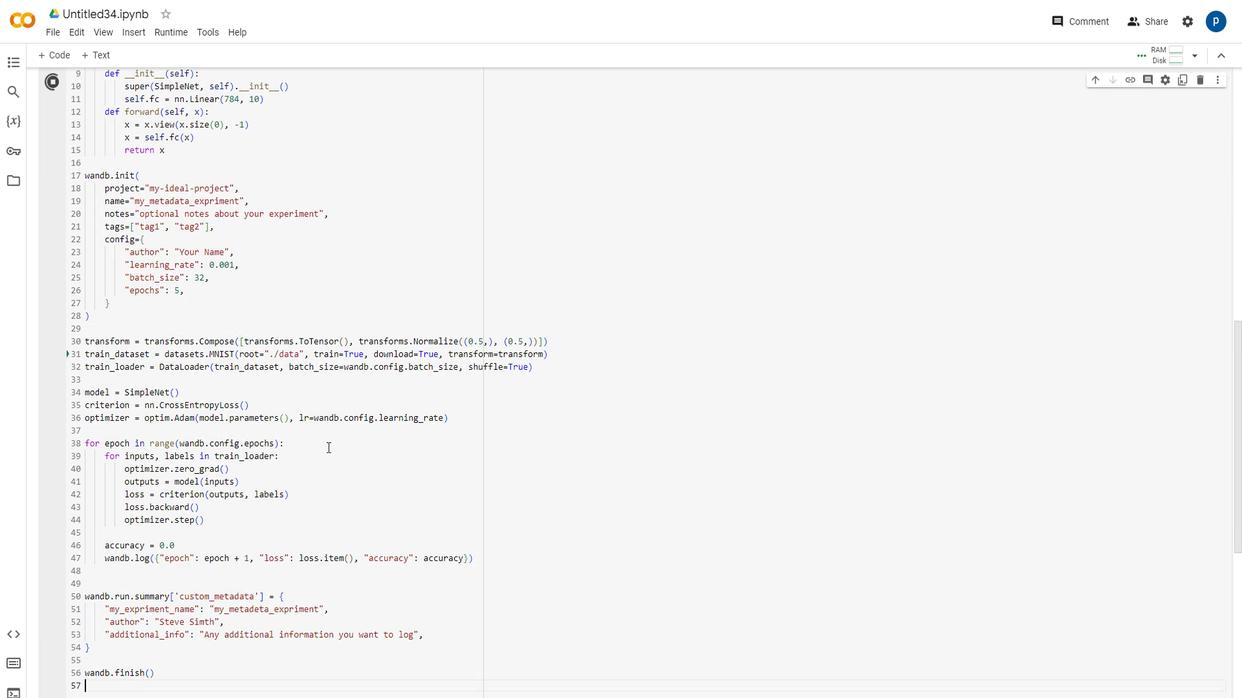 
Action: Mouse scrolled (458, 484) with delta (0, 0)
Screenshot: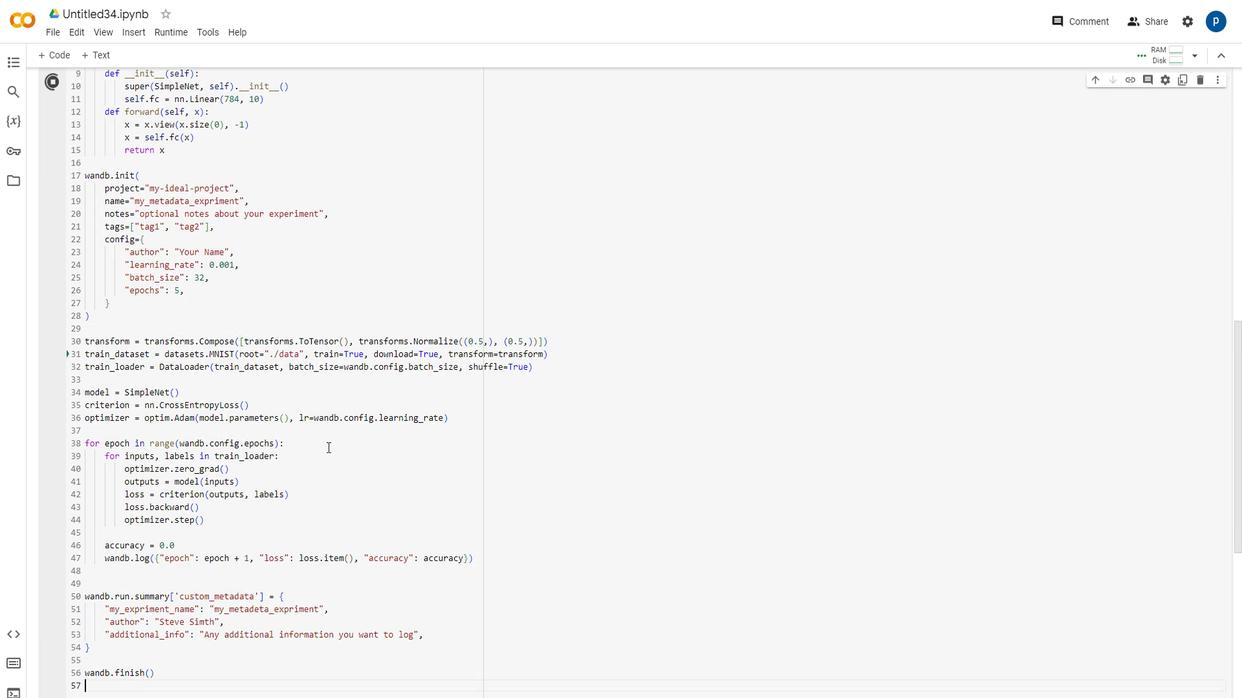 
Action: Mouse moved to (458, 485)
Screenshot: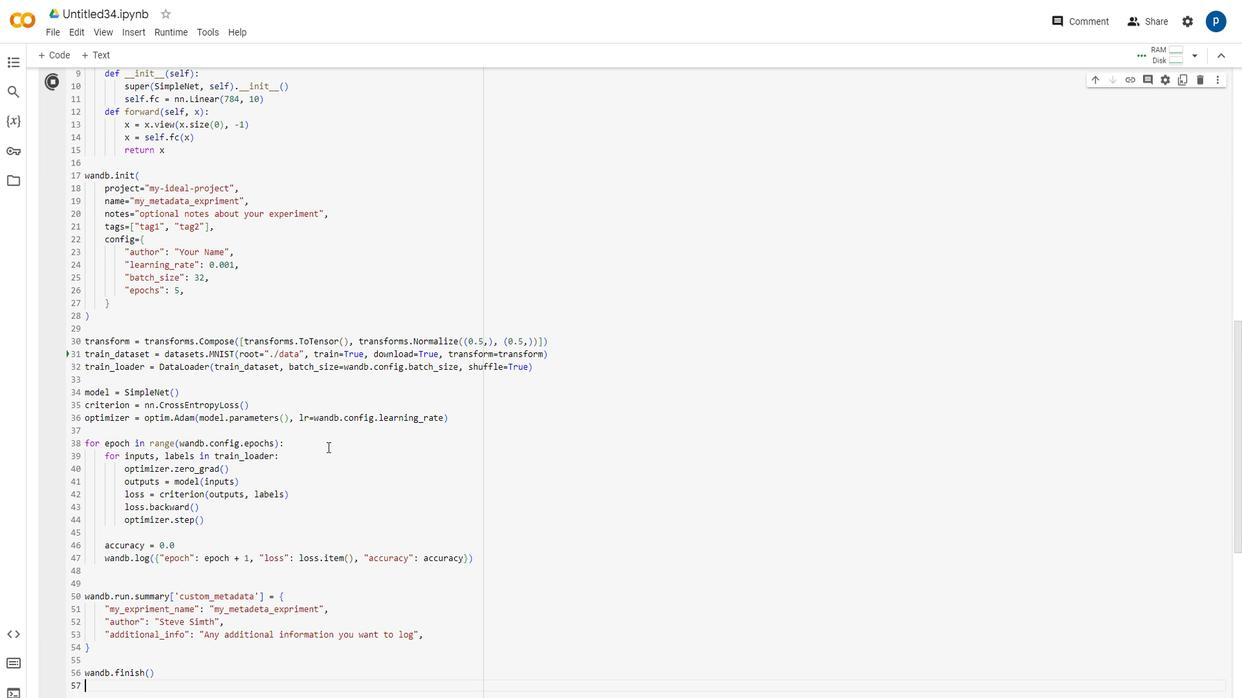 
Action: Mouse scrolled (458, 485) with delta (0, 0)
Screenshot: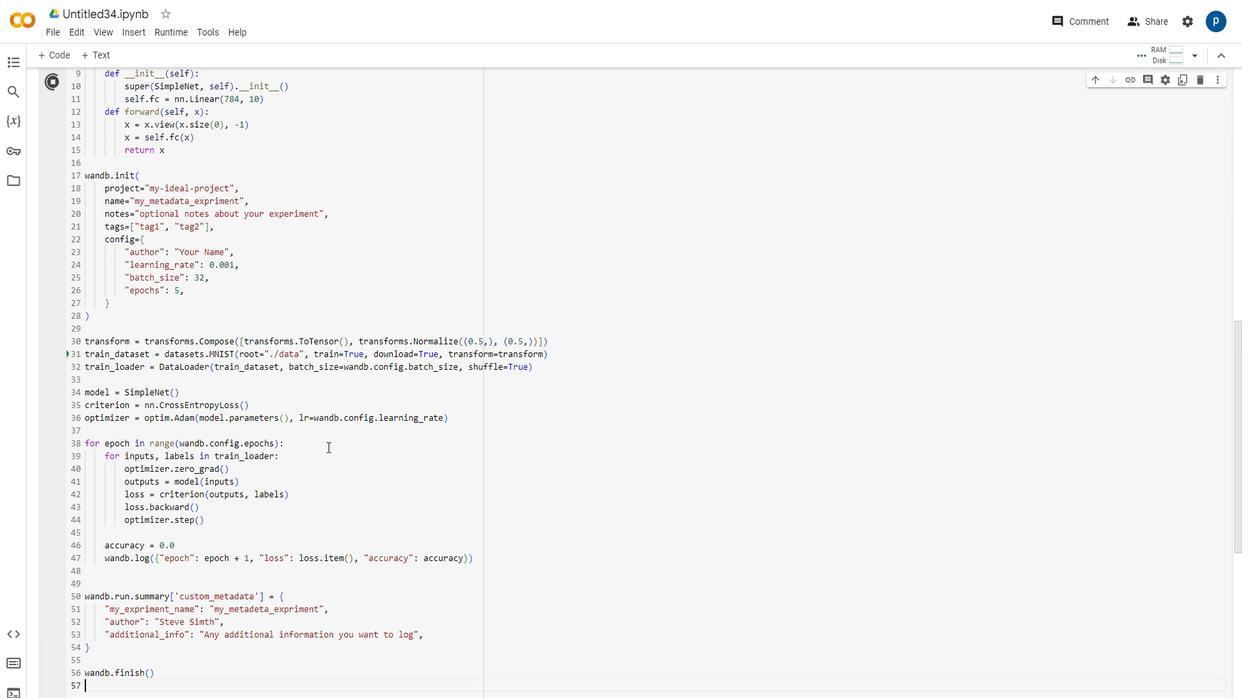 
Action: Mouse moved to (458, 462)
Screenshot: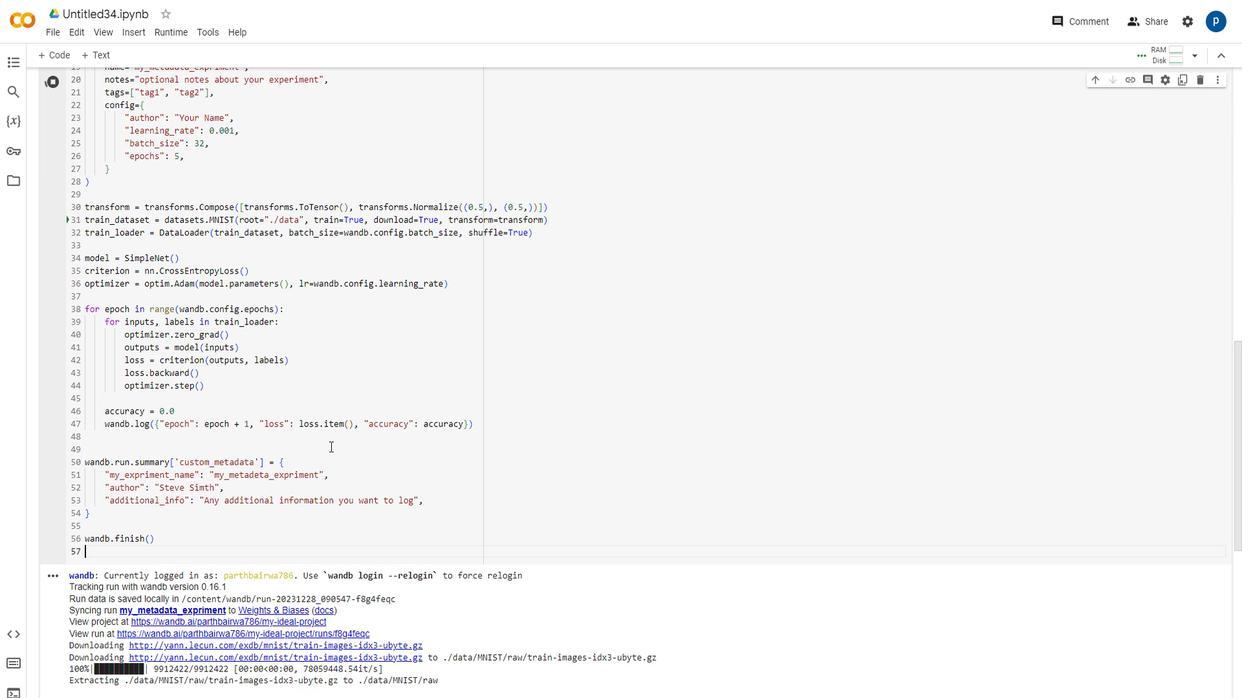 
Action: Mouse scrolled (458, 462) with delta (0, 0)
Screenshot: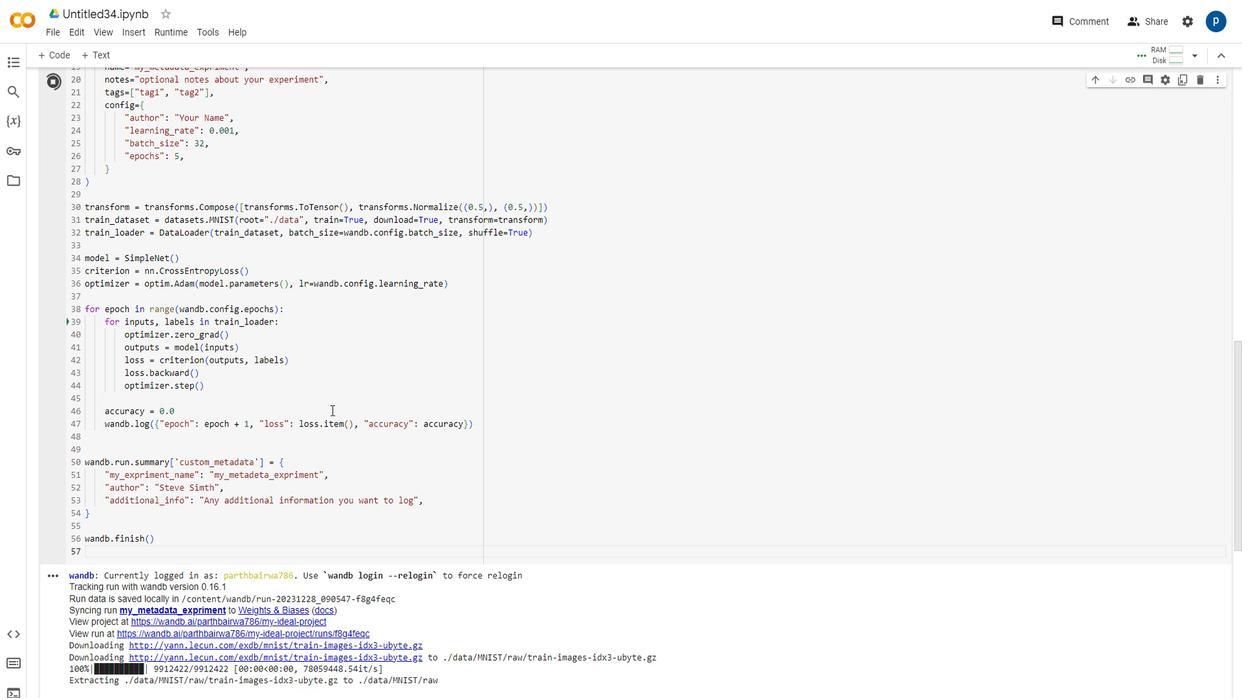 
Action: Mouse scrolled (458, 462) with delta (0, 0)
Screenshot: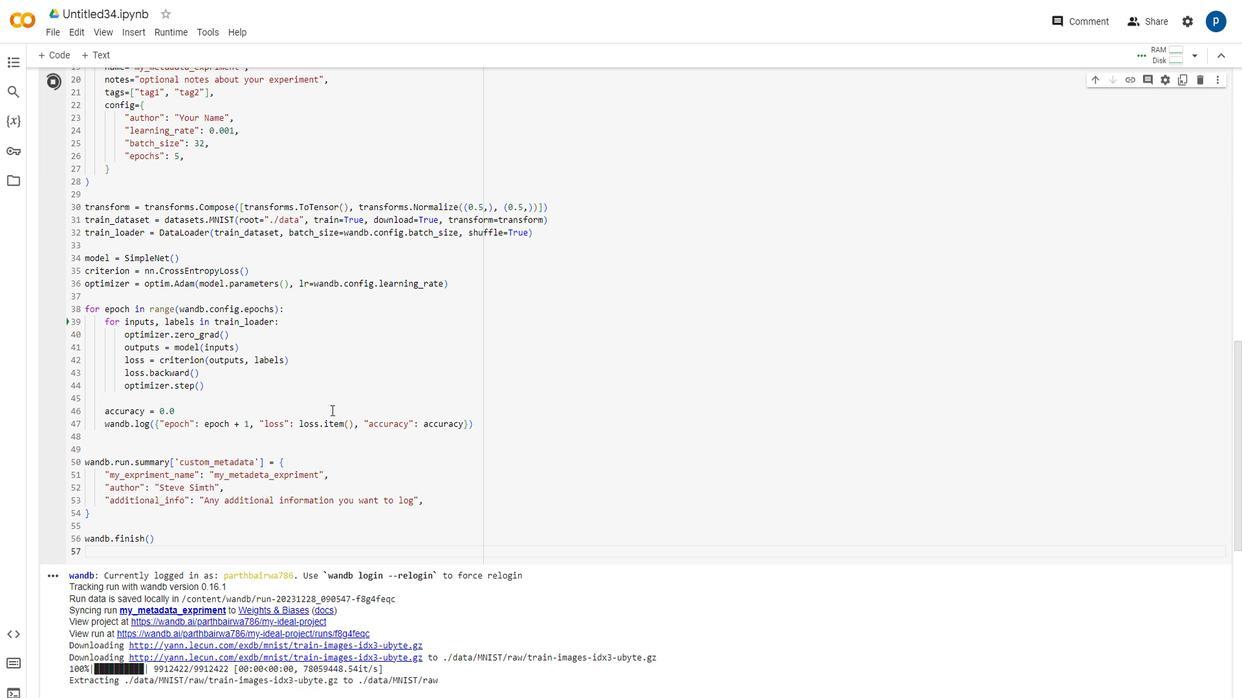 
Action: Mouse moved to (458, 462)
Screenshot: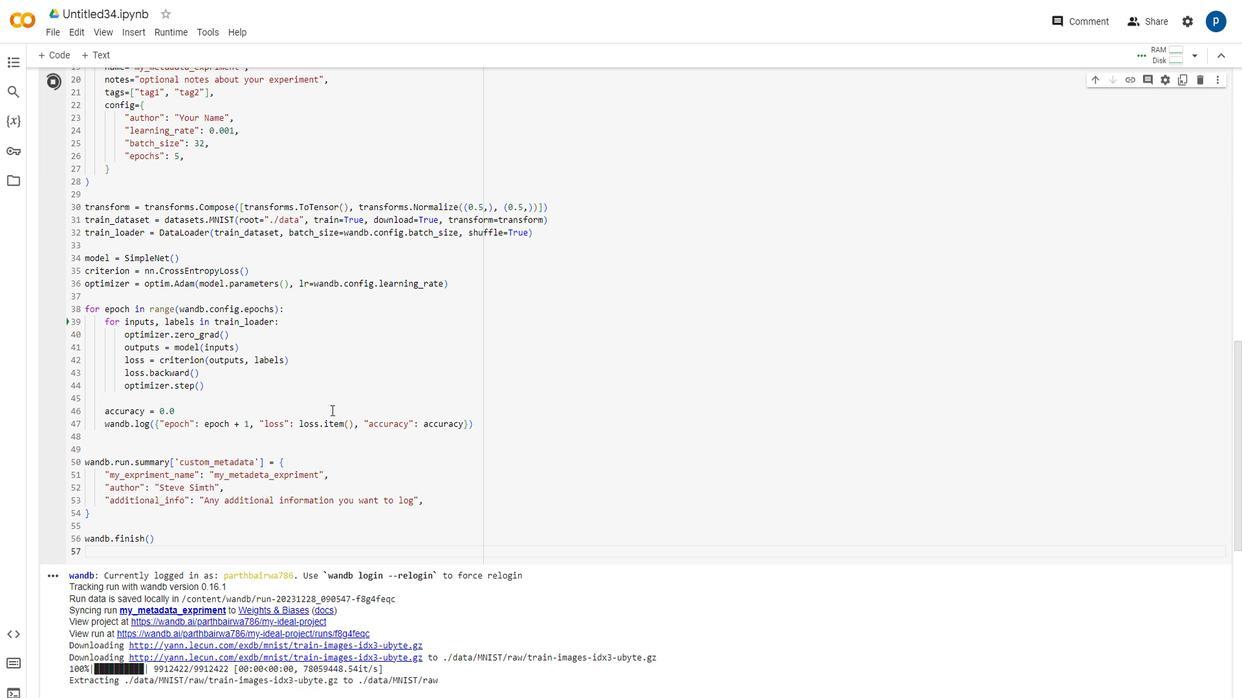 
Action: Mouse scrolled (458, 461) with delta (0, 0)
Screenshot: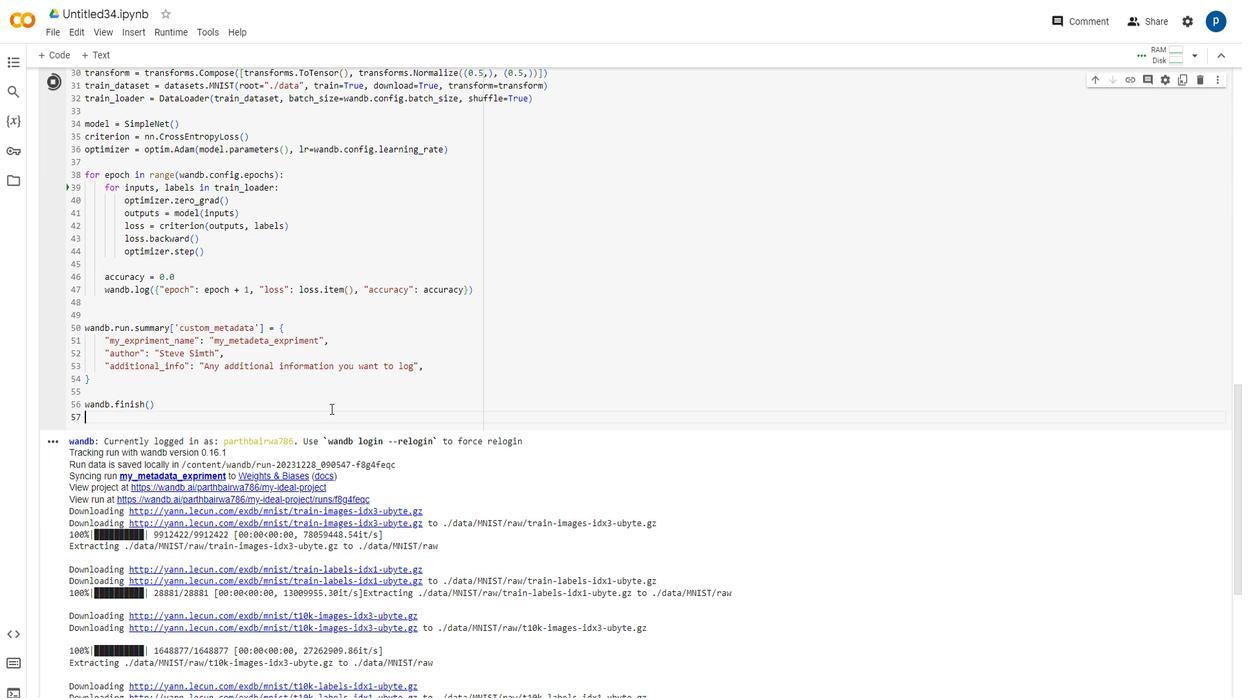 
Action: Mouse scrolled (458, 461) with delta (0, 0)
Screenshot: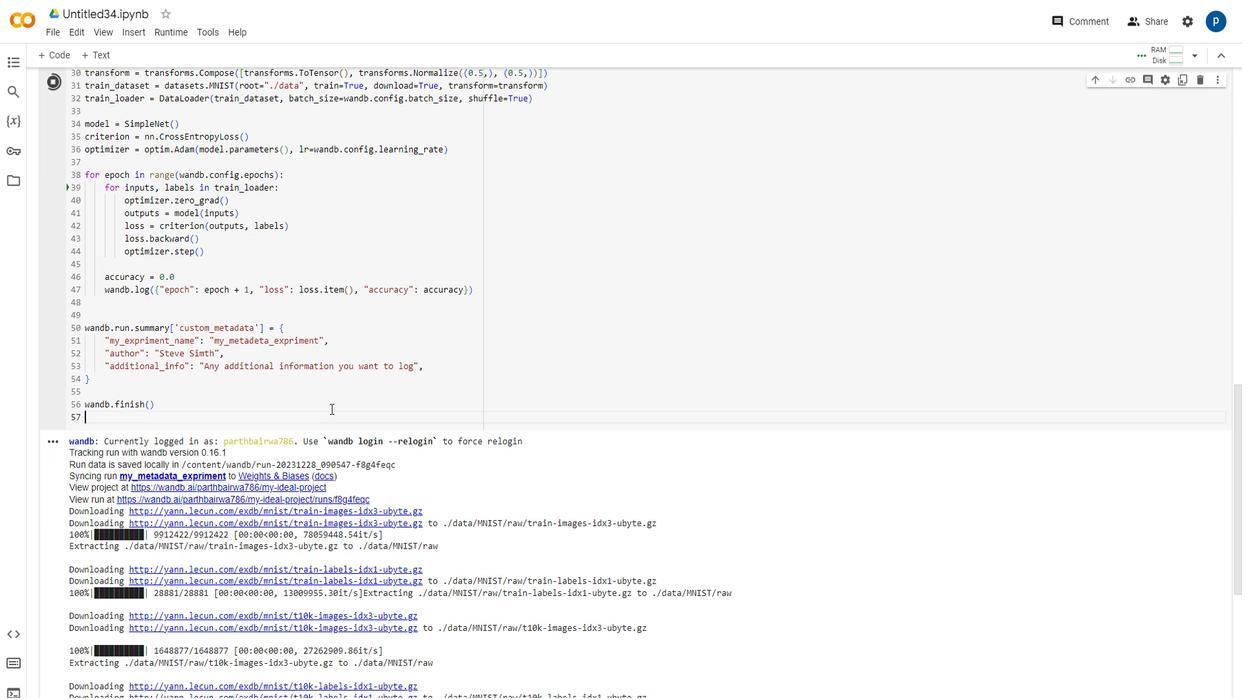 
Action: Mouse scrolled (458, 461) with delta (0, 0)
Screenshot: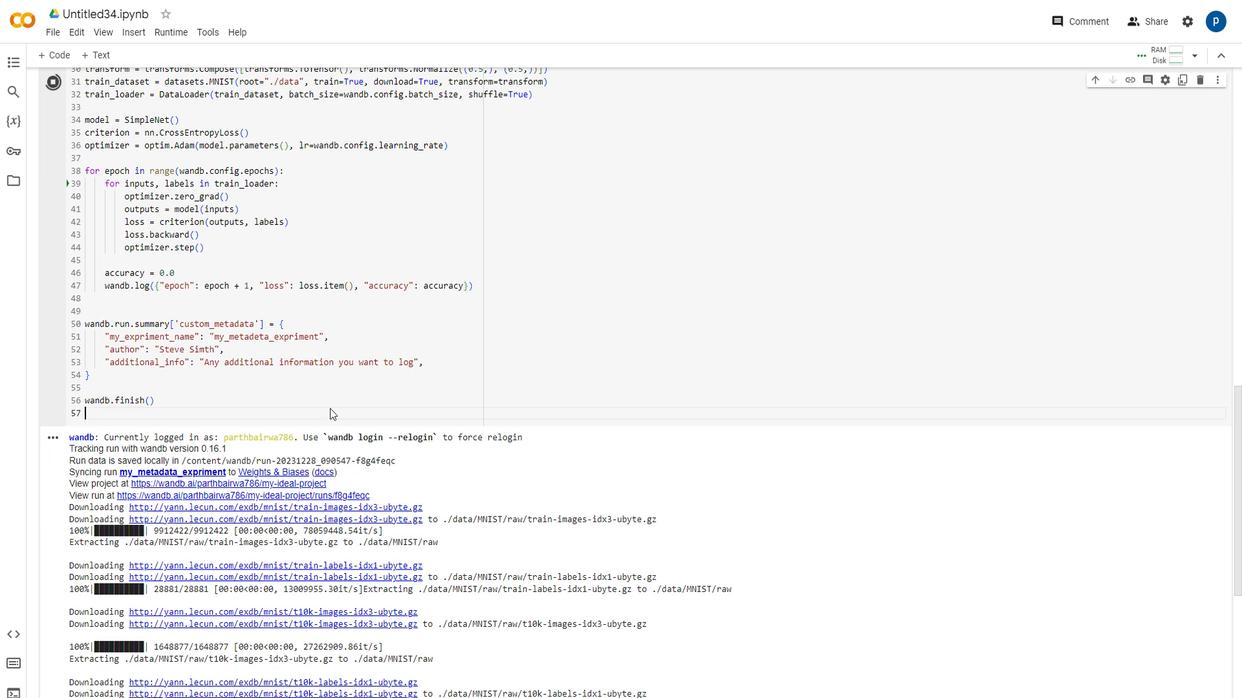 
Action: Mouse moved to (458, 408)
Screenshot: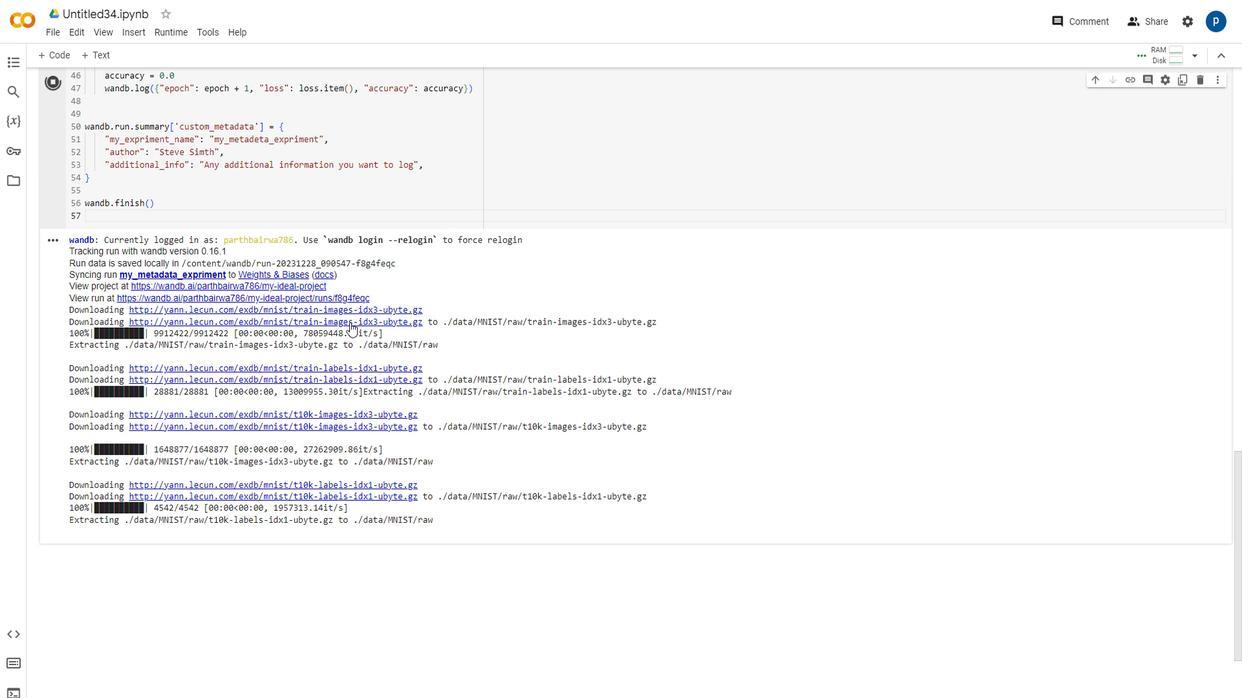 
Action: Mouse scrolled (458, 408) with delta (0, 0)
Screenshot: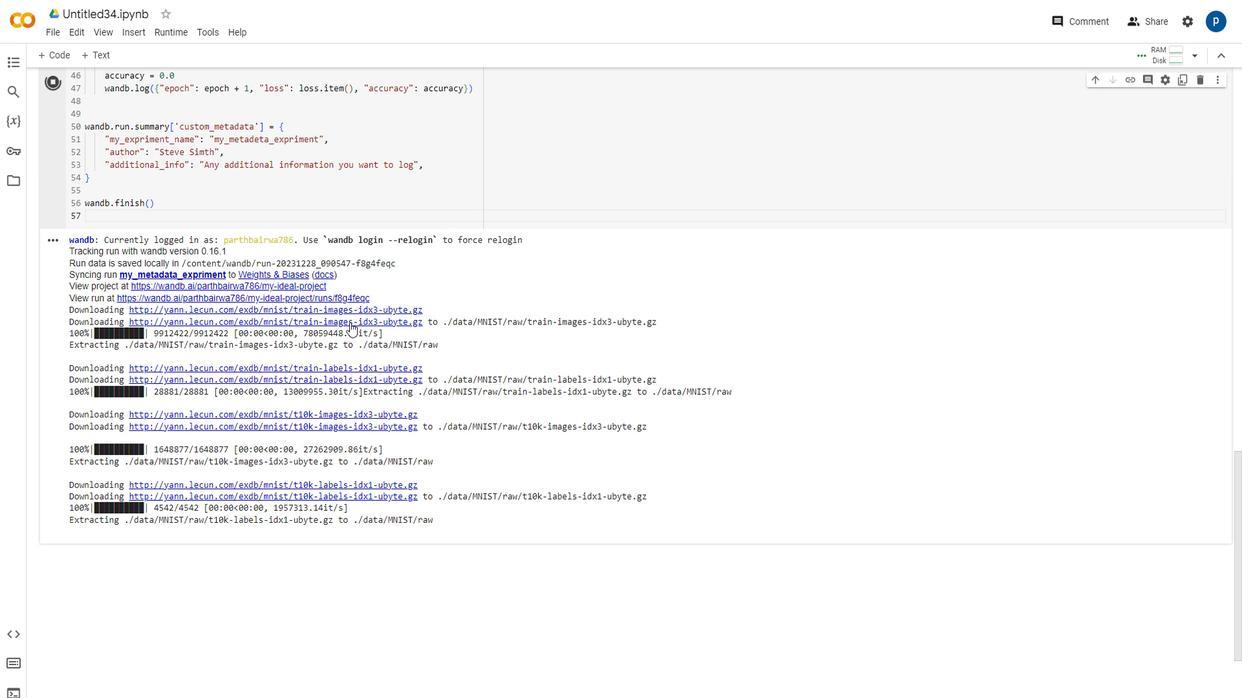 
Action: Mouse moved to (458, 408)
Screenshot: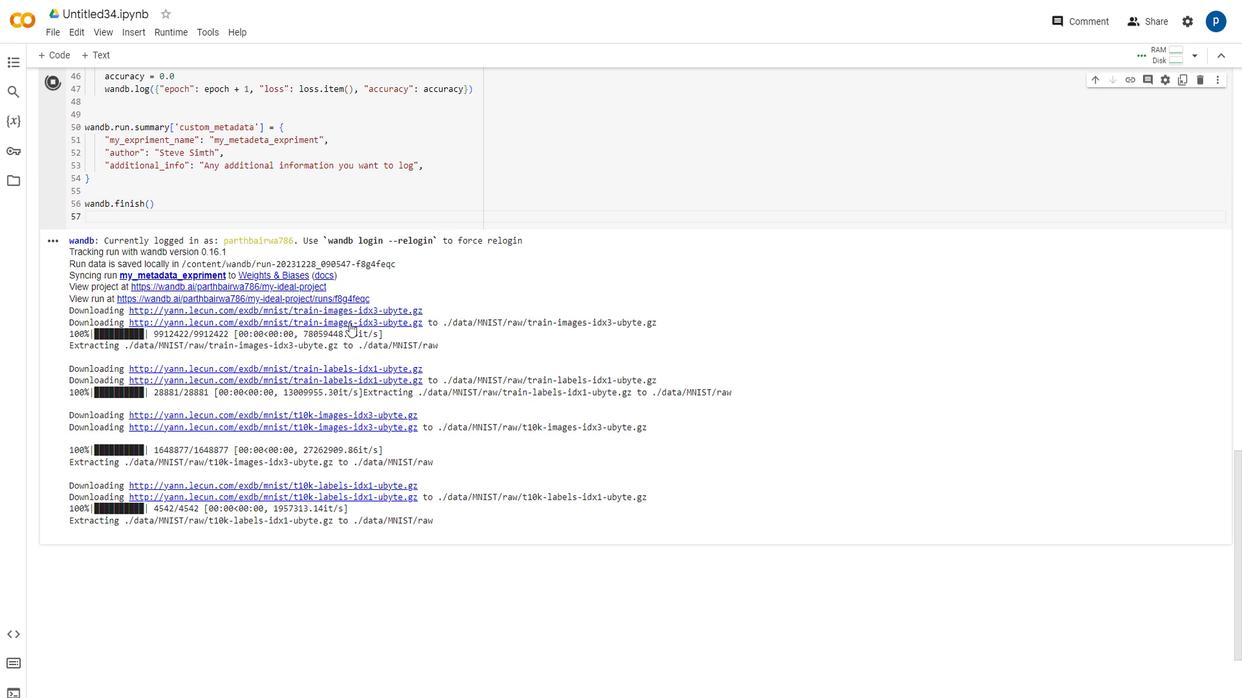 
Action: Mouse scrolled (458, 408) with delta (0, 0)
Screenshot: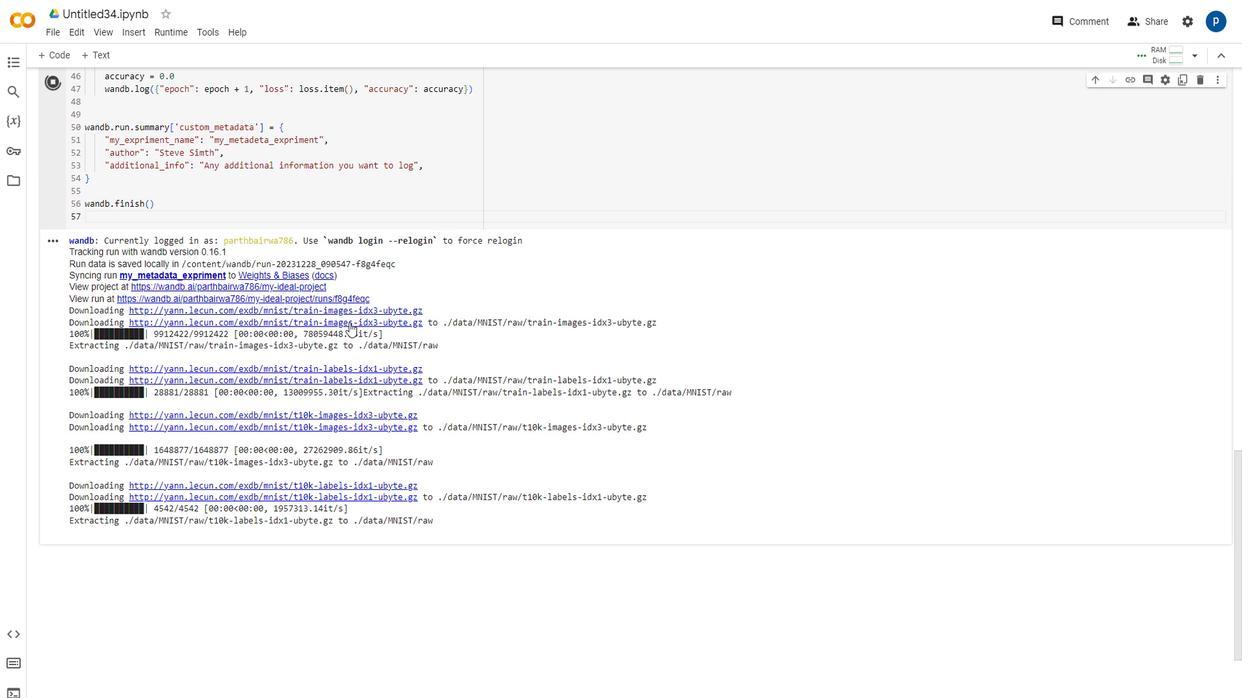 
Action: Mouse moved to (458, 408)
Screenshot: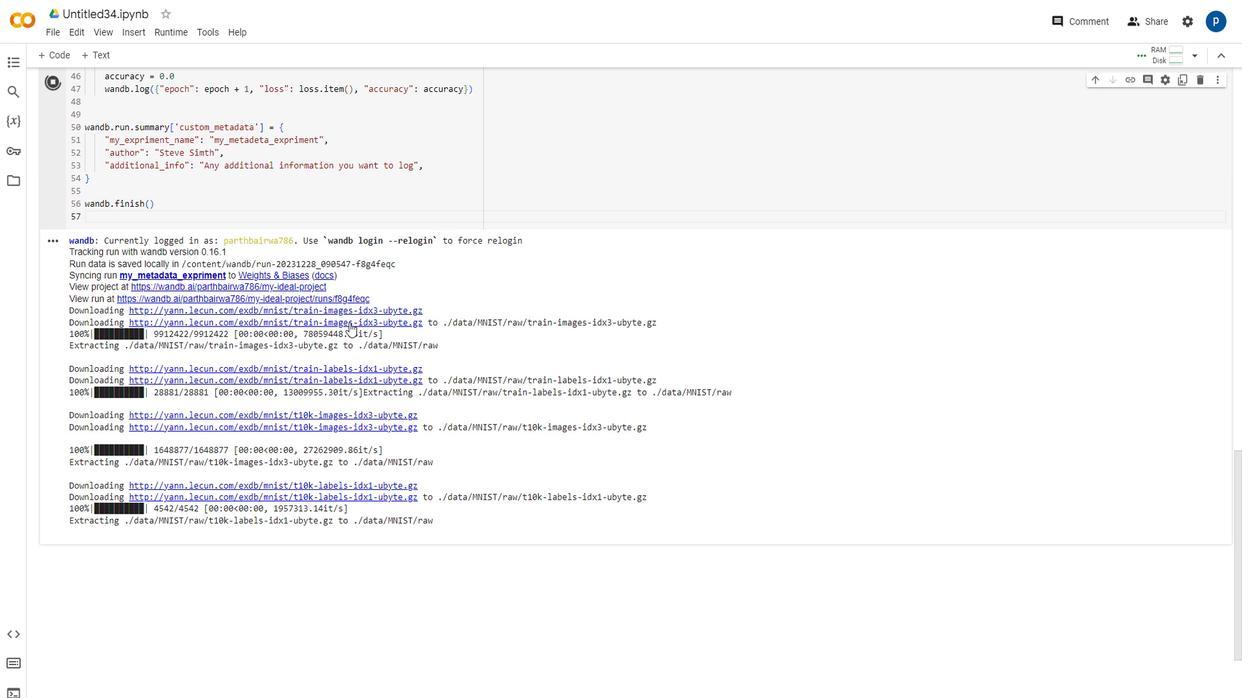 
Action: Mouse scrolled (458, 407) with delta (0, 0)
Screenshot: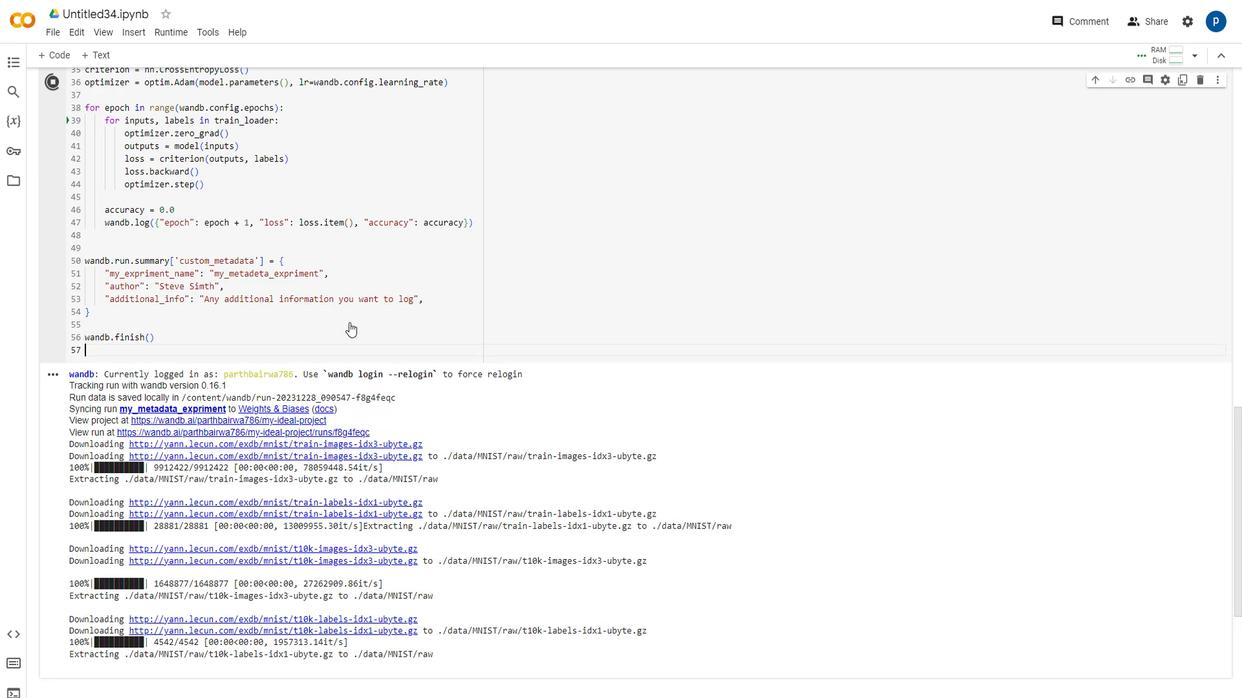 
Action: Mouse scrolled (458, 407) with delta (0, 0)
Screenshot: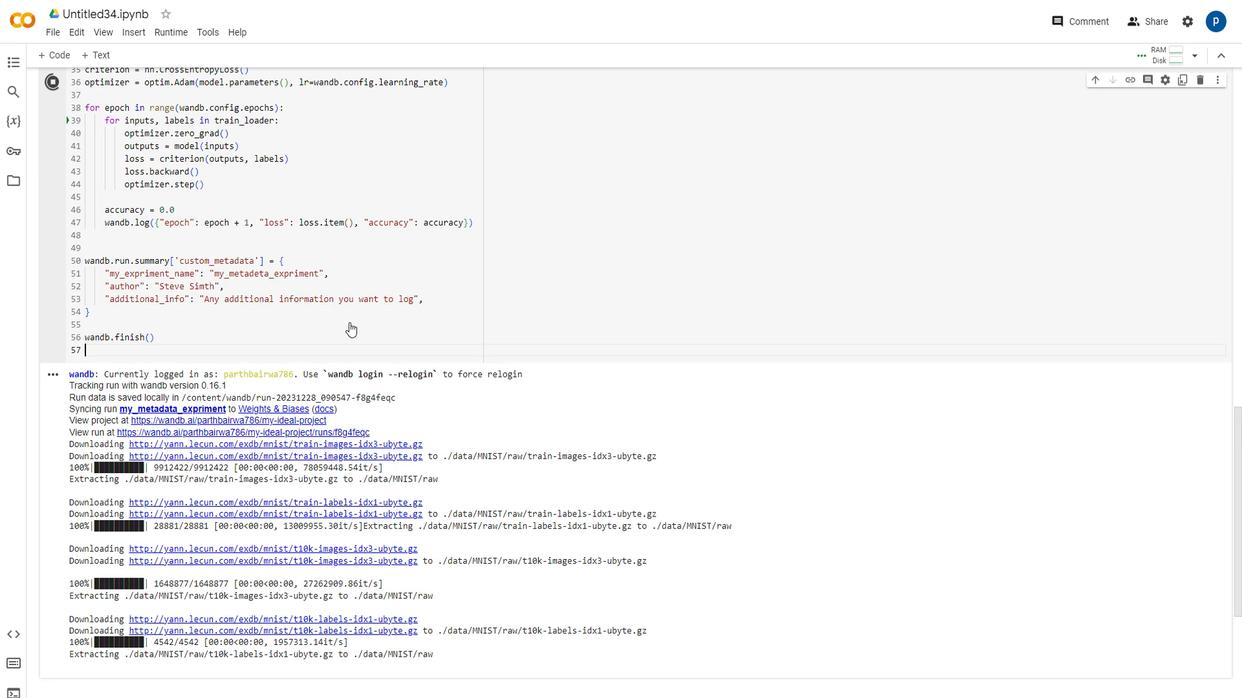
Action: Mouse scrolled (458, 407) with delta (0, 0)
Screenshot: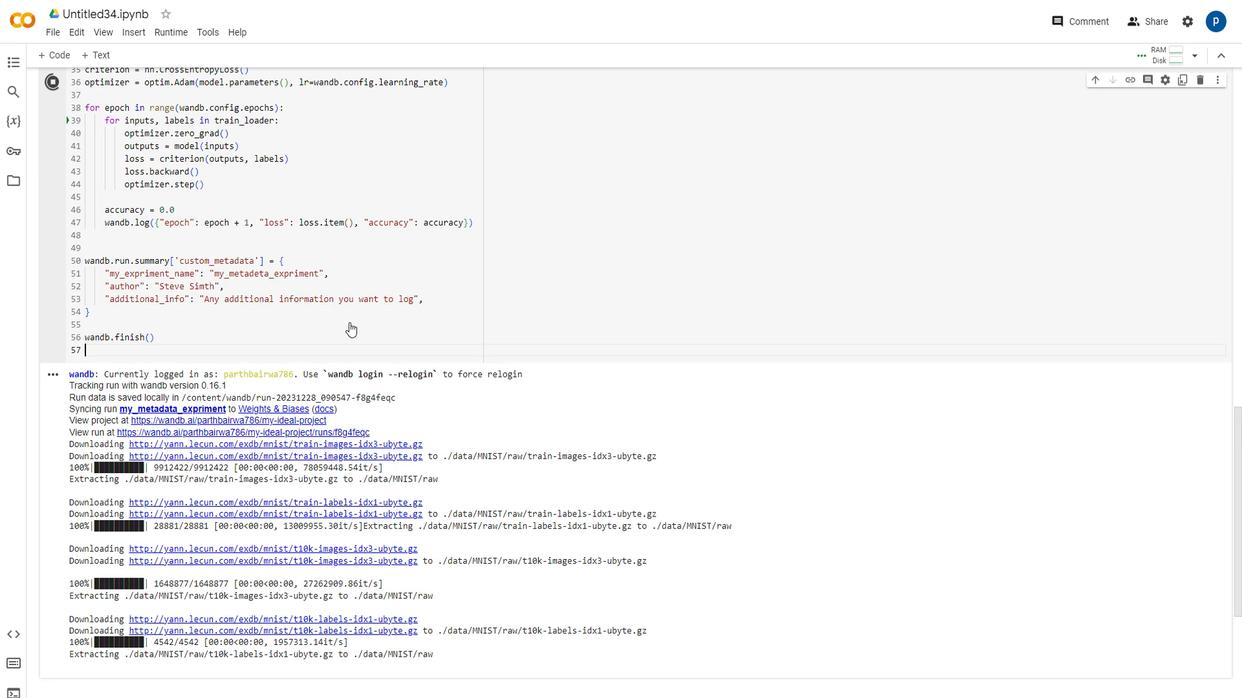
Action: Mouse moved to (458, 410)
Screenshot: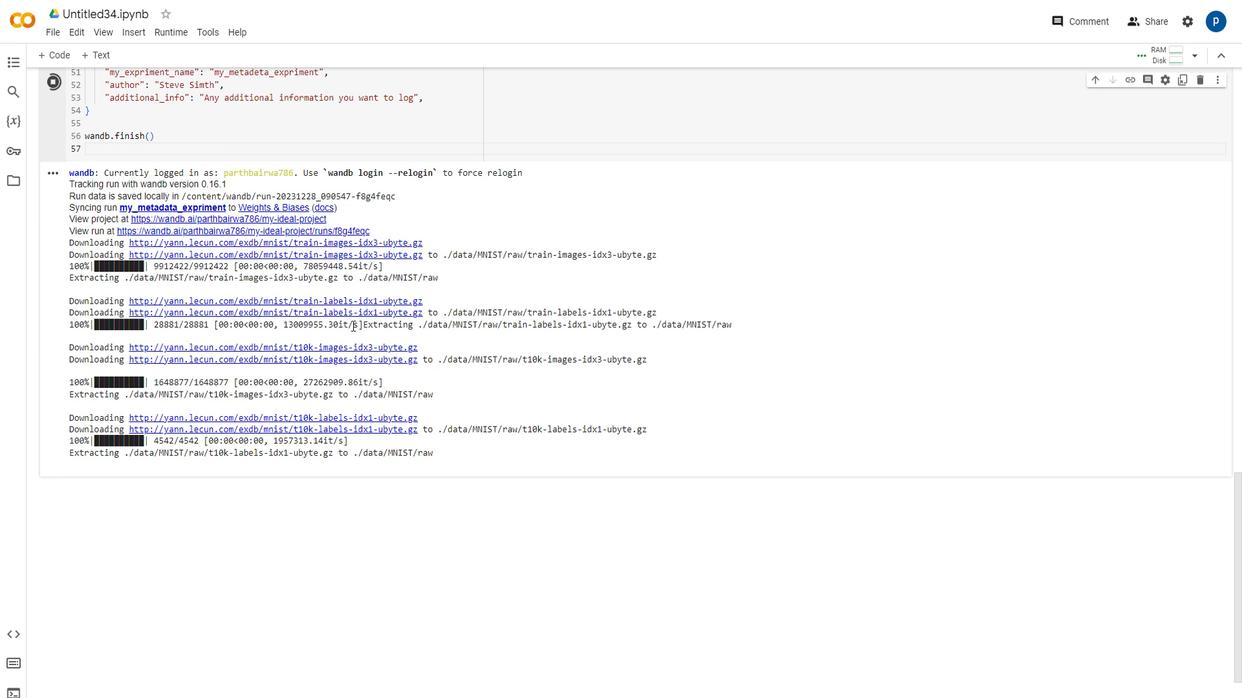 
Action: Mouse scrolled (458, 410) with delta (0, 0)
Screenshot: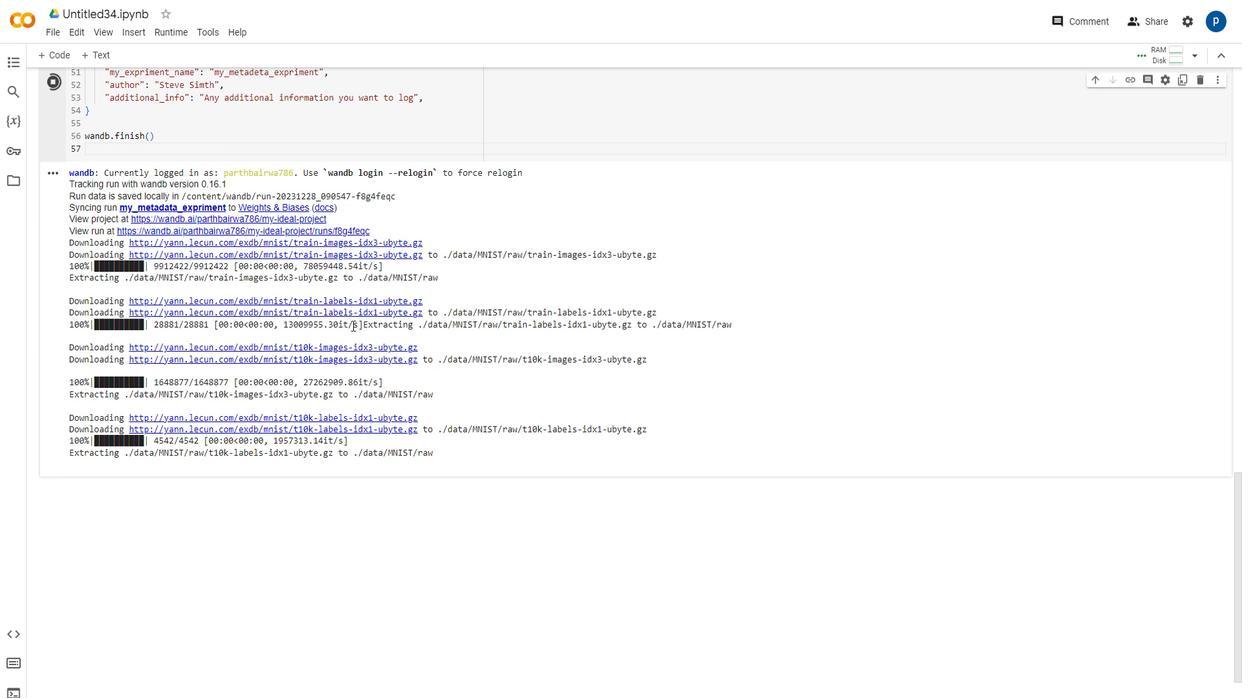 
Action: Mouse scrolled (458, 410) with delta (0, 0)
Screenshot: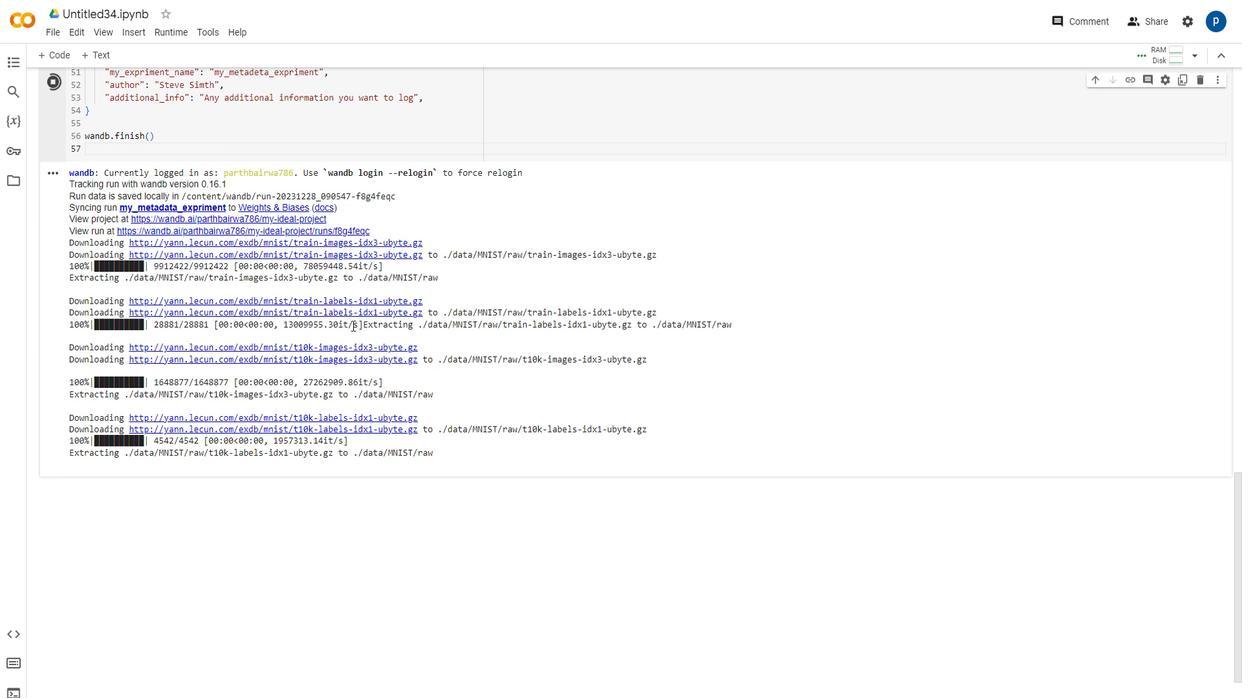 
Action: Mouse scrolled (458, 410) with delta (0, 0)
Screenshot: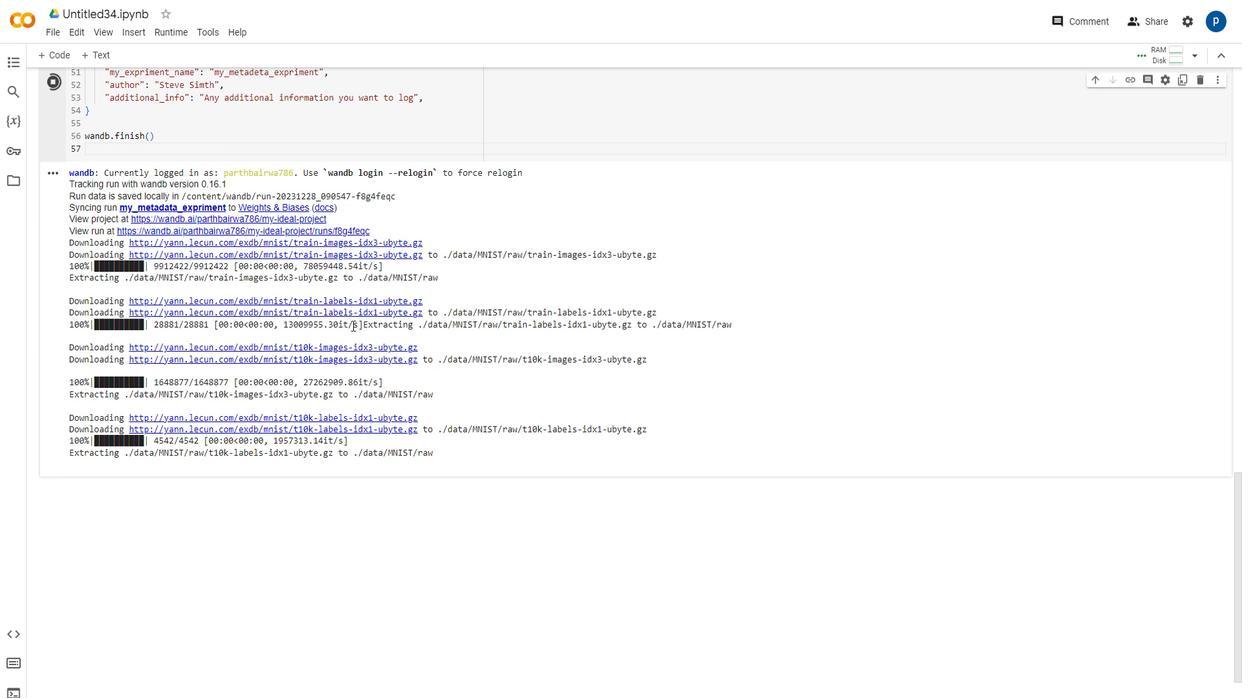 
Action: Mouse moved to (458, 408)
Screenshot: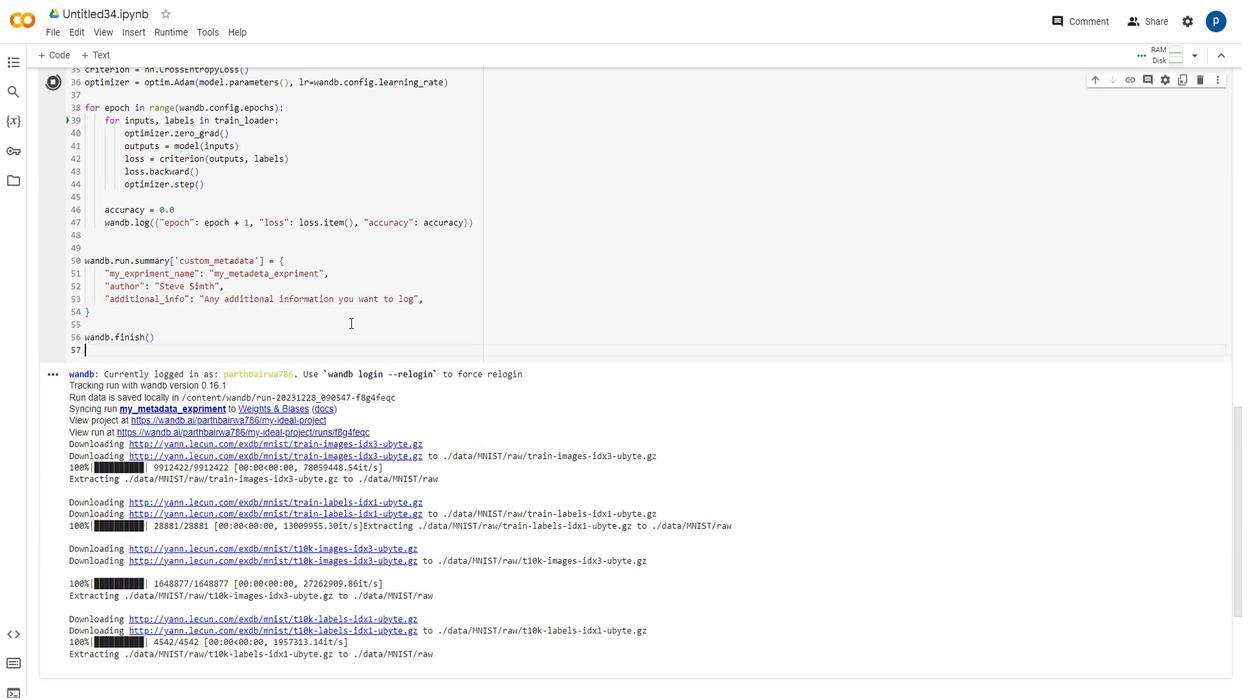 
Action: Mouse scrolled (458, 408) with delta (0, 0)
Screenshot: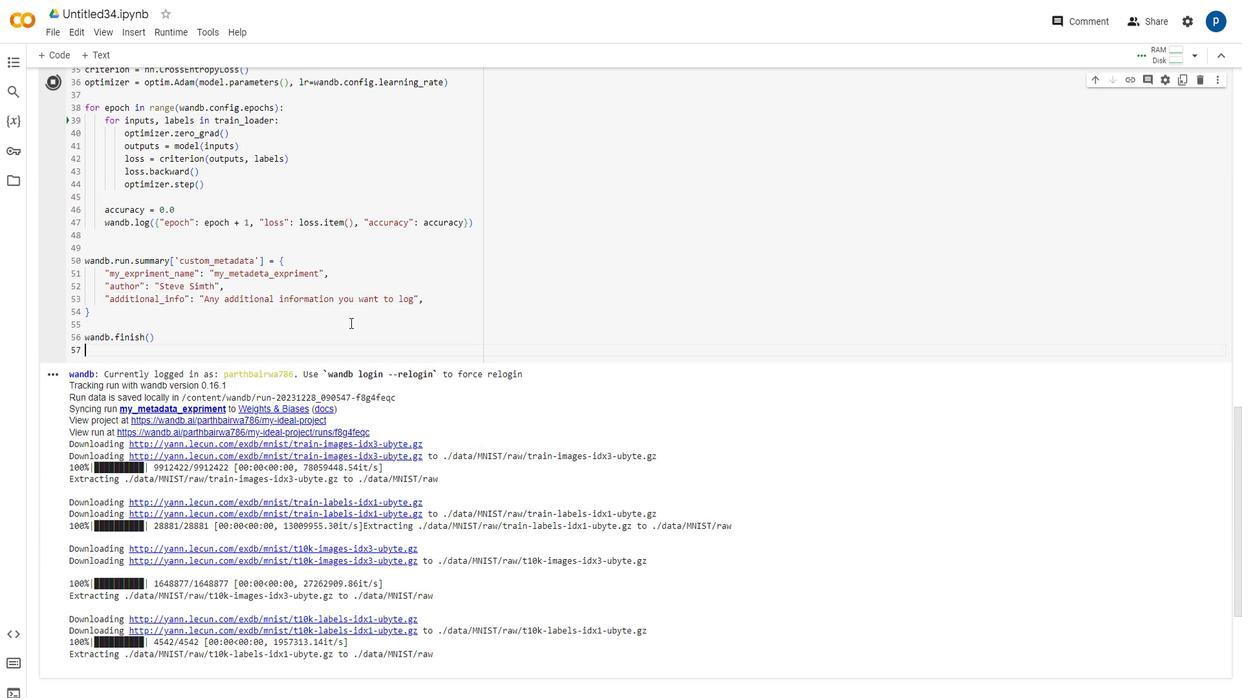 
Action: Mouse scrolled (458, 408) with delta (0, 0)
Screenshot: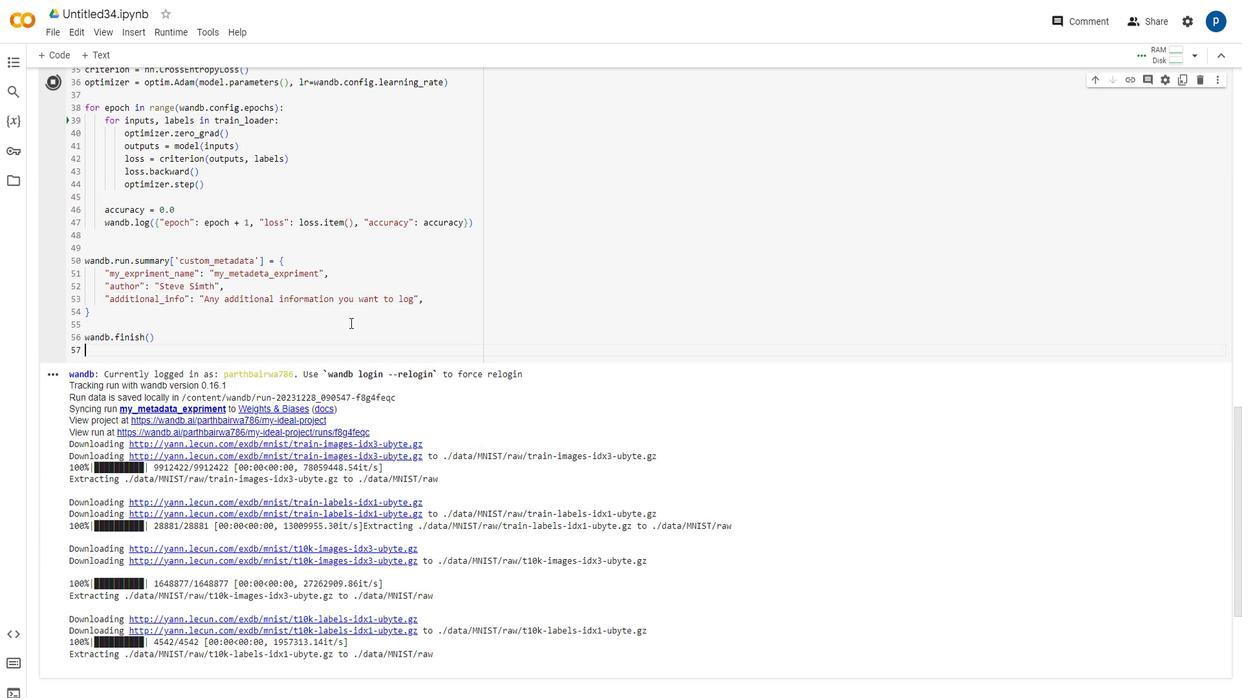 
Action: Mouse scrolled (458, 408) with delta (0, 0)
Screenshot: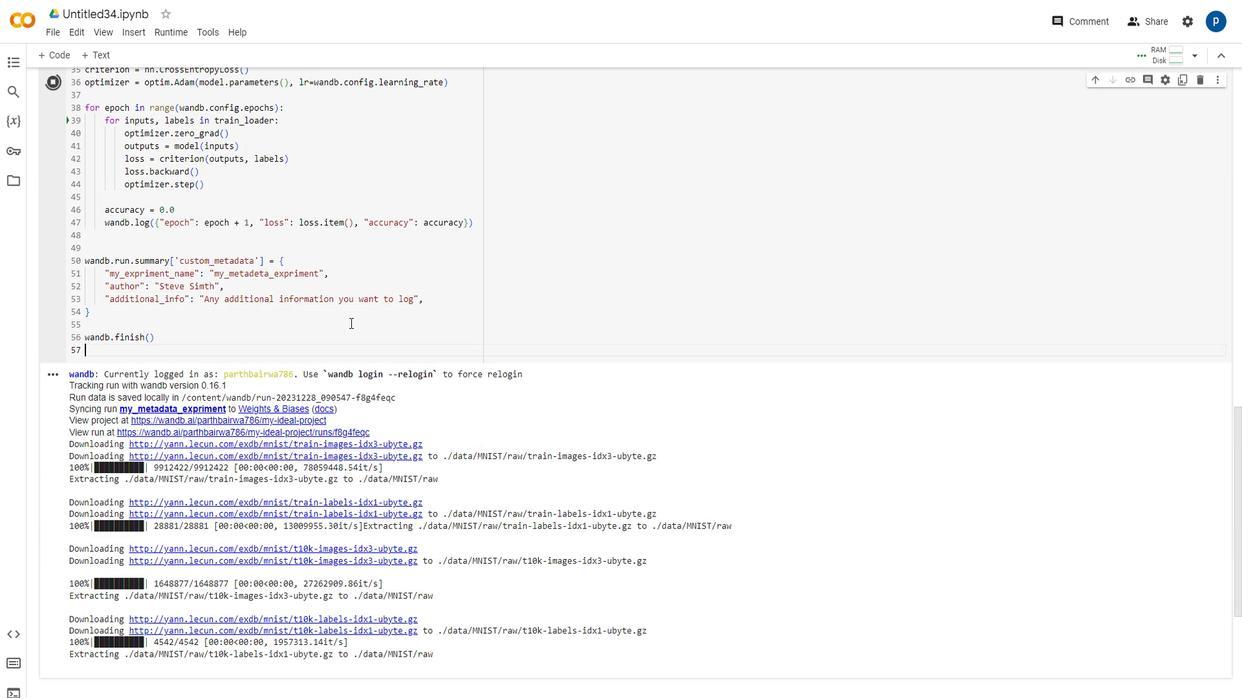 
Action: Mouse moved to (458, 404)
Screenshot: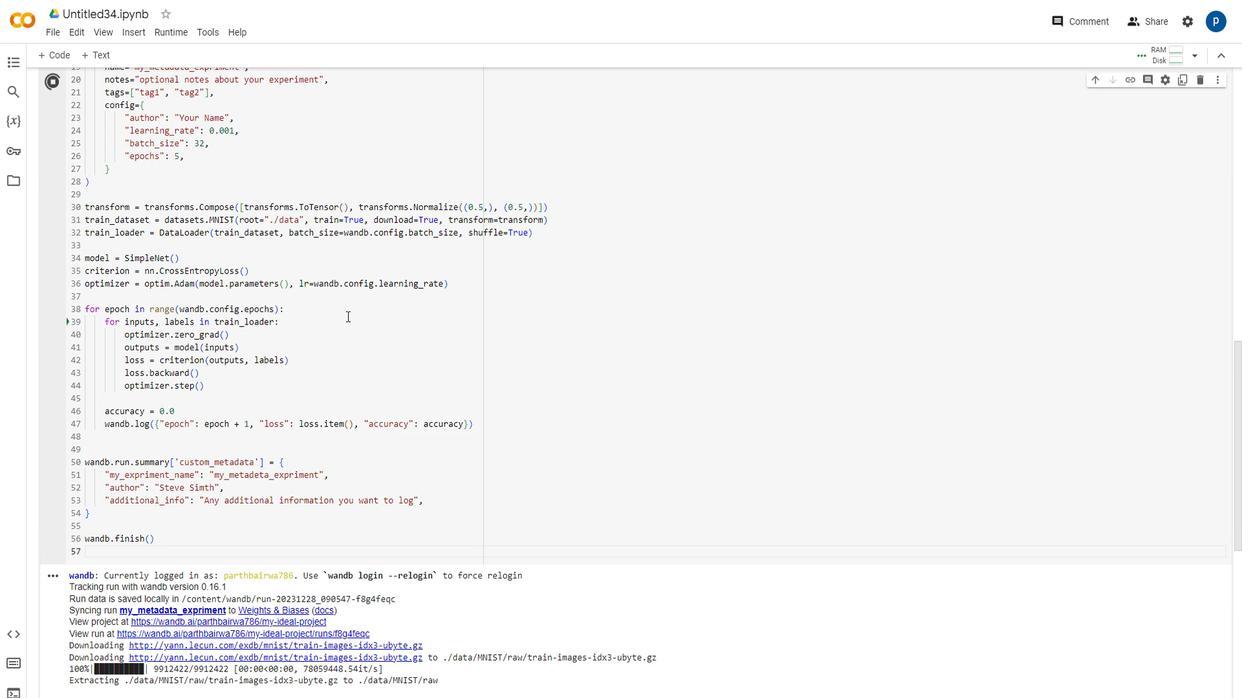 
Action: Mouse scrolled (458, 403) with delta (0, 0)
Screenshot: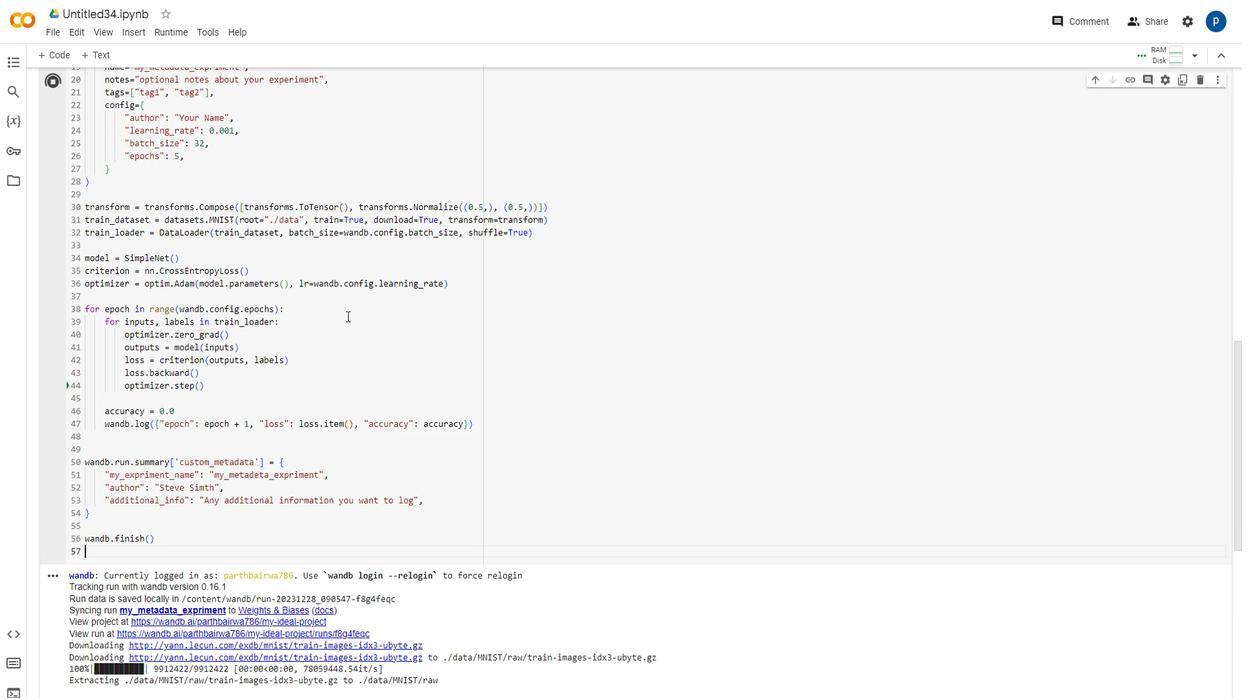 
Action: Mouse scrolled (458, 403) with delta (0, 0)
Screenshot: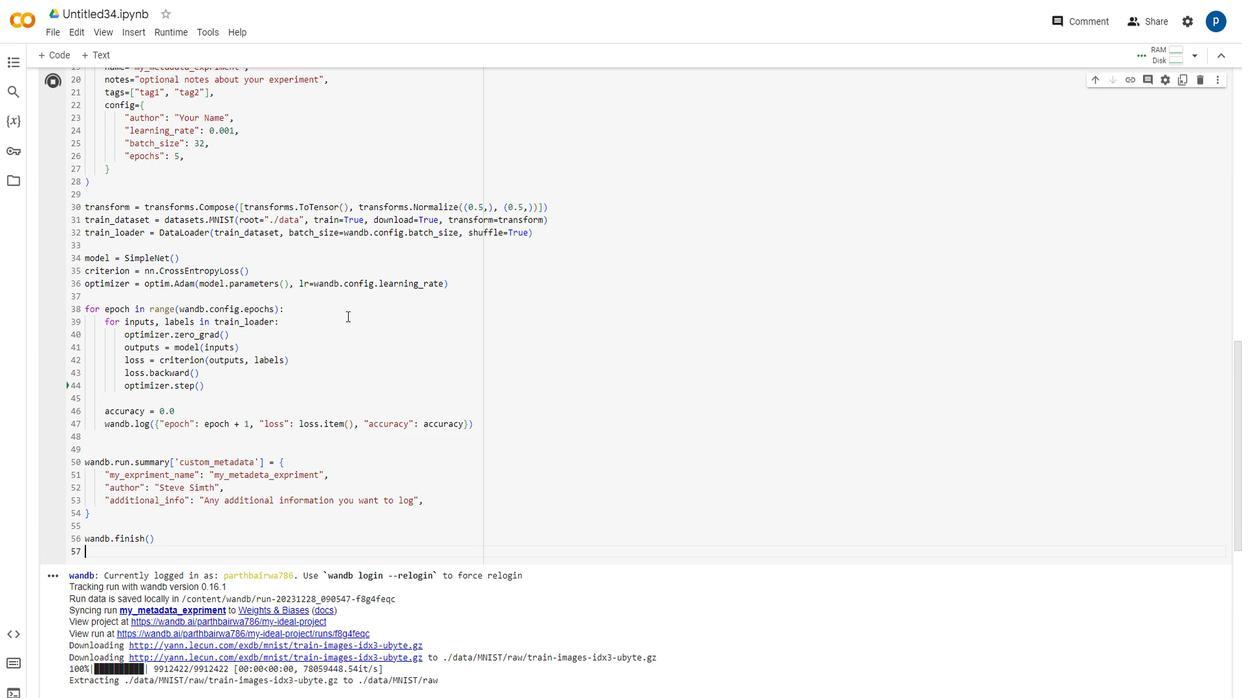 
Action: Mouse scrolled (458, 403) with delta (0, 0)
Screenshot: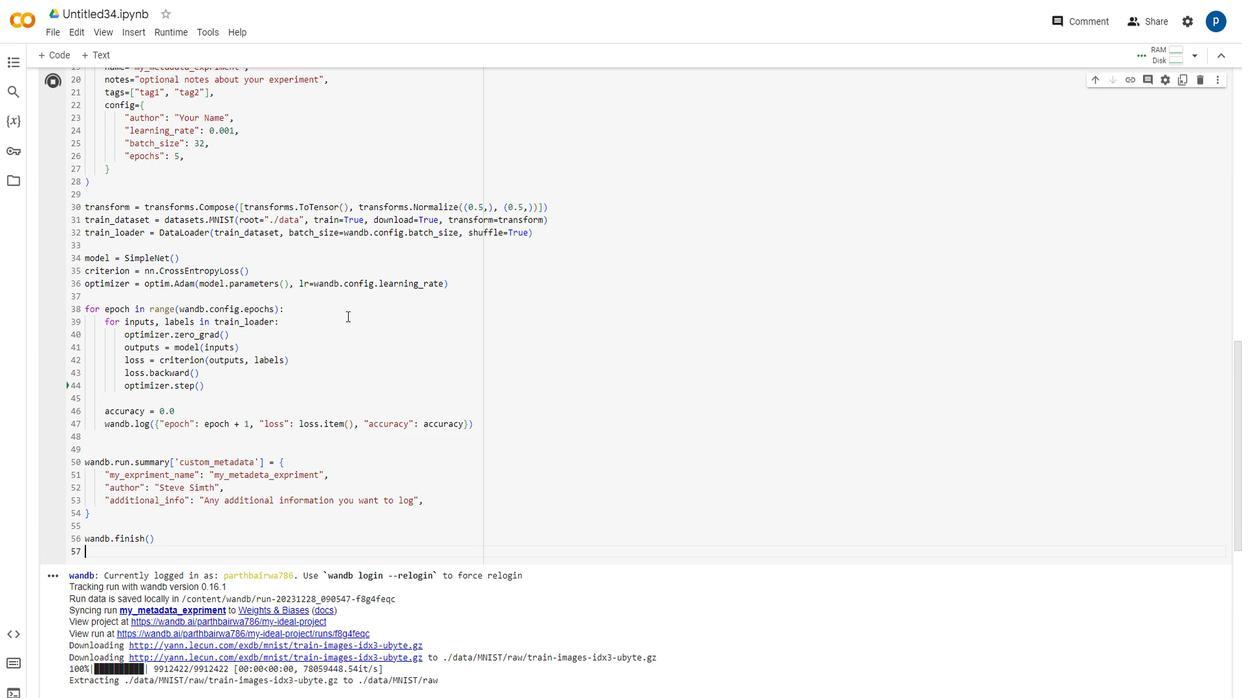 
Action: Mouse scrolled (458, 403) with delta (0, 0)
Screenshot: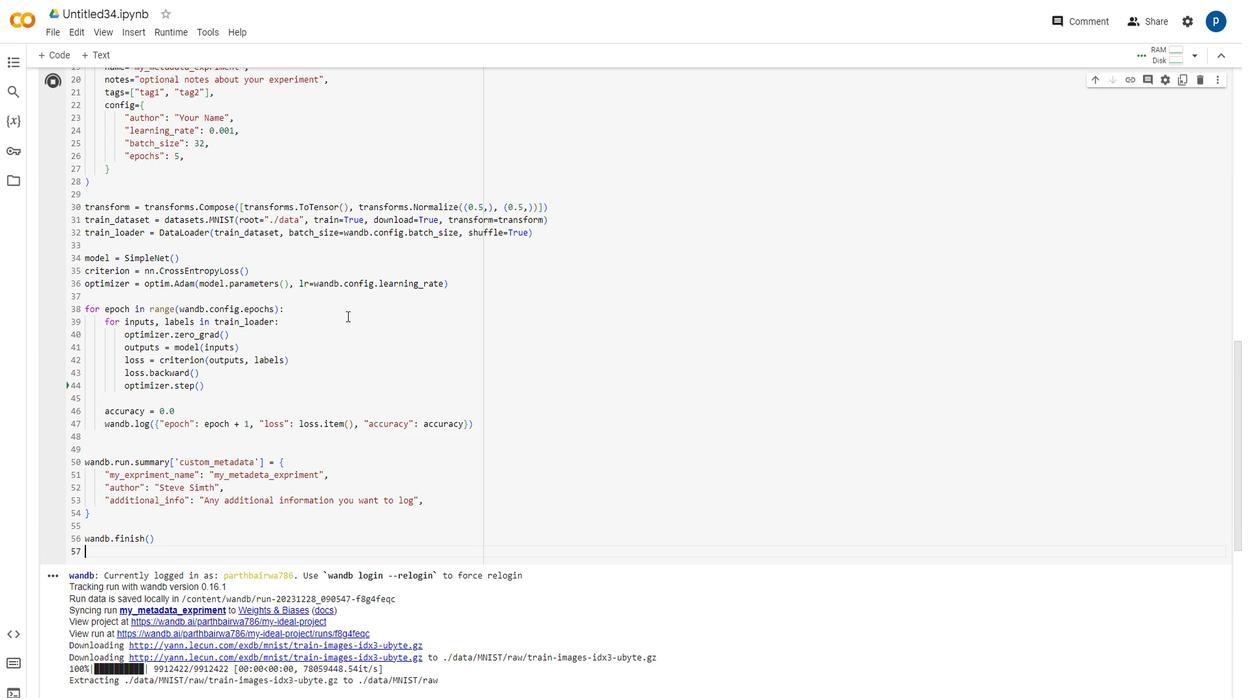 
Action: Mouse moved to (458, 407)
Screenshot: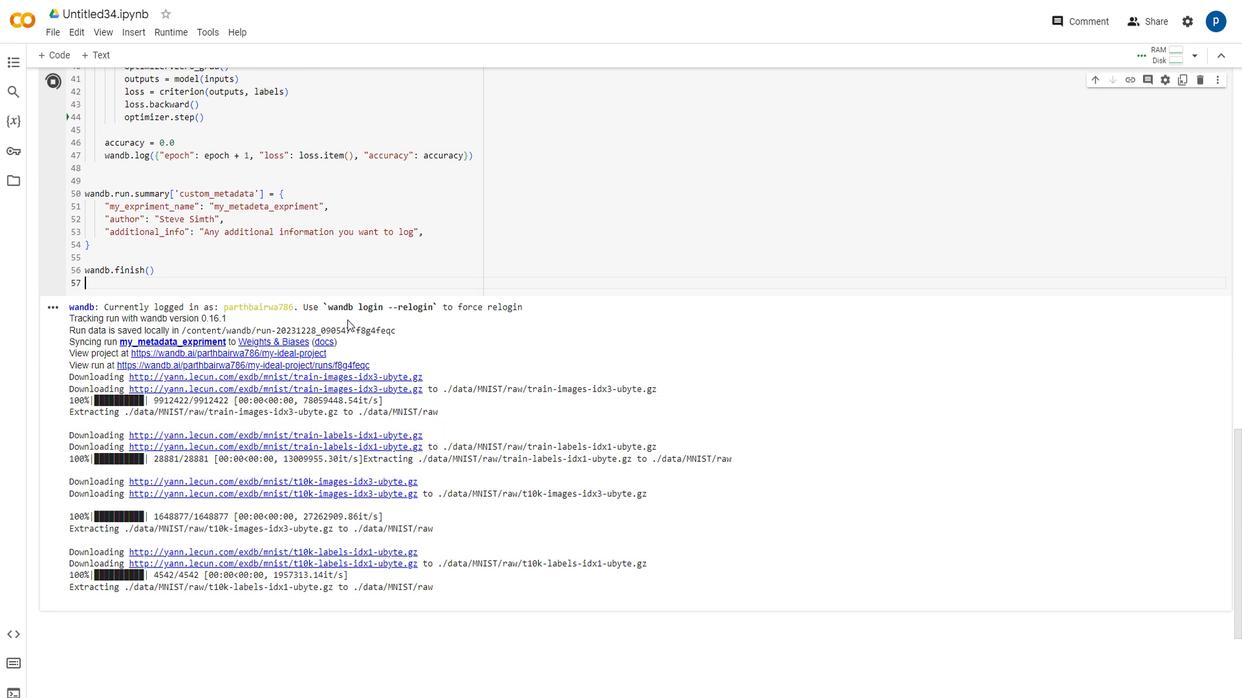 
Action: Mouse scrolled (458, 406) with delta (0, 0)
Screenshot: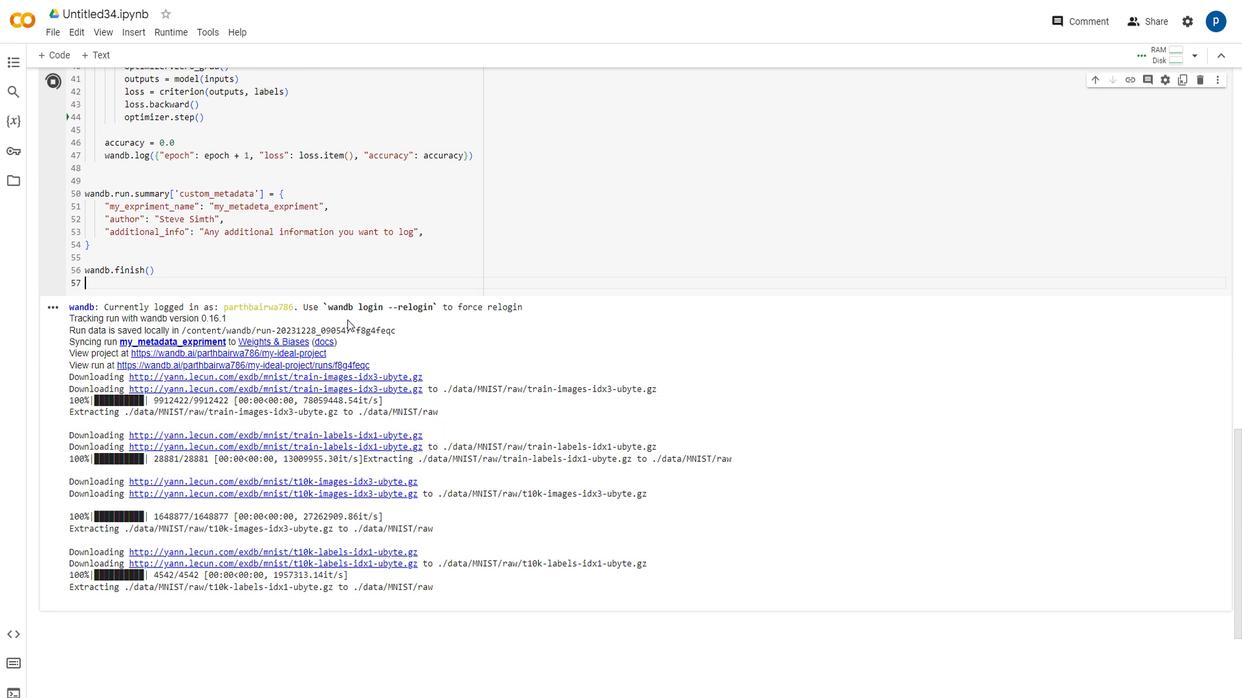 
Action: Mouse moved to (458, 408)
Screenshot: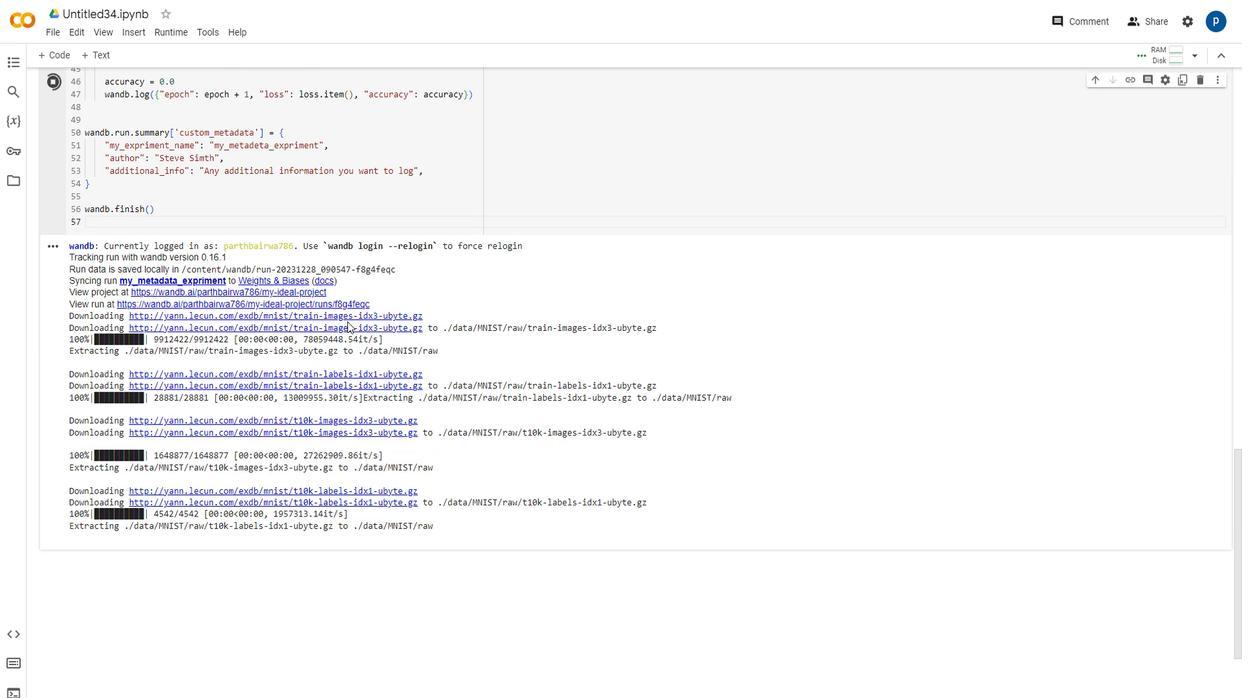 
Action: Mouse scrolled (458, 408) with delta (0, 0)
Screenshot: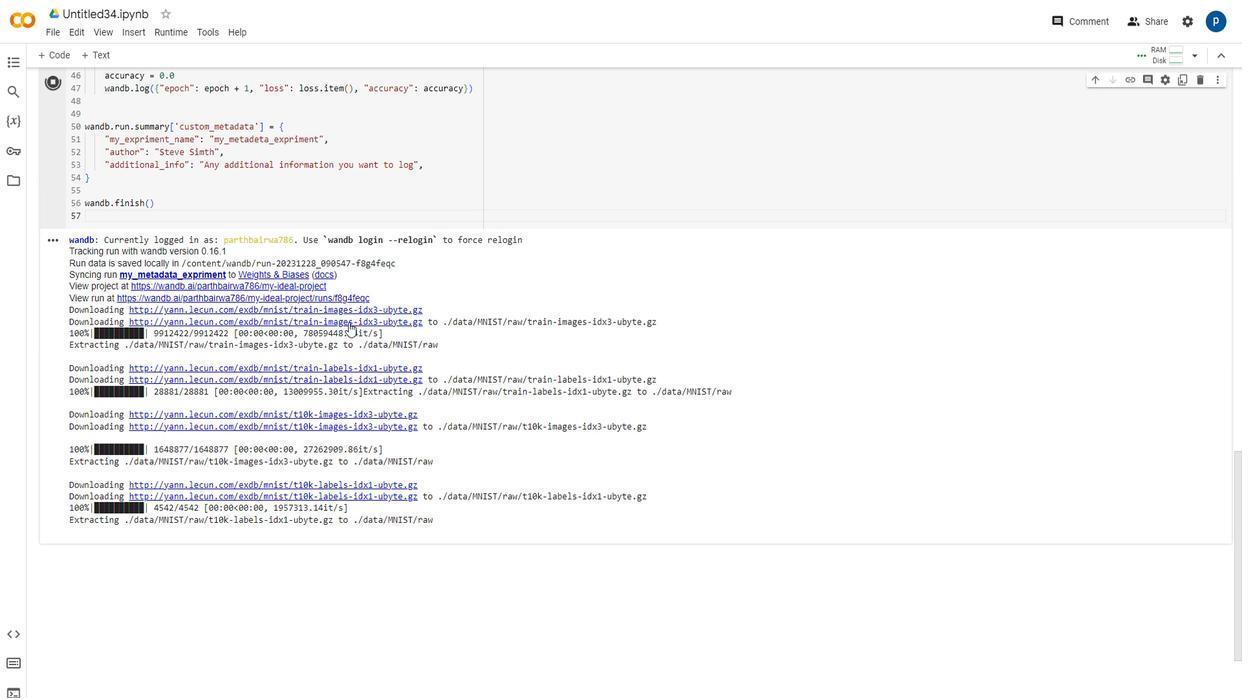 
Action: Mouse moved to (458, 408)
Screenshot: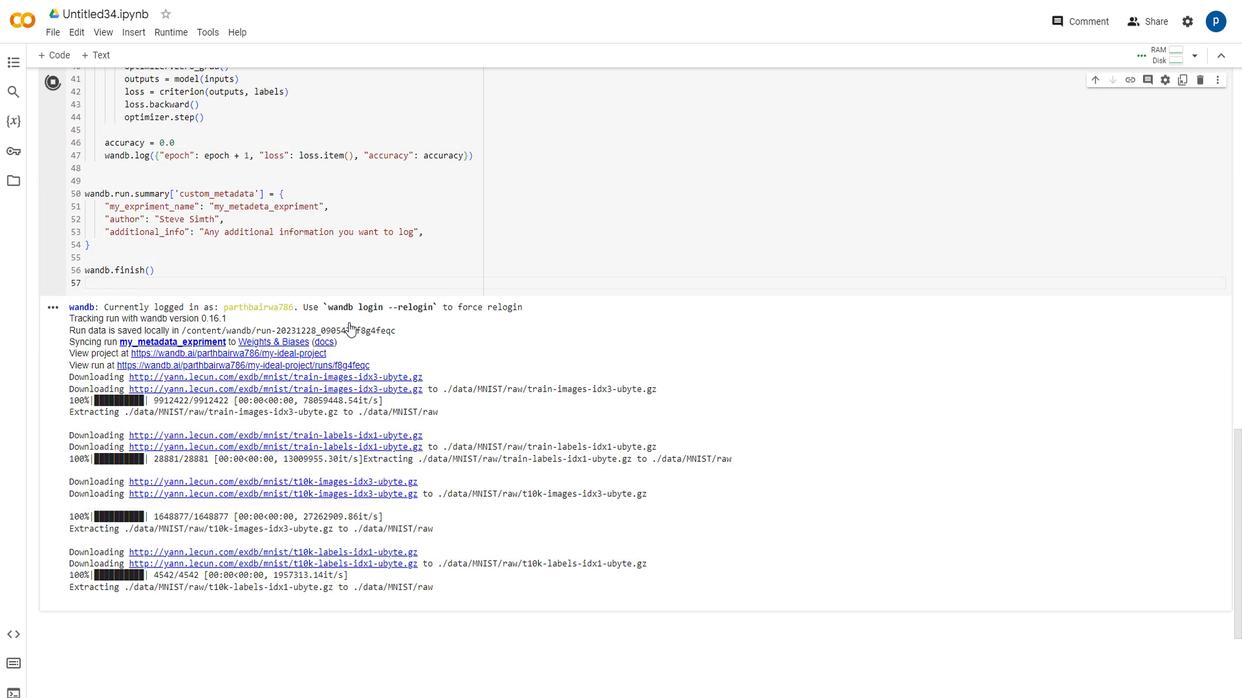 
Action: Mouse scrolled (458, 408) with delta (0, 0)
Screenshot: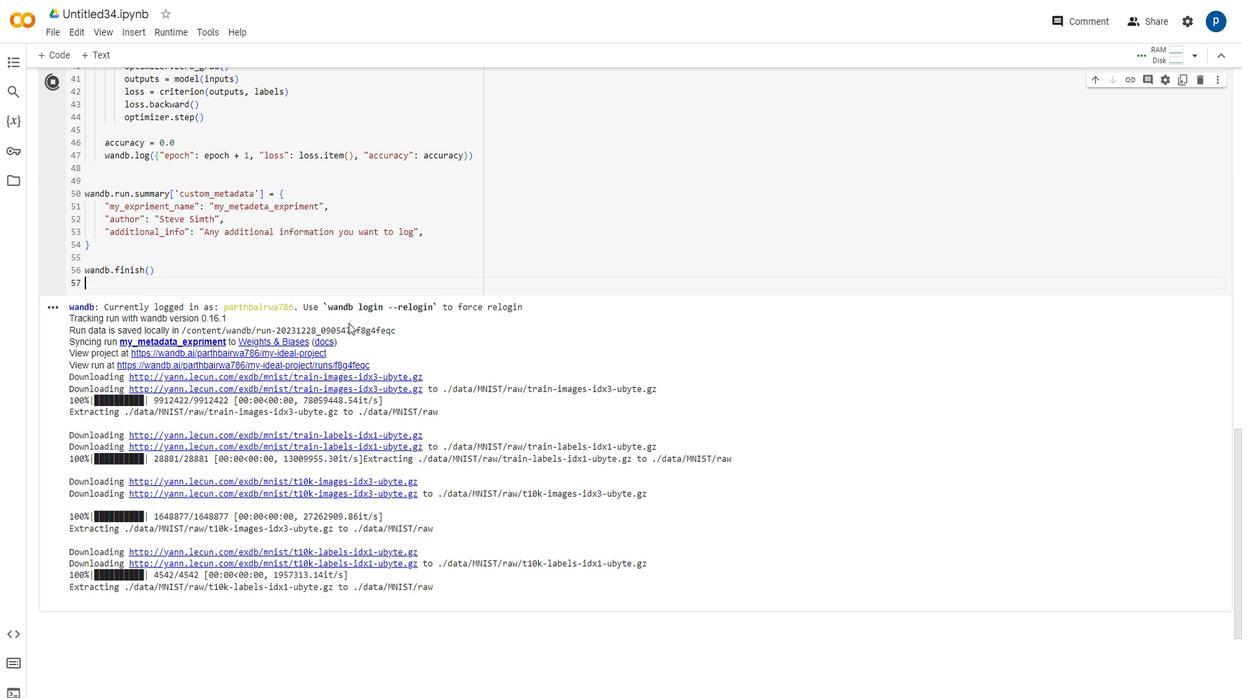 
Action: Mouse scrolled (458, 408) with delta (0, 0)
Screenshot: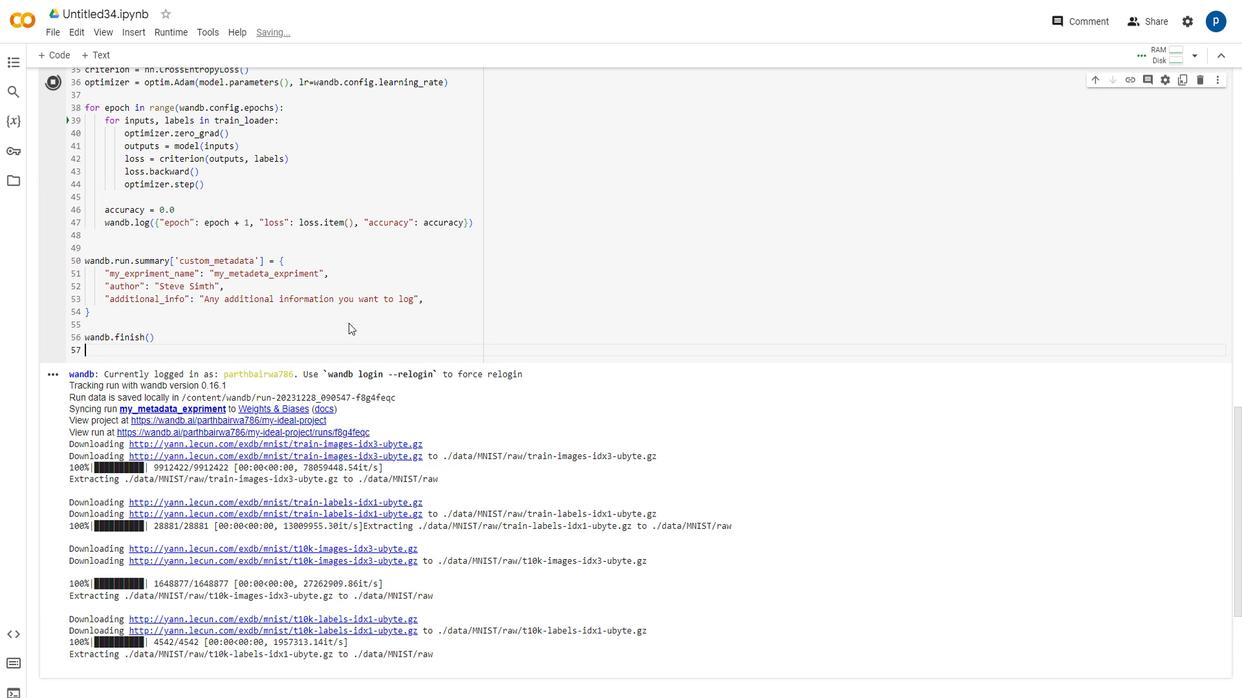 
Action: Mouse scrolled (458, 408) with delta (0, 0)
Screenshot: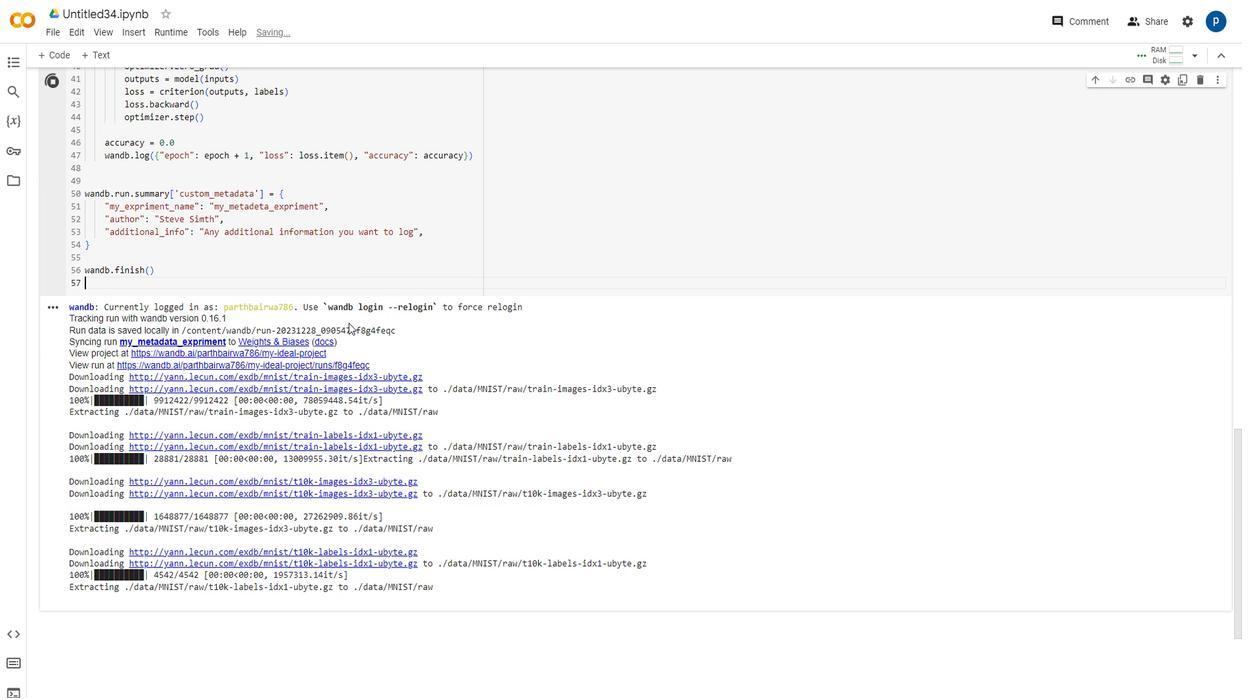 
Action: Mouse scrolled (458, 408) with delta (0, 0)
Screenshot: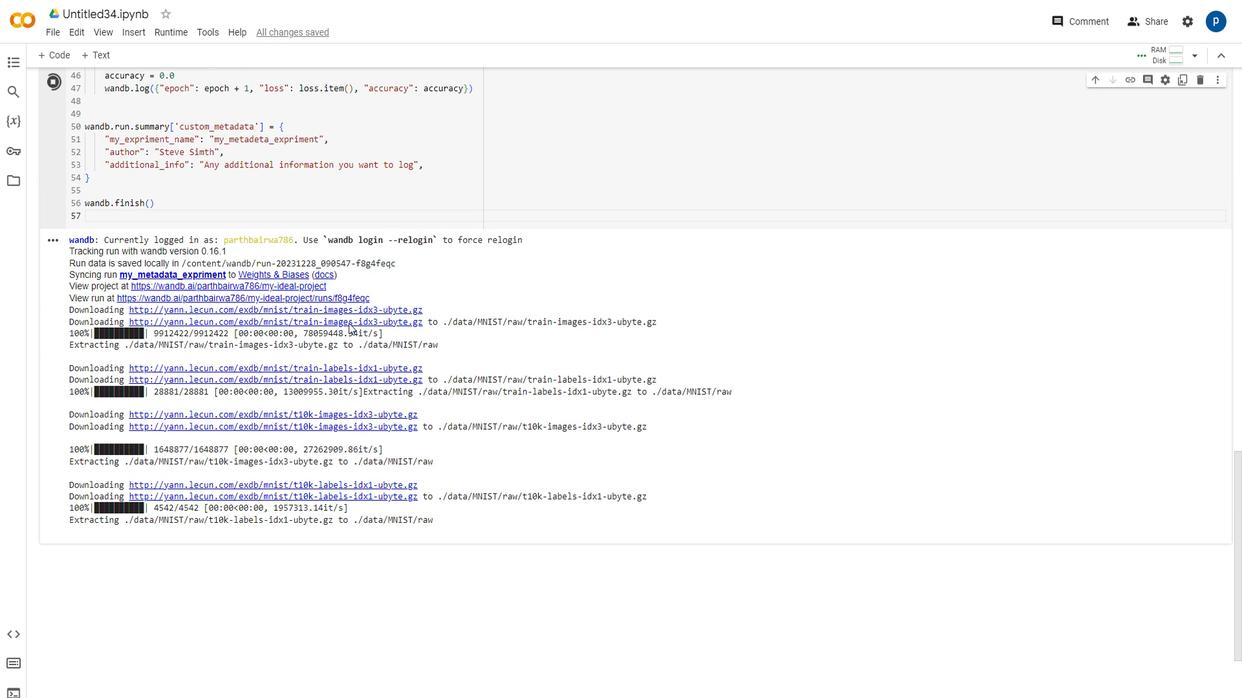 
Action: Mouse moved to (458, 408)
Screenshot: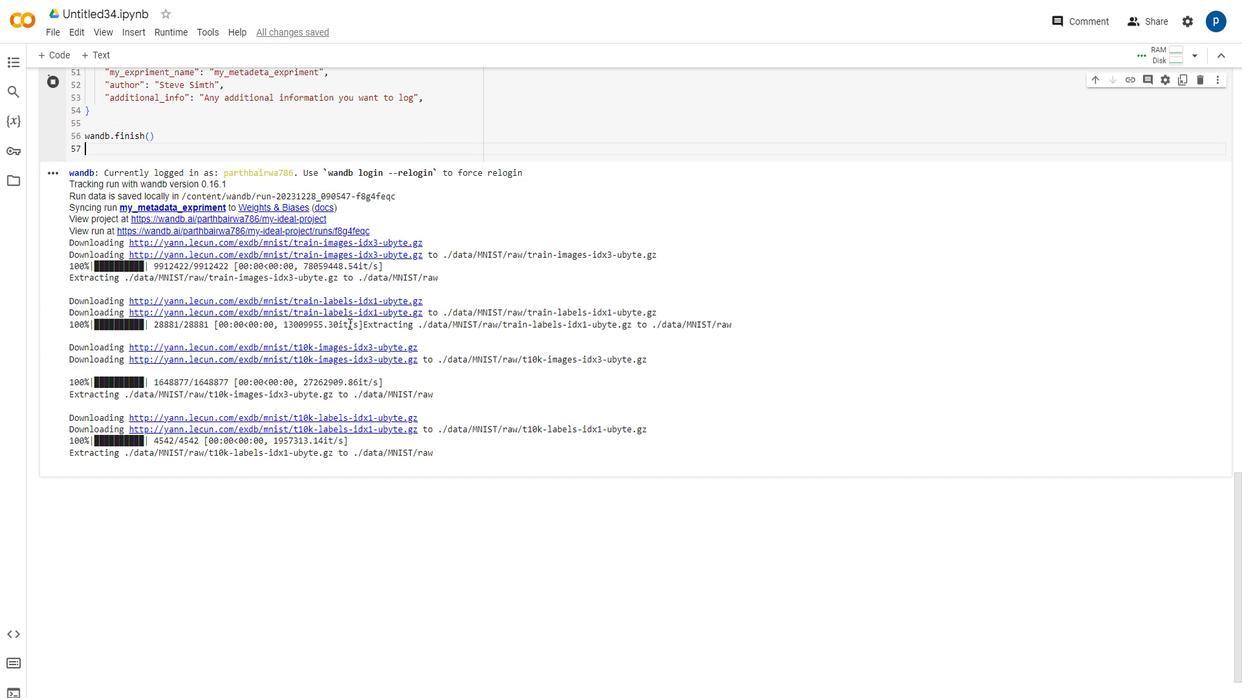 
Action: Mouse scrolled (458, 408) with delta (0, 0)
Screenshot: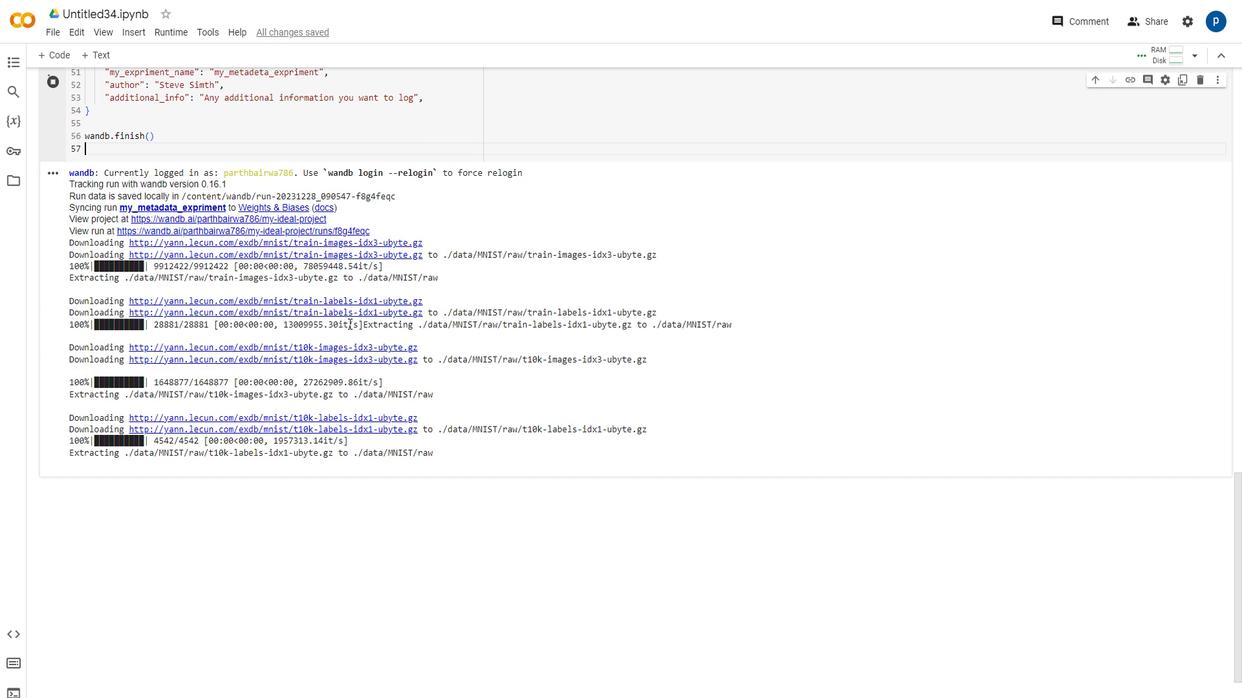 
Action: Mouse scrolled (458, 408) with delta (0, 0)
Screenshot: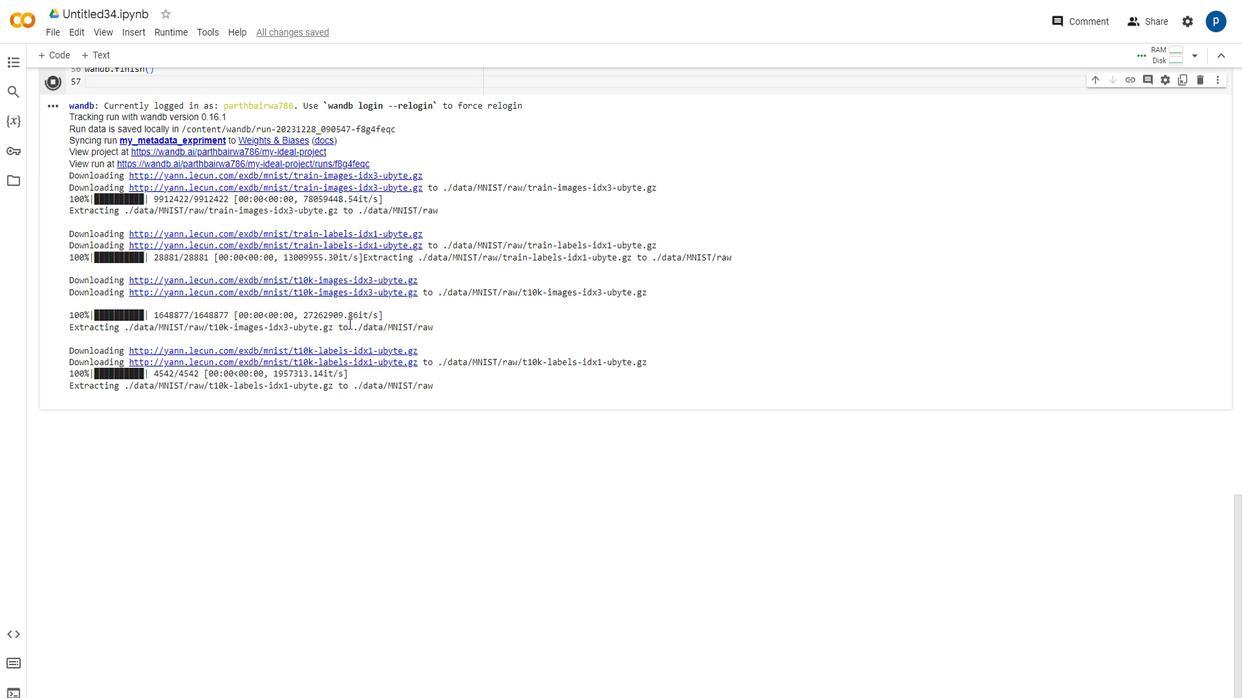 
Action: Mouse scrolled (458, 408) with delta (0, 0)
Screenshot: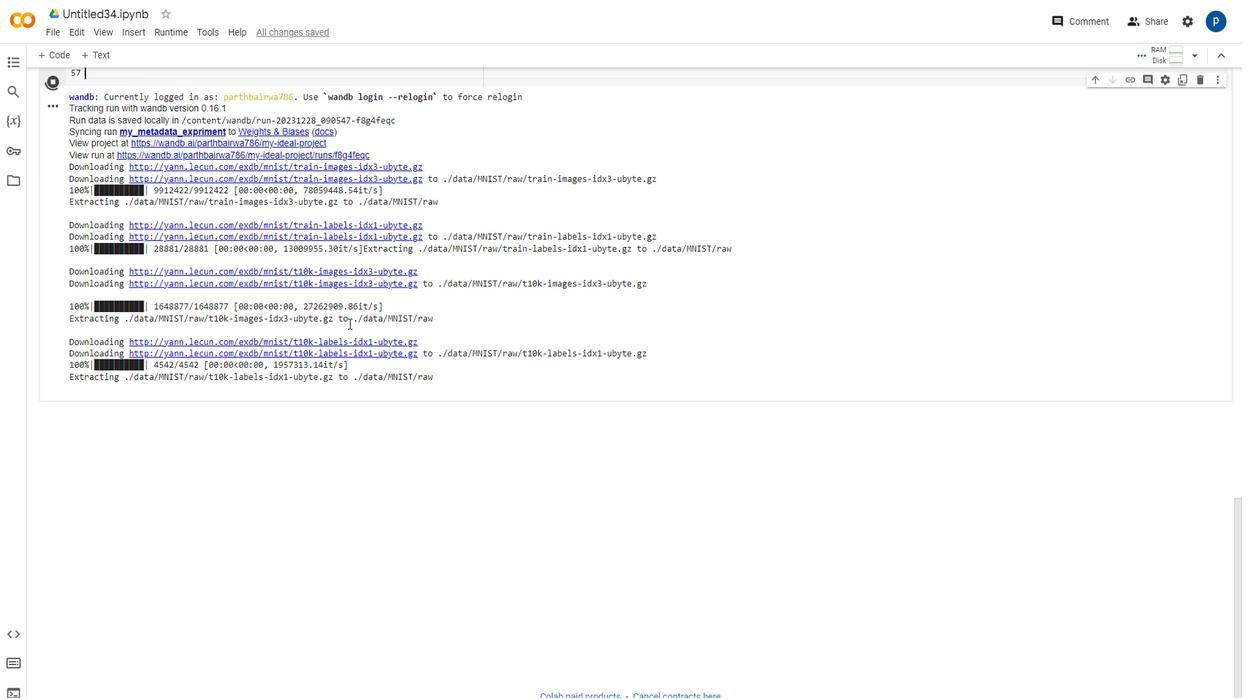 
Action: Mouse scrolled (458, 408) with delta (0, 0)
Screenshot: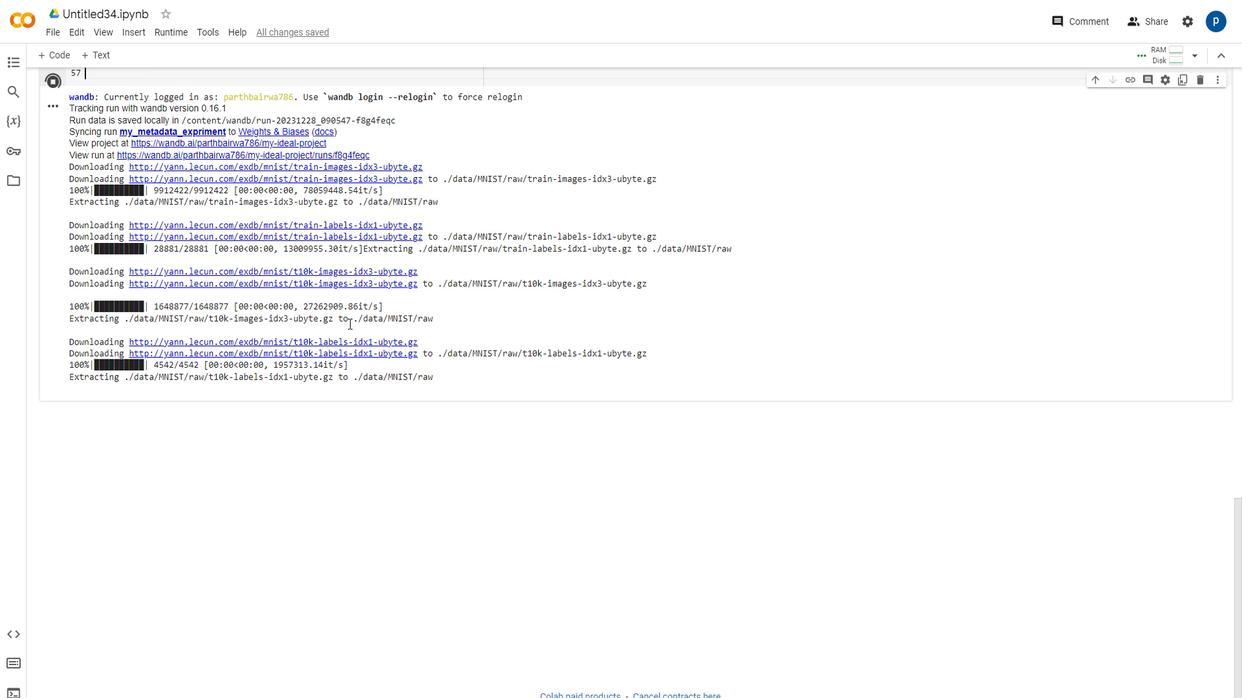
Action: Mouse moved to (458, 431)
Screenshot: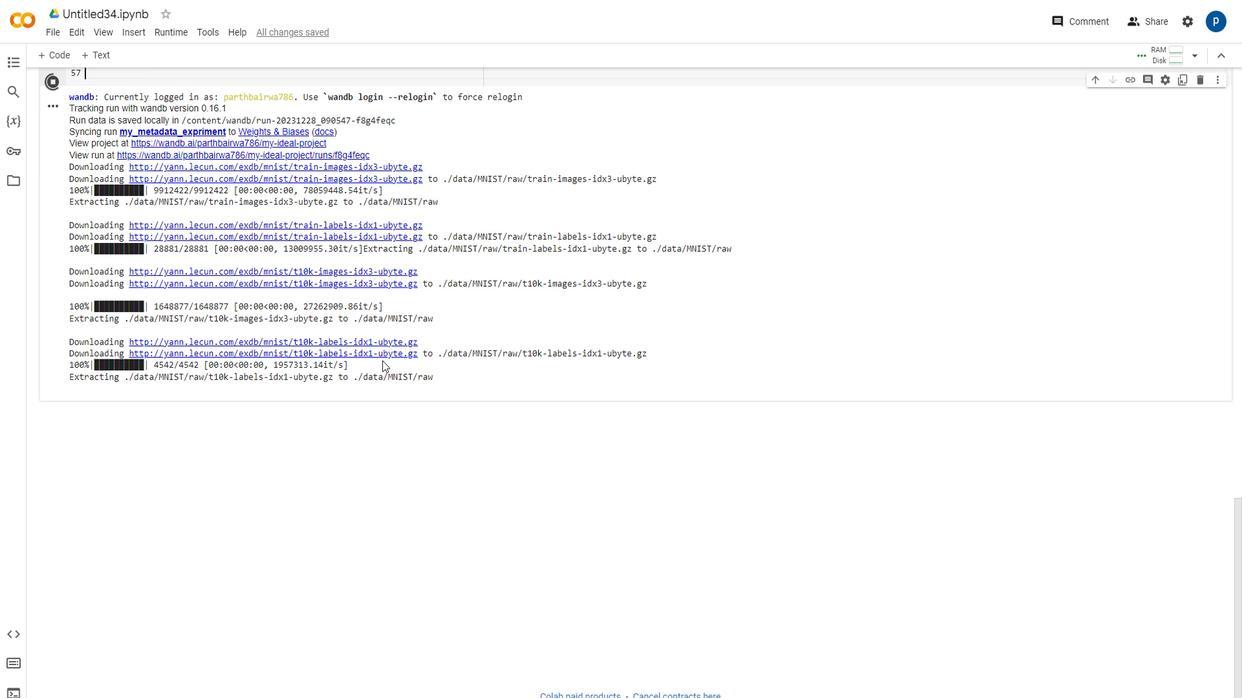 
Action: Mouse scrolled (458, 432) with delta (0, 0)
Screenshot: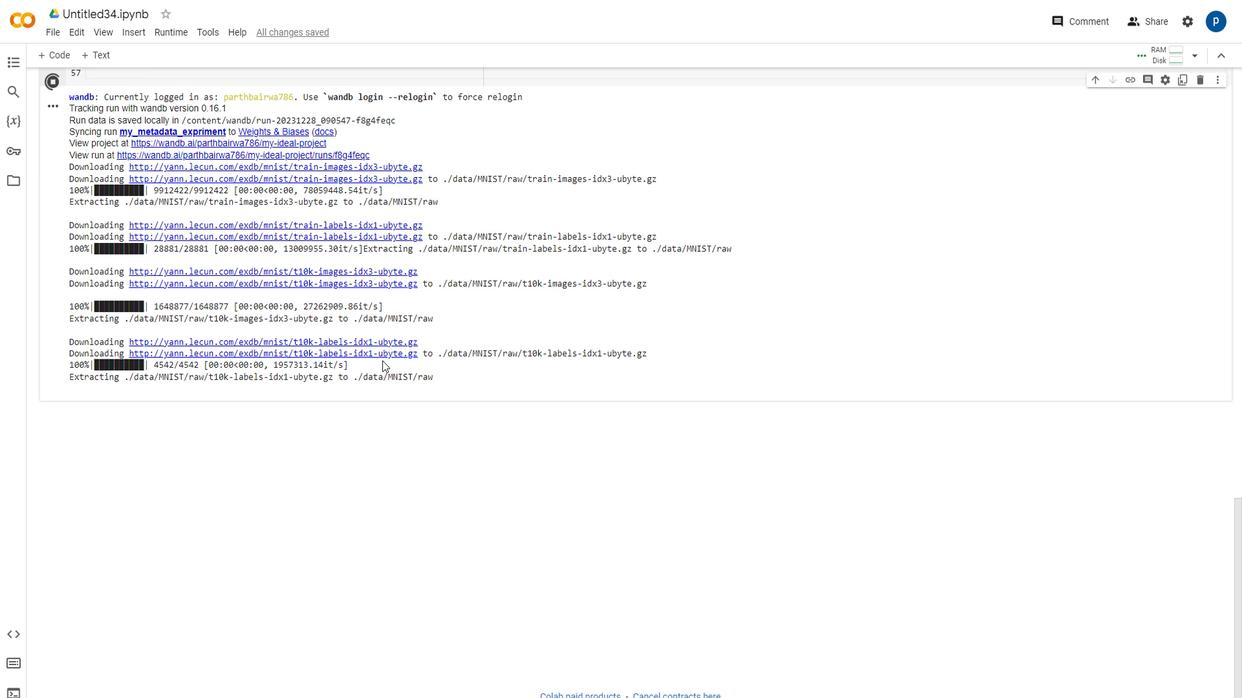 
Action: Mouse scrolled (458, 432) with delta (0, 0)
Screenshot: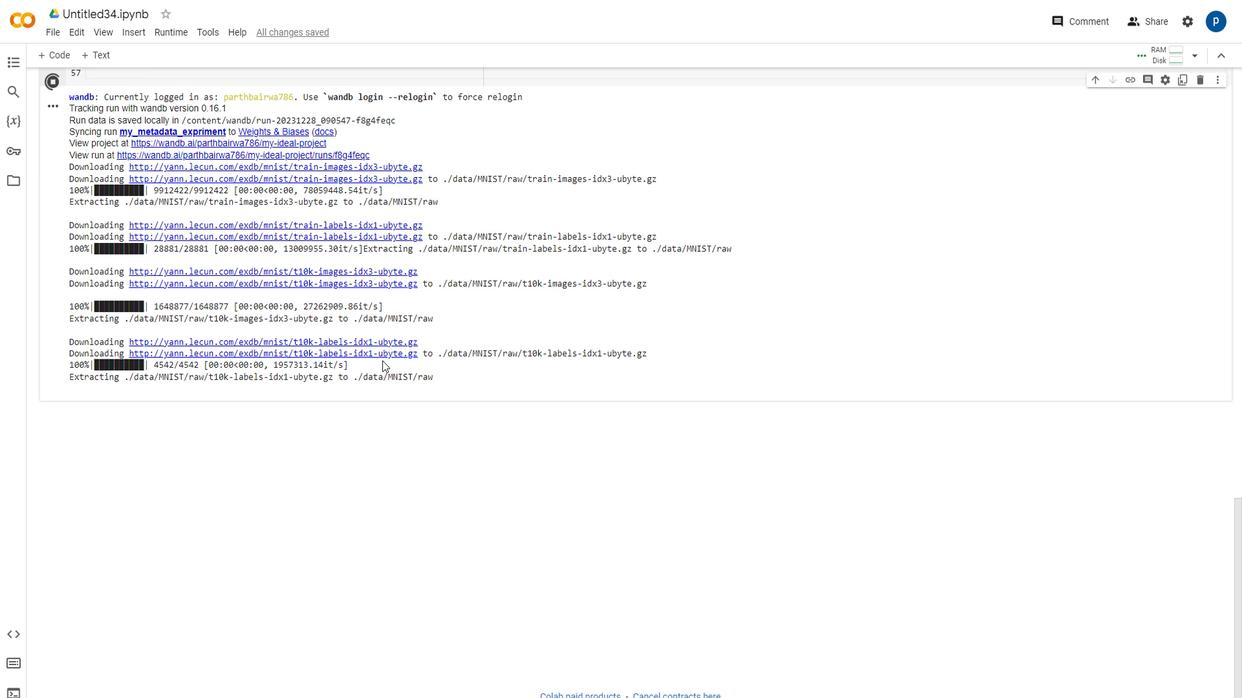 
Action: Mouse scrolled (458, 432) with delta (0, 0)
Screenshot: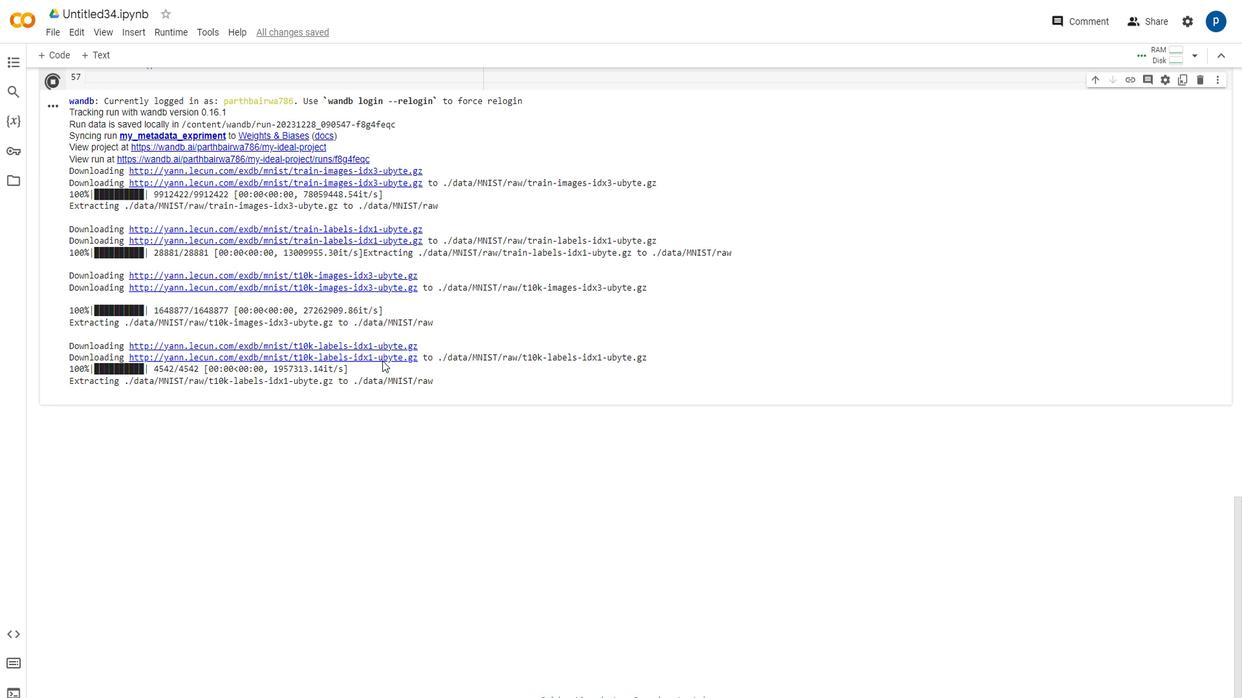
Action: Mouse moved to (458, 430)
Screenshot: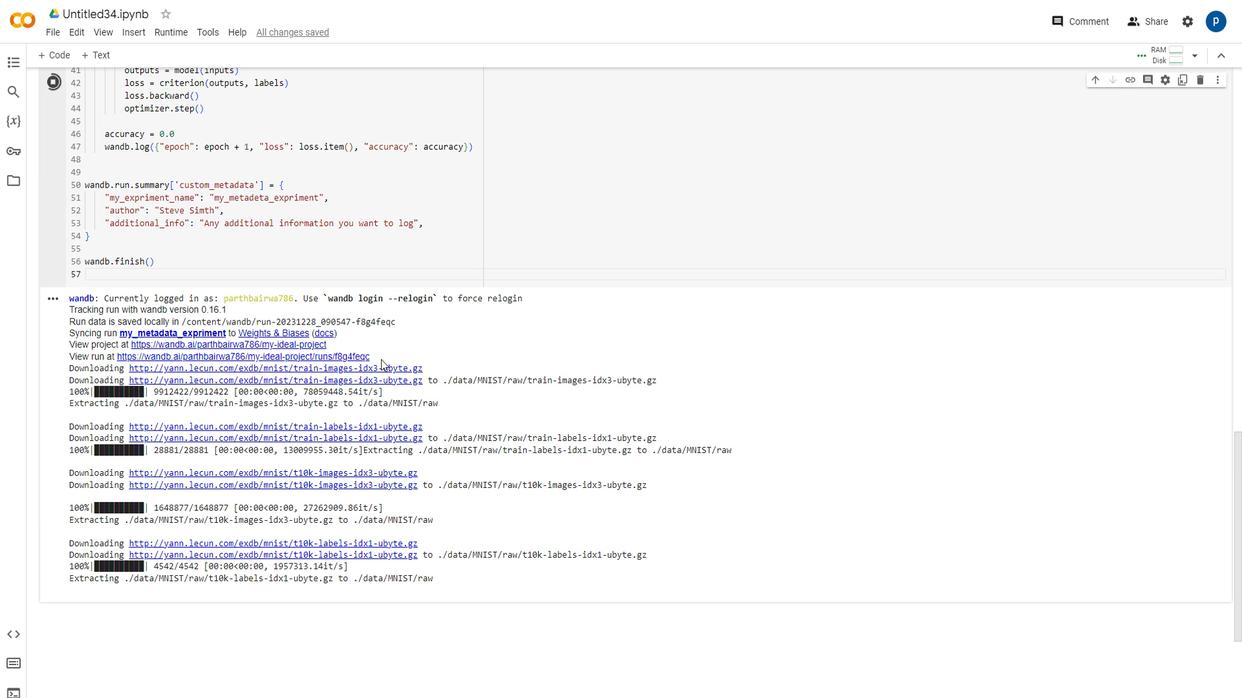 
Action: Mouse scrolled (458, 430) with delta (0, 0)
Screenshot: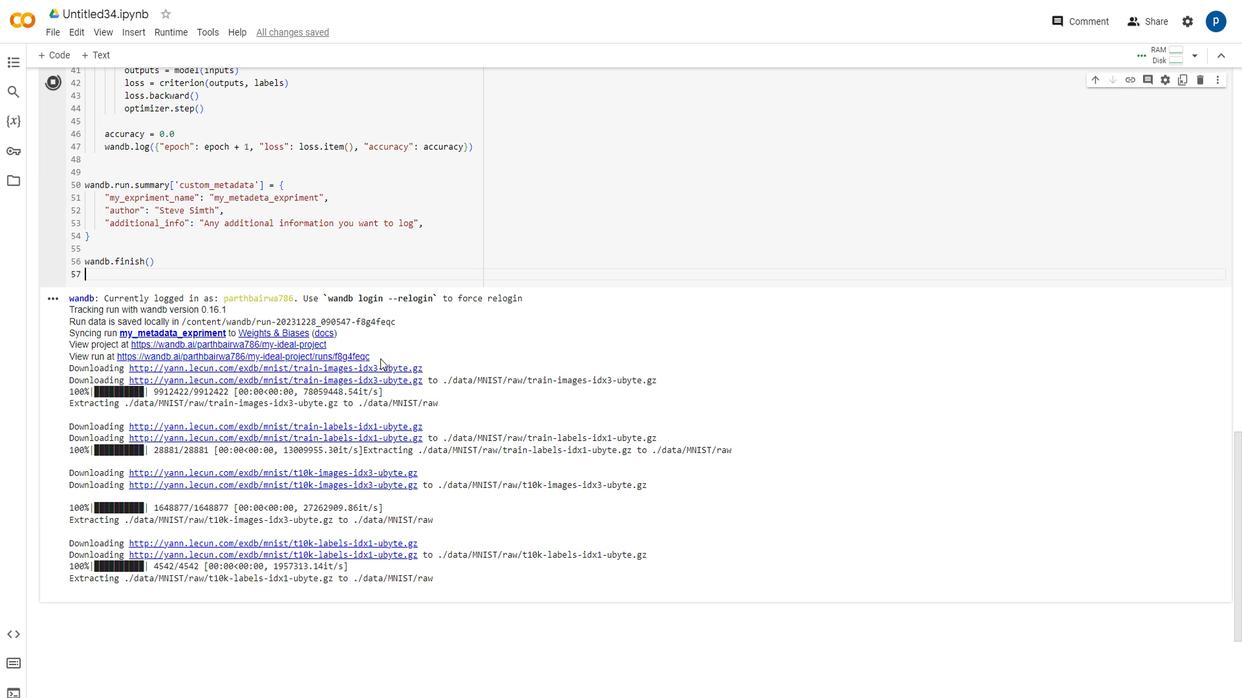 
Action: Mouse scrolled (458, 430) with delta (0, 0)
Screenshot: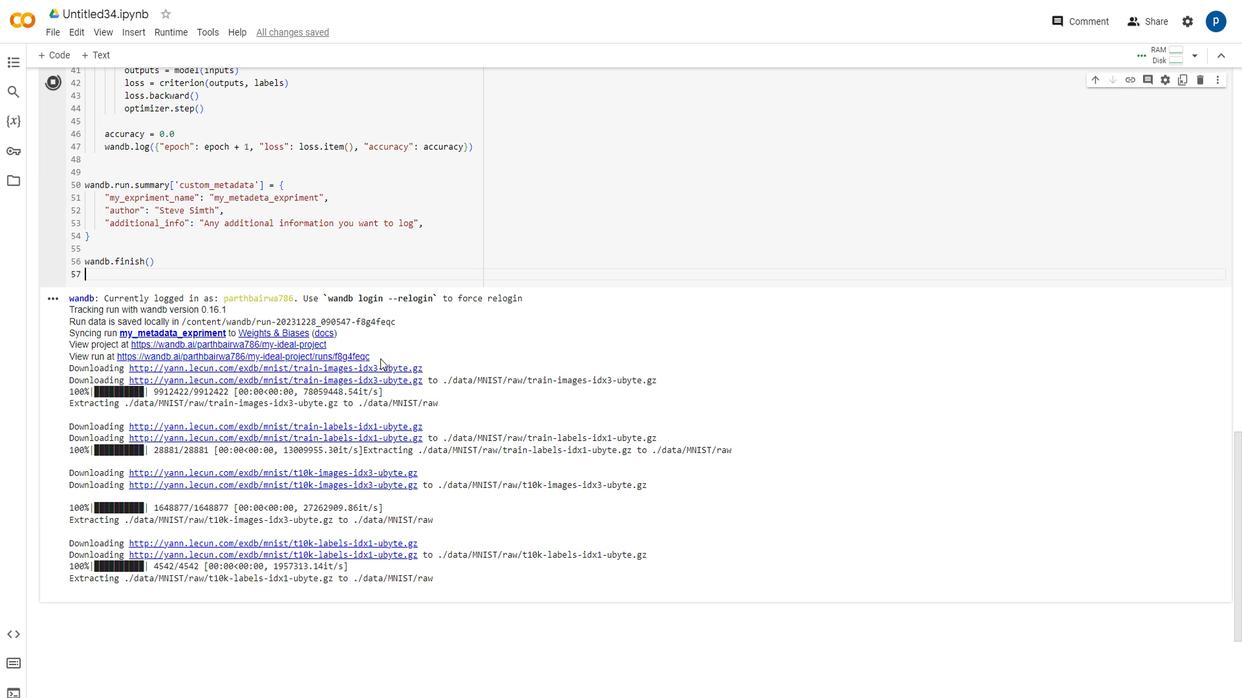 
Action: Mouse moved to (458, 504)
Screenshot: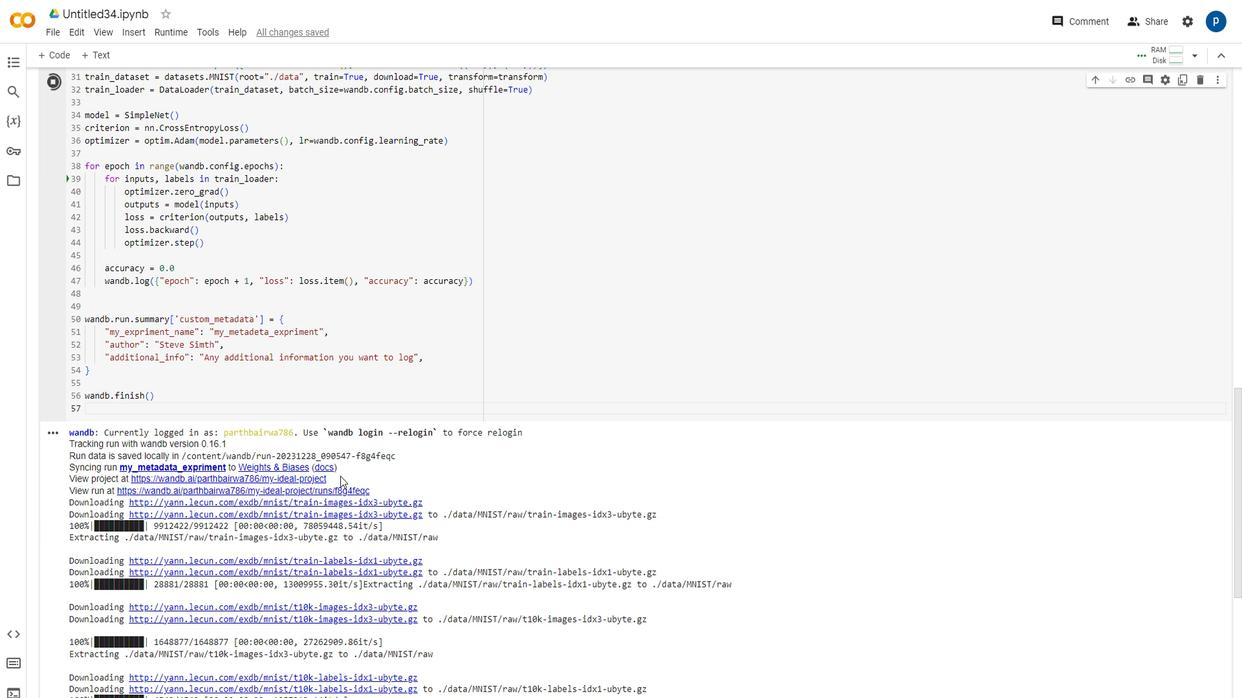 
Action: Mouse scrolled (458, 504) with delta (0, 0)
Screenshot: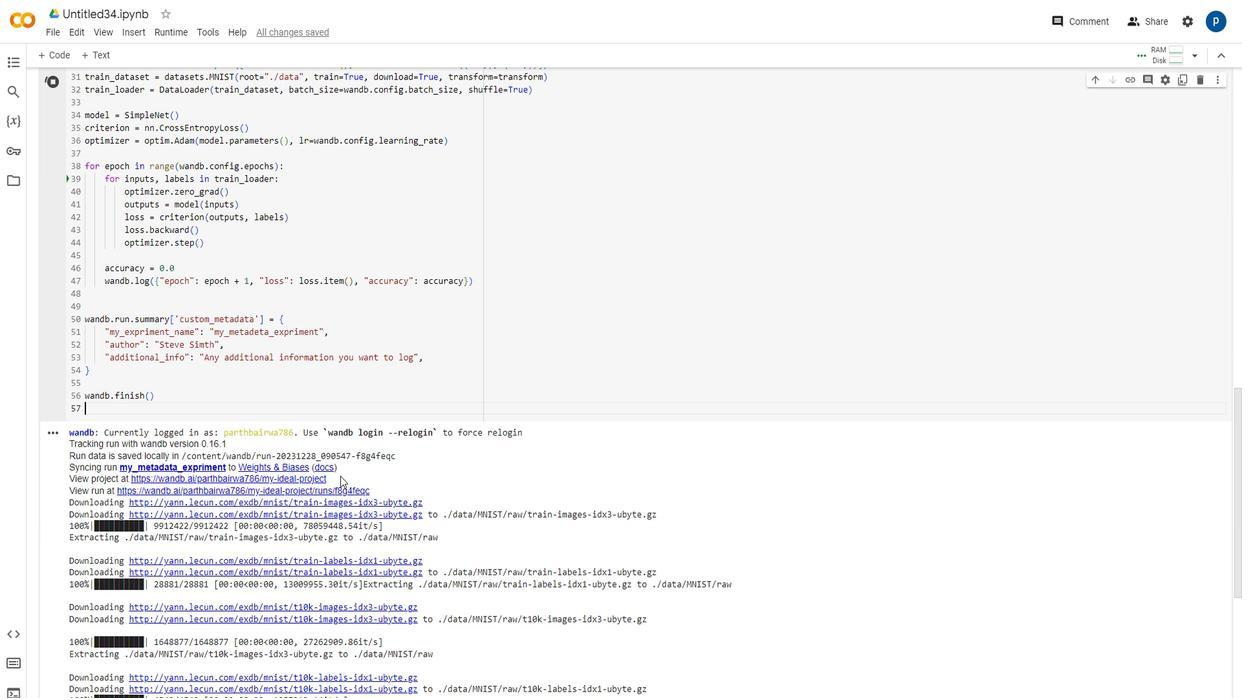 
Action: Mouse moved to (458, 524)
Screenshot: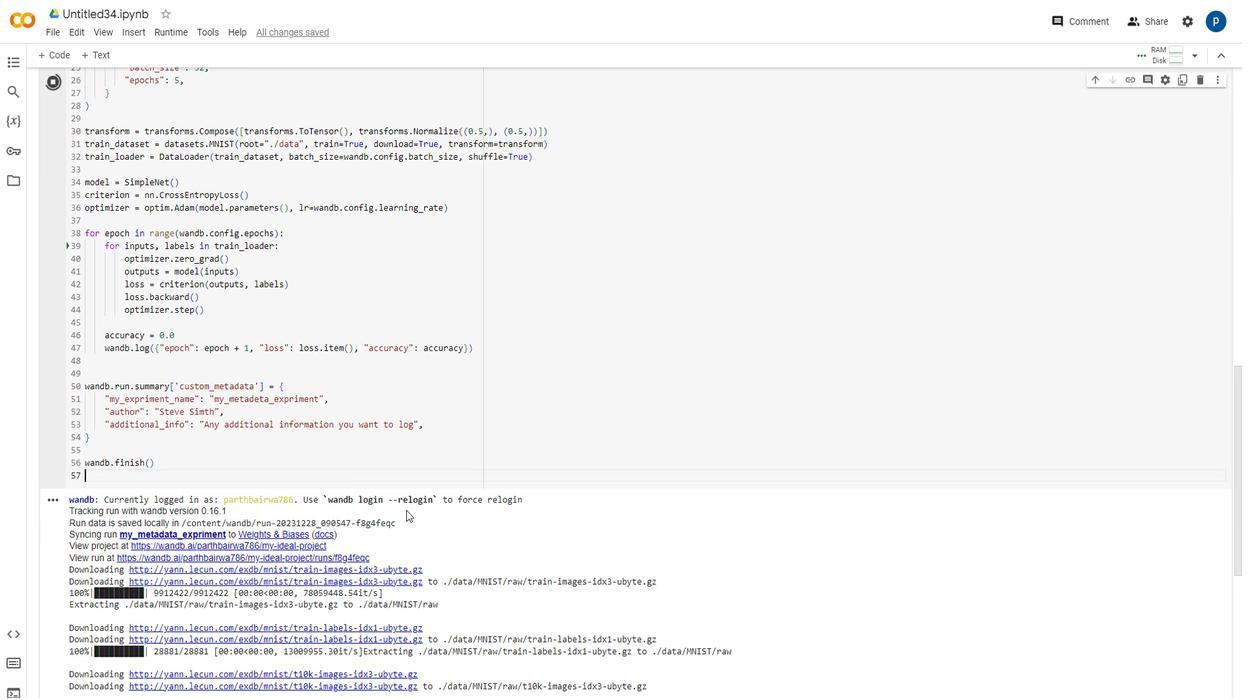 
Action: Mouse pressed left at (458, 524)
Screenshot: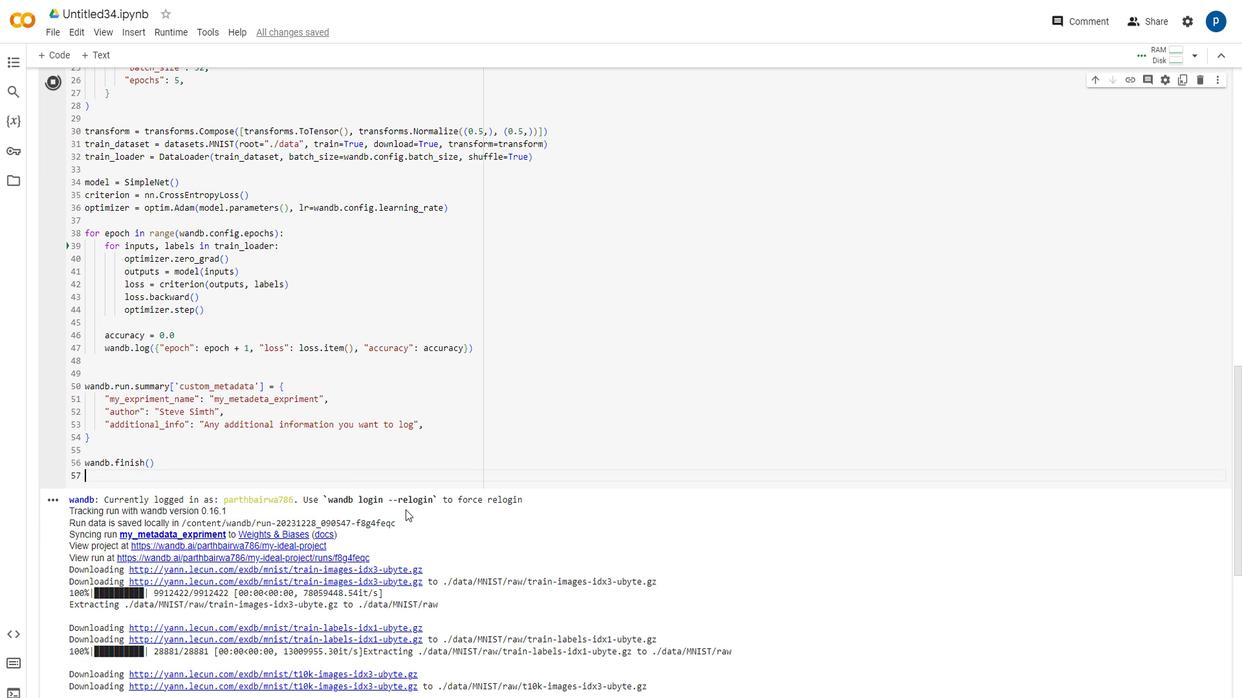 
Action: Mouse moved to (458, 523)
Screenshot: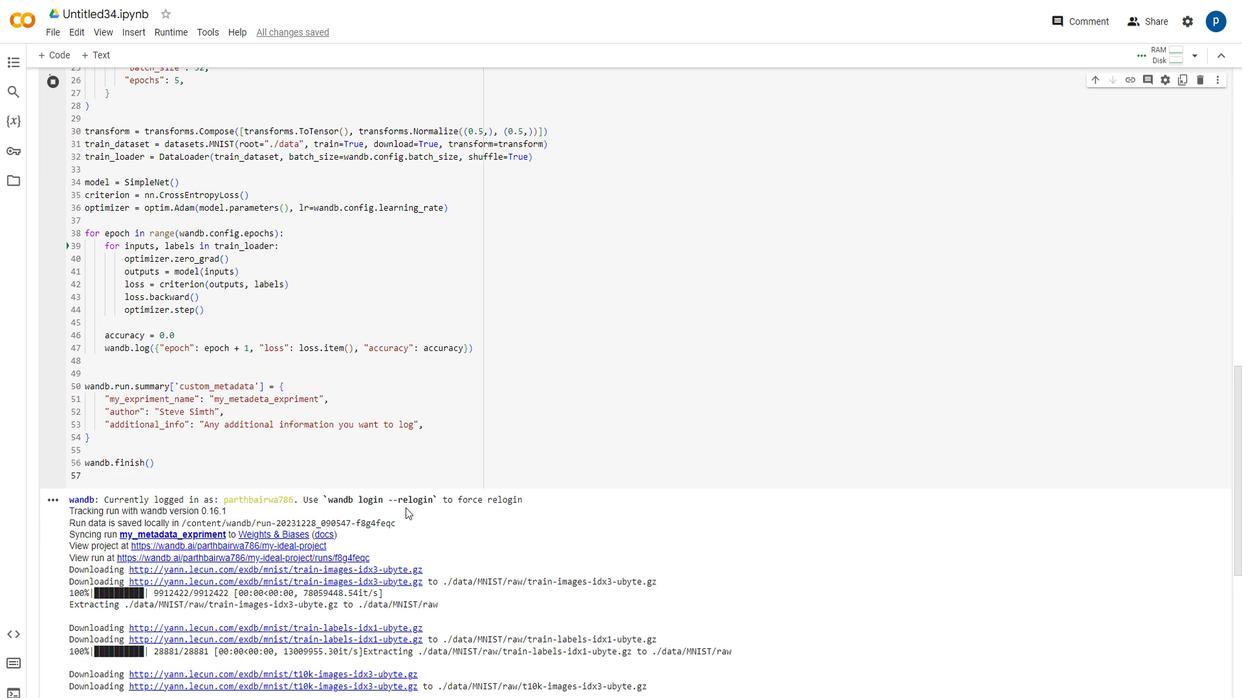 
Action: Mouse scrolled (458, 522) with delta (0, 0)
Screenshot: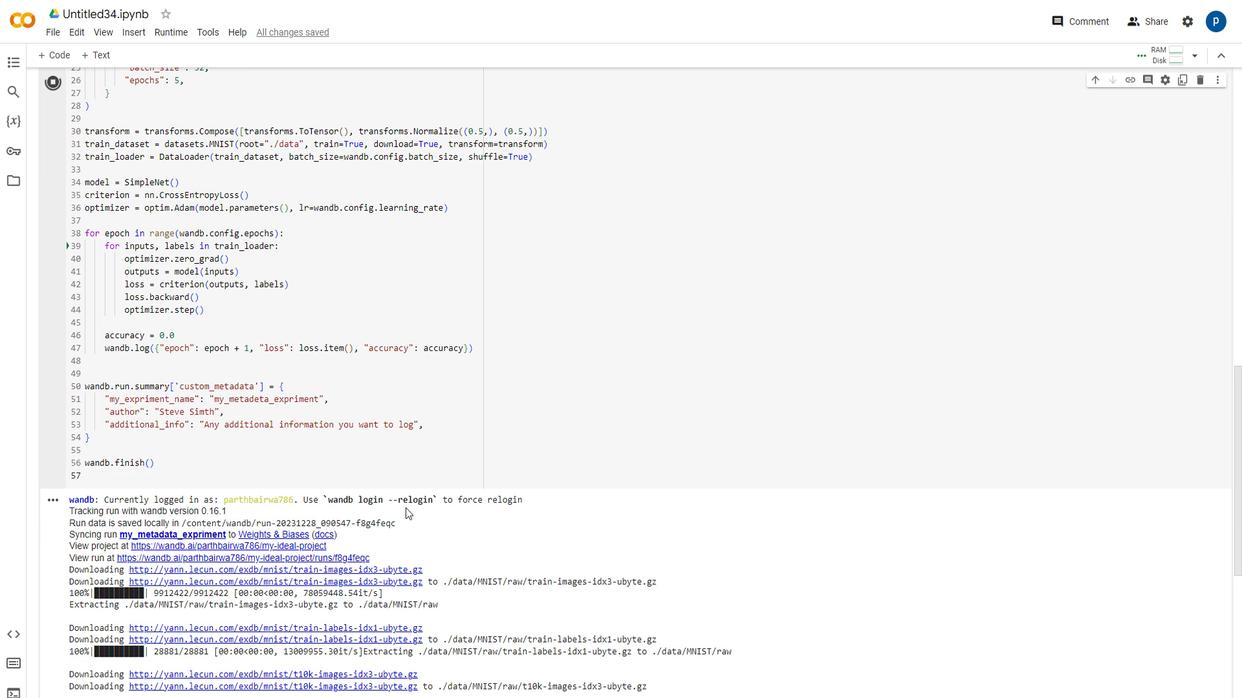 
Action: Mouse scrolled (458, 522) with delta (0, 0)
Screenshot: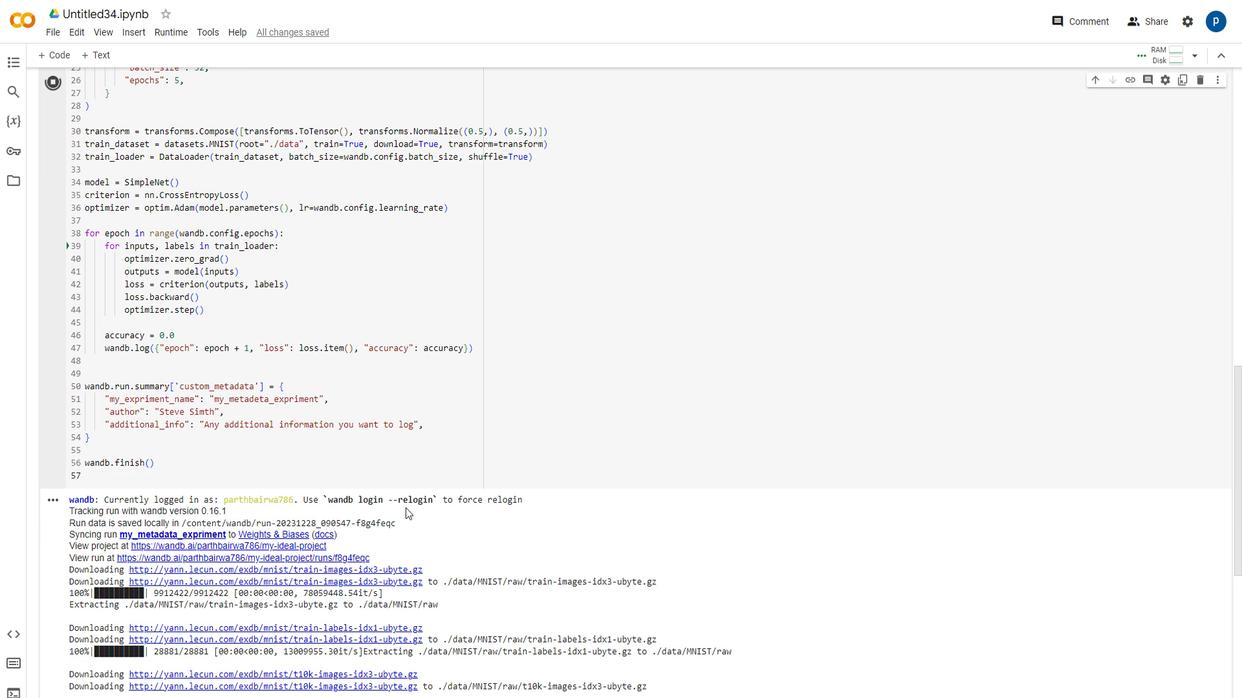 
Action: Mouse scrolled (458, 522) with delta (0, 0)
Screenshot: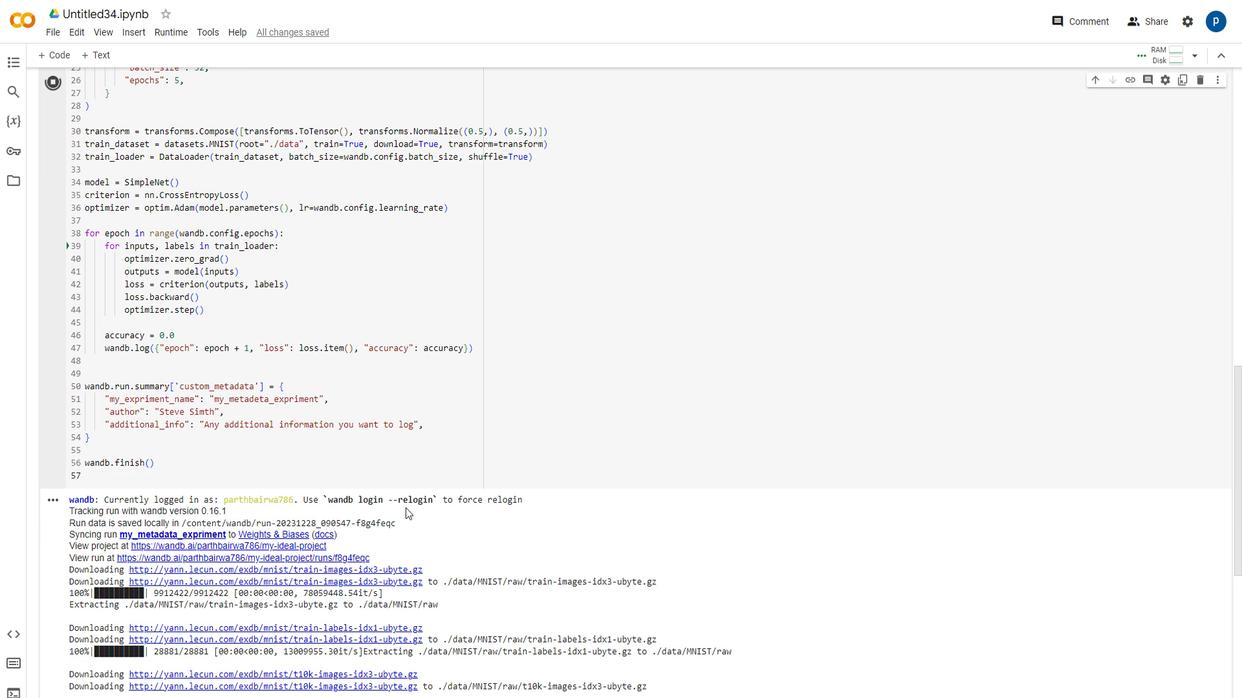
Action: Mouse scrolled (458, 522) with delta (0, 0)
Screenshot: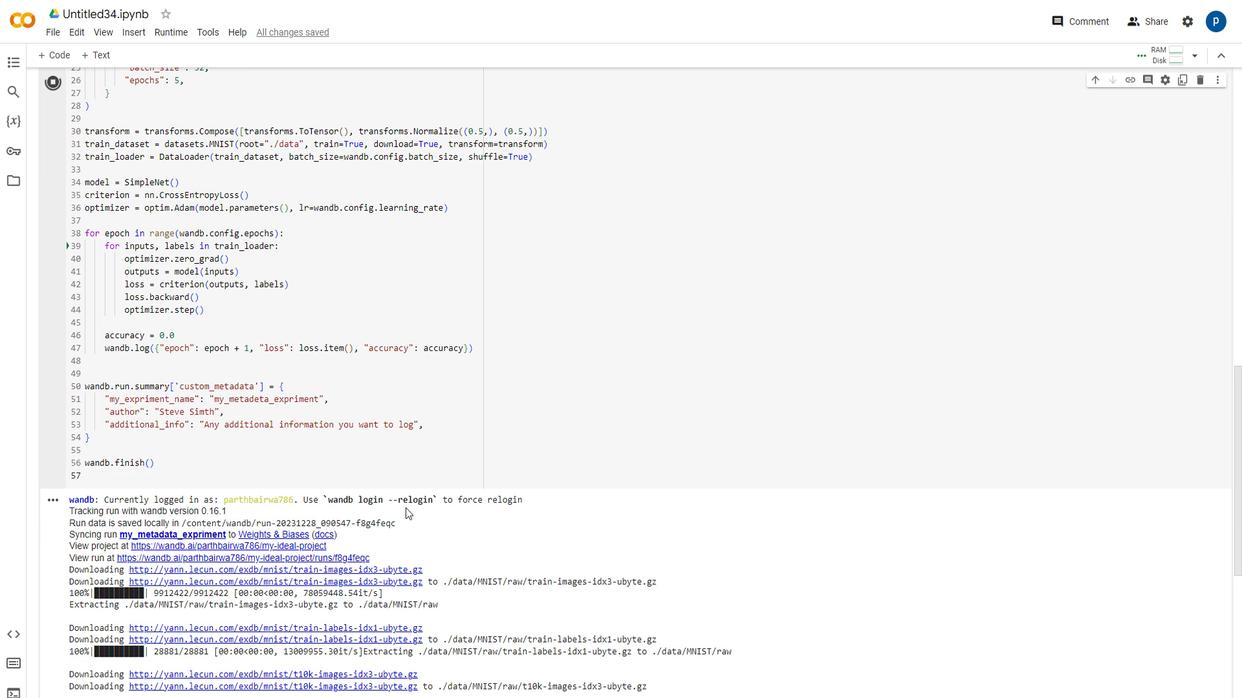 
Action: Mouse scrolled (458, 524) with delta (0, 0)
Screenshot: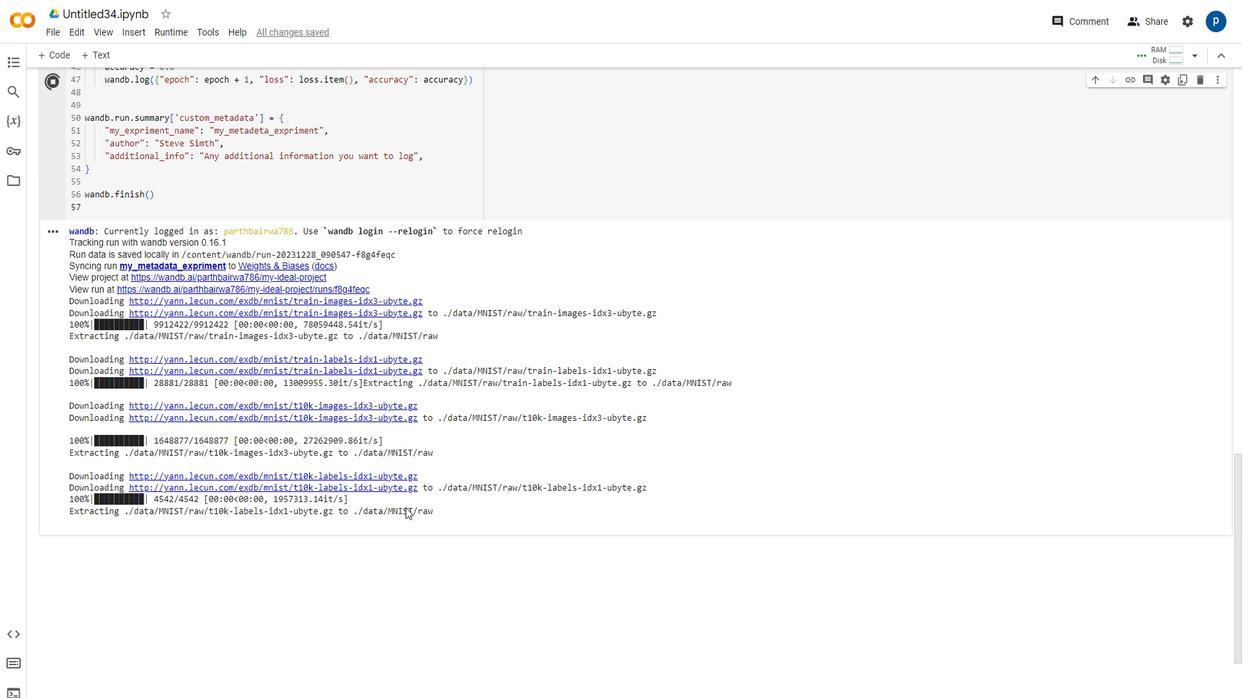 
Action: Mouse scrolled (458, 524) with delta (0, 0)
Screenshot: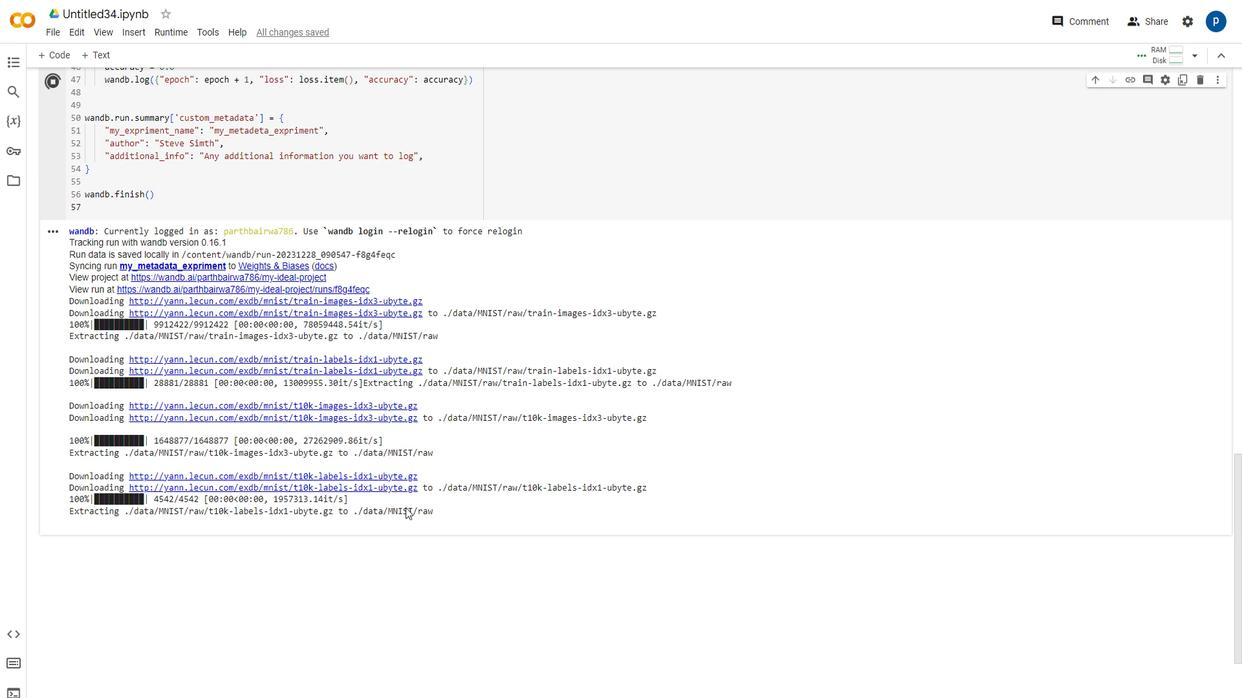 
Action: Mouse moved to (458, 523)
Screenshot: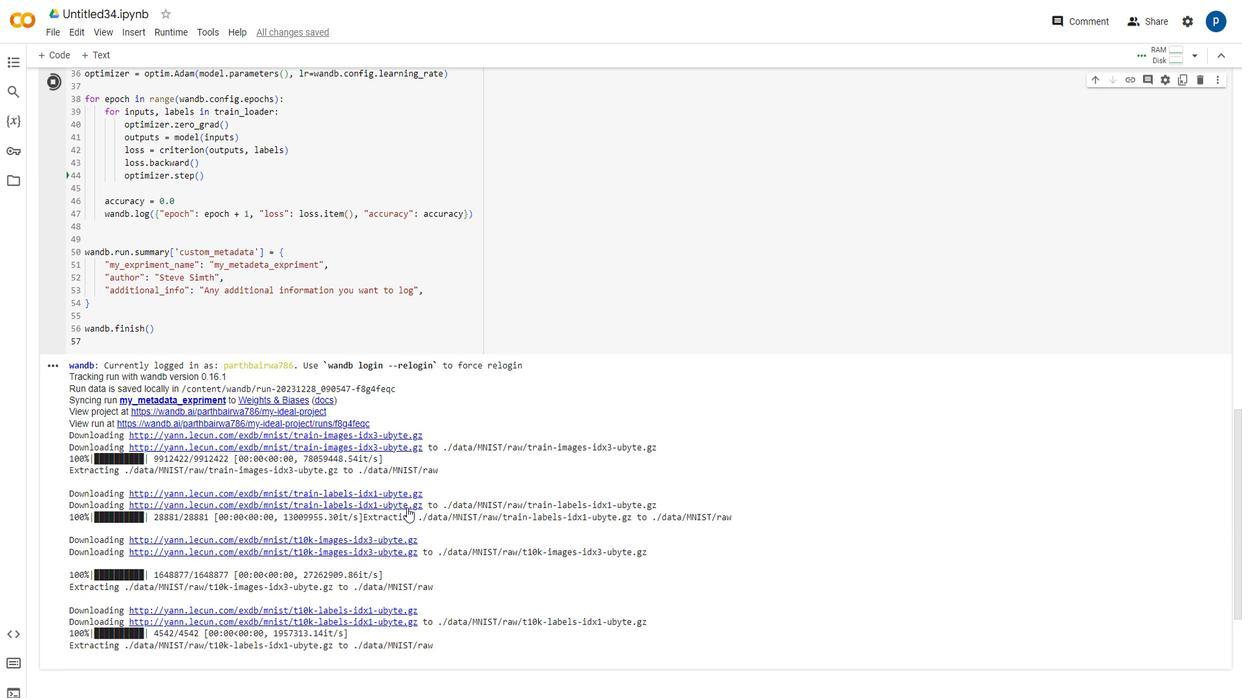 
Action: Mouse scrolled (458, 524) with delta (0, 0)
Screenshot: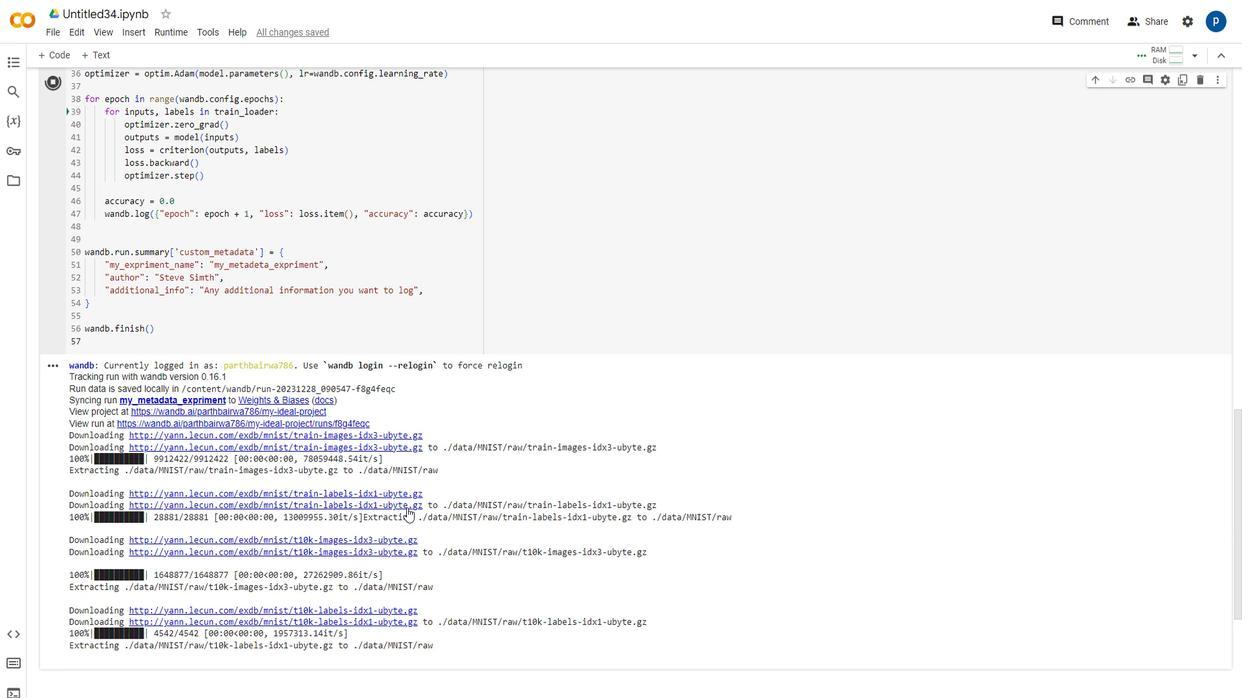 
Action: Mouse scrolled (458, 524) with delta (0, 0)
Screenshot: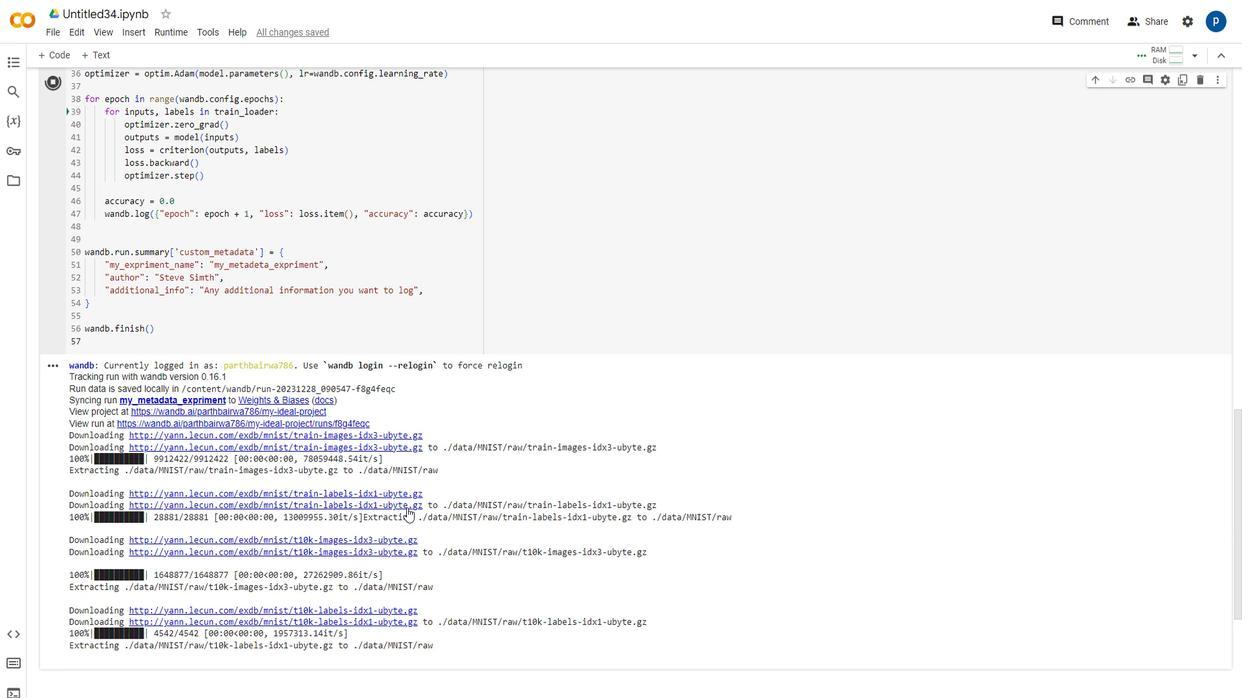 
Action: Mouse moved to (458, 522)
Screenshot: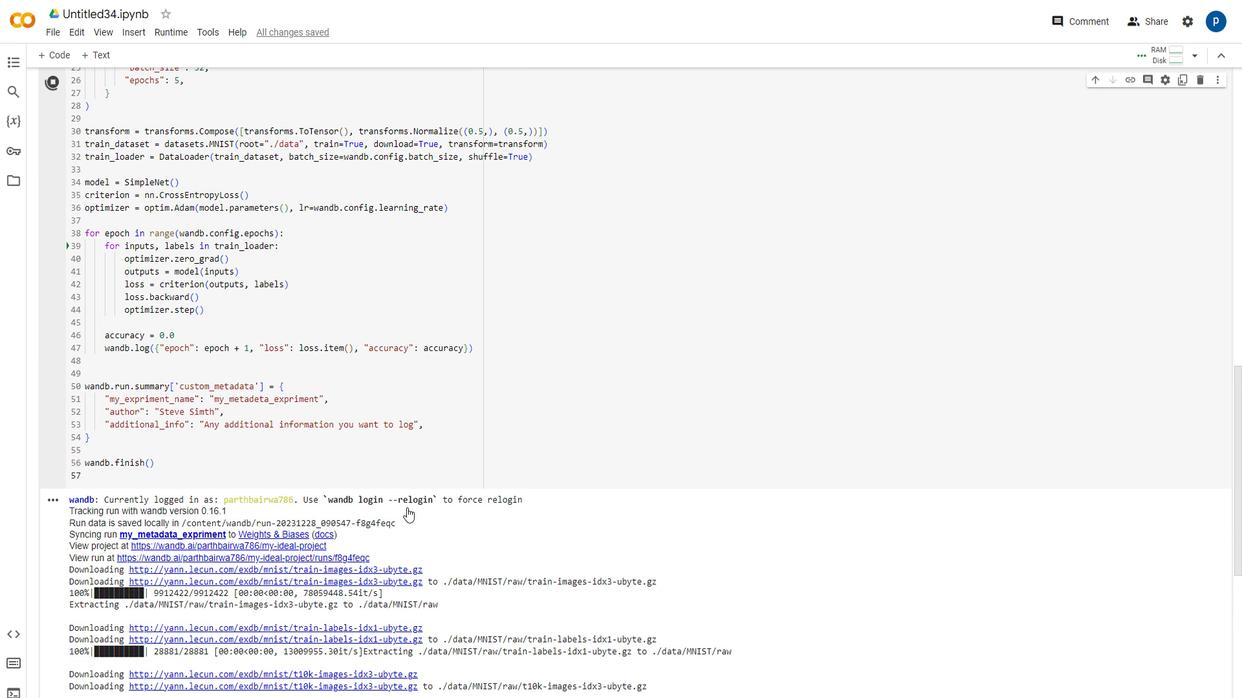 
Action: Mouse scrolled (458, 522) with delta (0, 0)
Screenshot: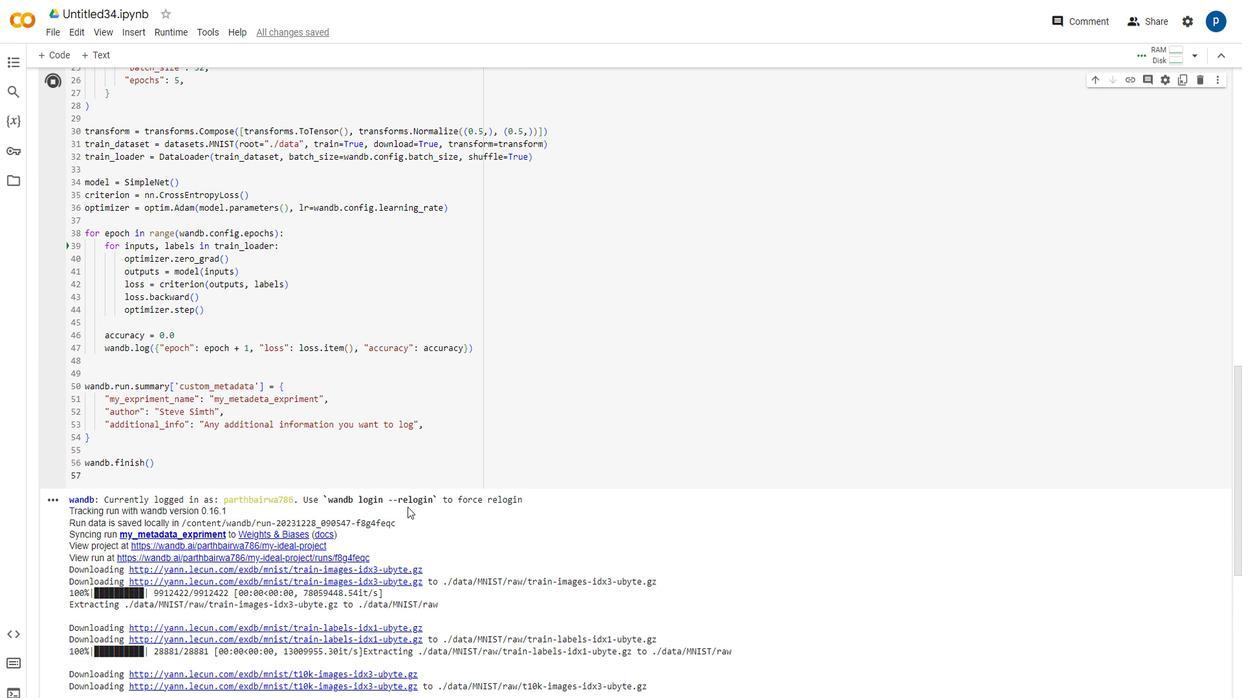 
Action: Mouse scrolled (458, 522) with delta (0, 0)
Screenshot: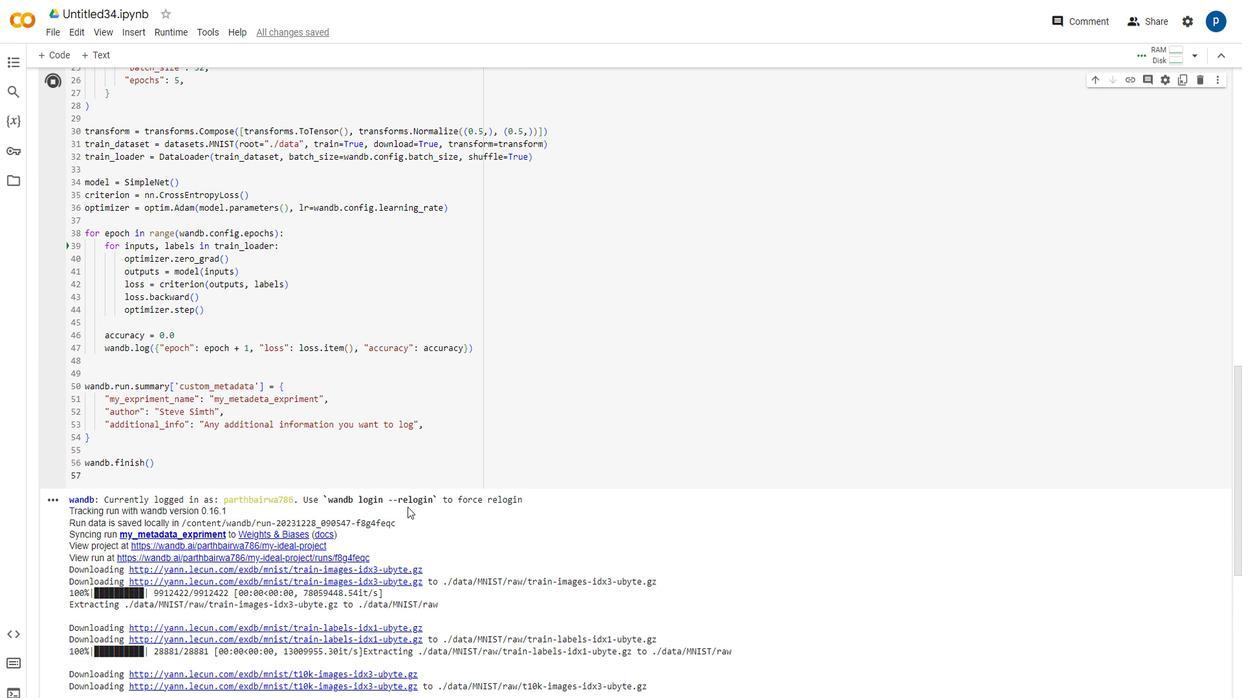 
Action: Mouse moved to (458, 520)
Screenshot: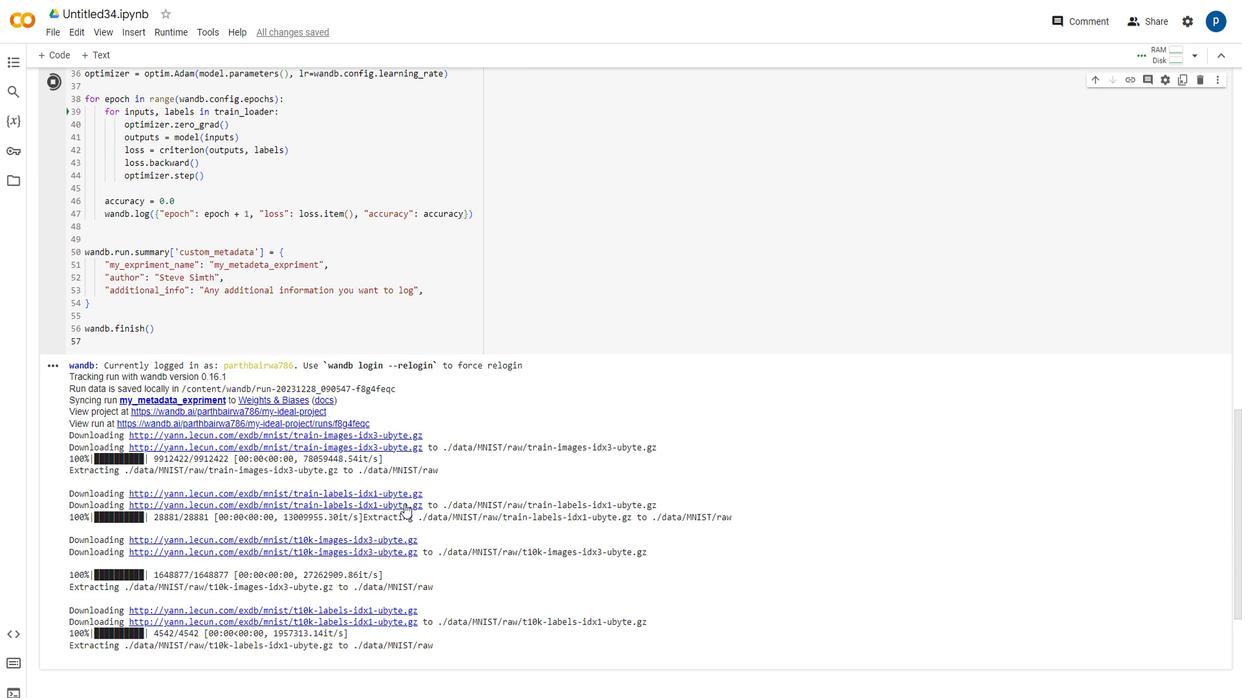
Action: Mouse scrolled (458, 521) with delta (0, 0)
Screenshot: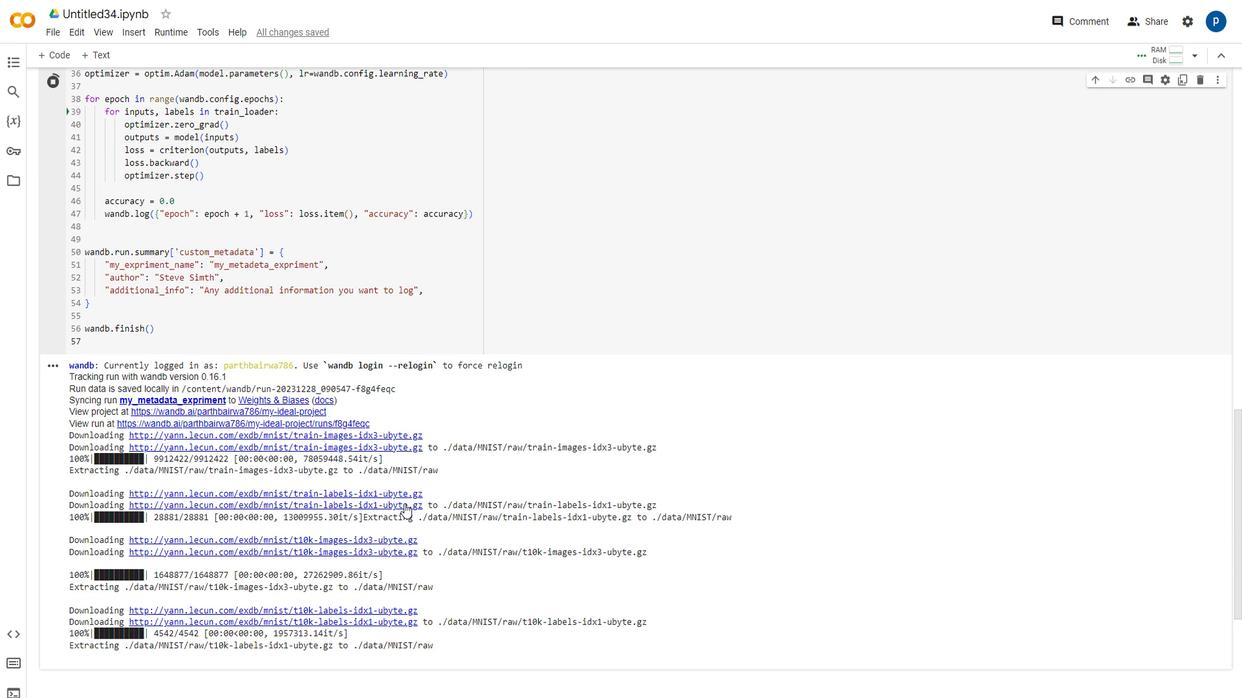 
Action: Mouse scrolled (458, 521) with delta (0, 0)
Screenshot: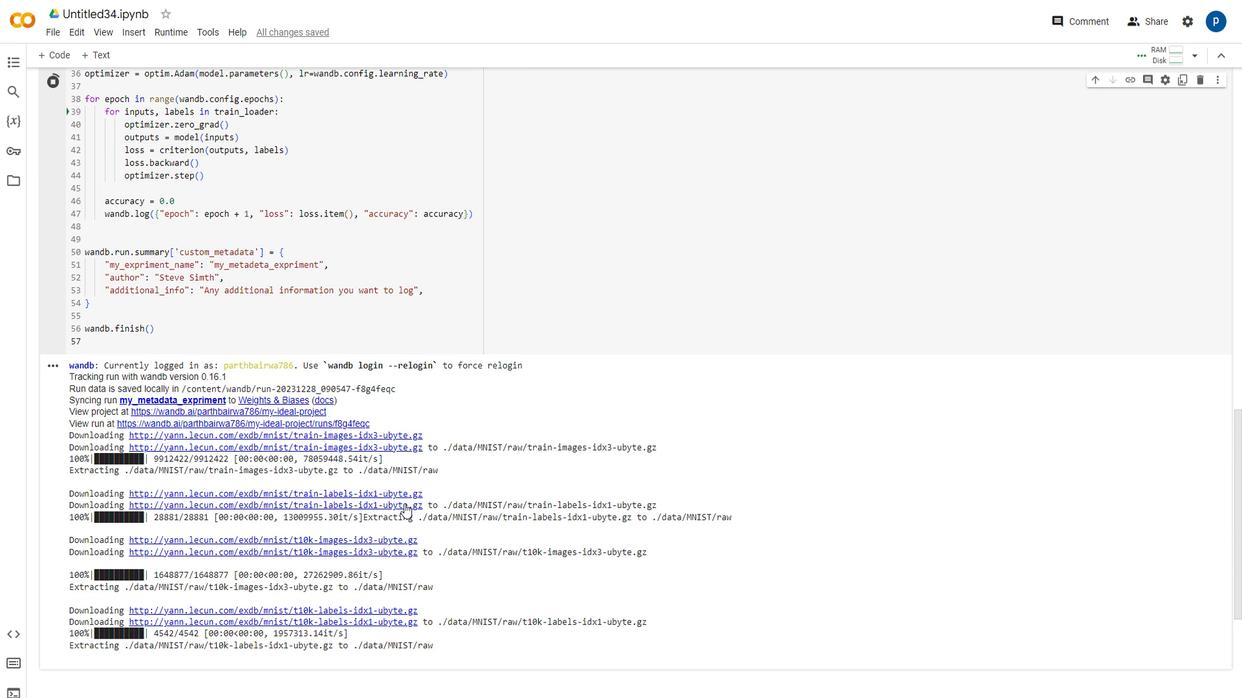 
Action: Mouse moved to (458, 520)
Screenshot: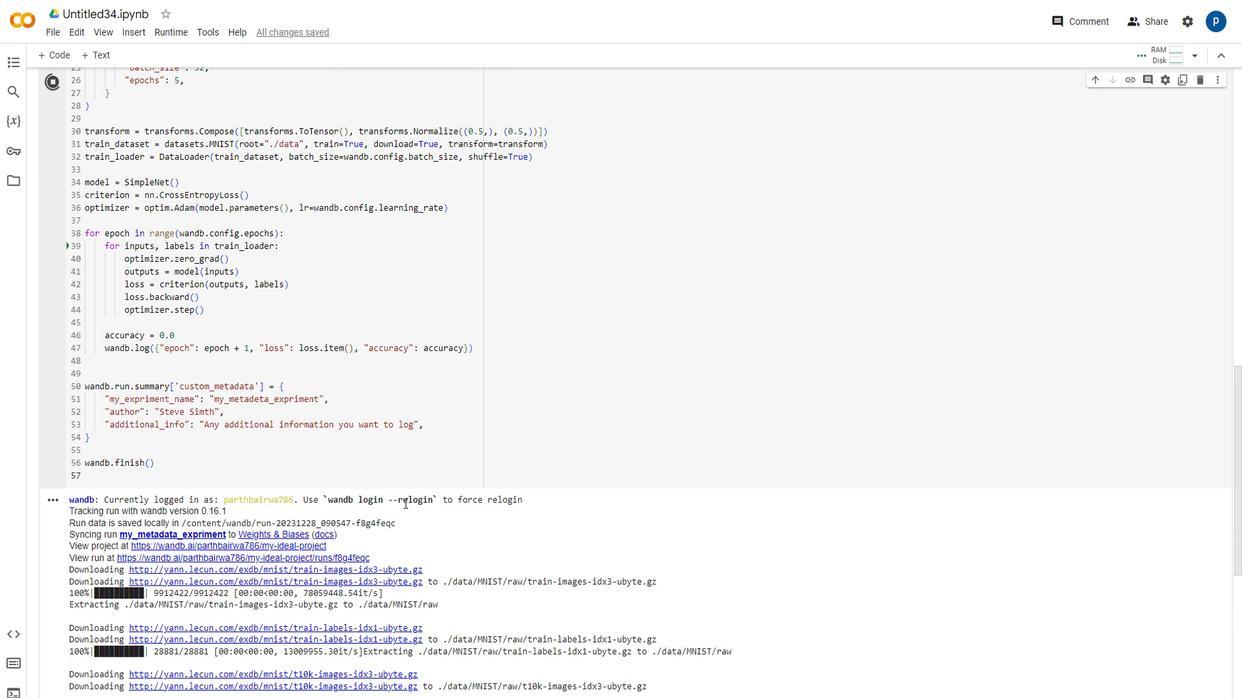 
Action: Mouse scrolled (458, 520) with delta (0, 0)
Screenshot: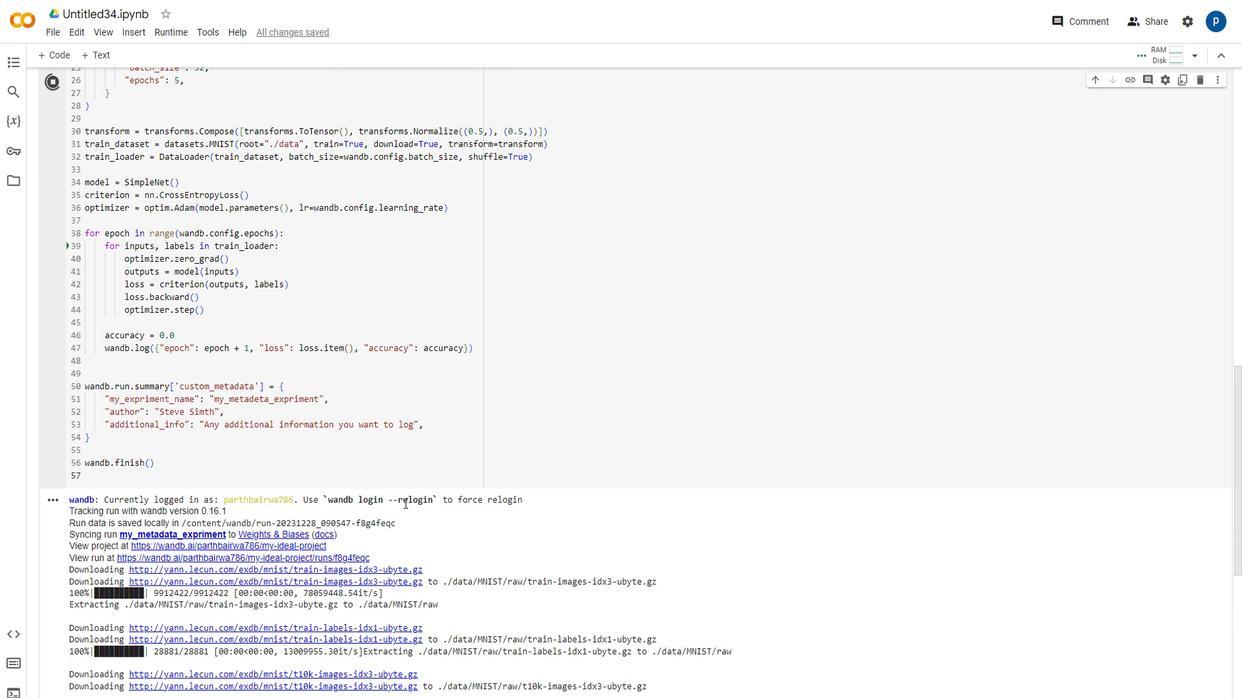 
Action: Mouse scrolled (458, 520) with delta (0, 0)
Screenshot: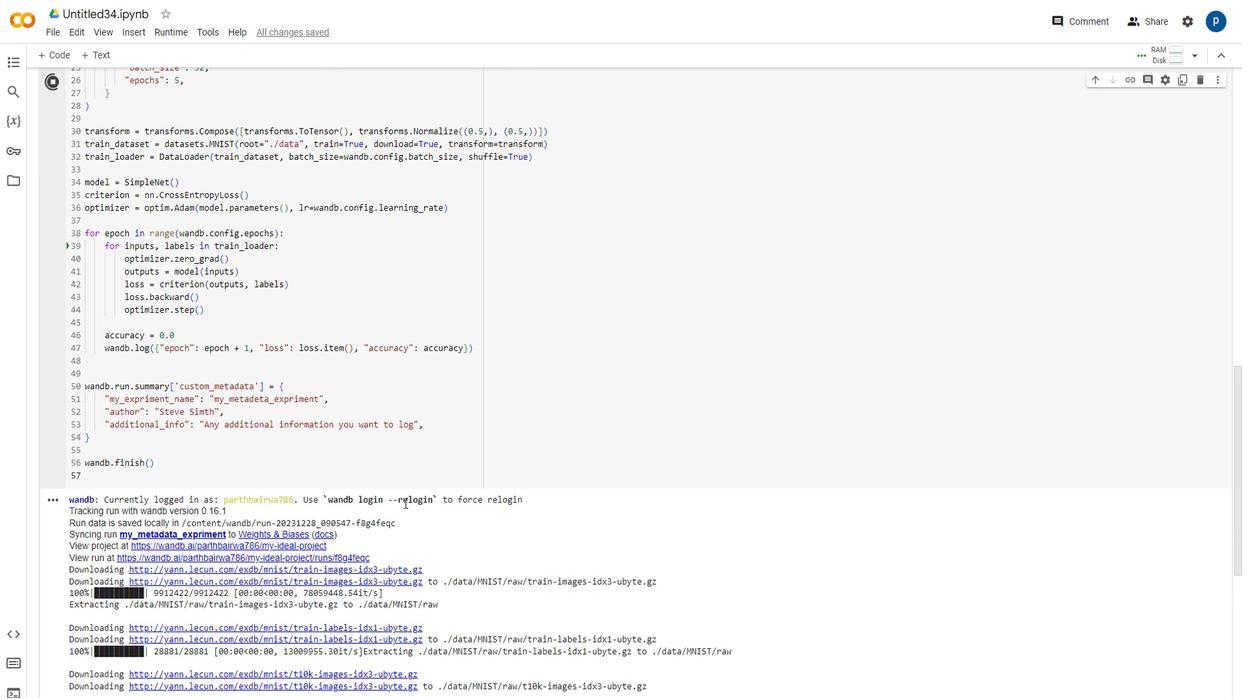 
Action: Mouse scrolled (458, 520) with delta (0, 0)
Screenshot: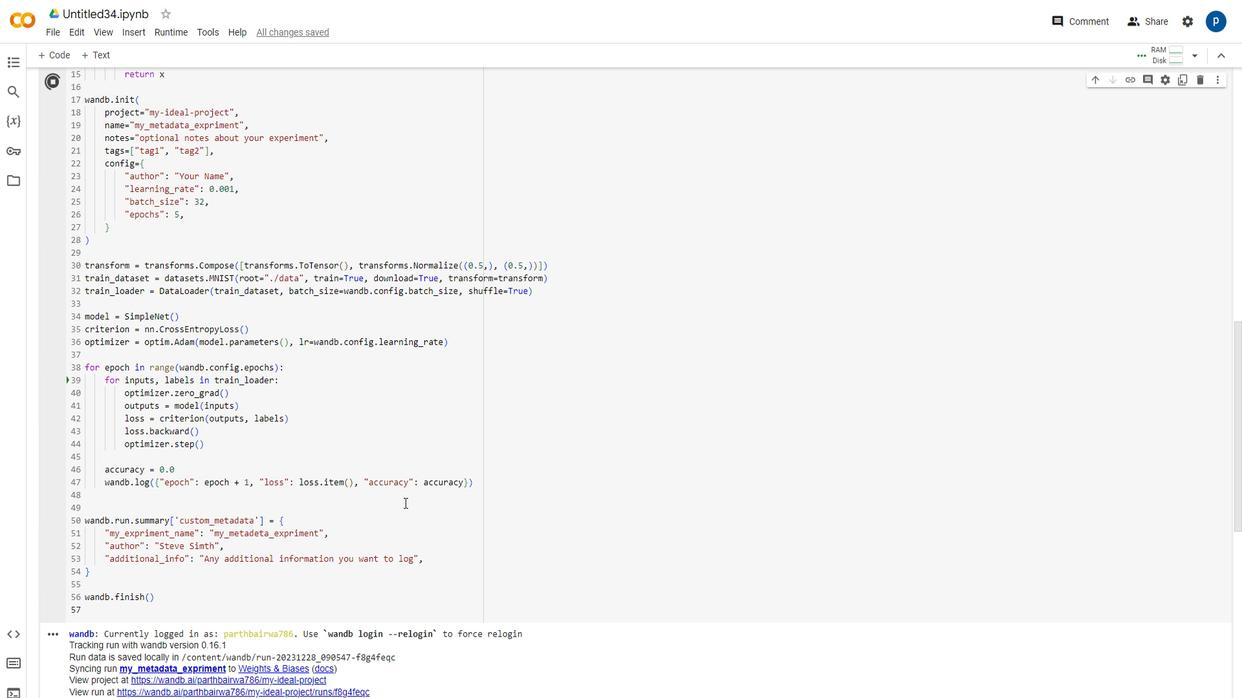 
Action: Mouse scrolled (458, 520) with delta (0, 0)
Screenshot: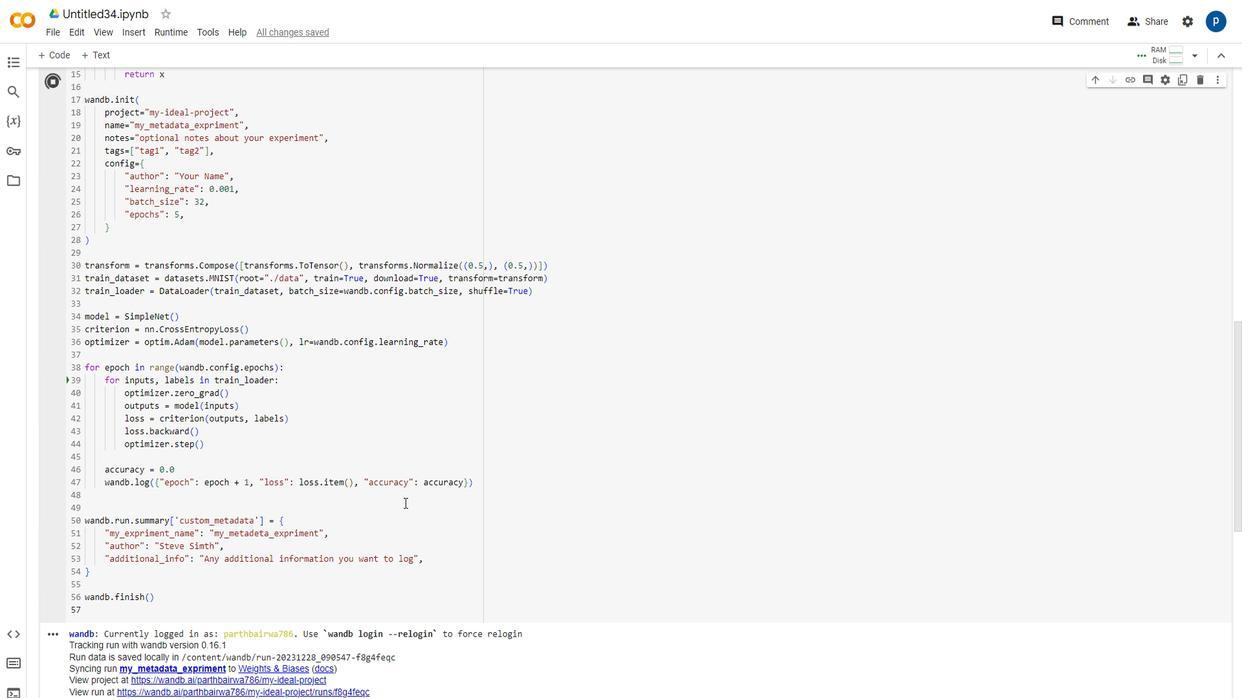 
Action: Mouse scrolled (458, 520) with delta (0, 0)
Screenshot: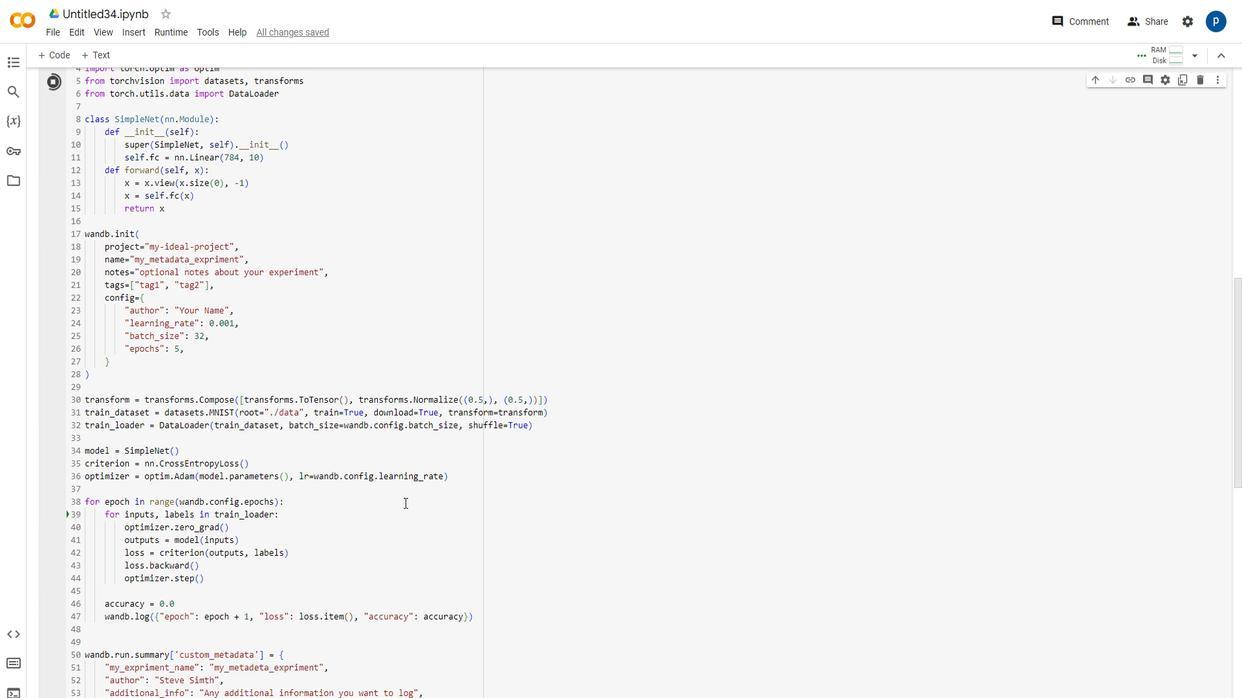 
Action: Mouse scrolled (458, 520) with delta (0, 0)
Screenshot: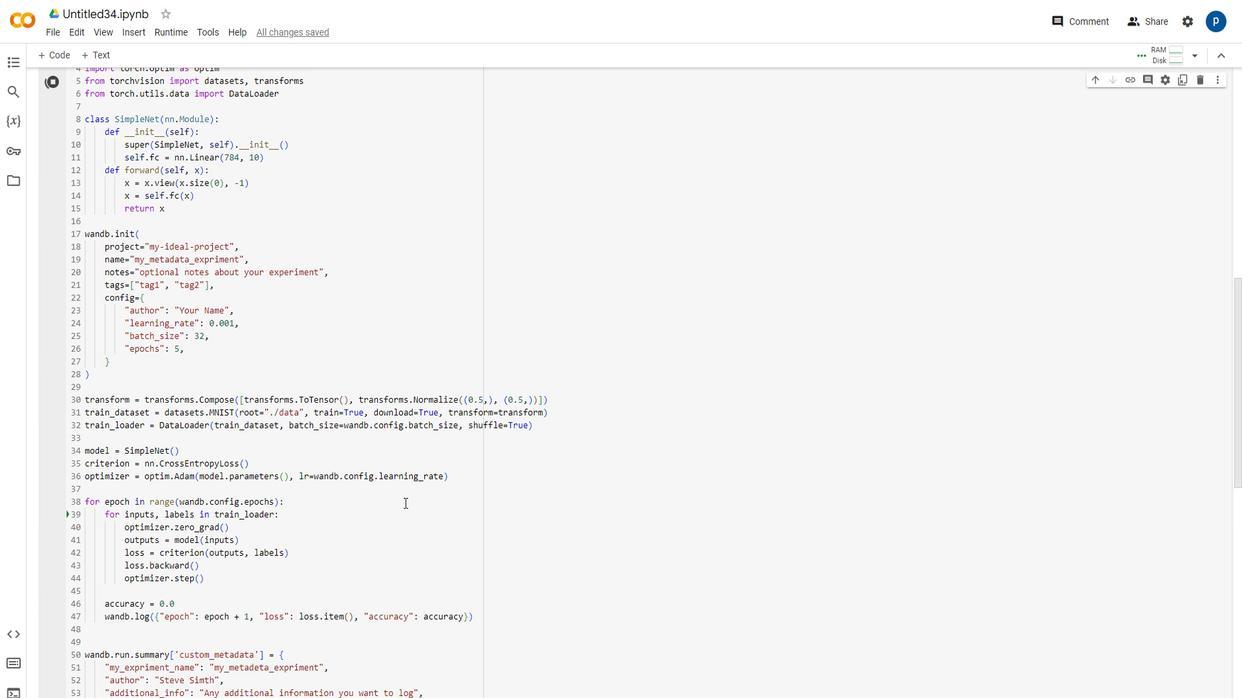 
Action: Mouse moved to (458, 522)
Screenshot: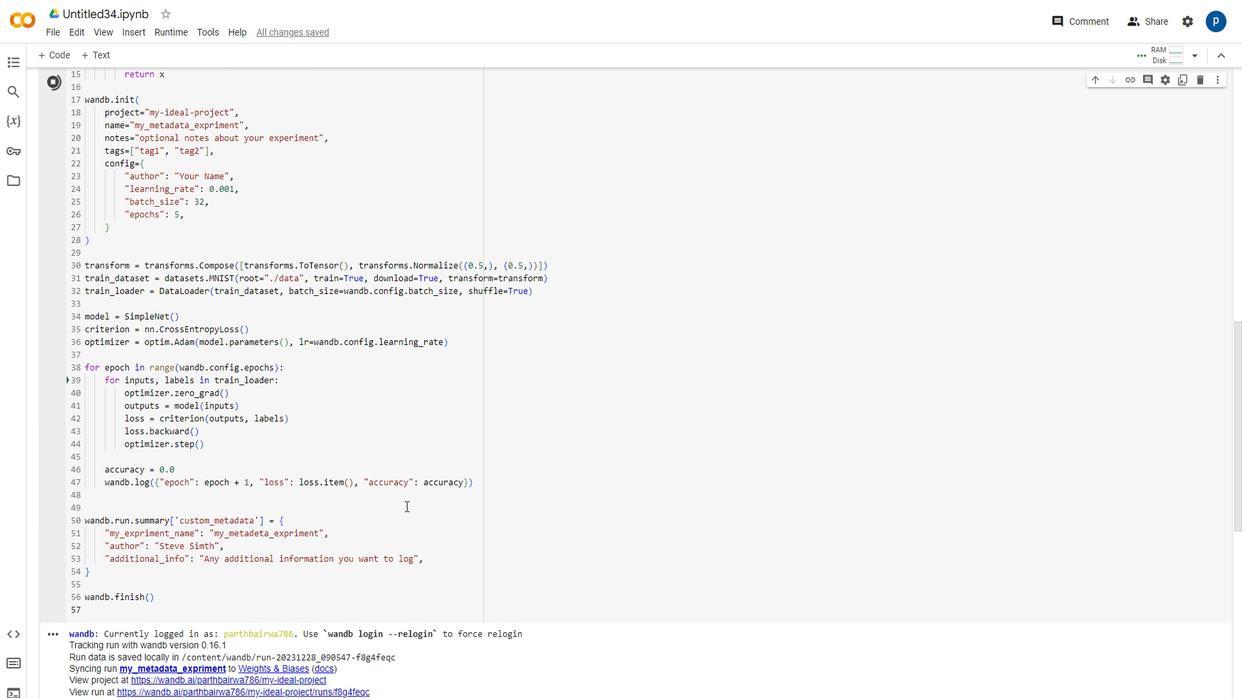 
Action: Mouse scrolled (458, 522) with delta (0, 0)
Screenshot: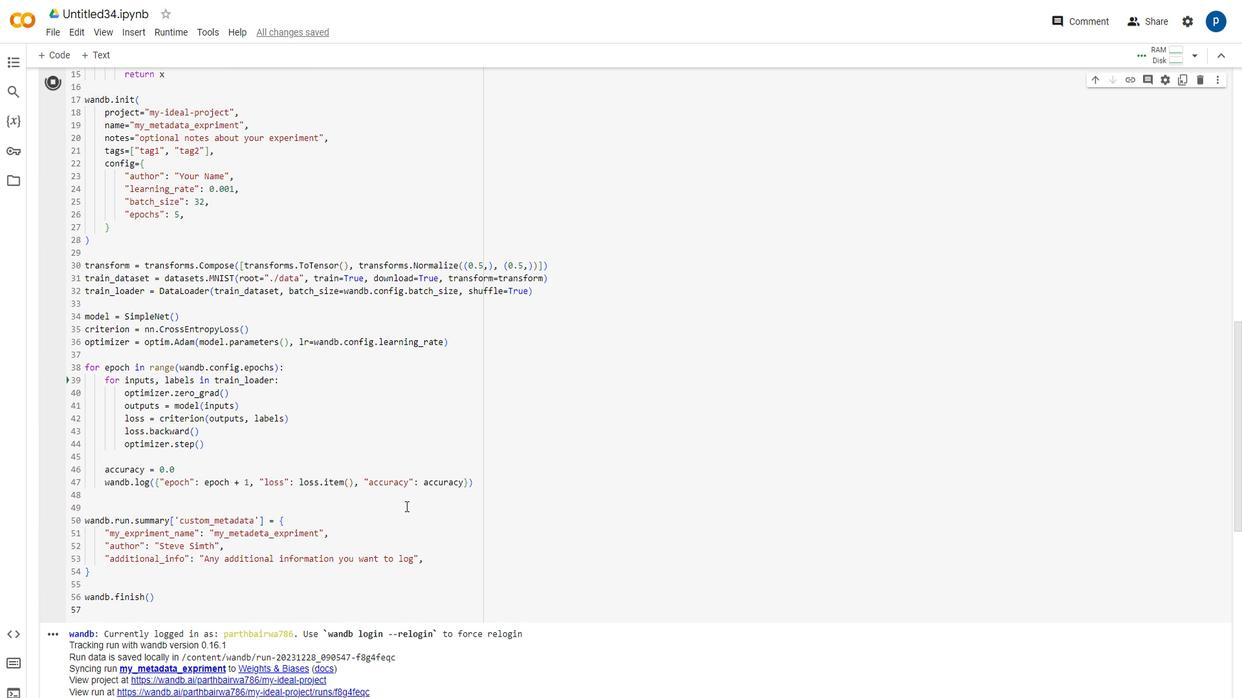 
Action: Mouse scrolled (458, 522) with delta (0, 0)
Screenshot: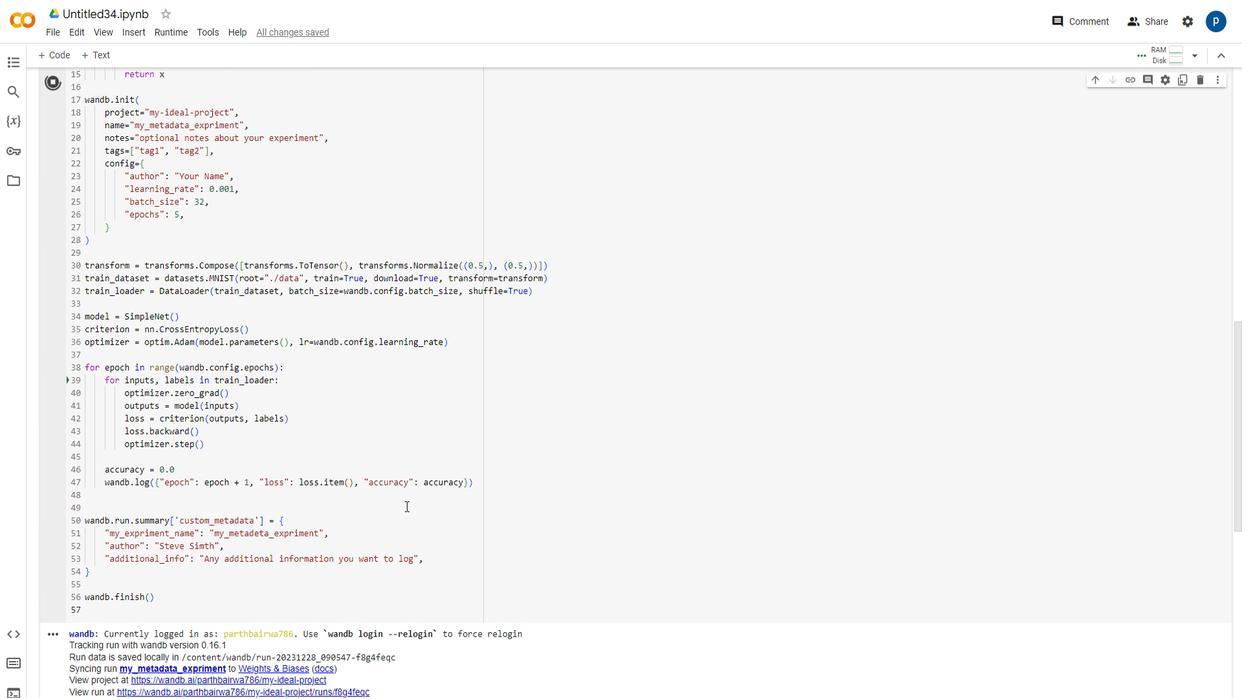 
Action: Mouse scrolled (458, 522) with delta (0, 0)
Screenshot: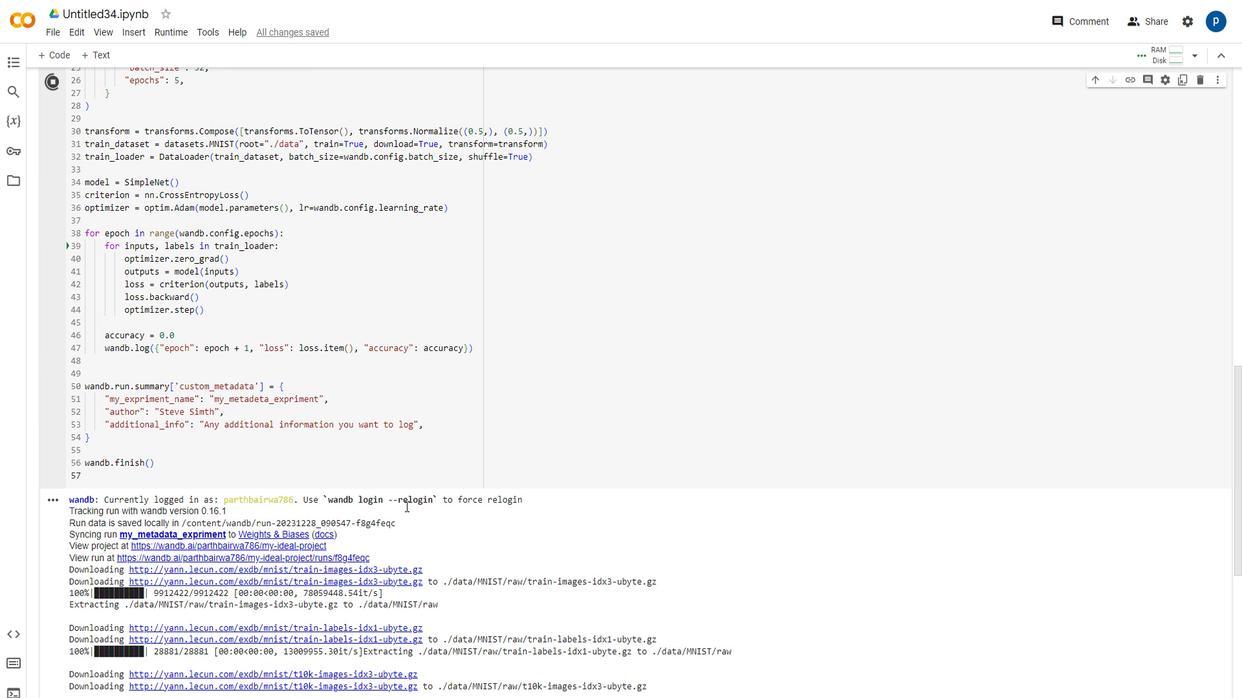 
Action: Mouse moved to (458, 521)
Screenshot: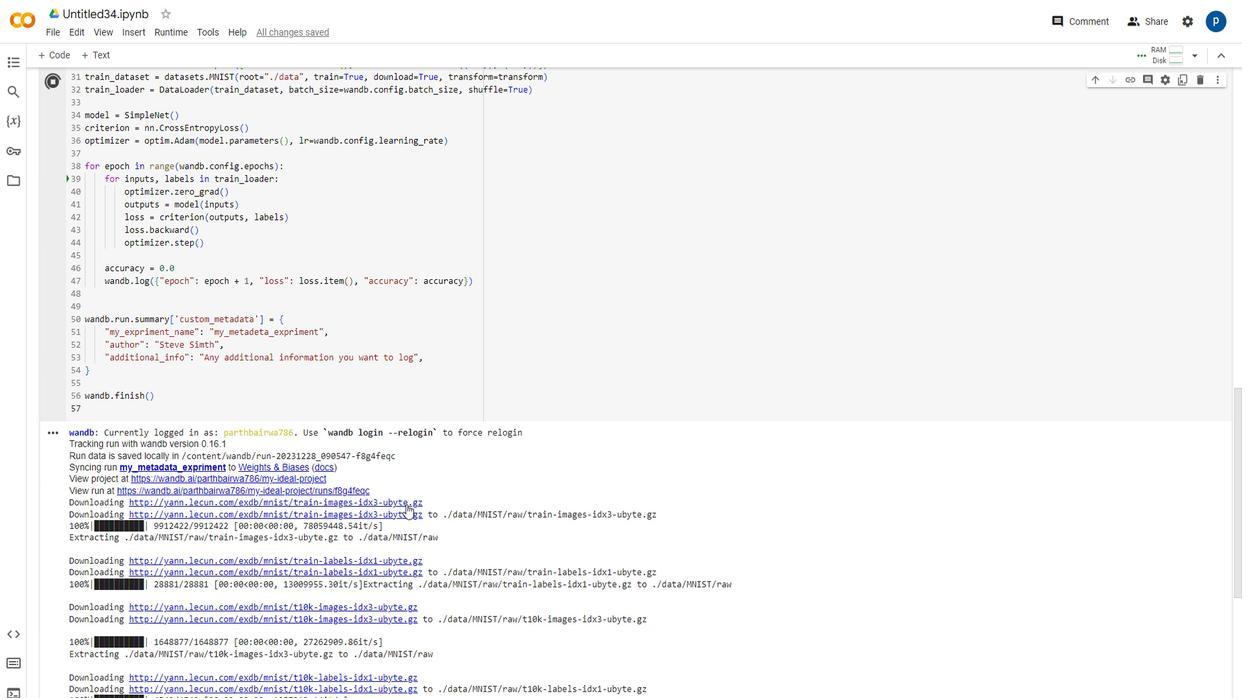 
Action: Mouse scrolled (458, 520) with delta (0, 0)
Screenshot: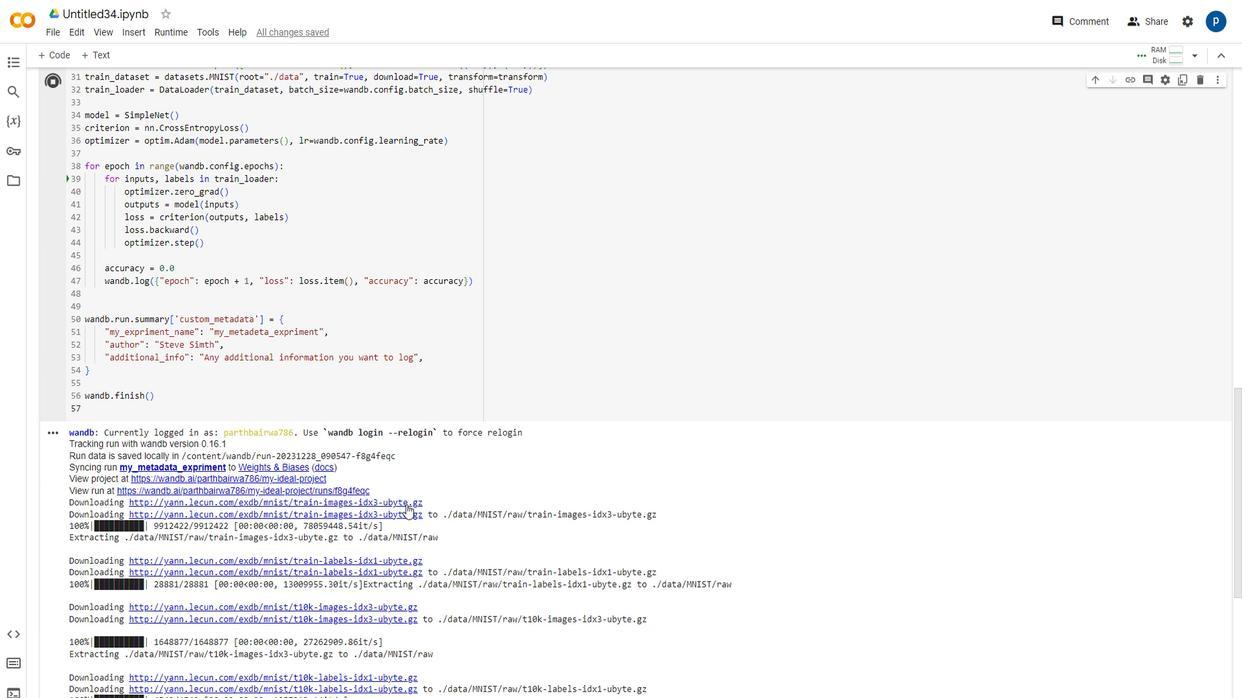 
Action: Mouse scrolled (458, 521) with delta (0, 0)
Screenshot: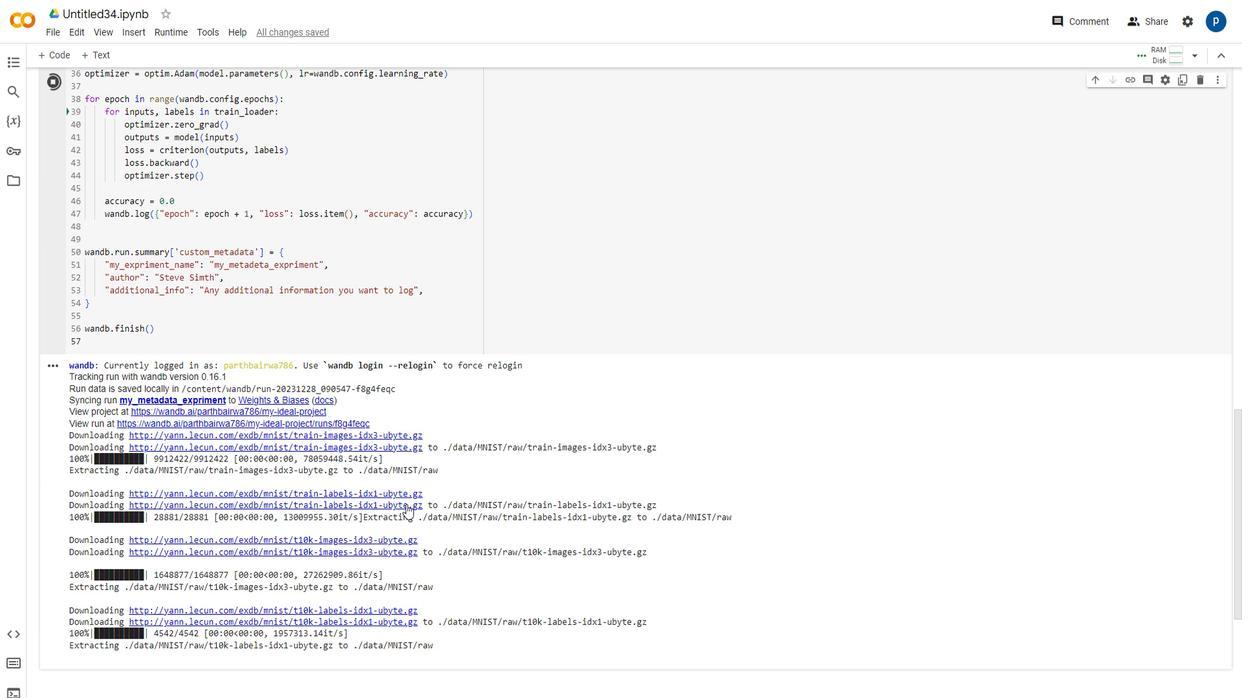 
Action: Mouse scrolled (458, 520) with delta (0, 0)
Screenshot: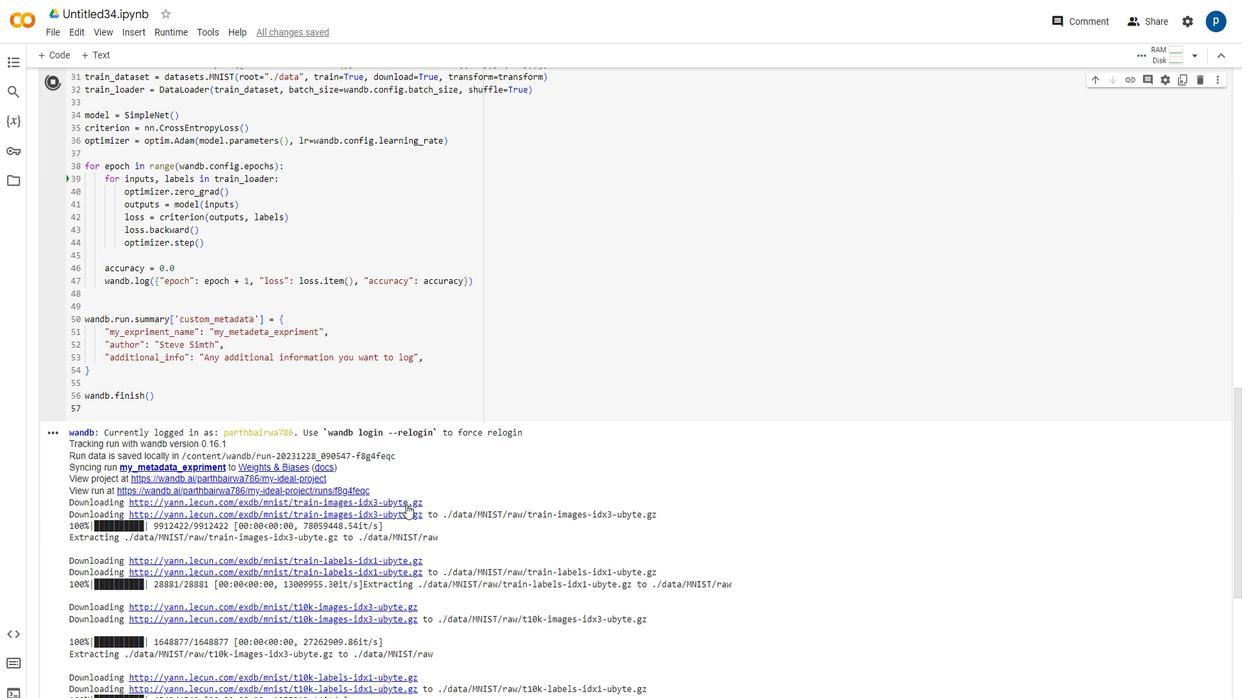 
Action: Mouse scrolled (458, 520) with delta (0, 0)
Screenshot: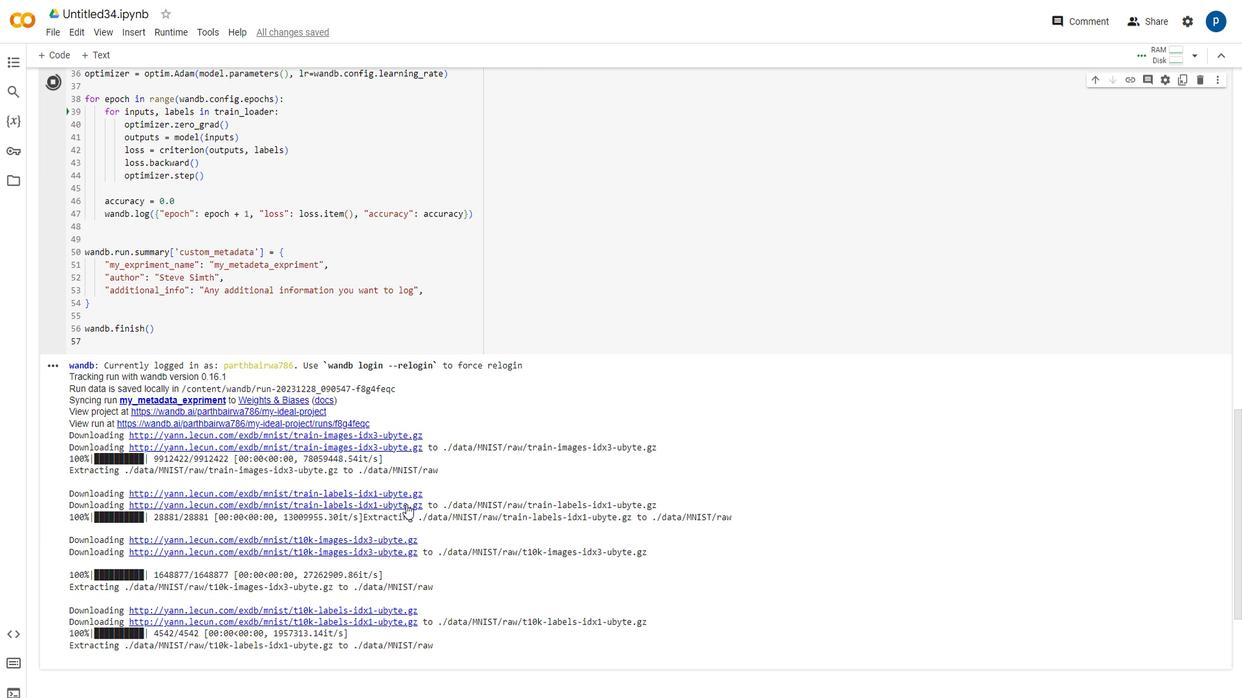 
Action: Mouse scrolled (458, 520) with delta (0, 0)
Screenshot: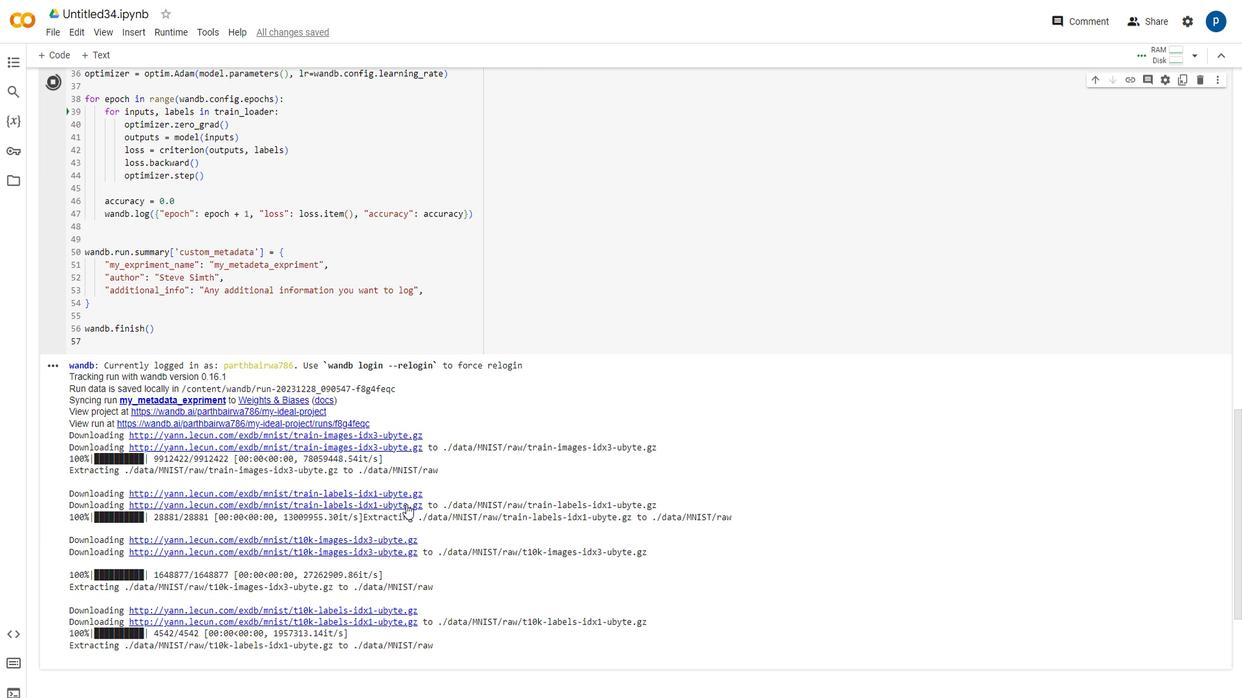 
Action: Mouse moved to (458, 524)
Screenshot: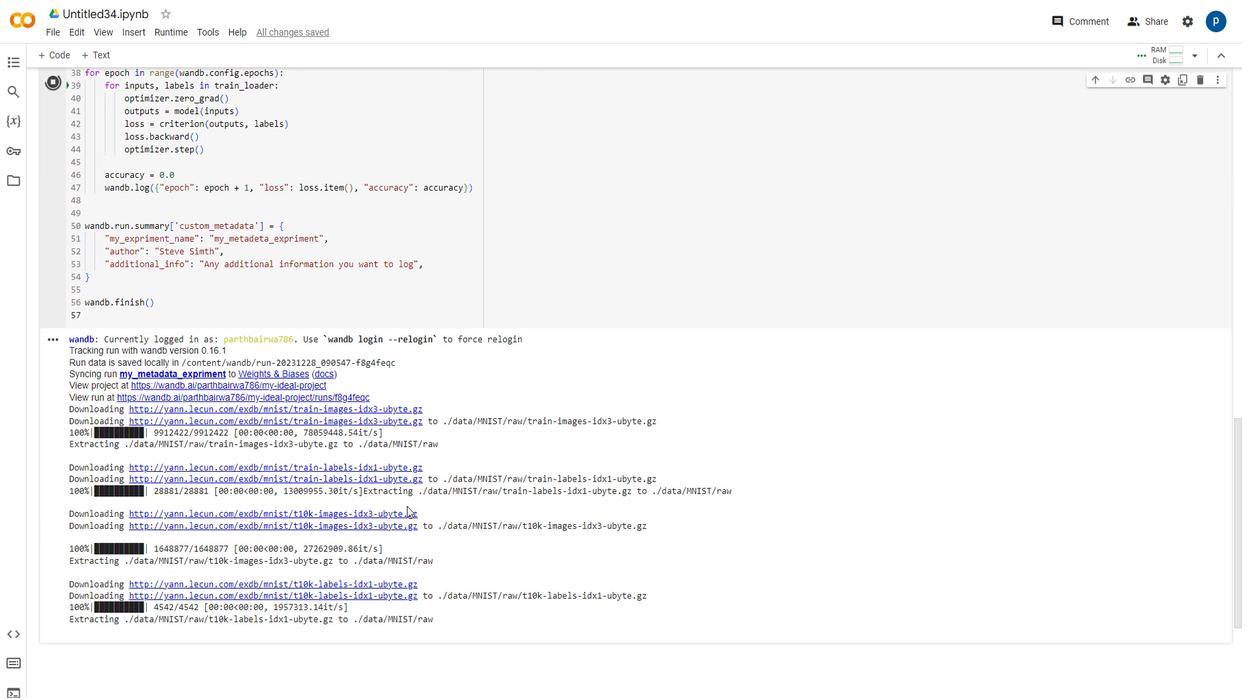 
Action: Mouse scrolled (458, 524) with delta (0, 0)
Screenshot: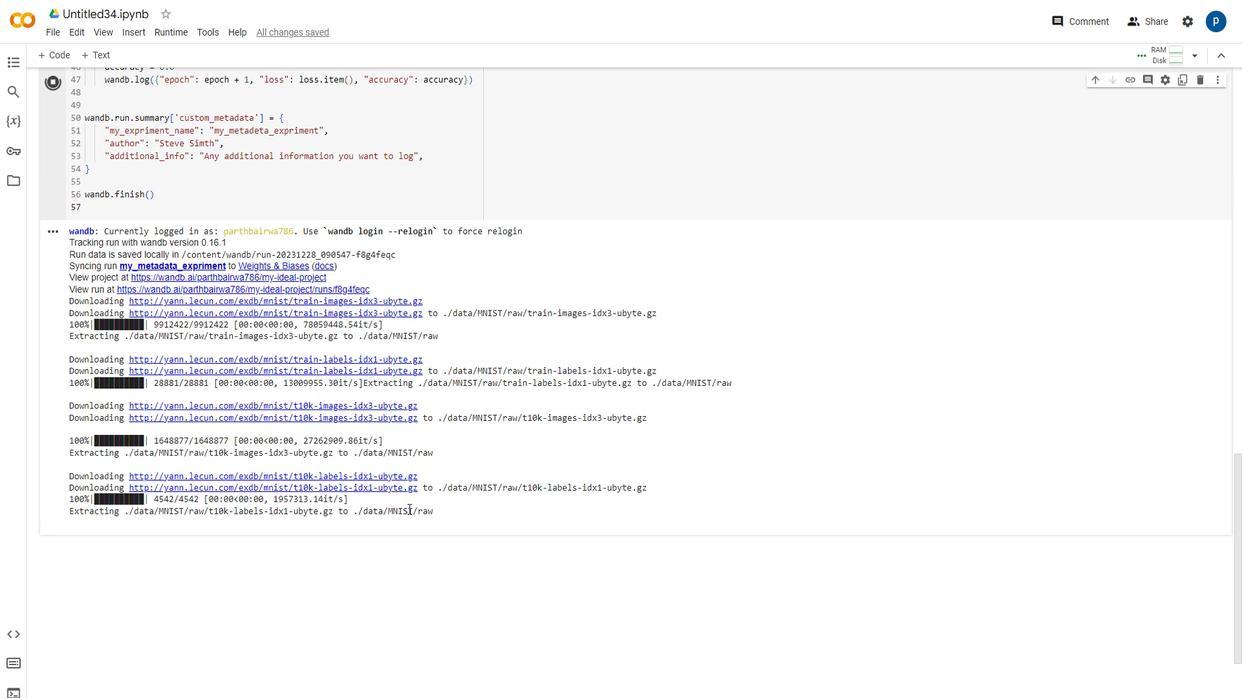 
Action: Mouse moved to (458, 523)
Screenshot: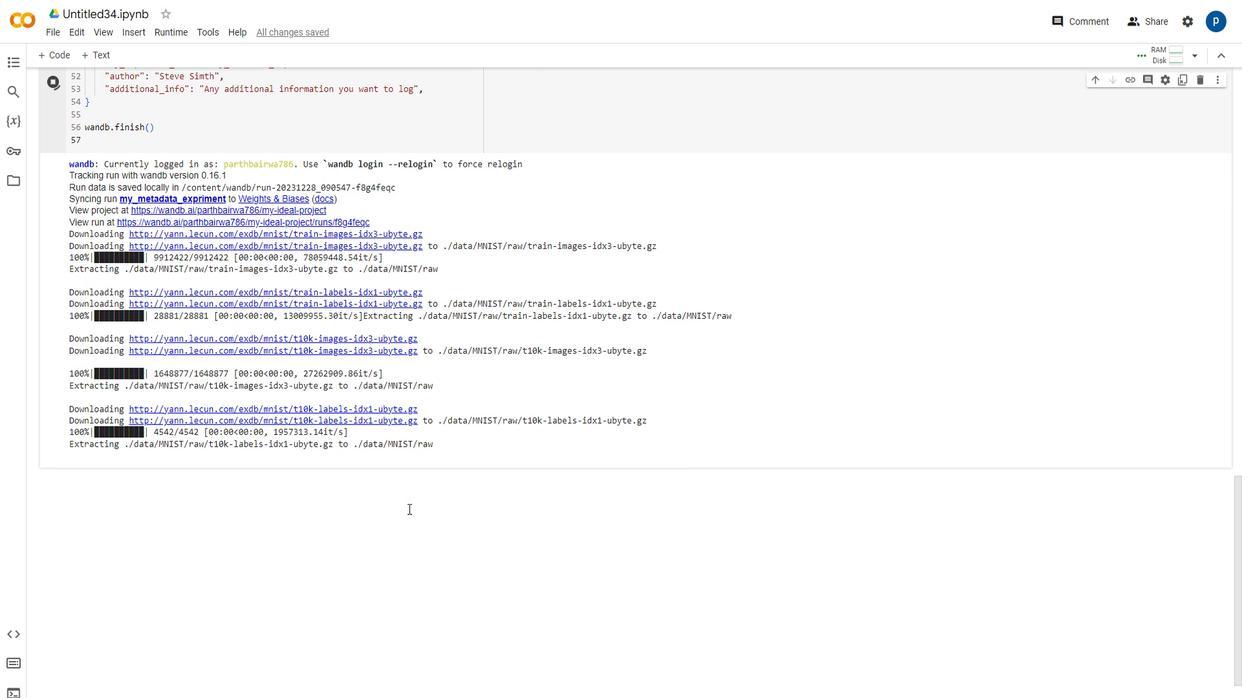 
Action: Mouse scrolled (458, 522) with delta (0, 0)
Screenshot: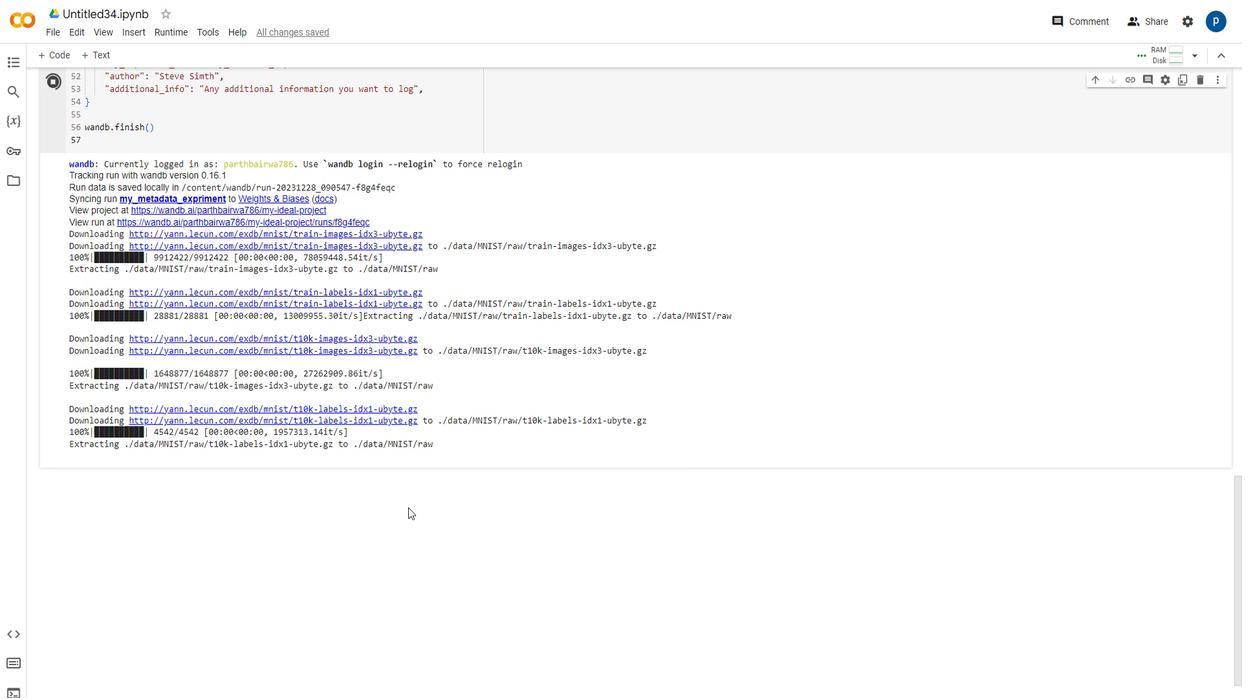 
Action: Mouse scrolled (458, 522) with delta (0, 0)
Screenshot: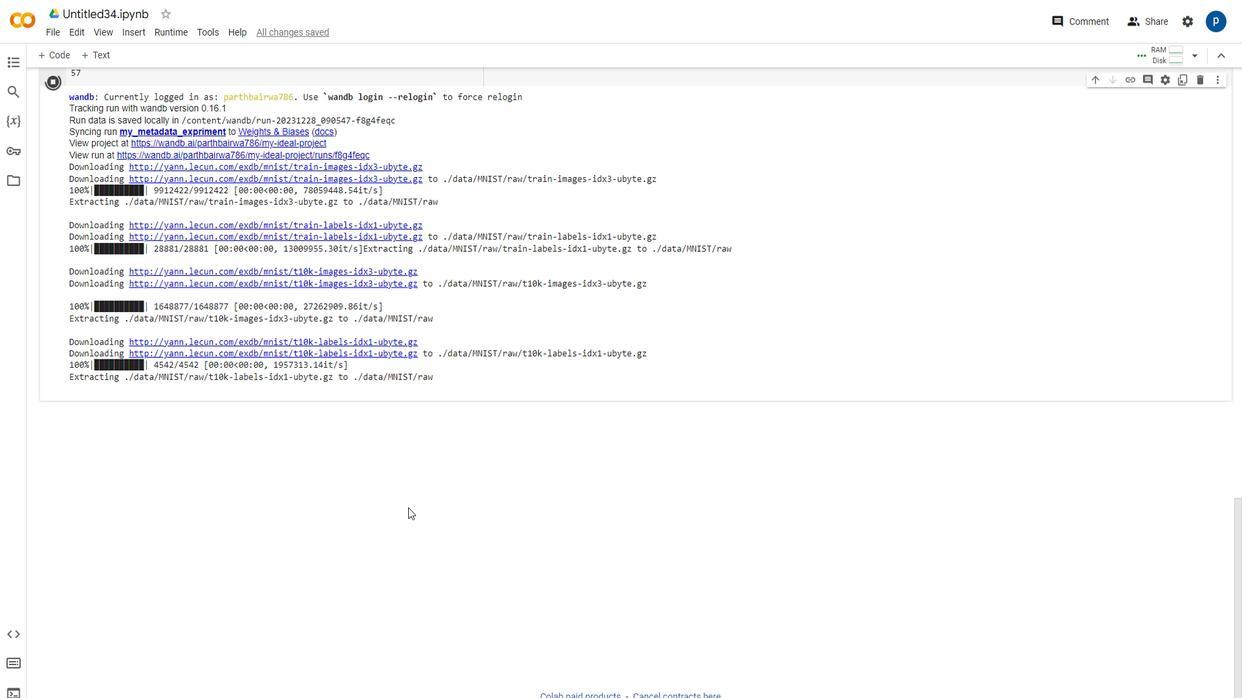 
Action: Mouse scrolled (458, 524) with delta (0, 0)
Screenshot: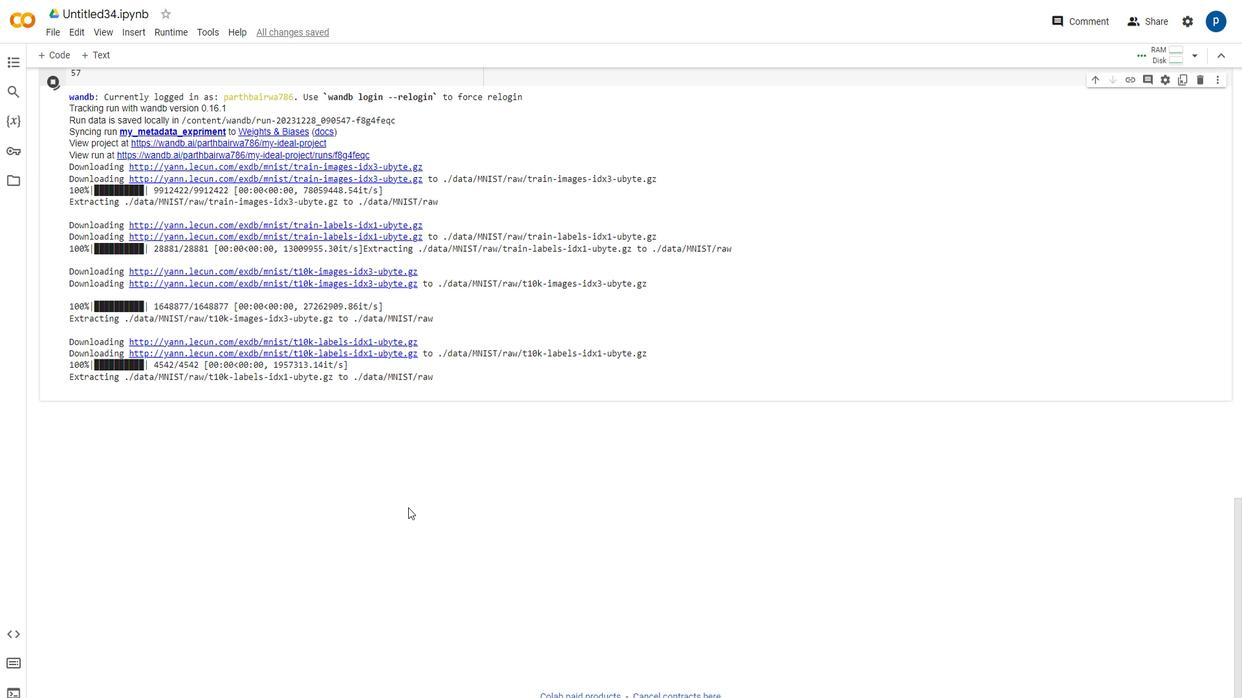 
Action: Mouse scrolled (458, 524) with delta (0, 0)
Screenshot: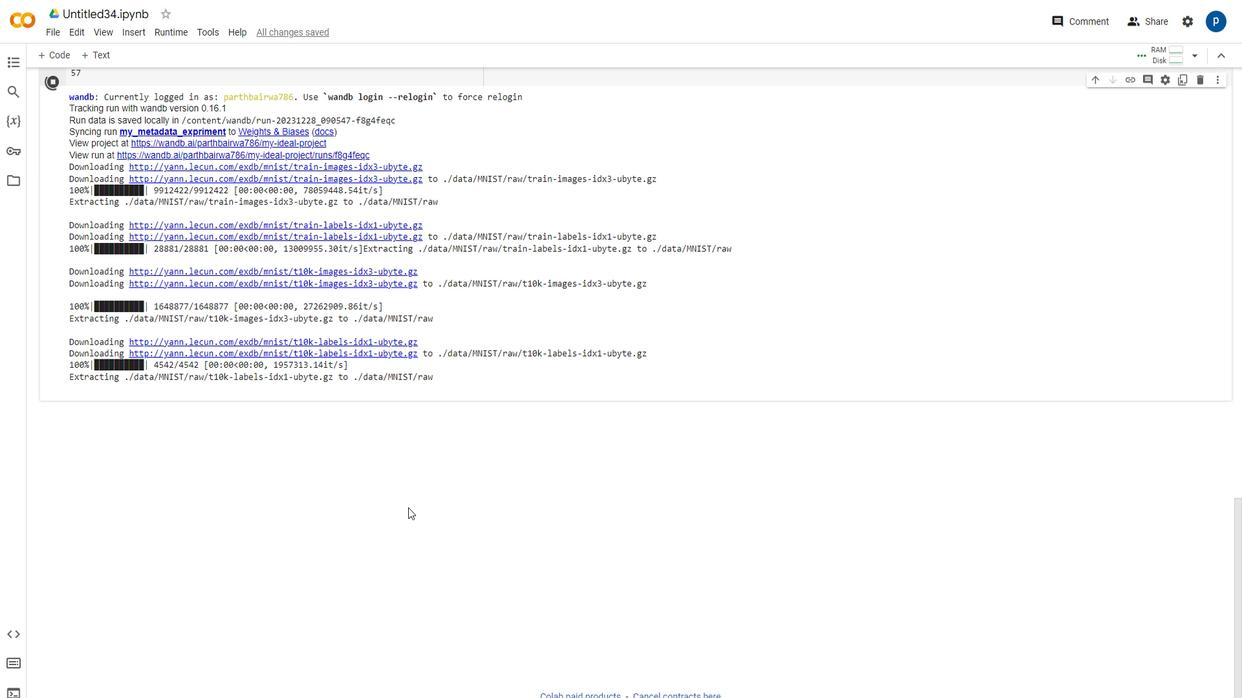 
Action: Mouse moved to (458, 527)
Screenshot: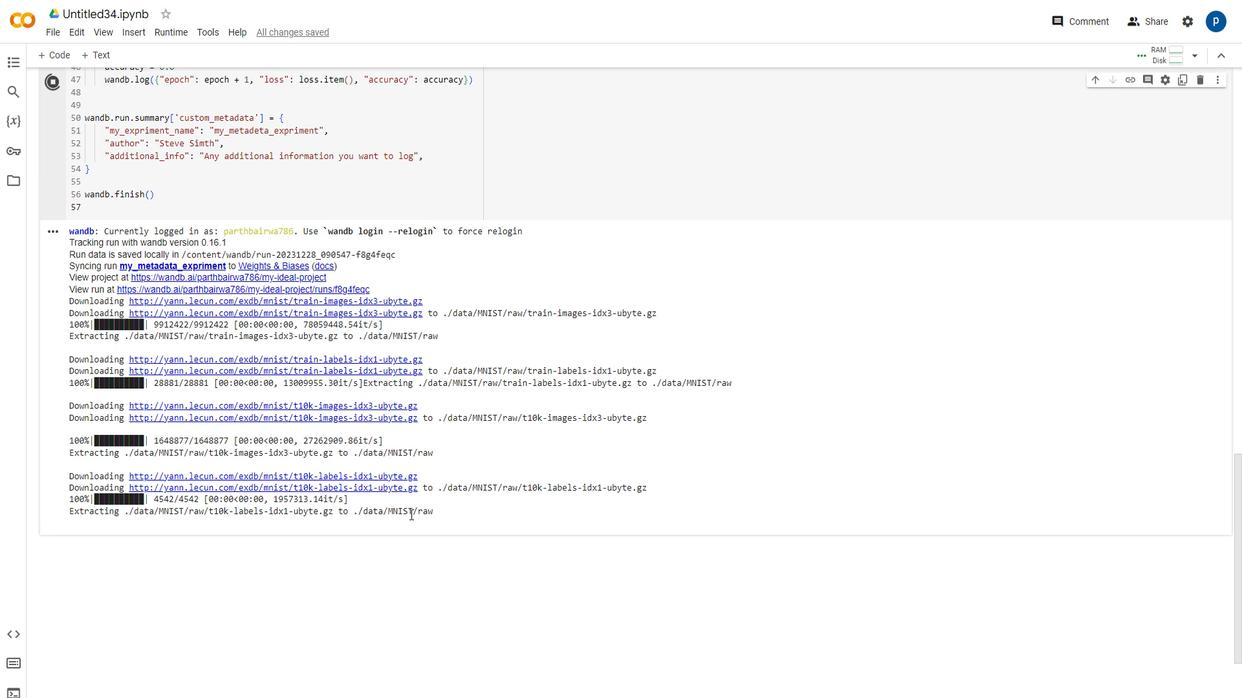 
Action: Mouse scrolled (458, 527) with delta (0, 0)
Screenshot: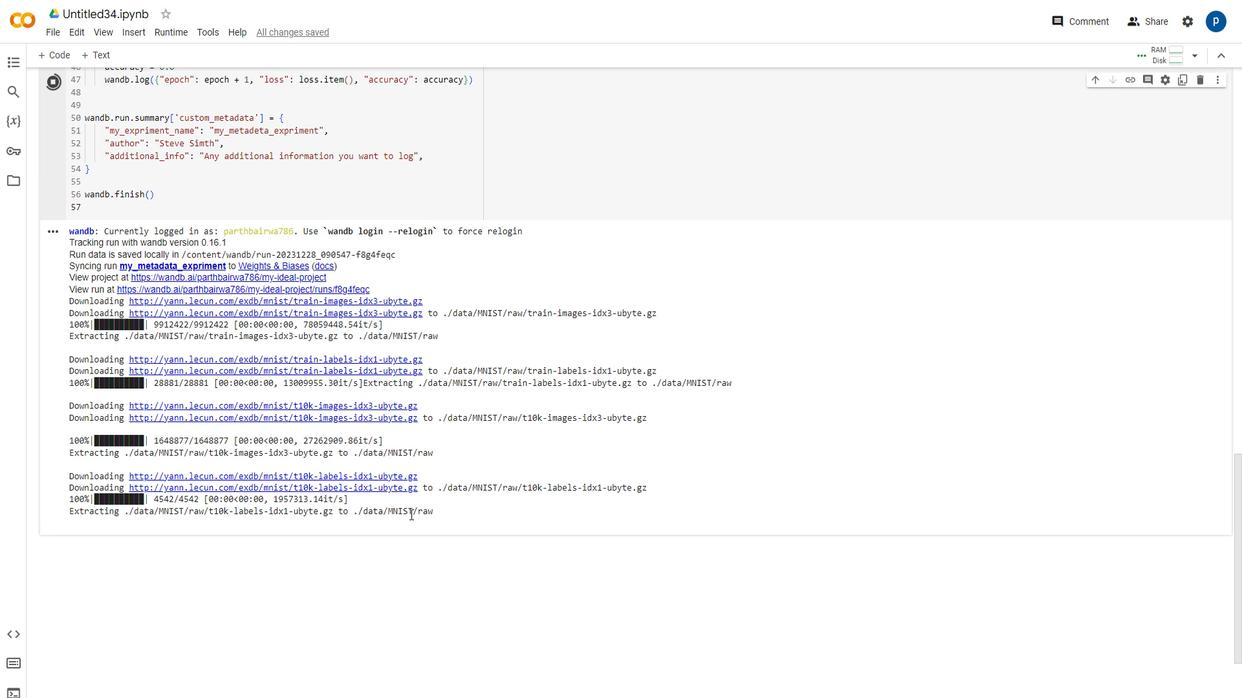 
Action: Mouse scrolled (458, 527) with delta (0, 0)
Screenshot: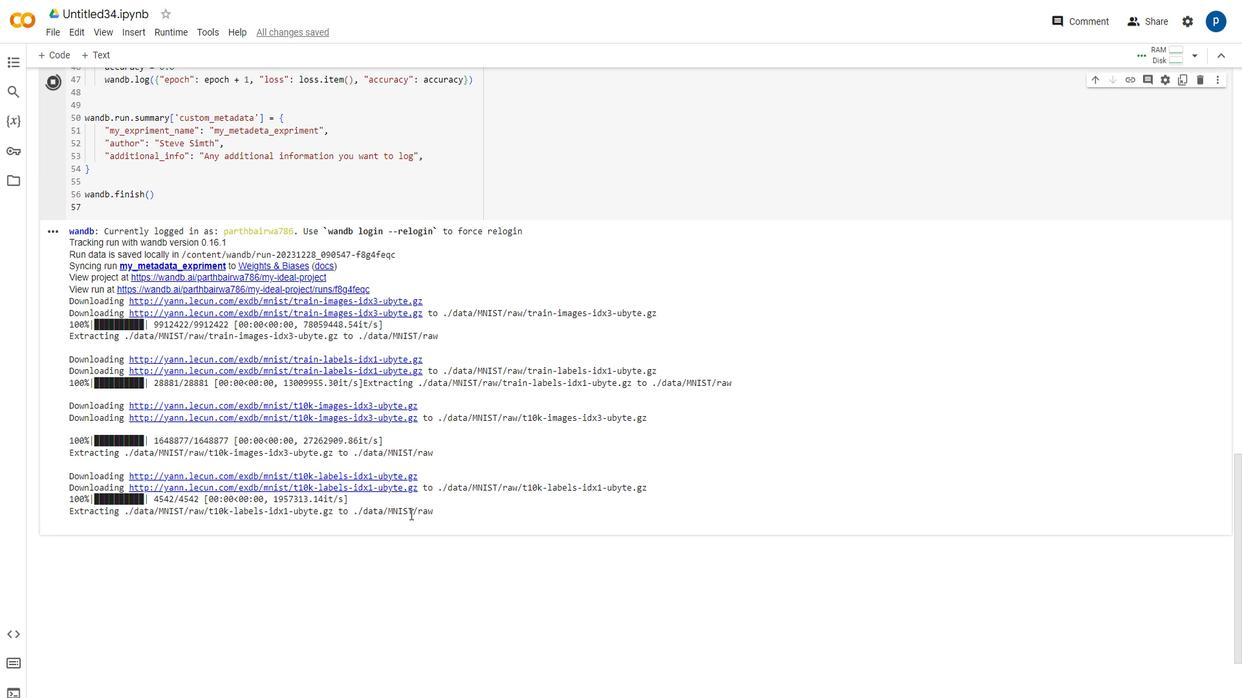 
Action: Mouse scrolled (458, 527) with delta (0, 0)
Screenshot: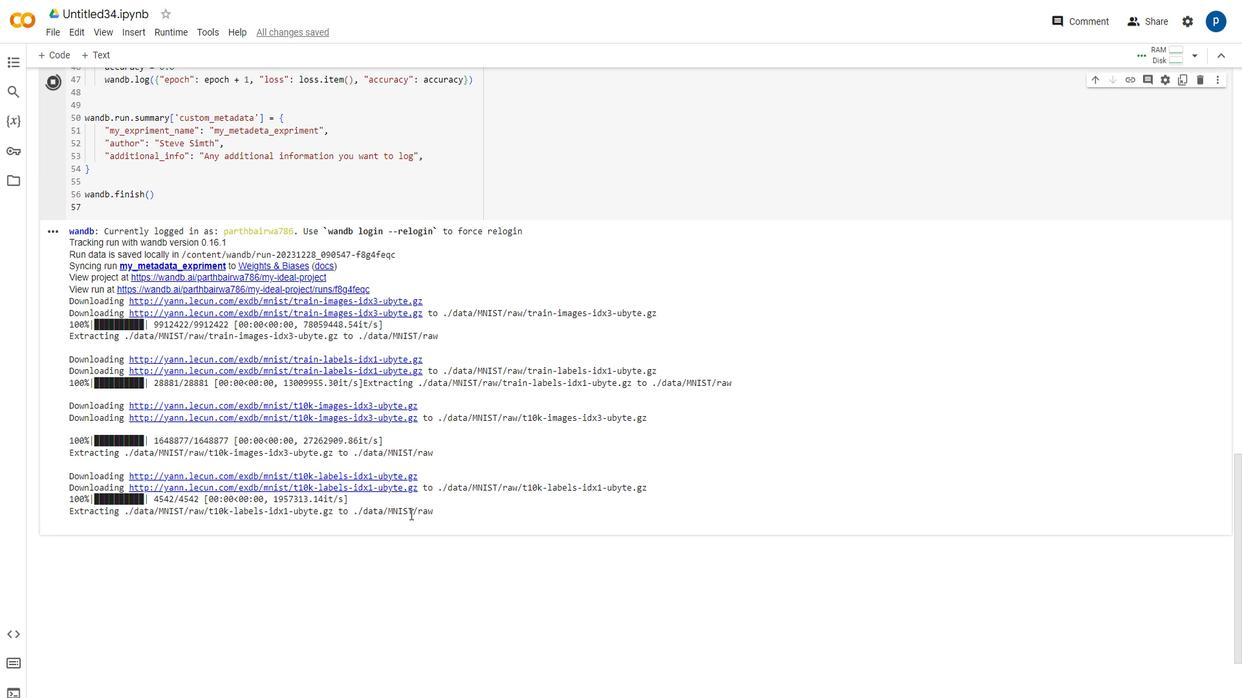 
Action: Mouse scrolled (458, 528) with delta (0, 0)
Screenshot: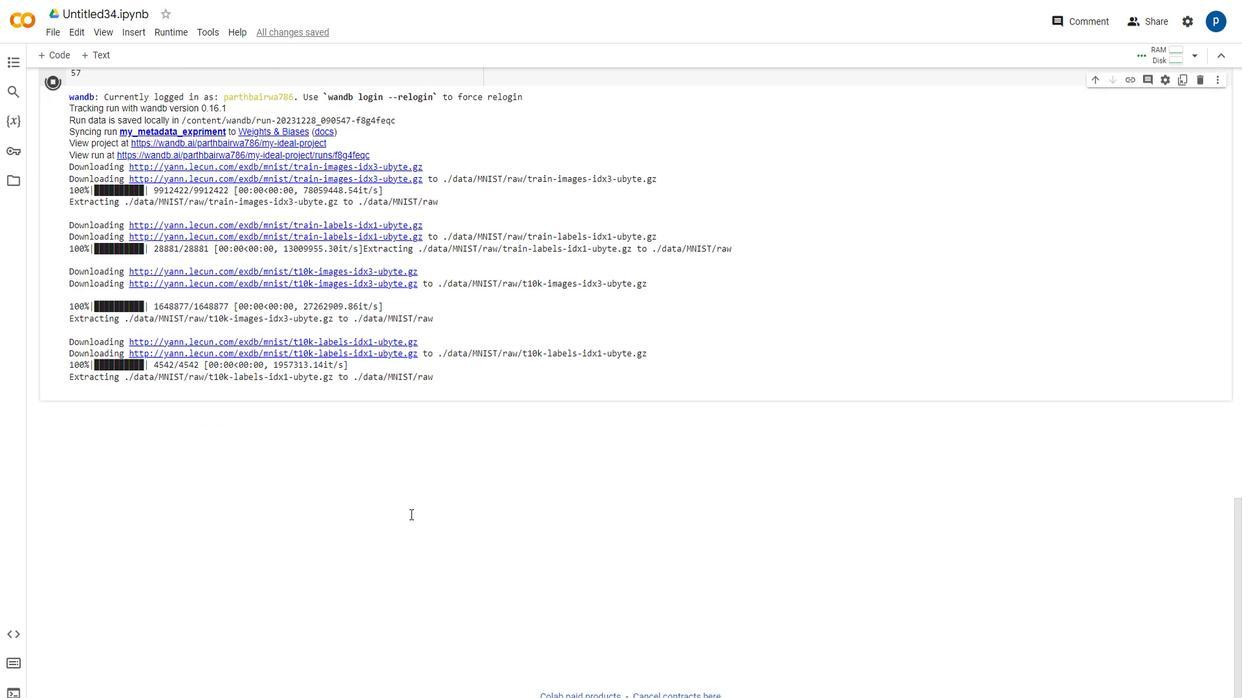 
Action: Mouse scrolled (458, 528) with delta (0, 0)
